 Task: Look for space in Apodi, Brazil from 5th June, 2023 to 16th June, 2023 for 2 adults in price range Rs.14000 to Rs.18000. Place can be entire place with 1  bedroom having 1 bed and 1 bathroom. Property type can be house, flat, guest house, hotel. Amenities needed are: wifi, washing machine. Booking option can be shelf check-in. Required host language is Spanish.
Action: Mouse moved to (565, 149)
Screenshot: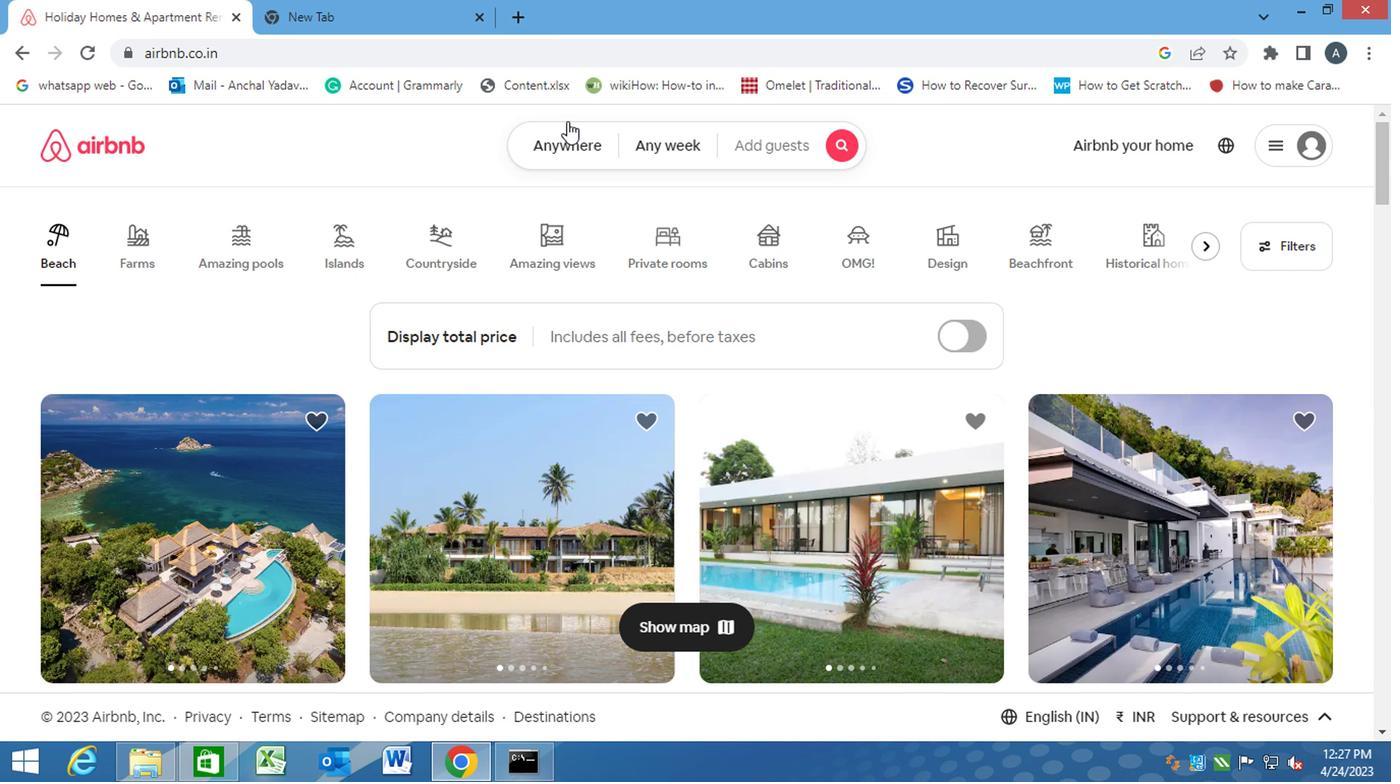 
Action: Mouse pressed left at (565, 149)
Screenshot: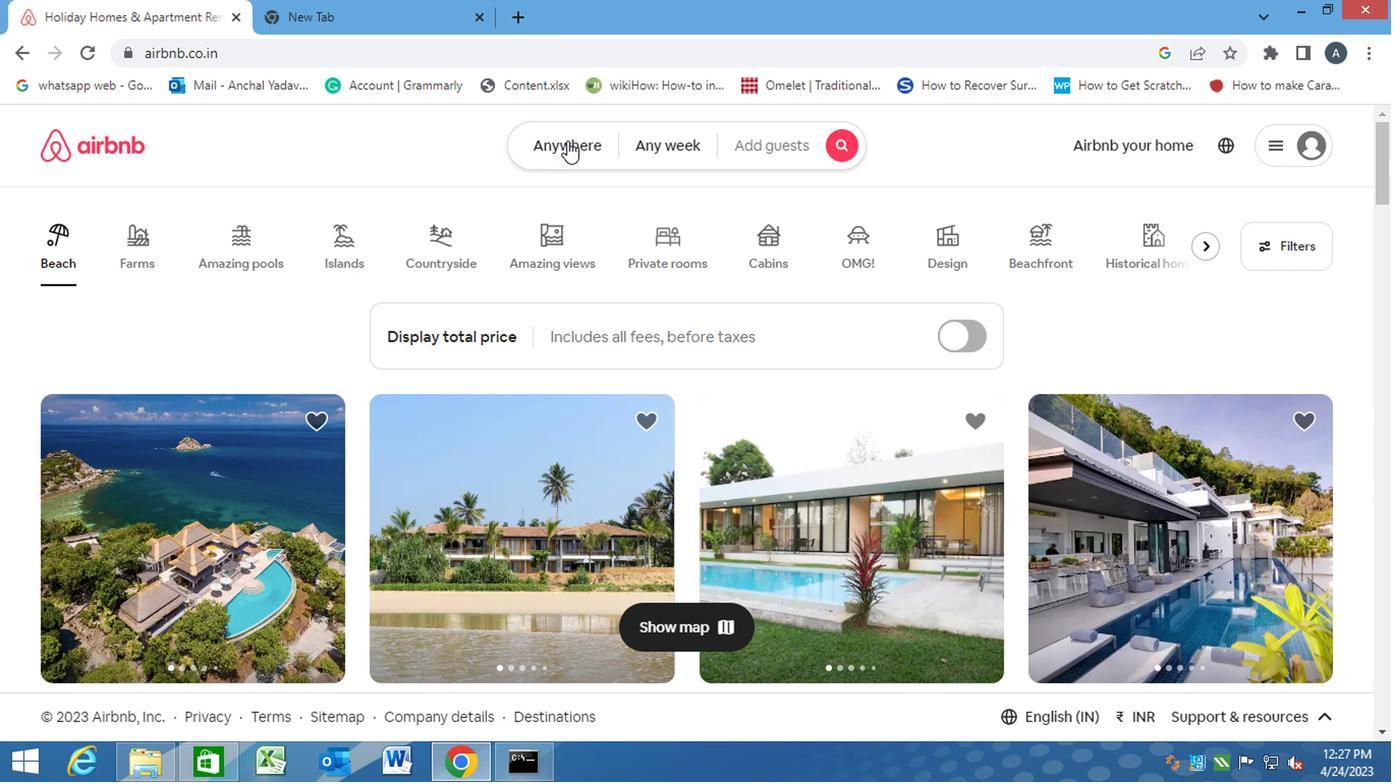 
Action: Mouse moved to (434, 233)
Screenshot: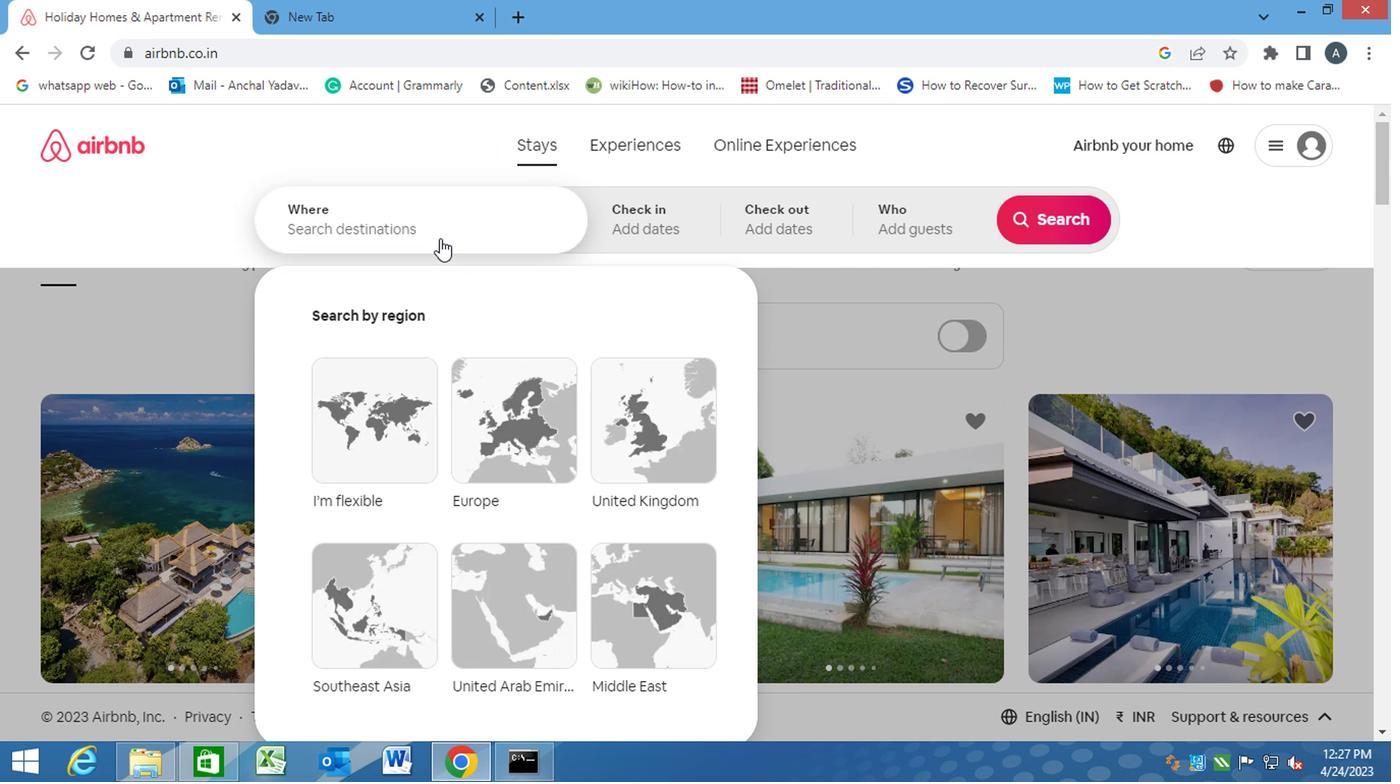 
Action: Mouse pressed left at (434, 233)
Screenshot: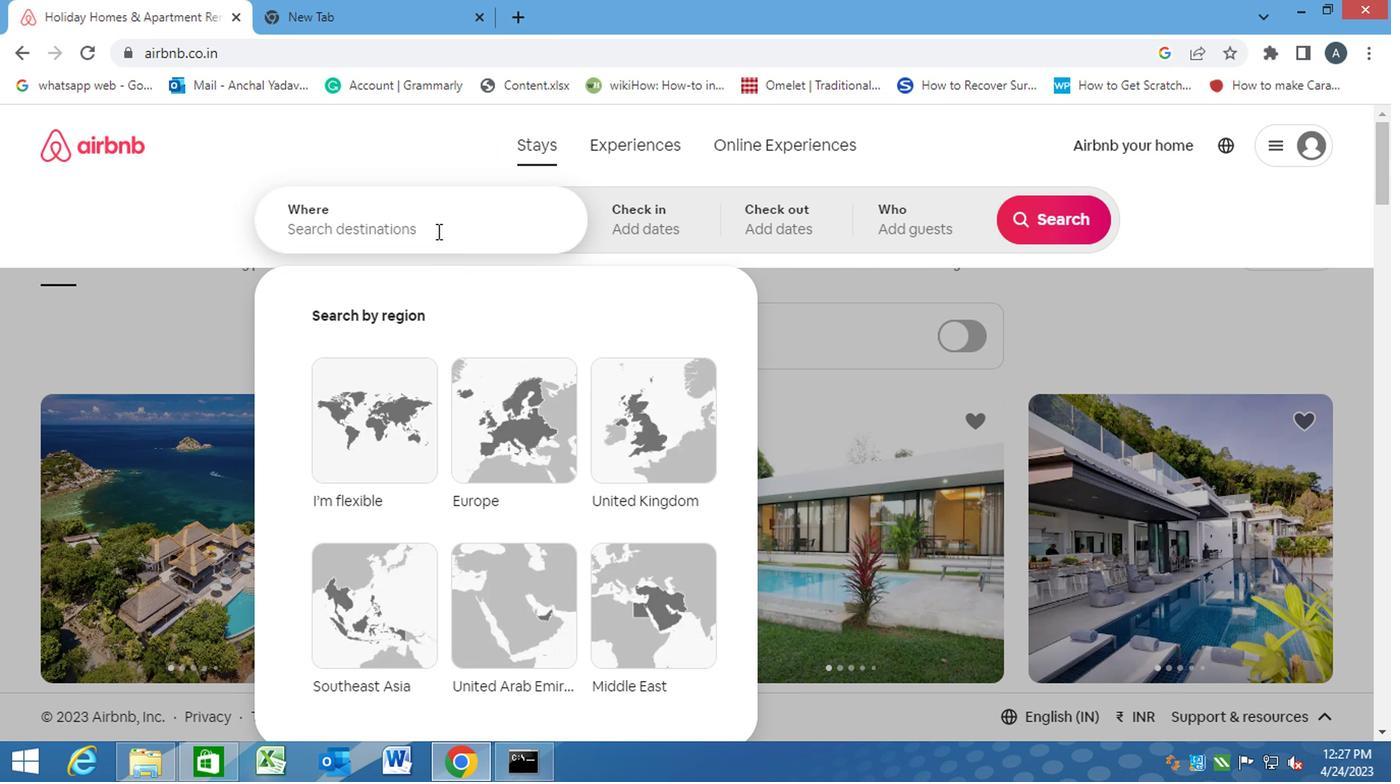 
Action: Key pressed <Key.caps_lock><Key.caps_lock>a<Key.caps_lock>podi,<Key.space><Key.caps_lock>b<Key.caps_lock>razil<Key.enter>
Screenshot: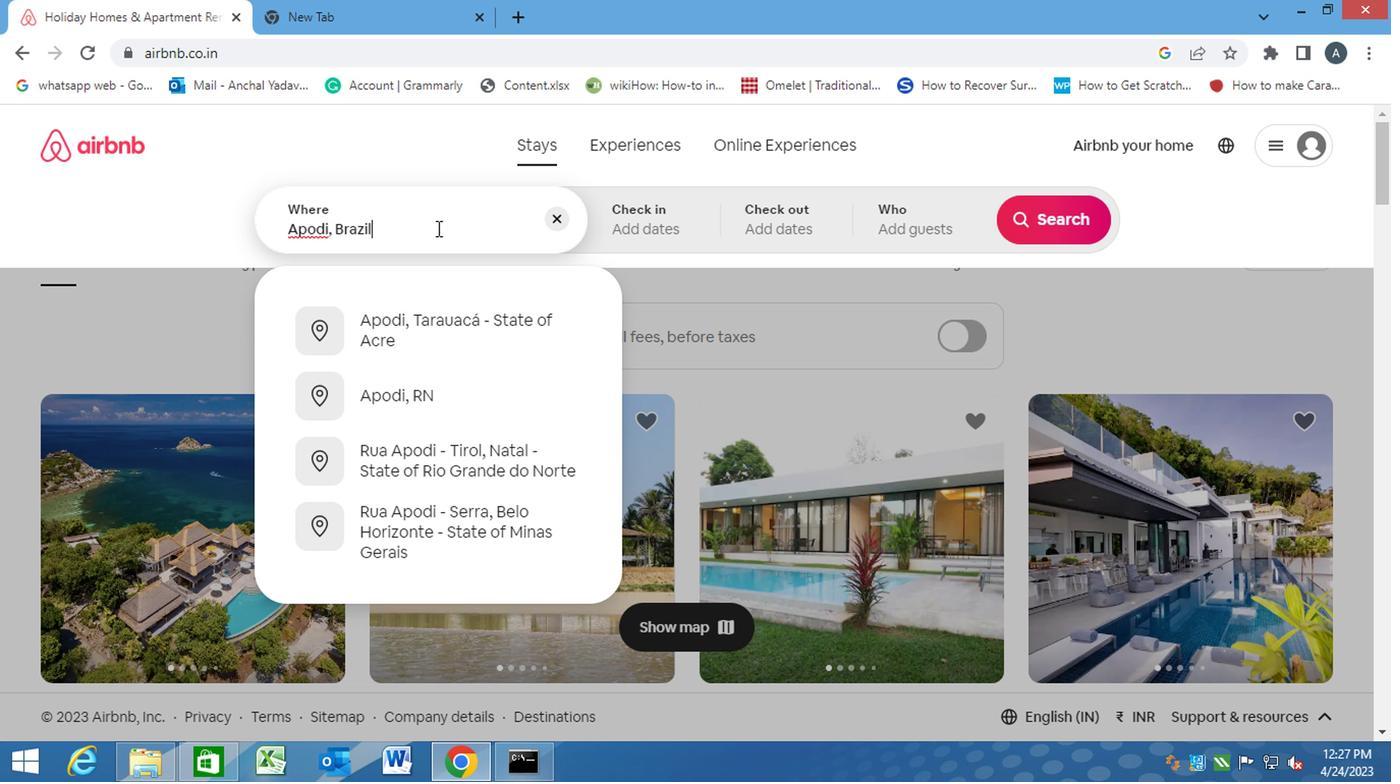 
Action: Mouse moved to (1034, 386)
Screenshot: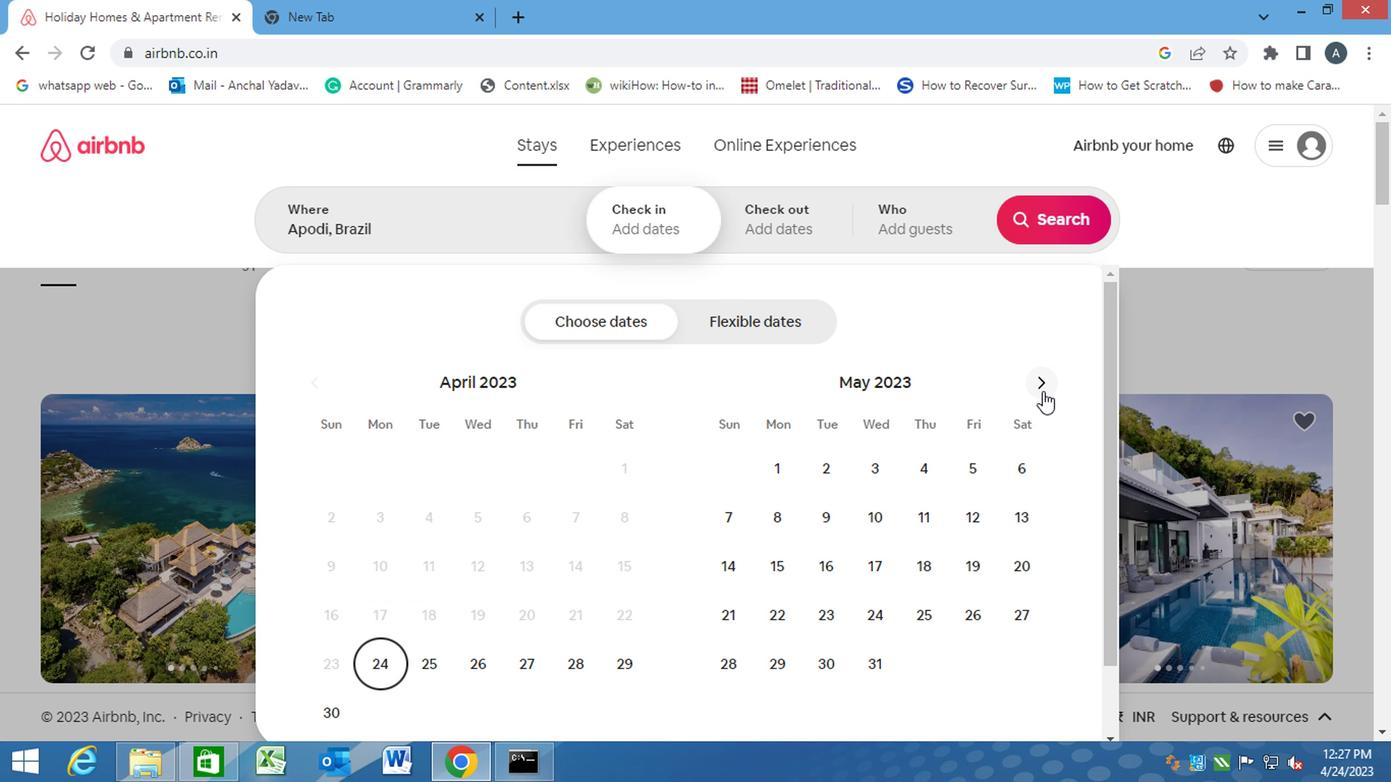 
Action: Mouse pressed left at (1034, 386)
Screenshot: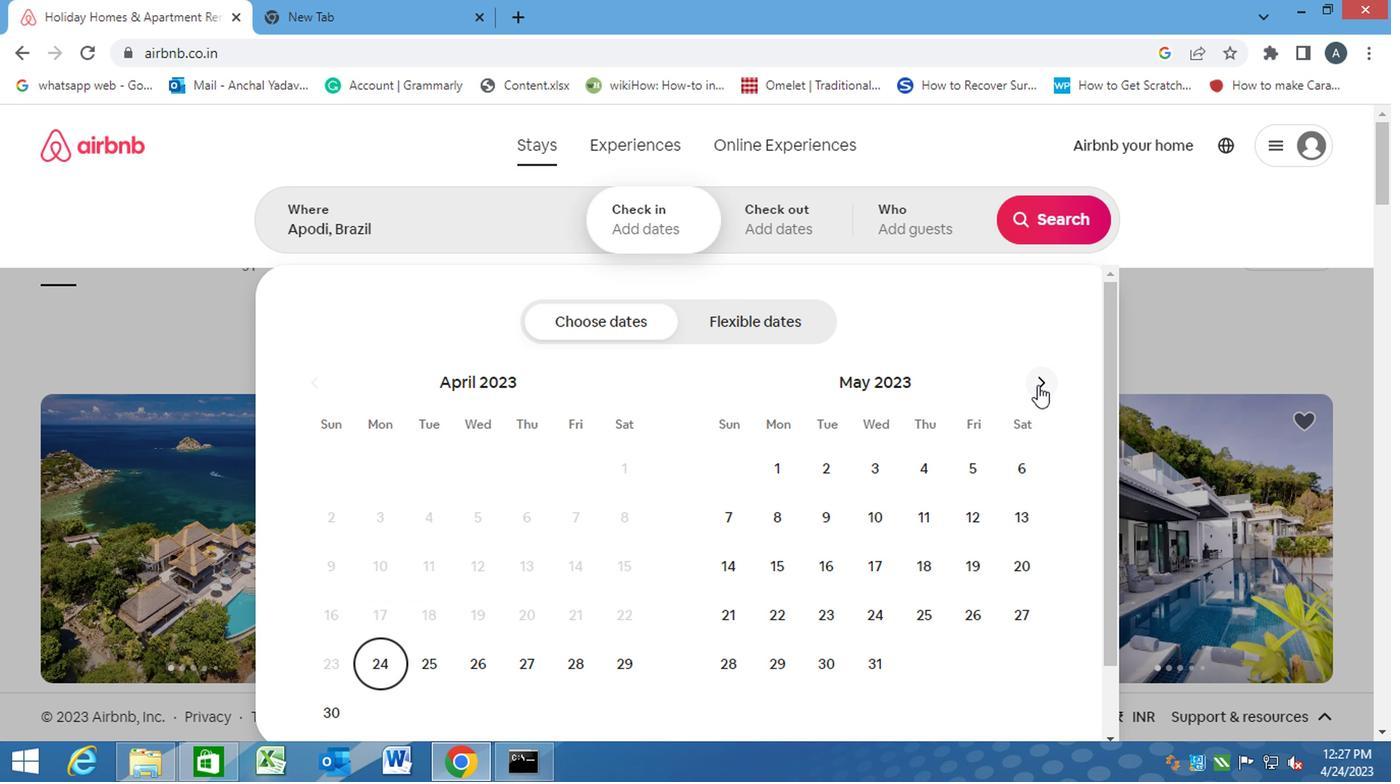 
Action: Mouse moved to (782, 514)
Screenshot: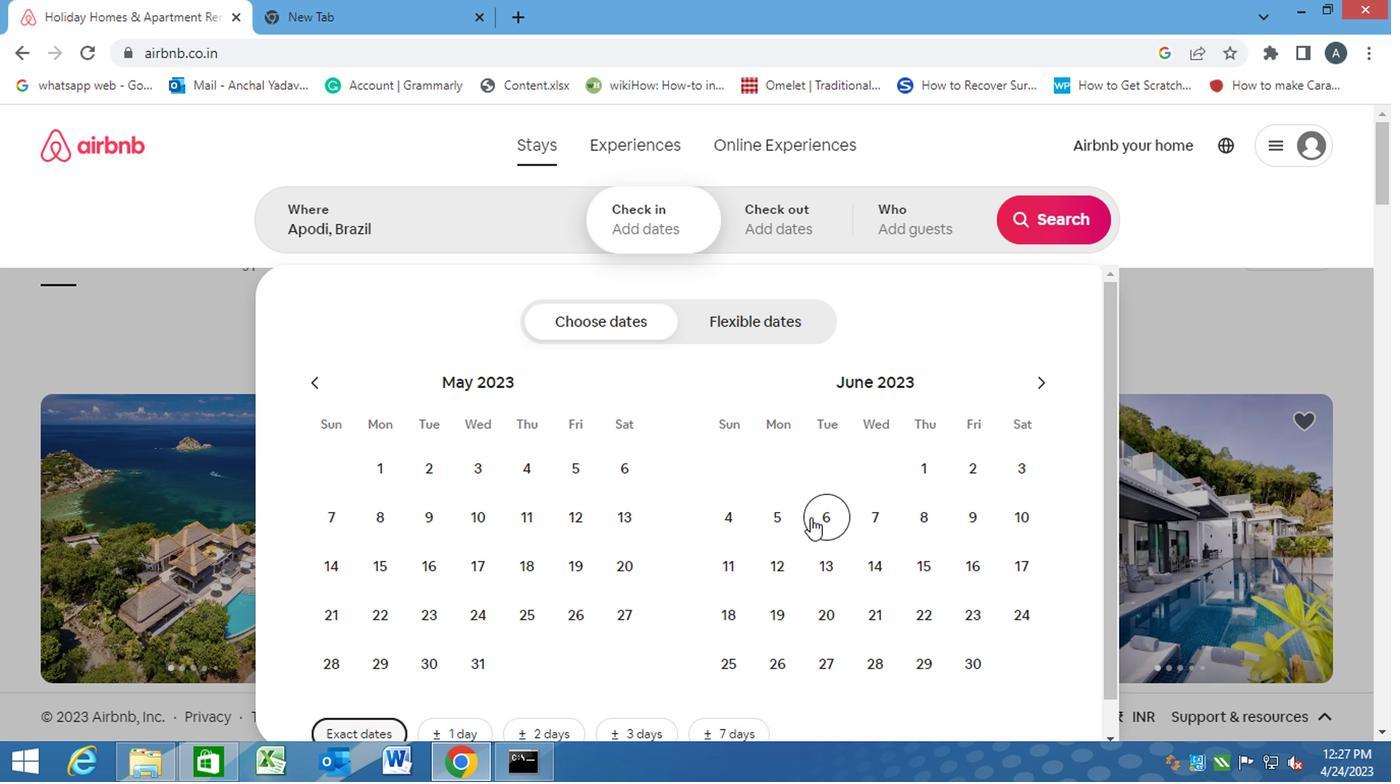 
Action: Mouse pressed left at (782, 514)
Screenshot: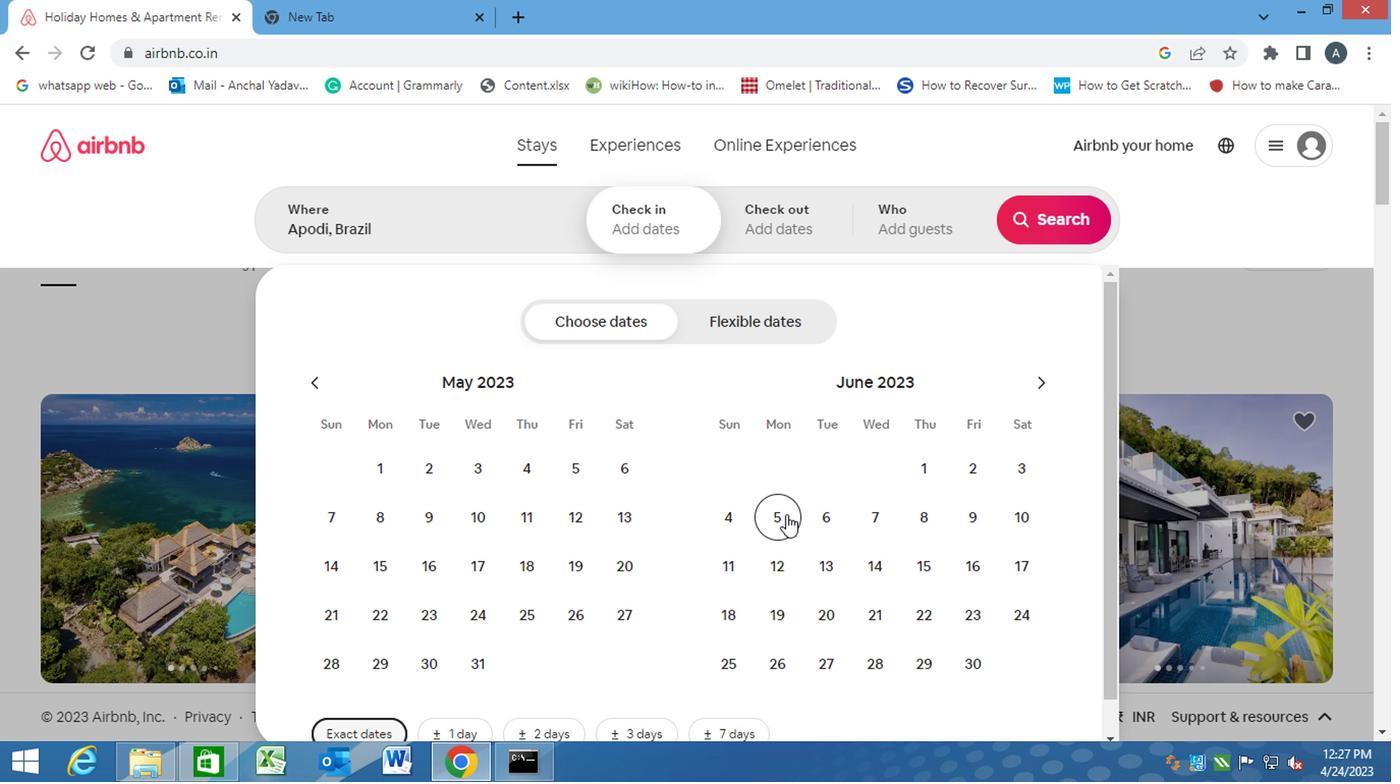 
Action: Mouse moved to (965, 565)
Screenshot: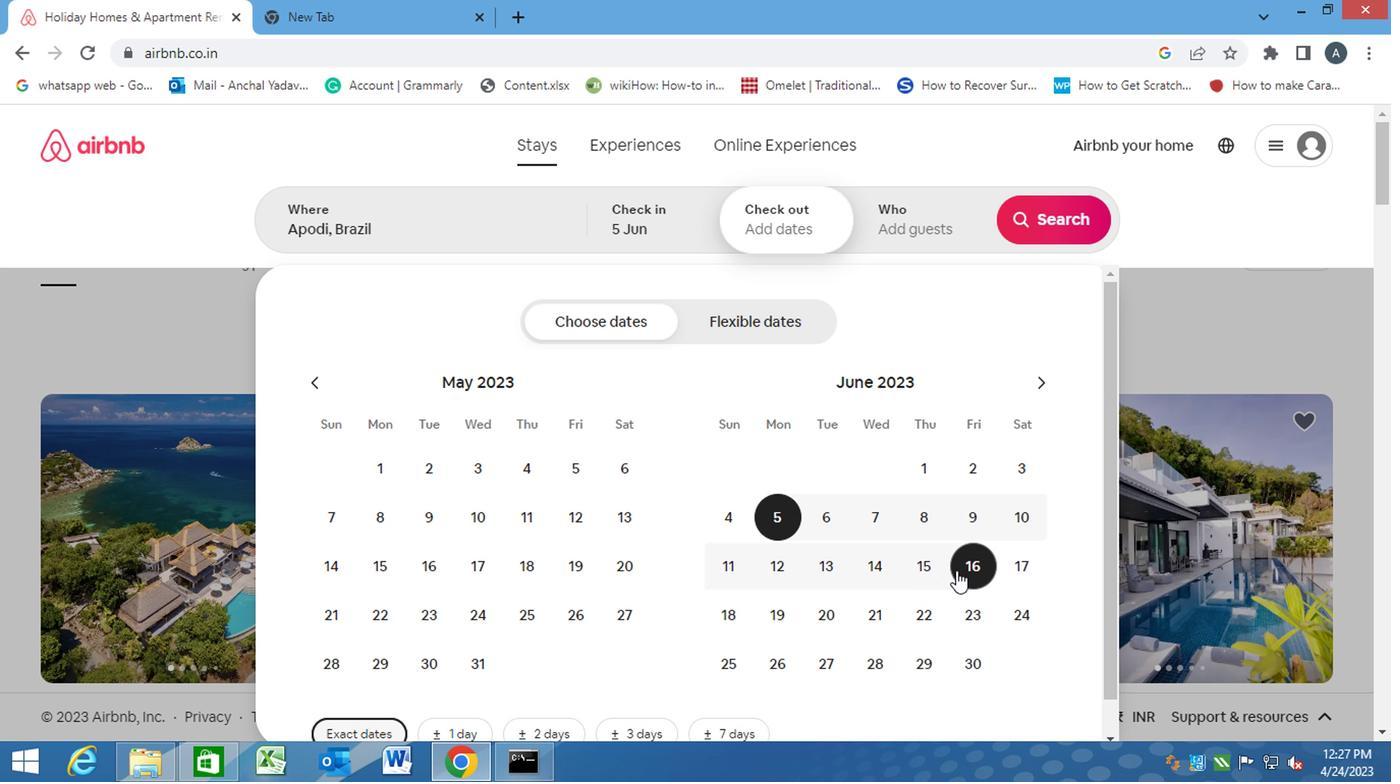 
Action: Mouse pressed left at (965, 565)
Screenshot: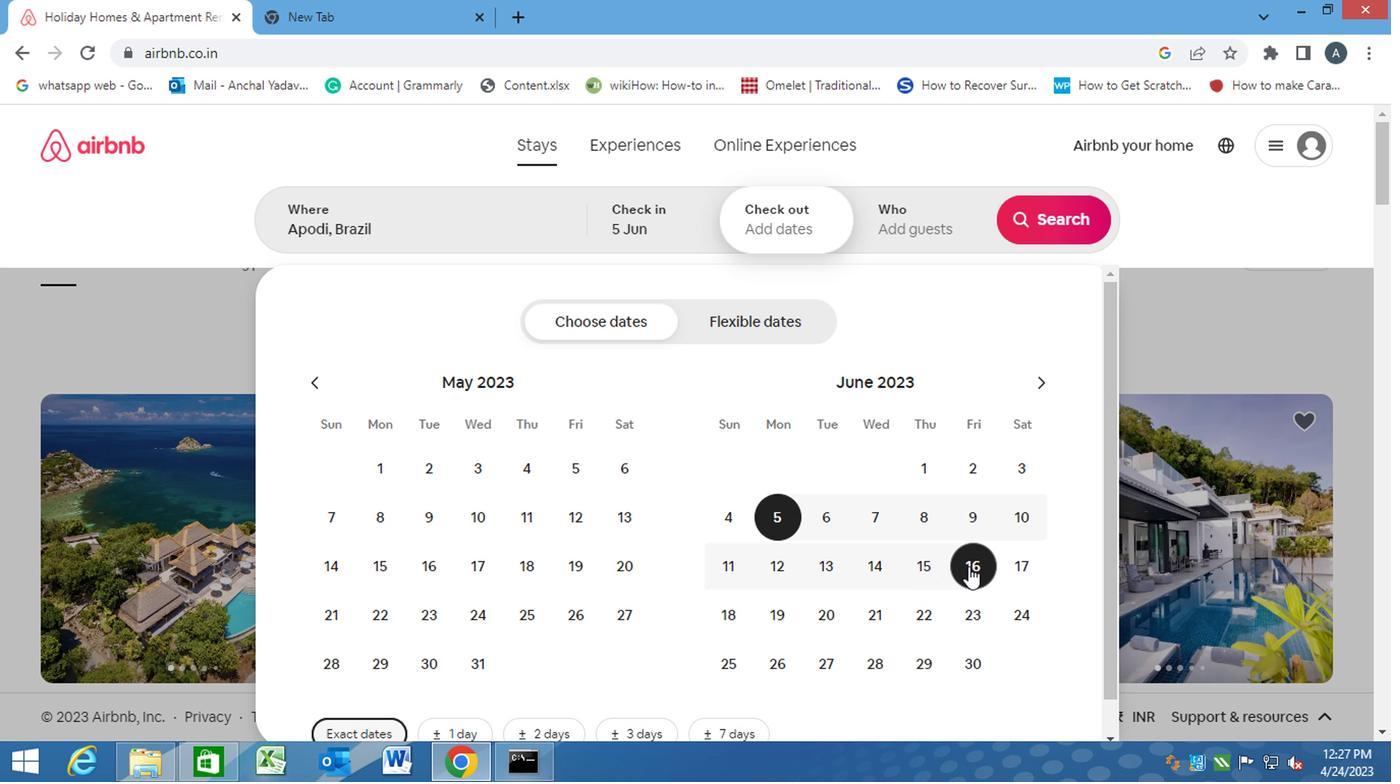 
Action: Mouse moved to (902, 211)
Screenshot: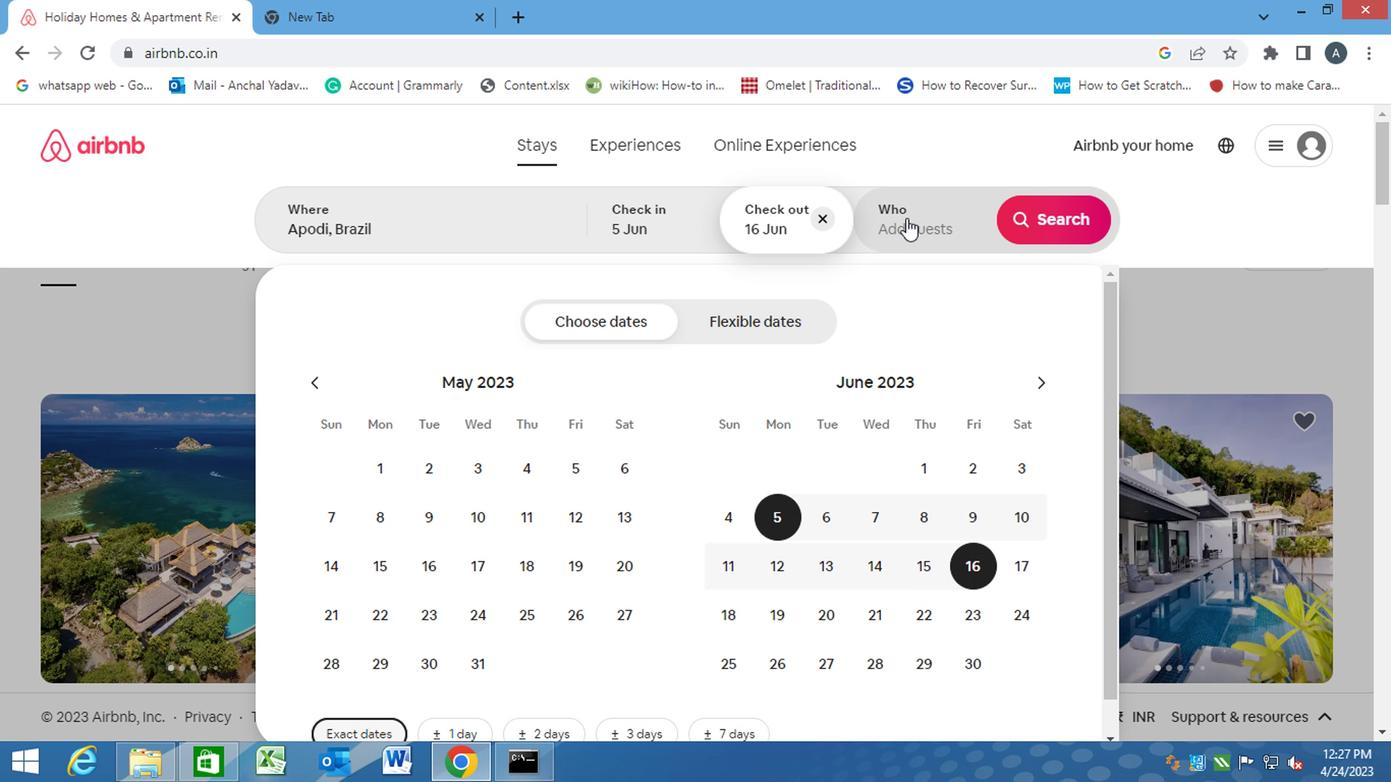 
Action: Mouse pressed left at (902, 211)
Screenshot: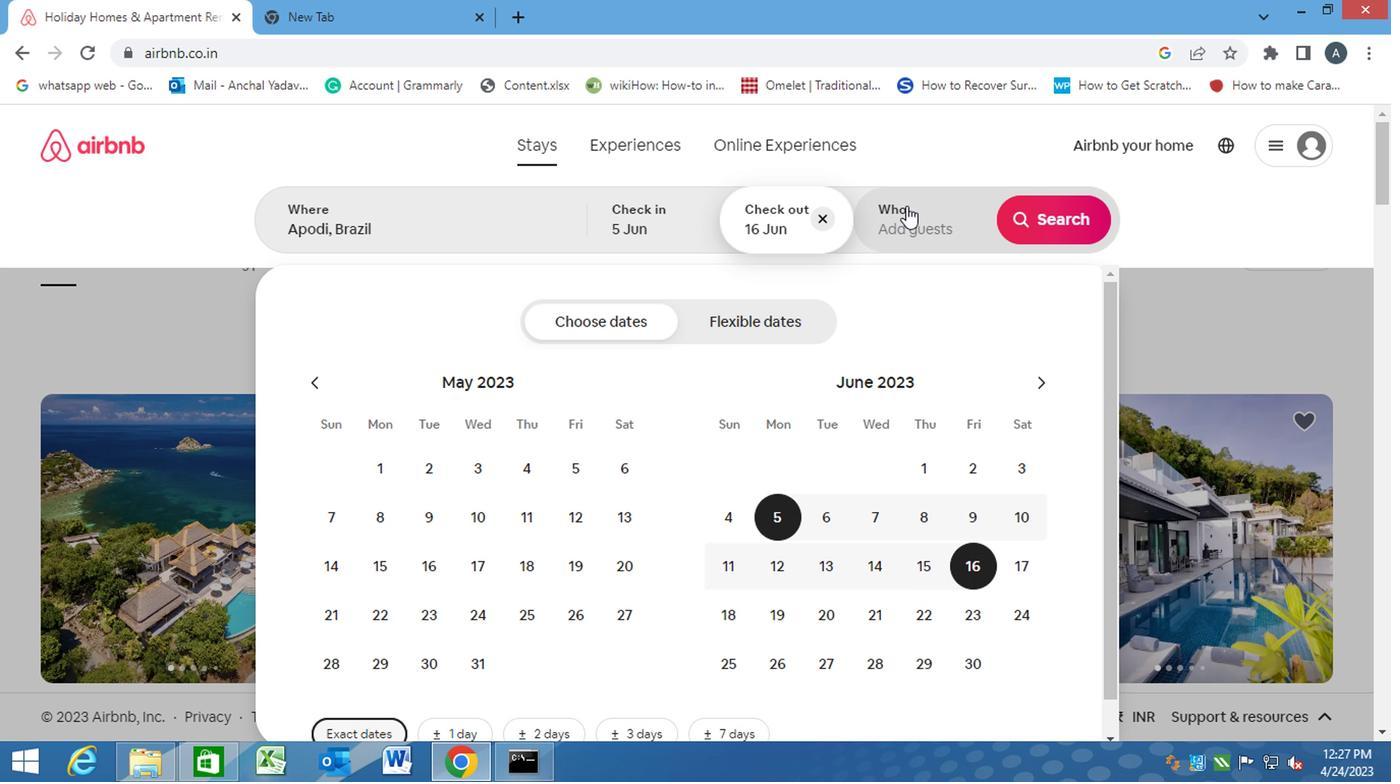 
Action: Mouse moved to (1064, 338)
Screenshot: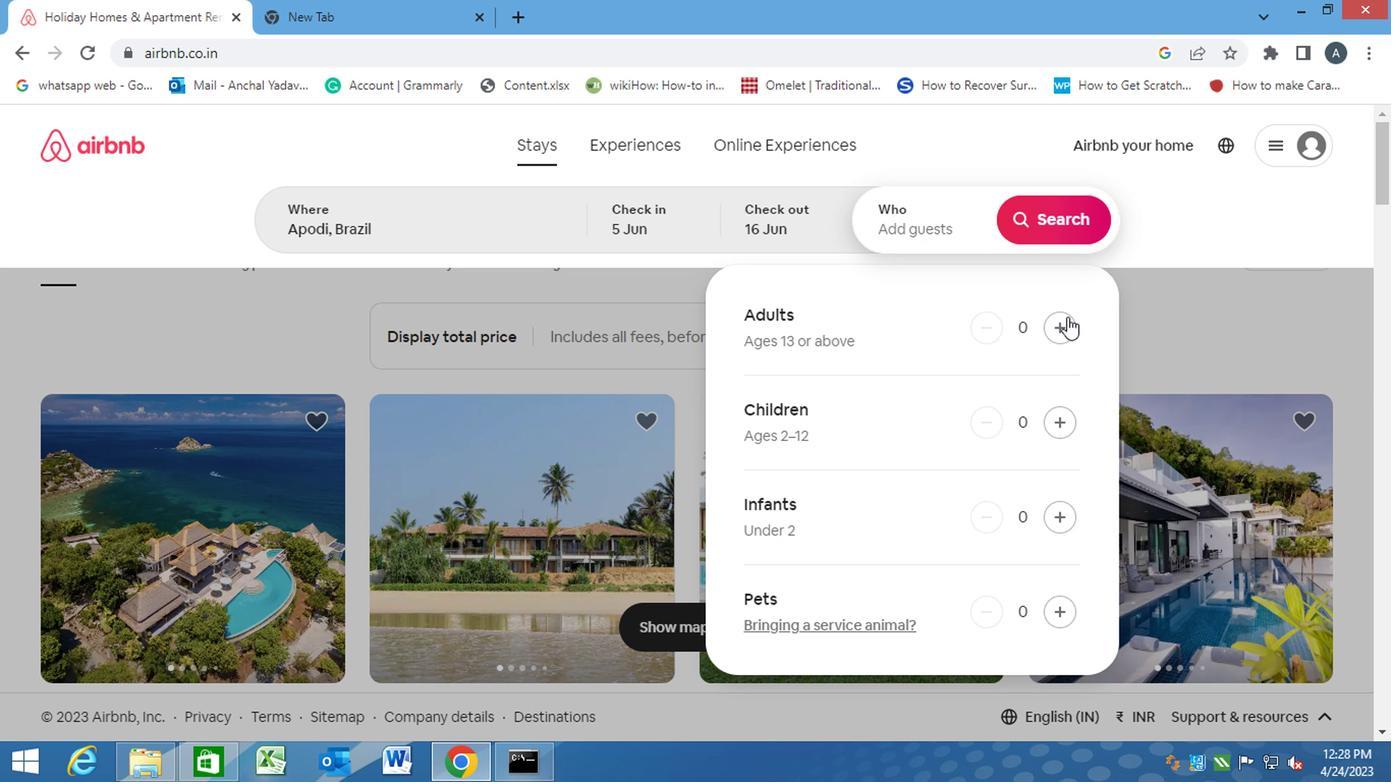 
Action: Mouse pressed left at (1064, 338)
Screenshot: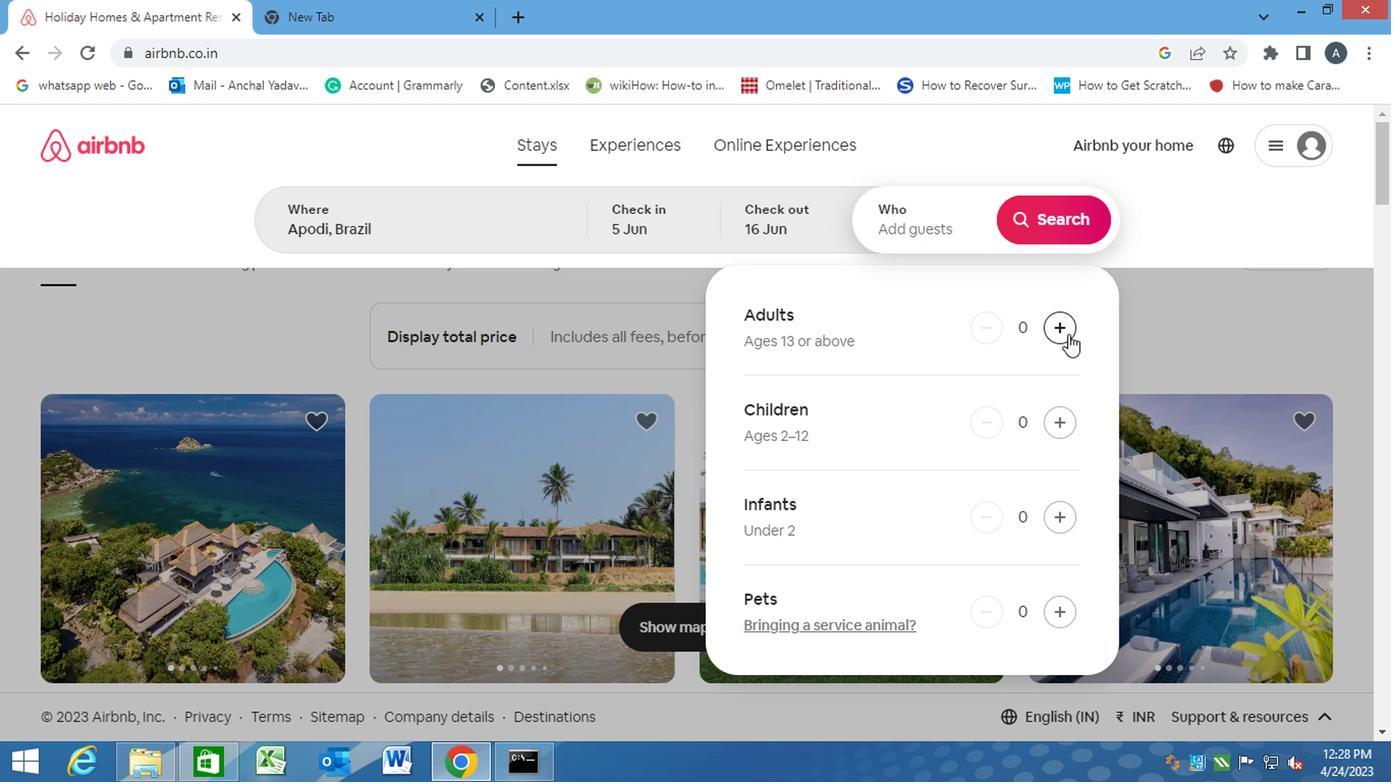 
Action: Mouse moved to (1063, 338)
Screenshot: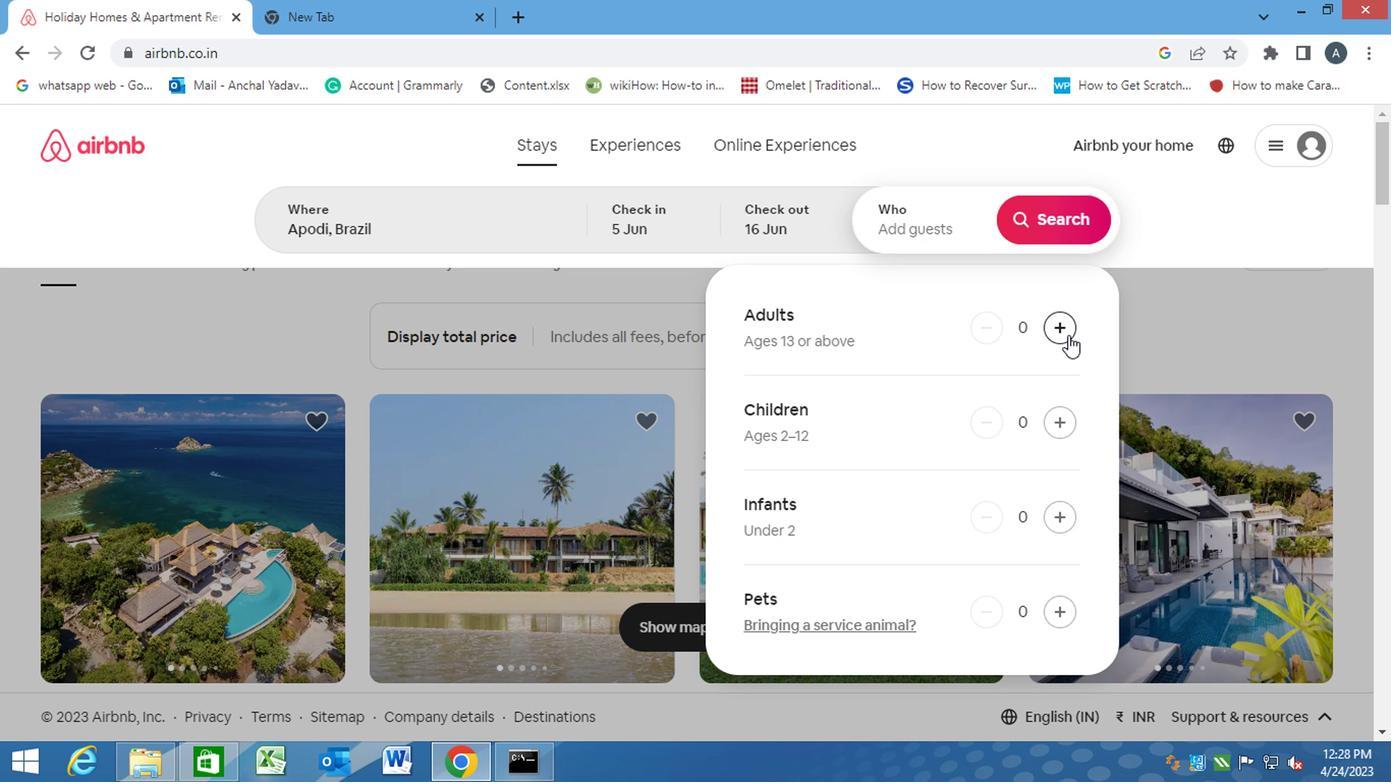 
Action: Mouse pressed left at (1063, 338)
Screenshot: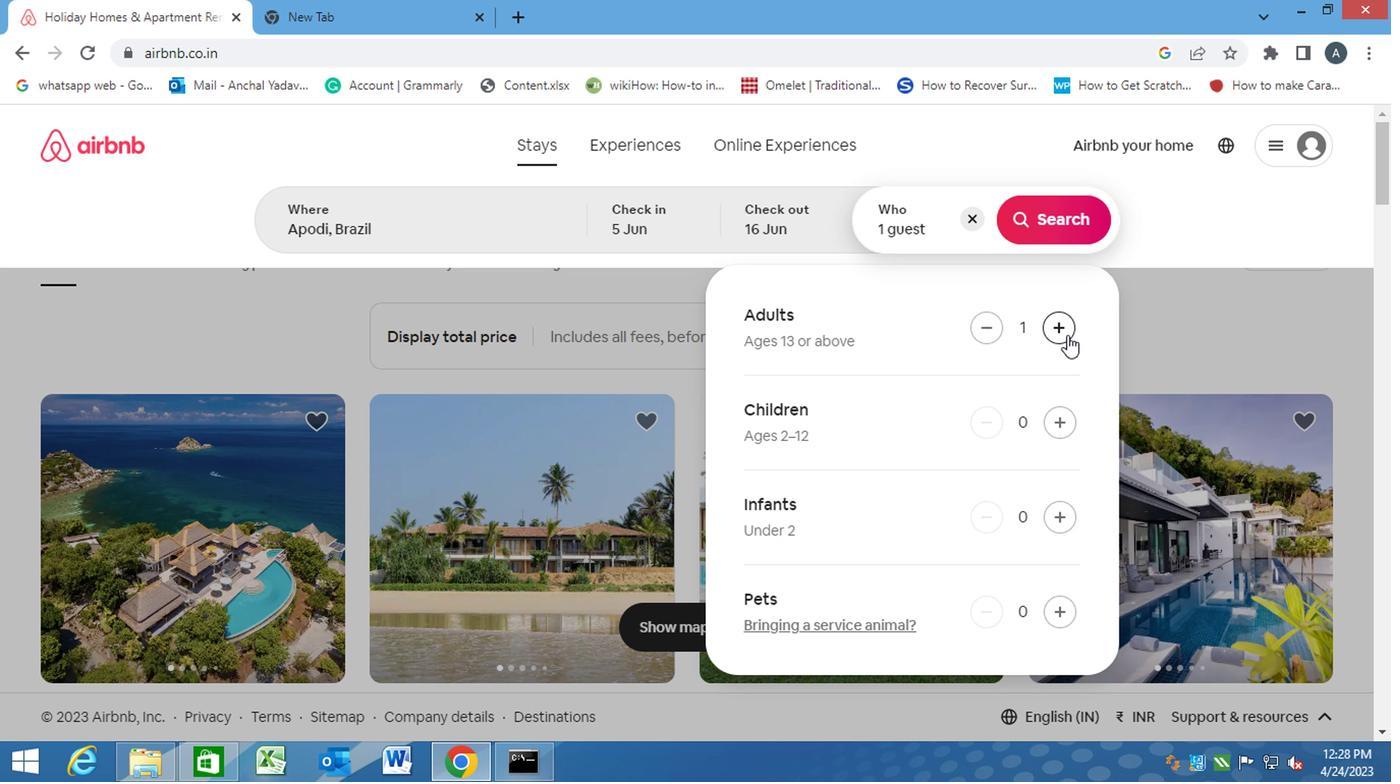 
Action: Mouse moved to (1056, 213)
Screenshot: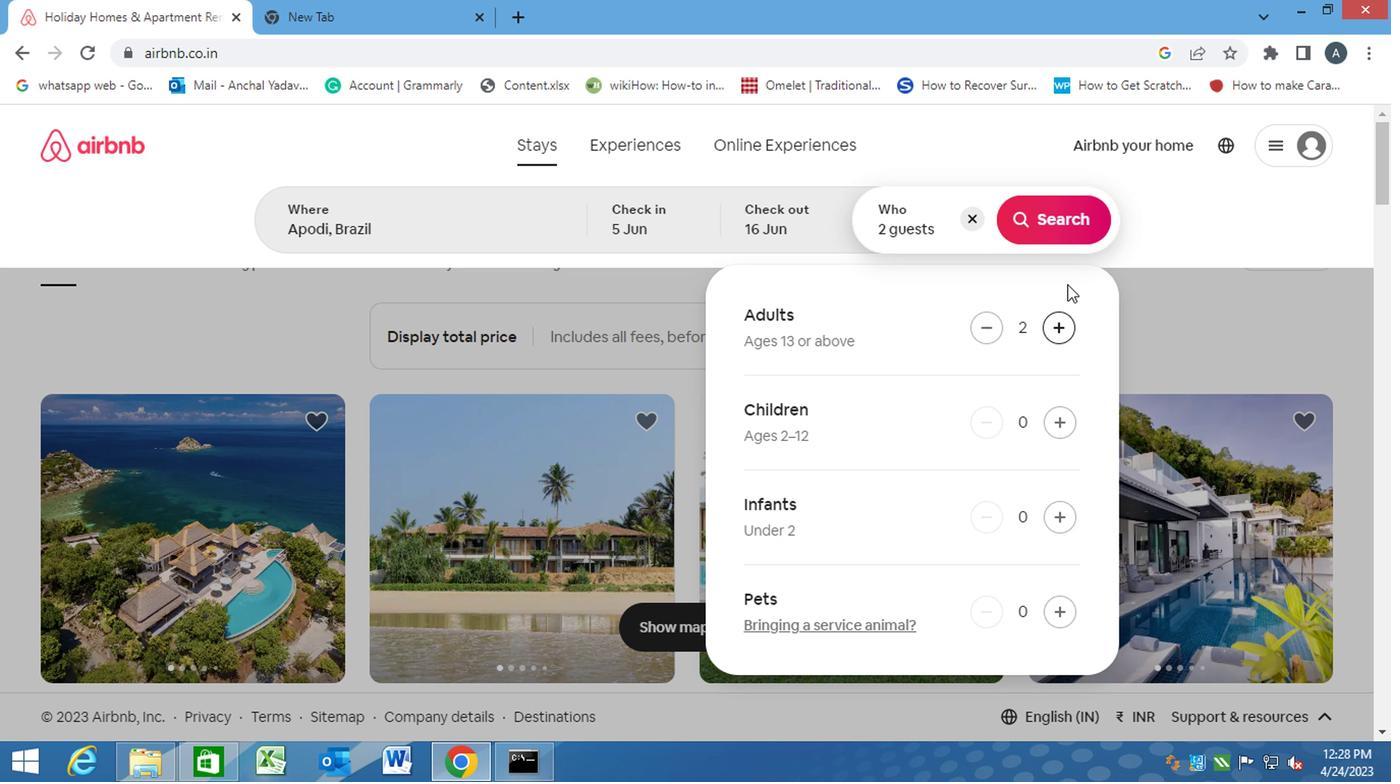 
Action: Mouse pressed left at (1056, 213)
Screenshot: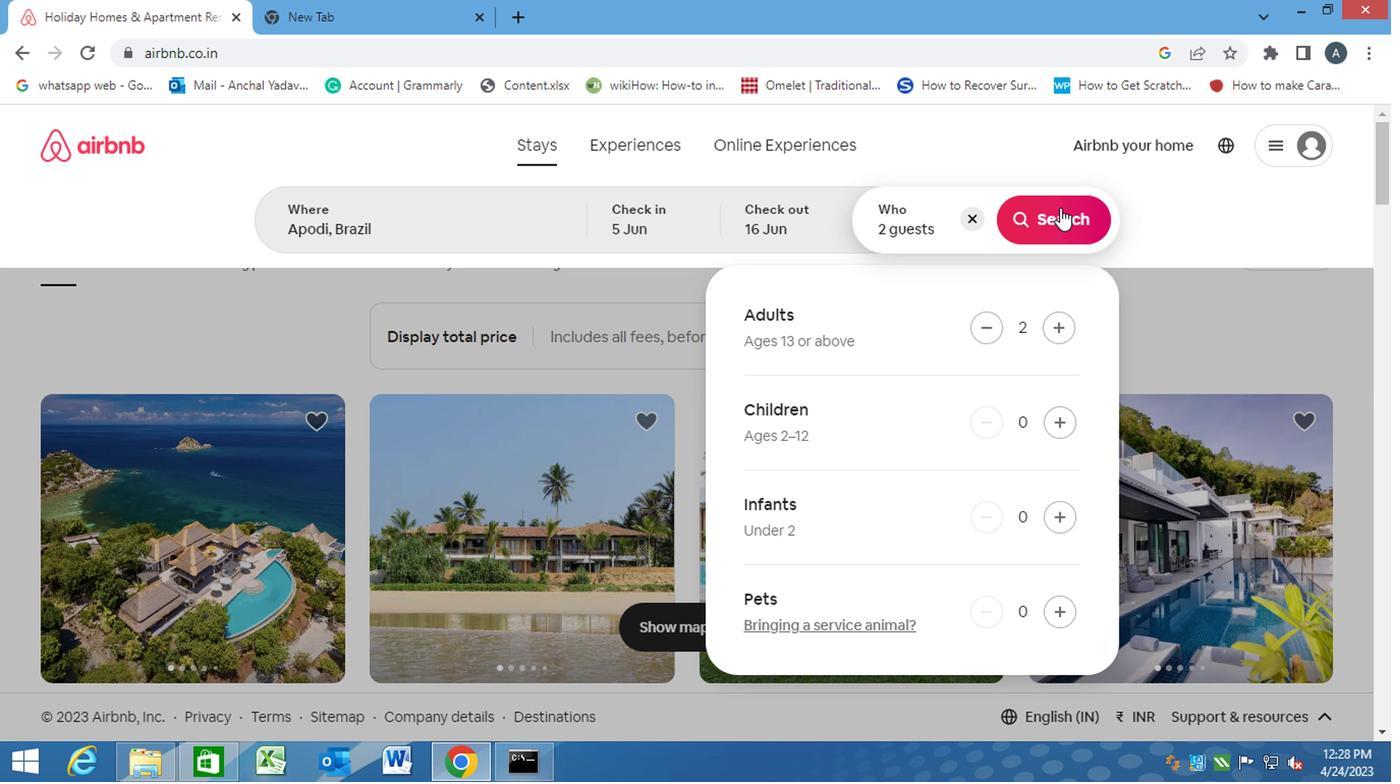
Action: Mouse moved to (1291, 236)
Screenshot: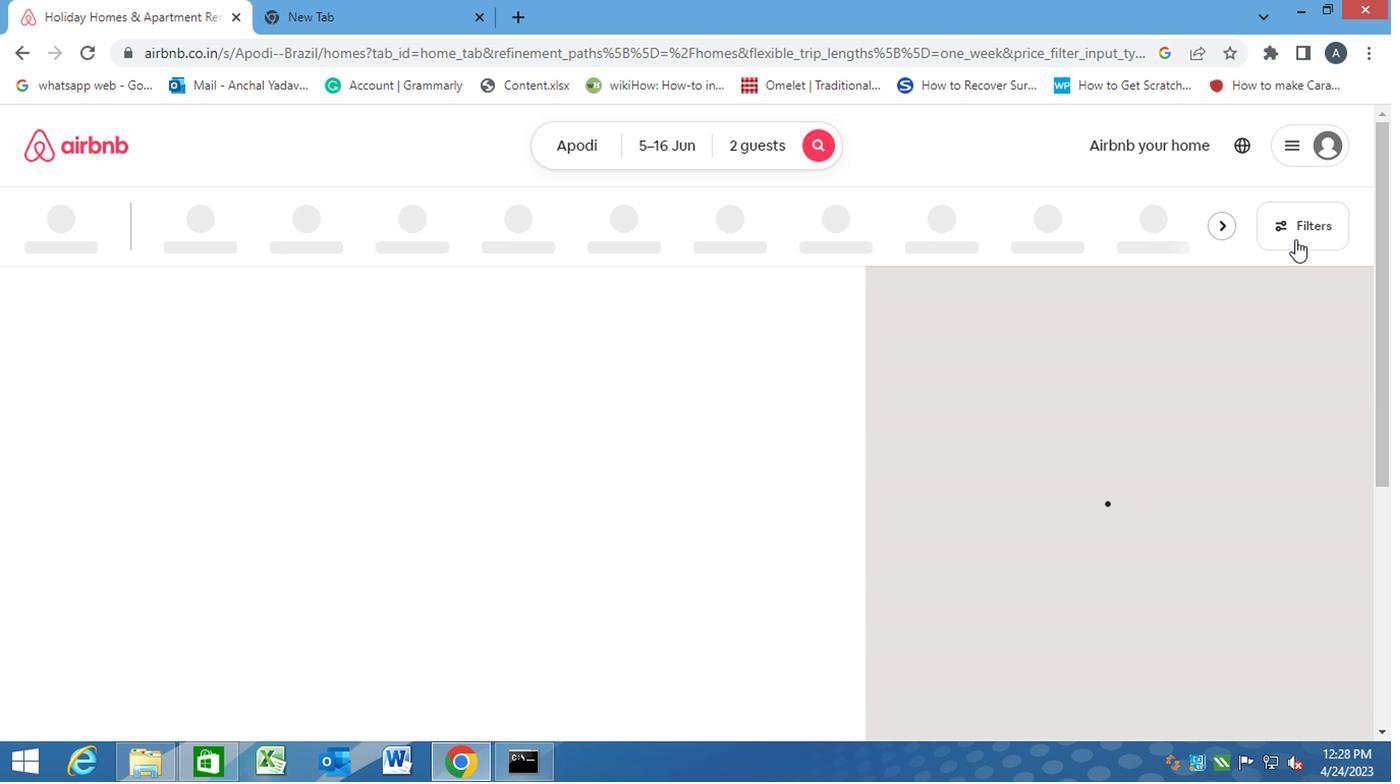 
Action: Mouse pressed left at (1291, 228)
Screenshot: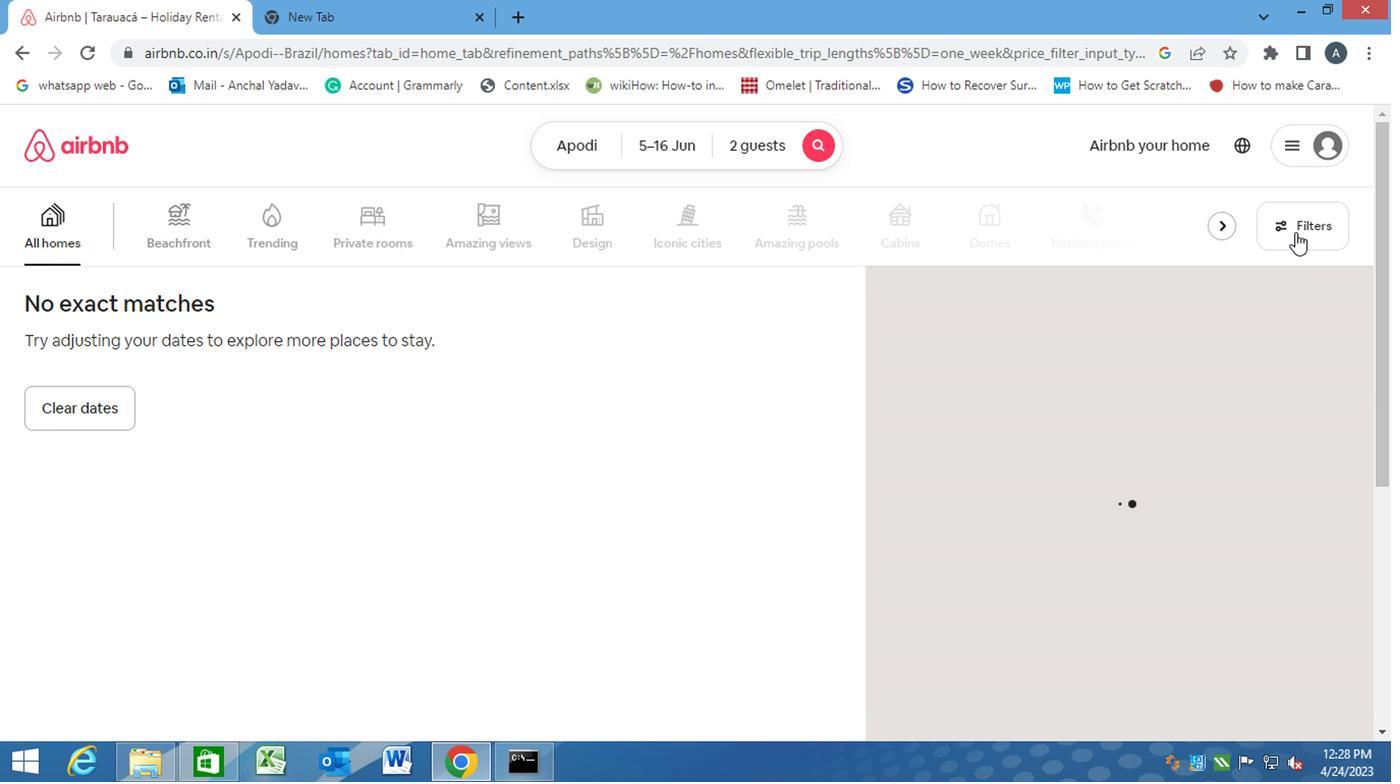 
Action: Mouse moved to (466, 339)
Screenshot: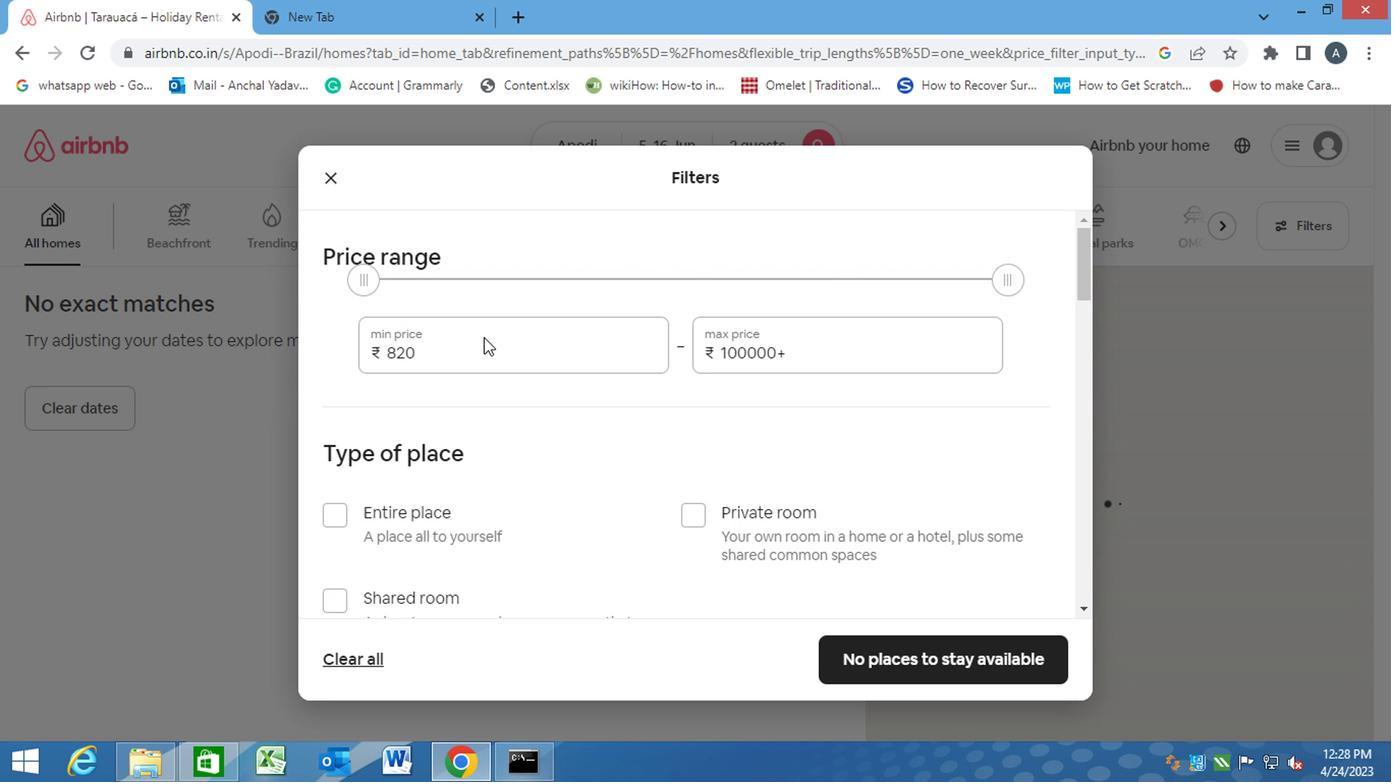 
Action: Mouse pressed left at (466, 339)
Screenshot: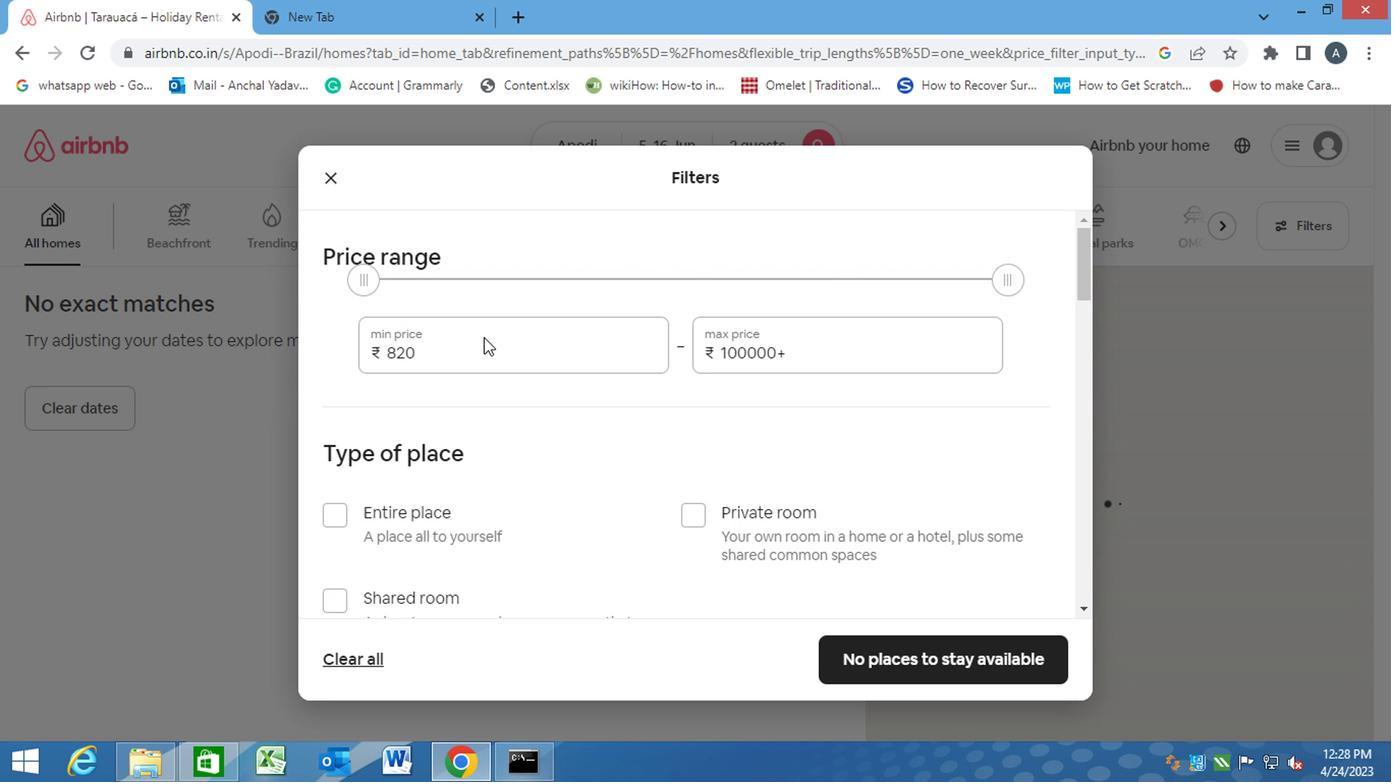 
Action: Mouse moved to (413, 352)
Screenshot: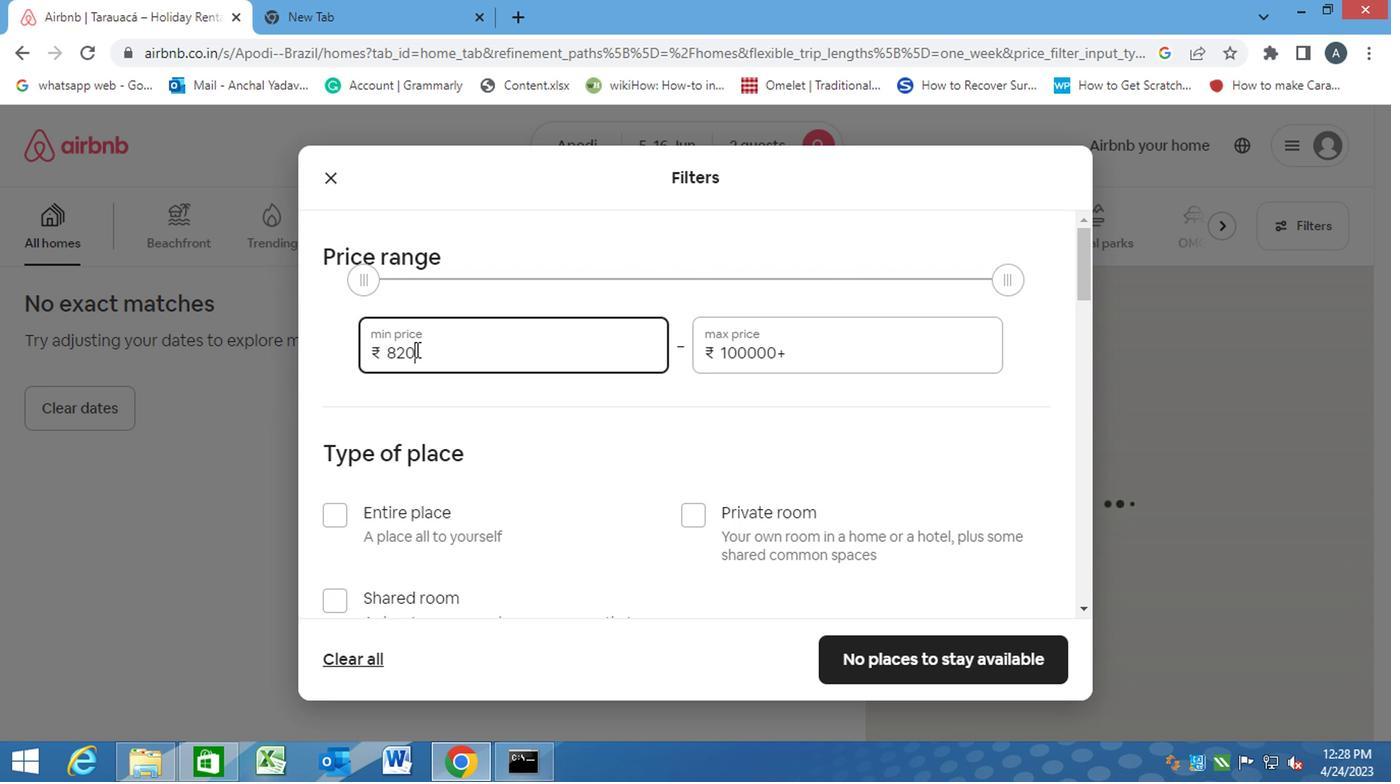 
Action: Mouse pressed left at (413, 352)
Screenshot: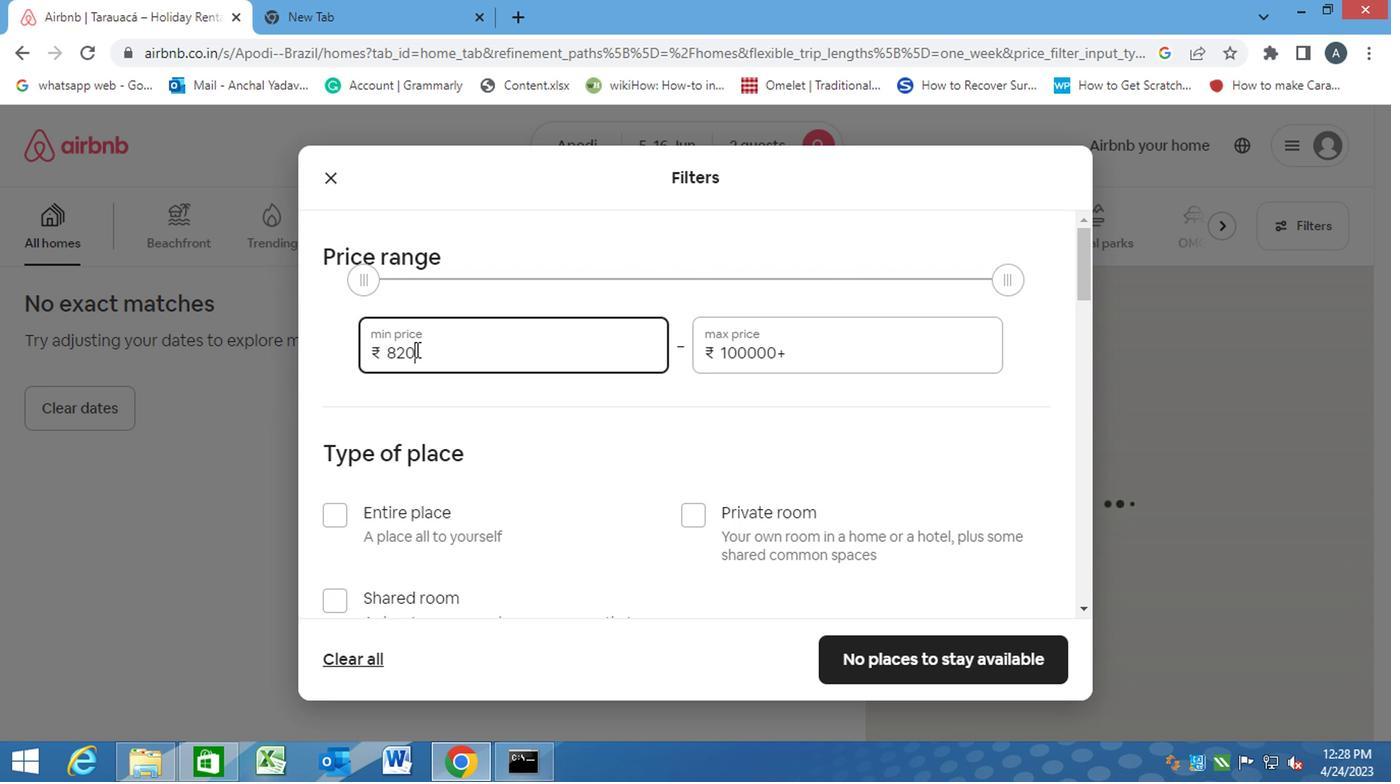 
Action: Mouse moved to (386, 356)
Screenshot: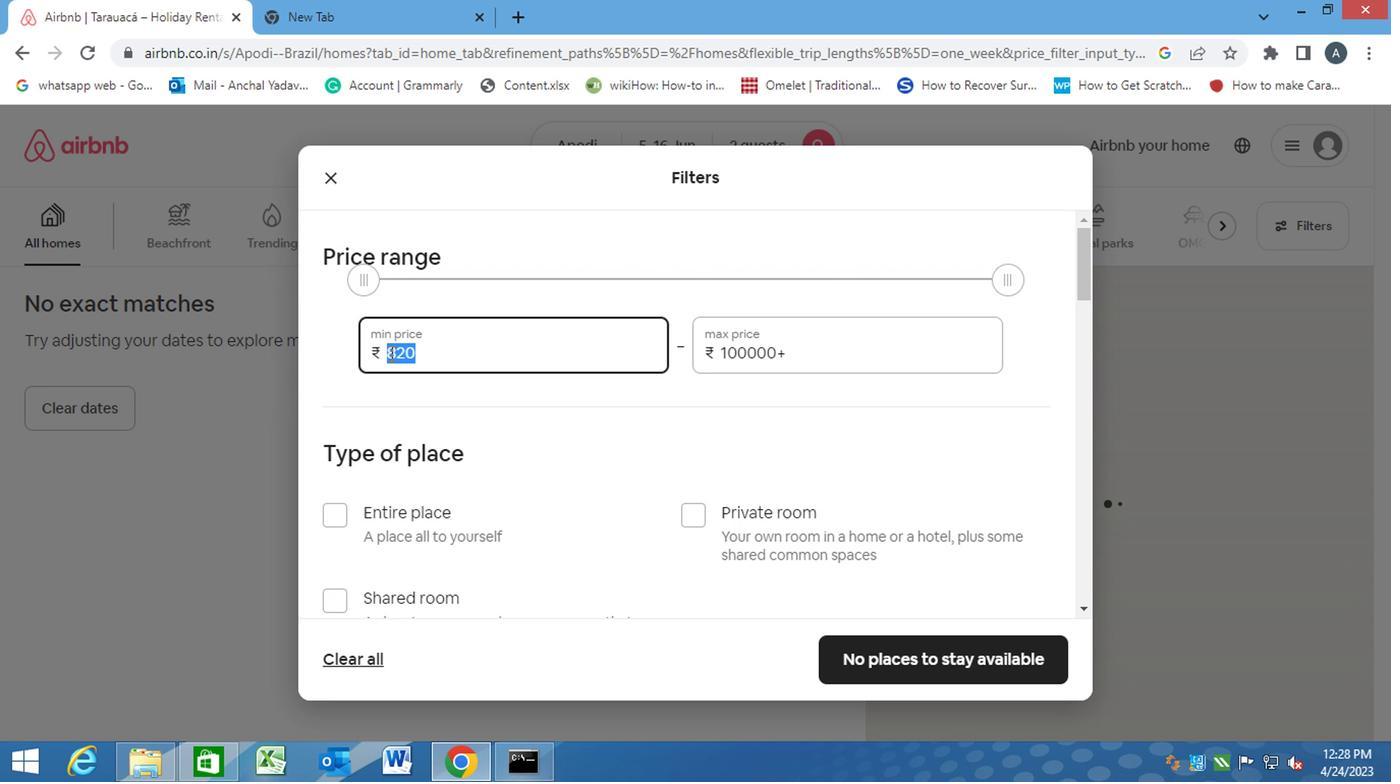 
Action: Key pressed 14000<Key.tab><Key.backspace>18000
Screenshot: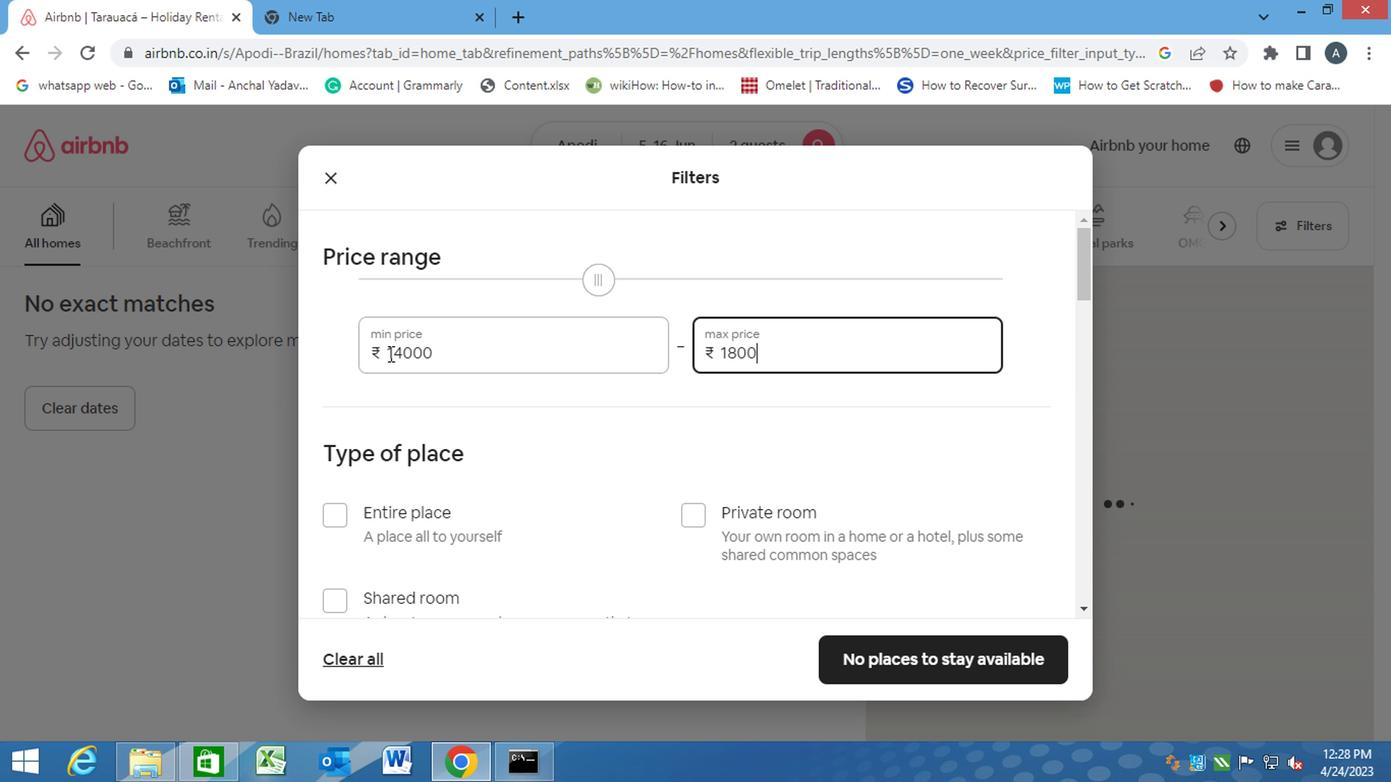 
Action: Mouse moved to (577, 417)
Screenshot: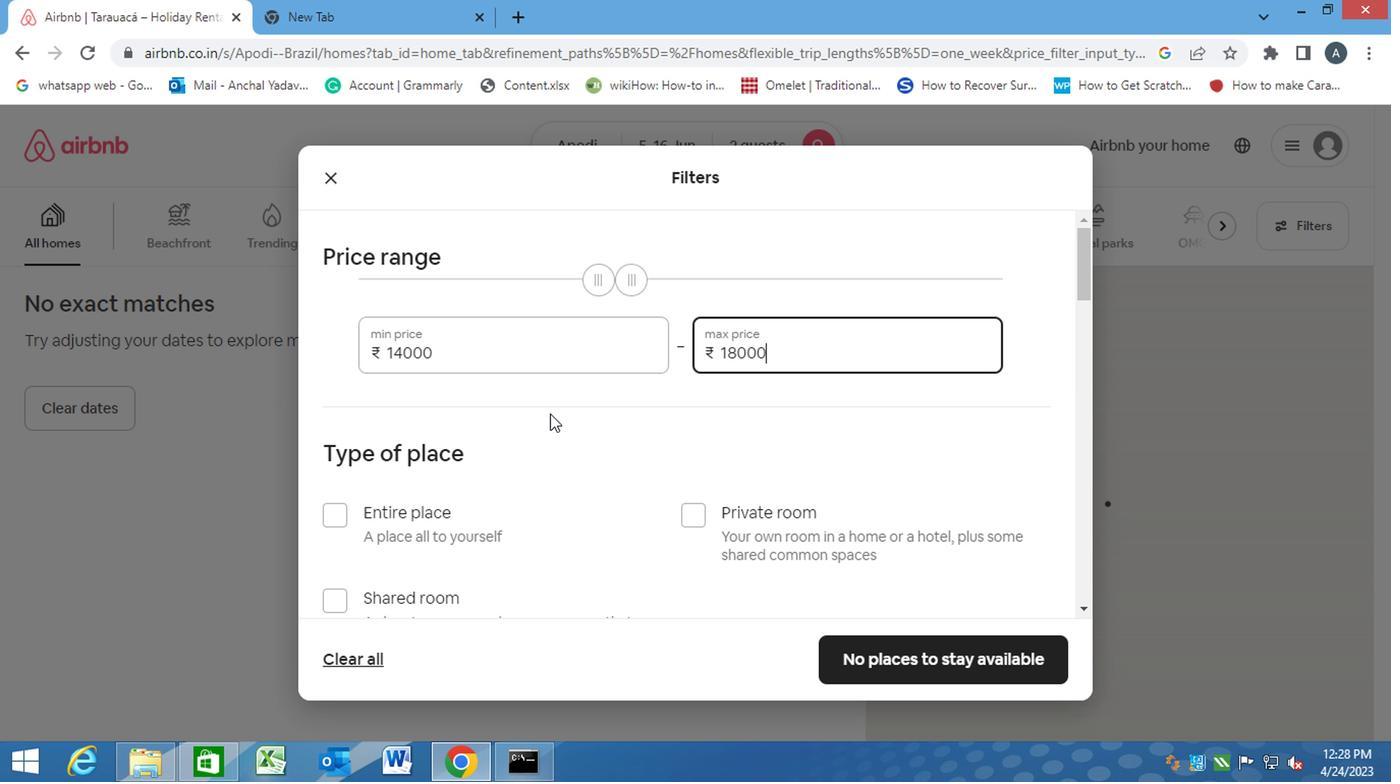 
Action: Mouse pressed left at (577, 417)
Screenshot: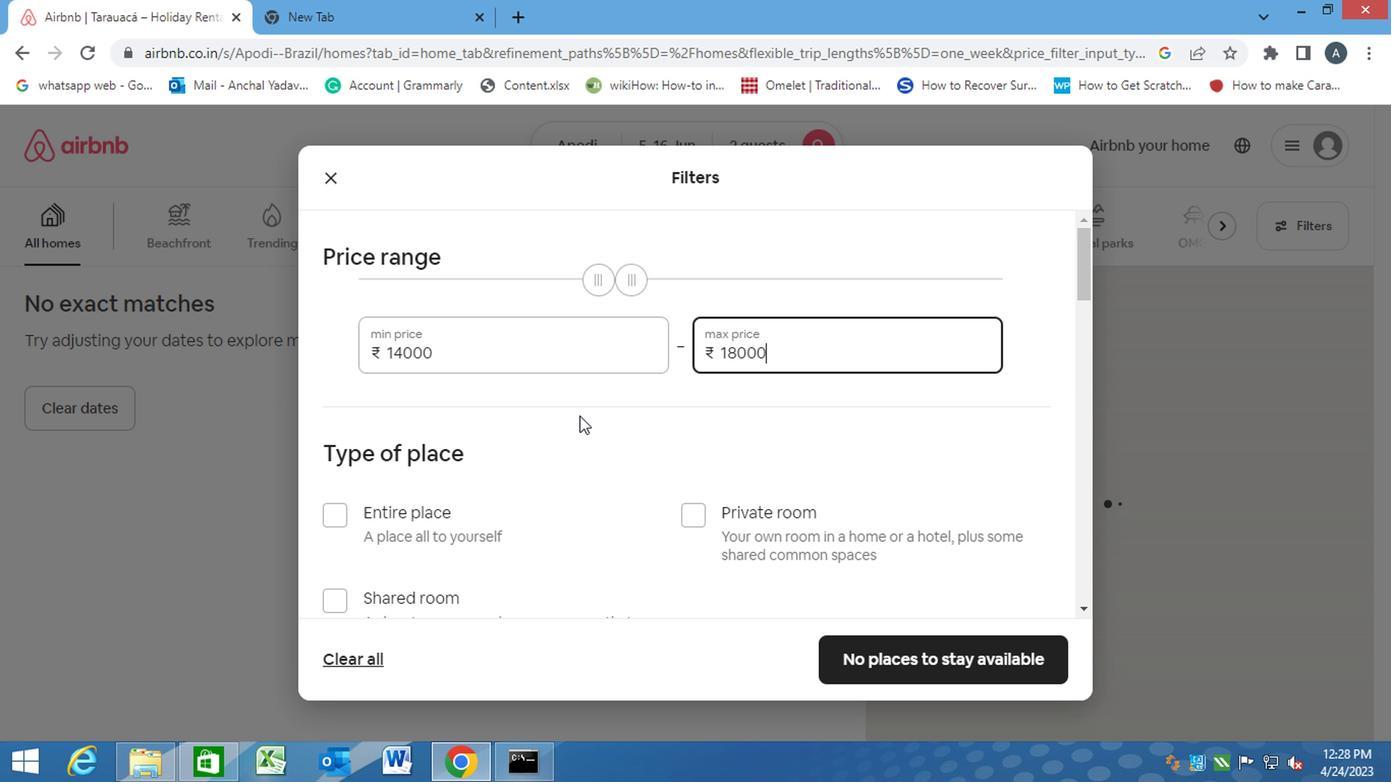 
Action: Mouse scrolled (577, 415) with delta (0, -1)
Screenshot: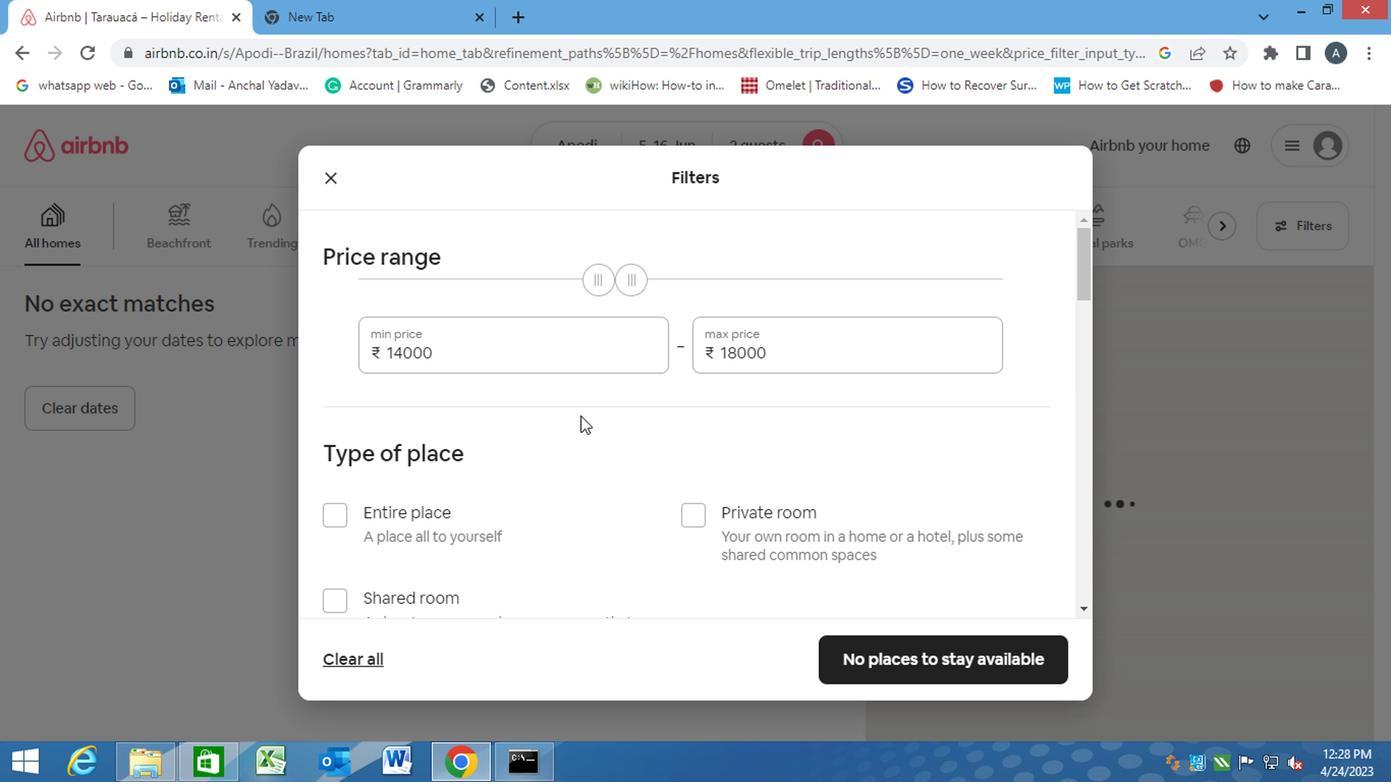 
Action: Mouse moved to (331, 415)
Screenshot: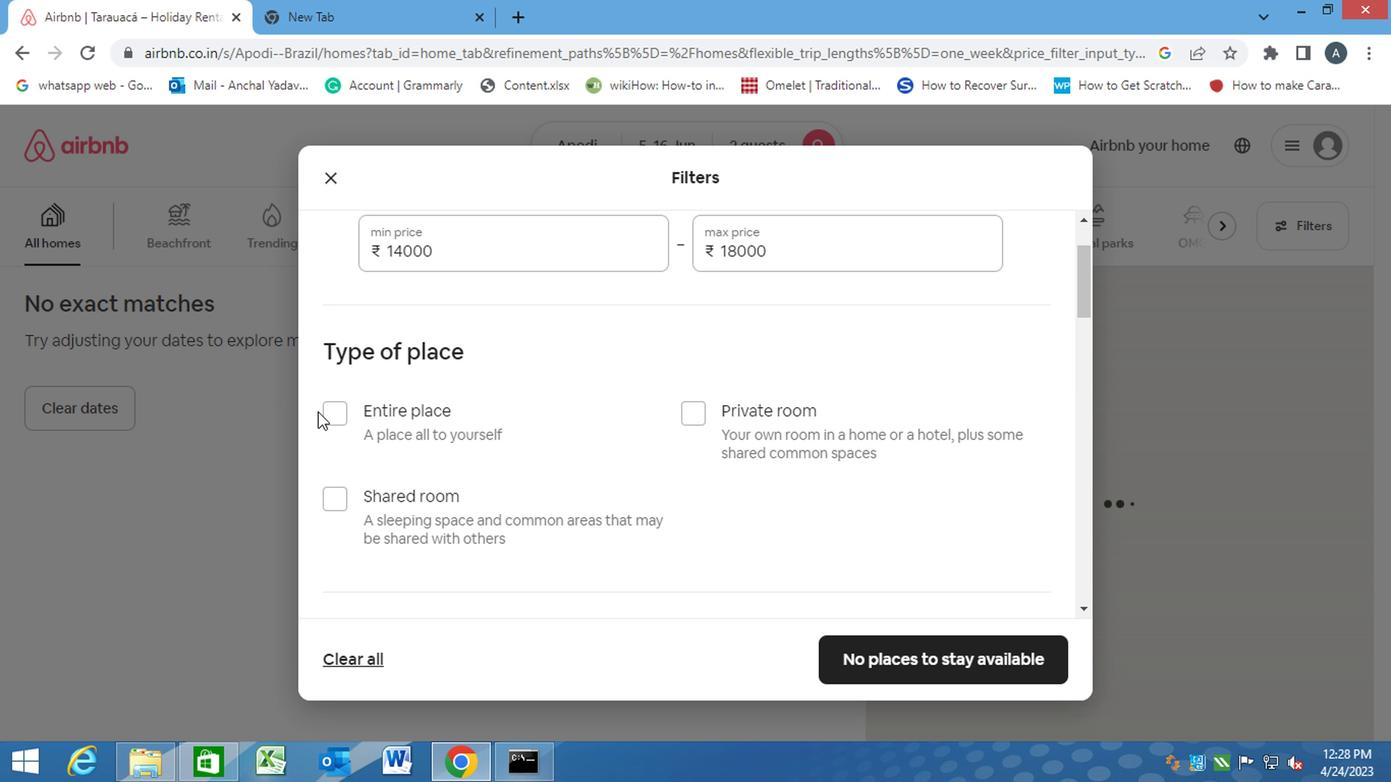 
Action: Mouse pressed left at (331, 415)
Screenshot: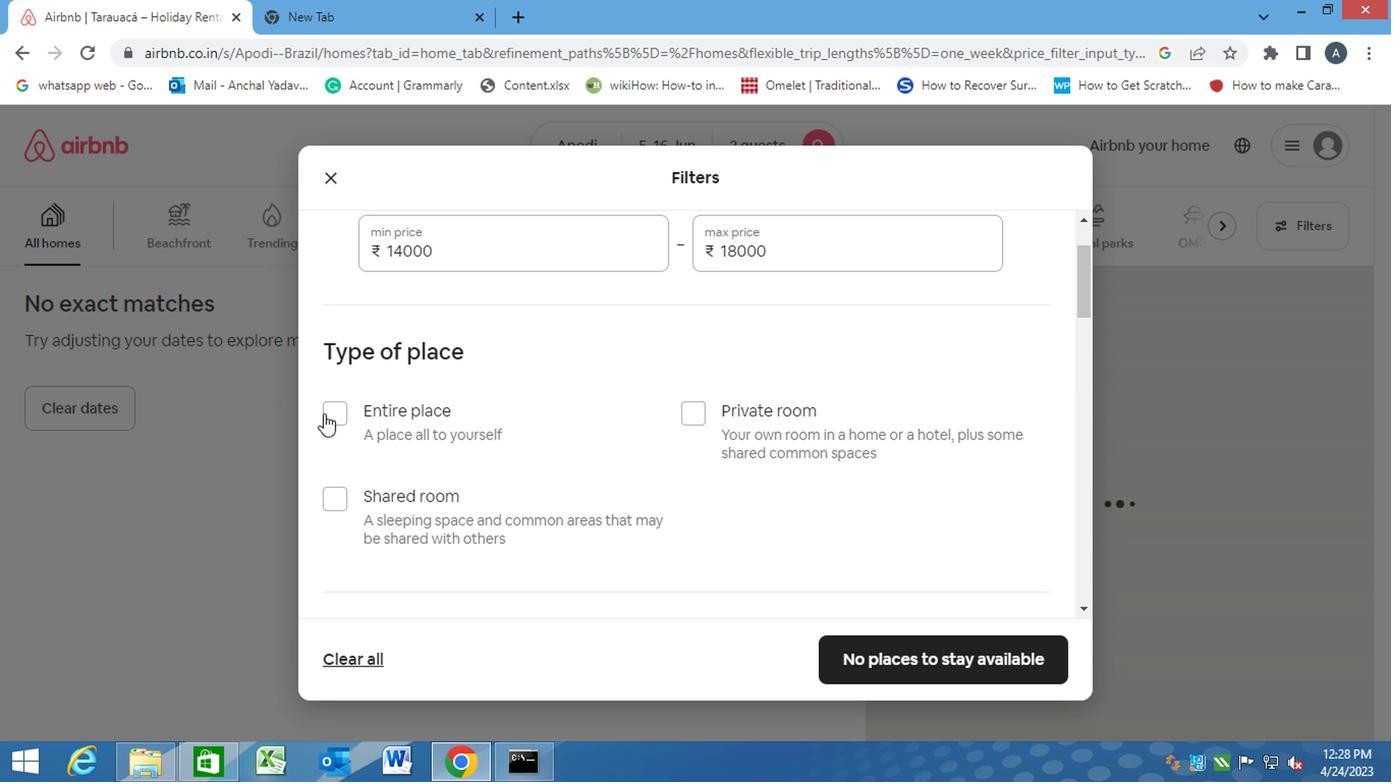 
Action: Mouse moved to (622, 433)
Screenshot: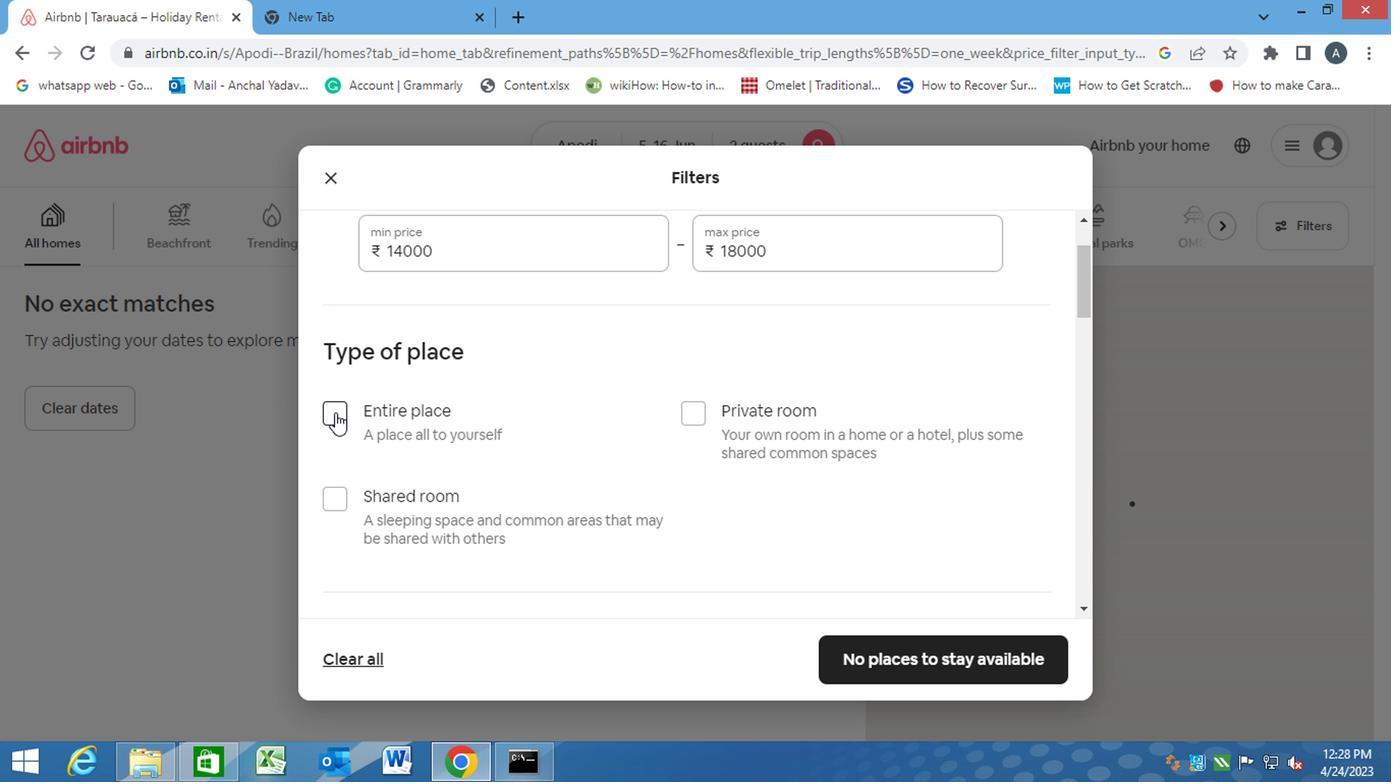 
Action: Mouse scrolled (622, 431) with delta (0, -1)
Screenshot: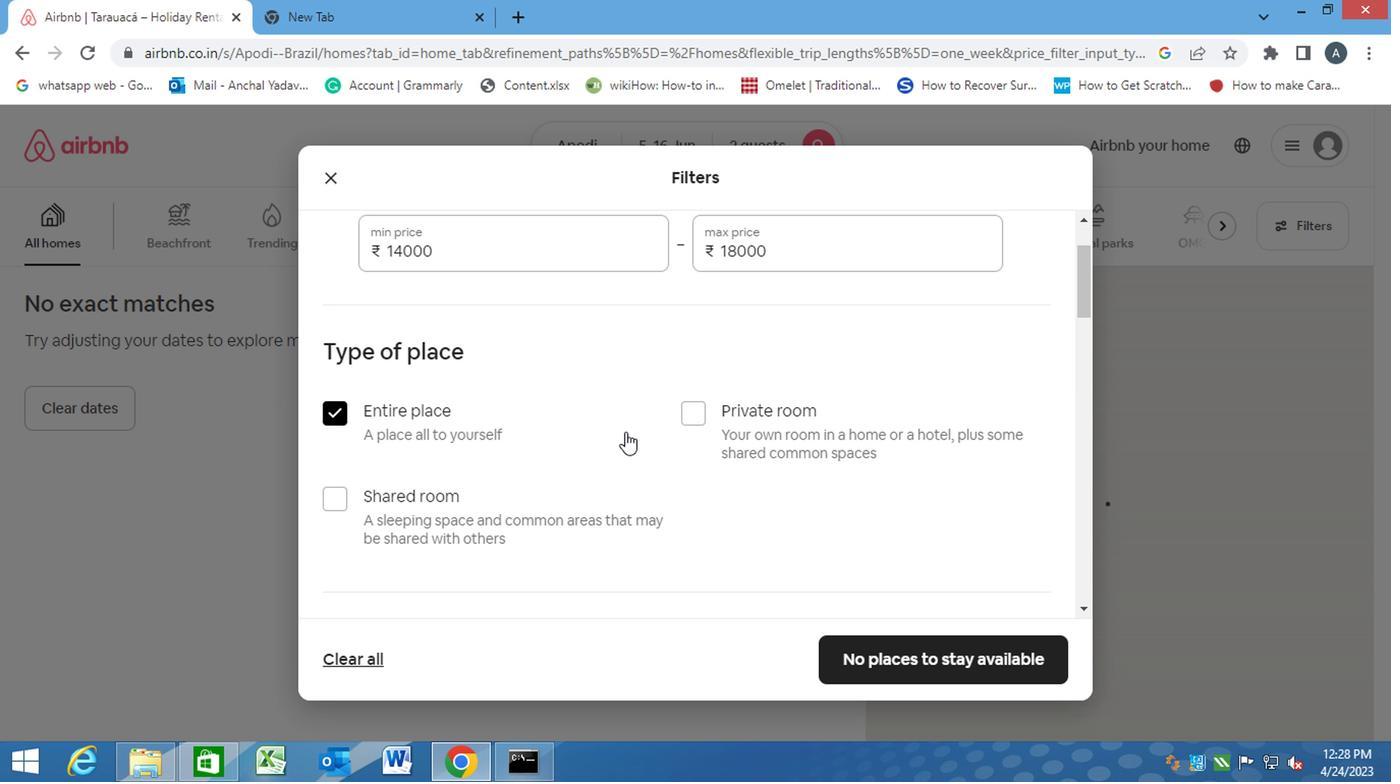
Action: Mouse scrolled (622, 431) with delta (0, -1)
Screenshot: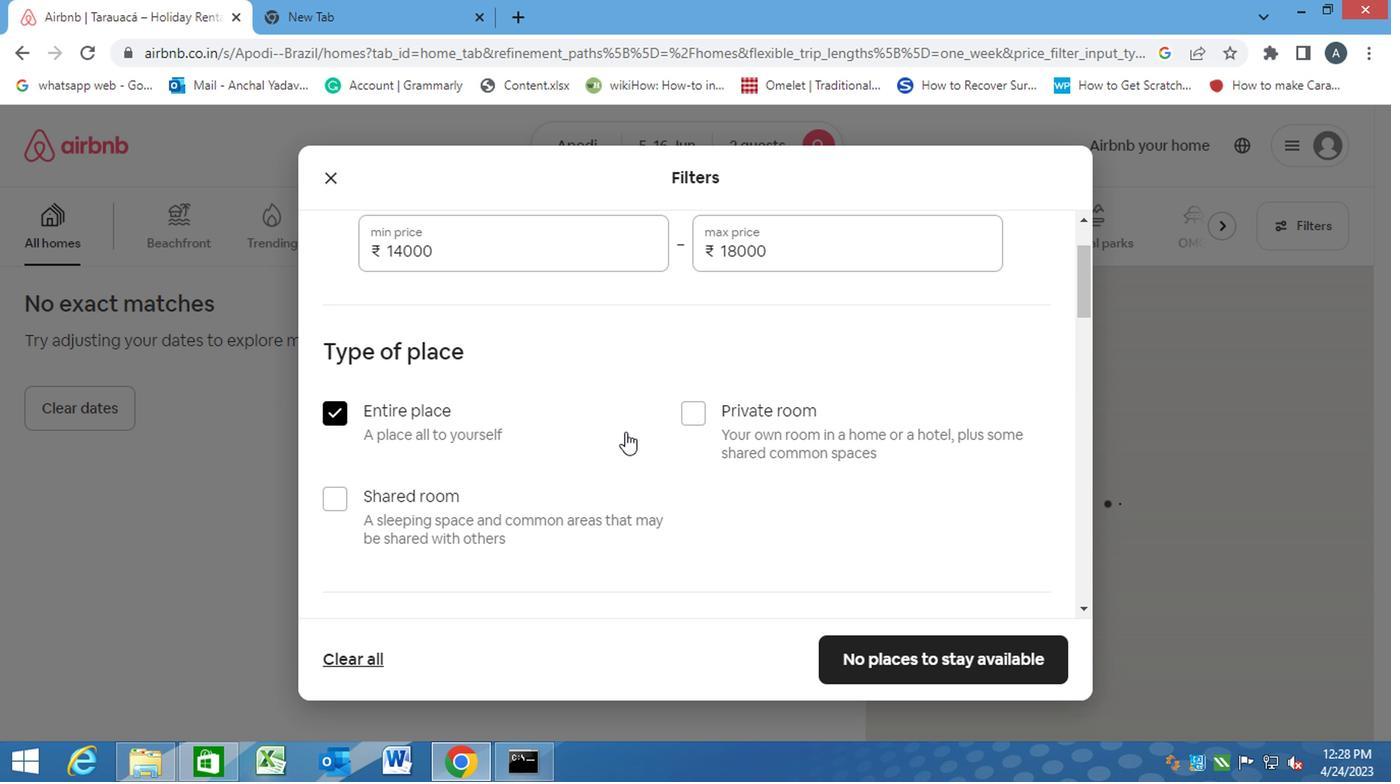 
Action: Mouse scrolled (622, 431) with delta (0, -1)
Screenshot: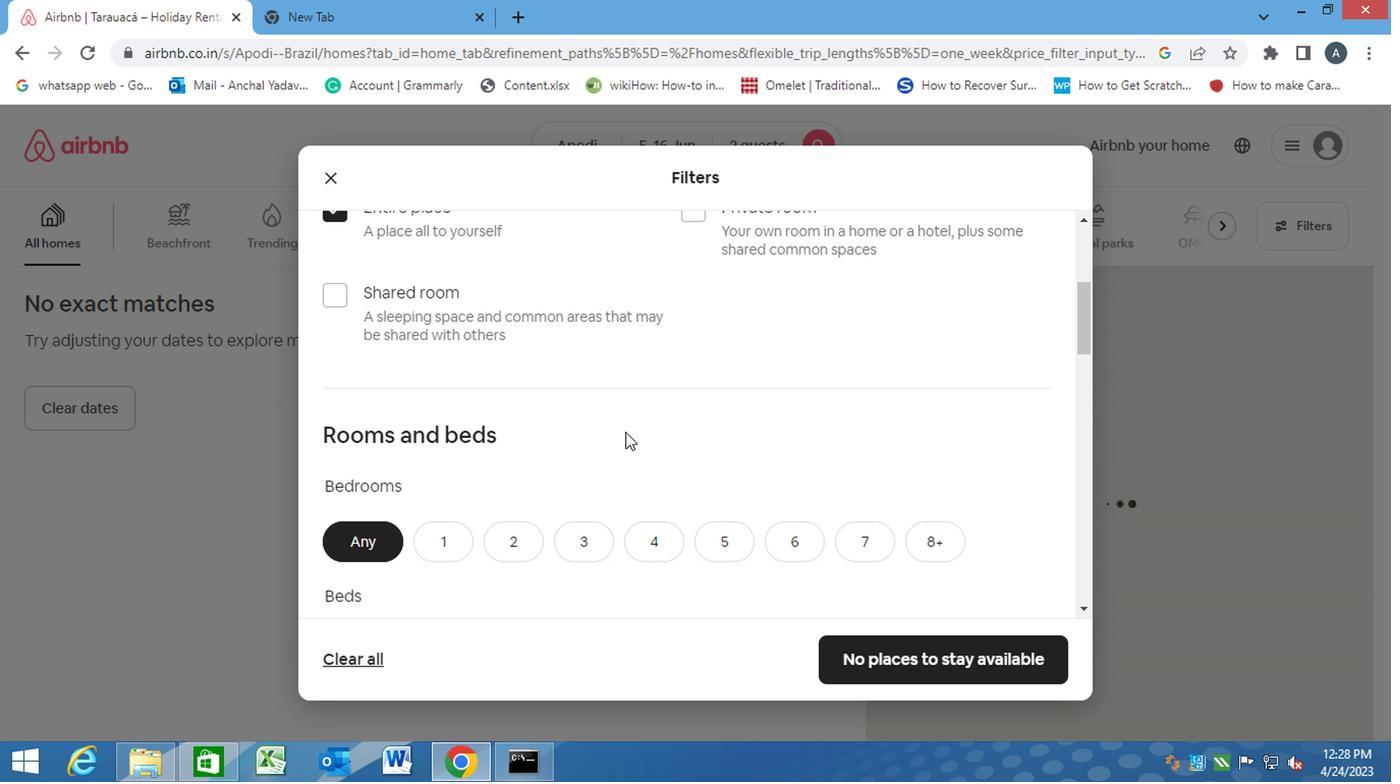 
Action: Mouse scrolled (622, 431) with delta (0, -1)
Screenshot: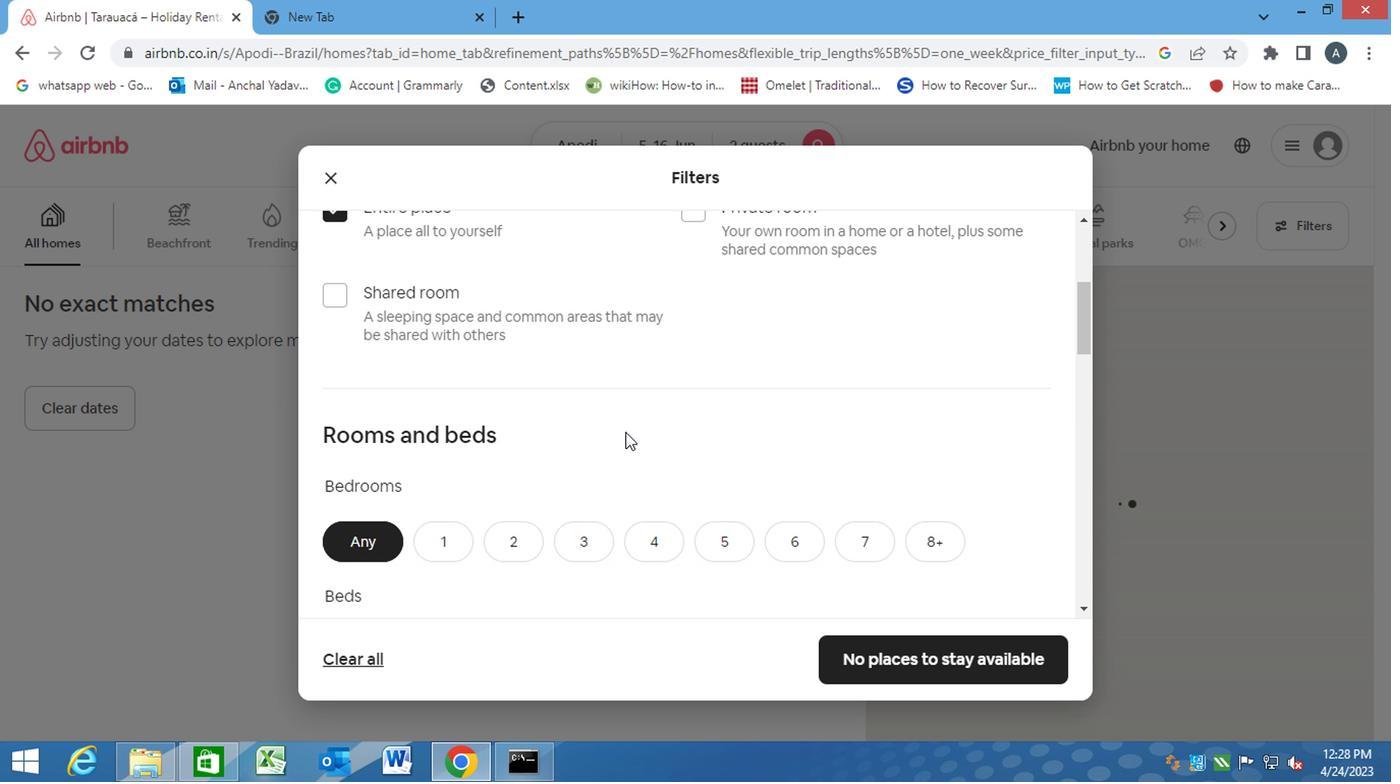 
Action: Mouse moved to (445, 341)
Screenshot: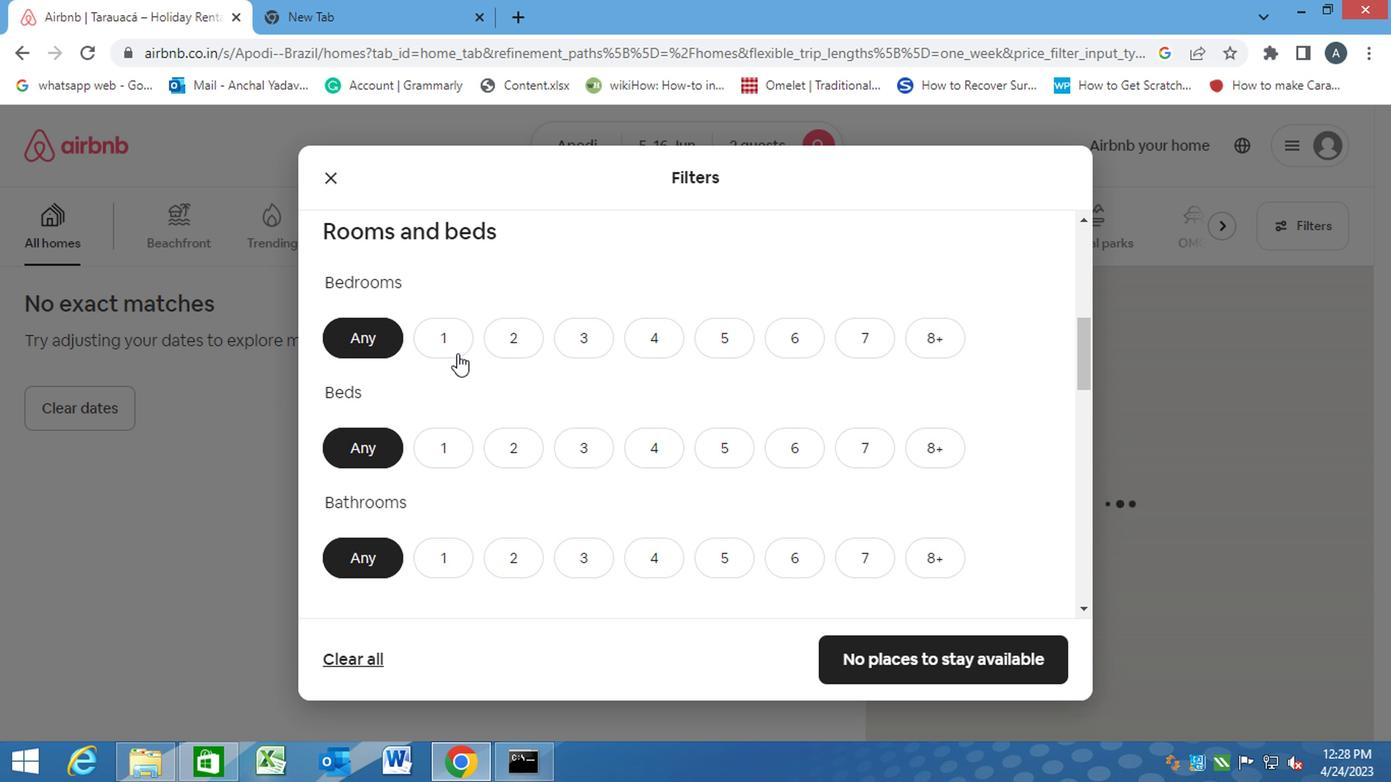 
Action: Mouse pressed left at (445, 341)
Screenshot: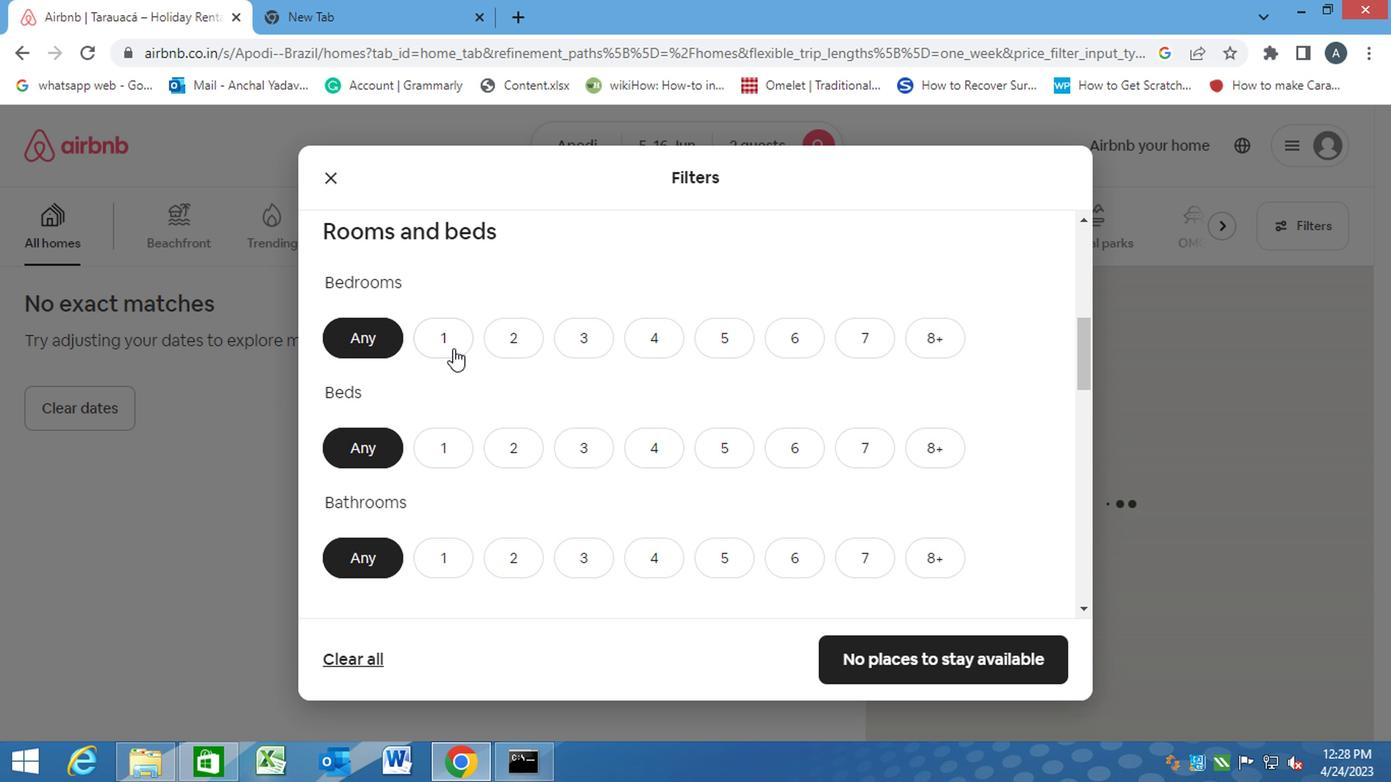
Action: Mouse moved to (463, 456)
Screenshot: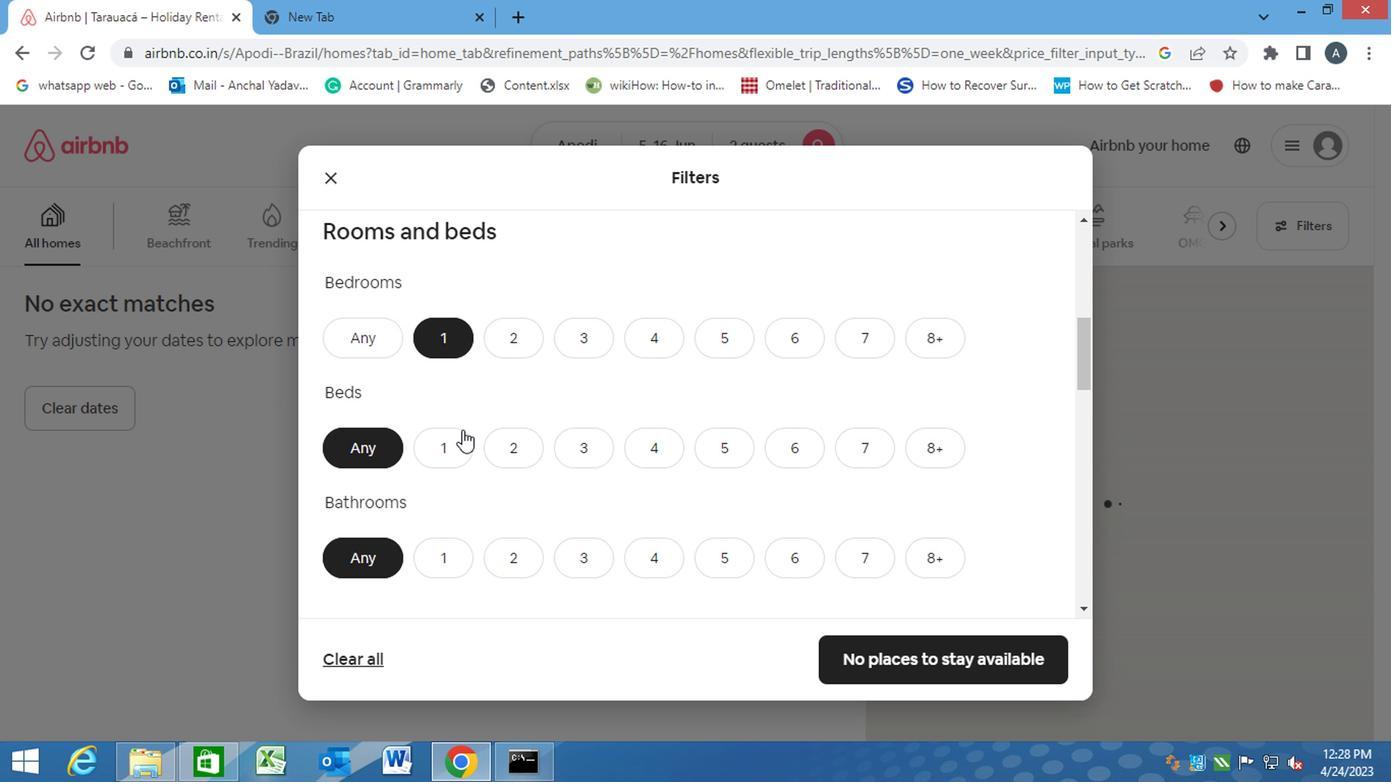 
Action: Mouse pressed left at (463, 456)
Screenshot: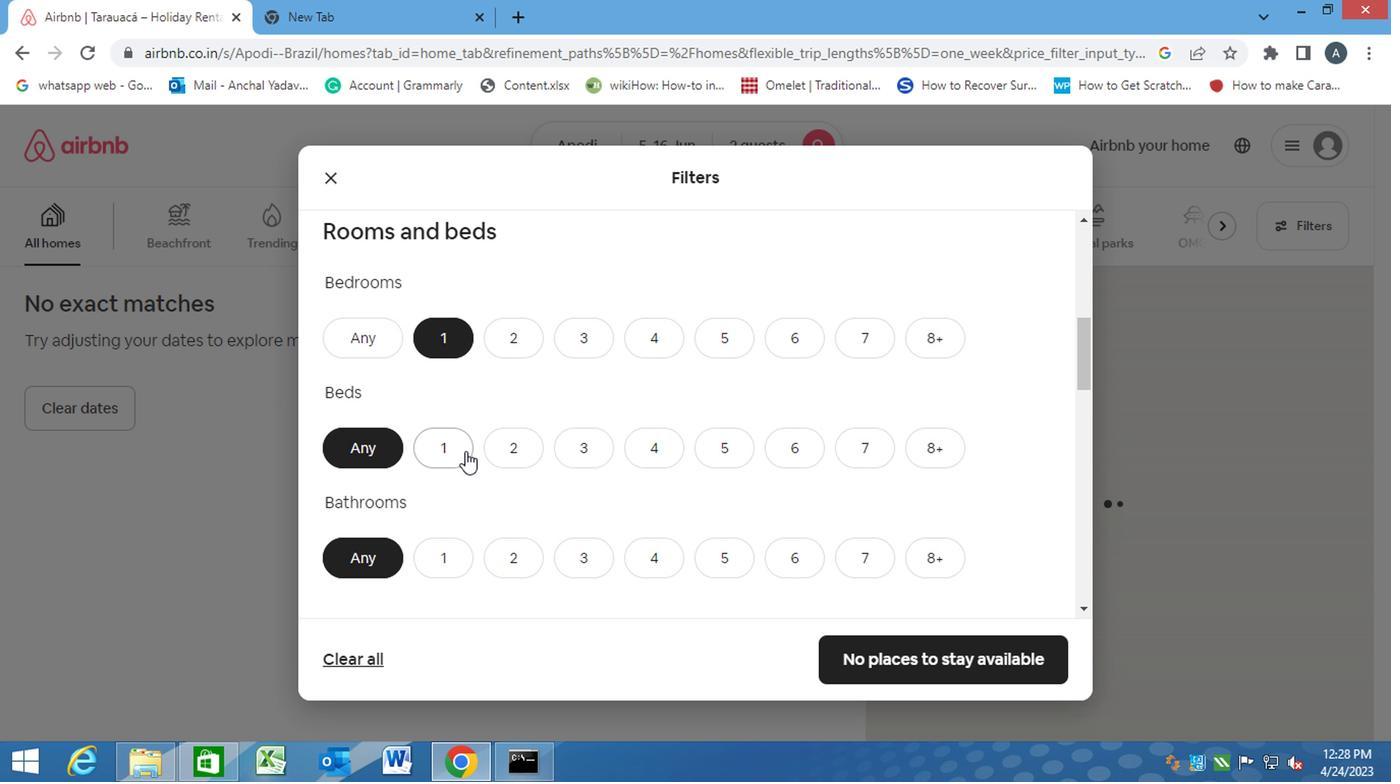 
Action: Mouse moved to (434, 556)
Screenshot: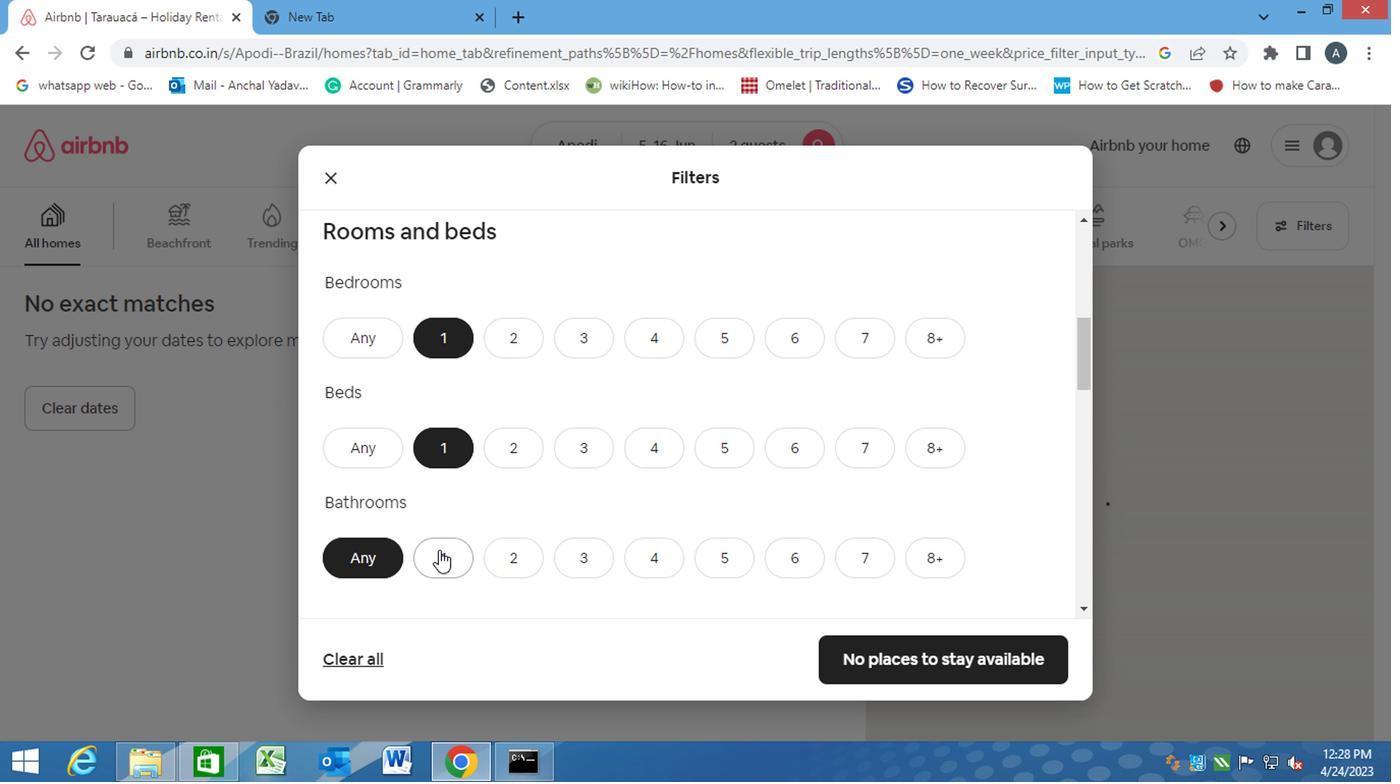 
Action: Mouse pressed left at (434, 556)
Screenshot: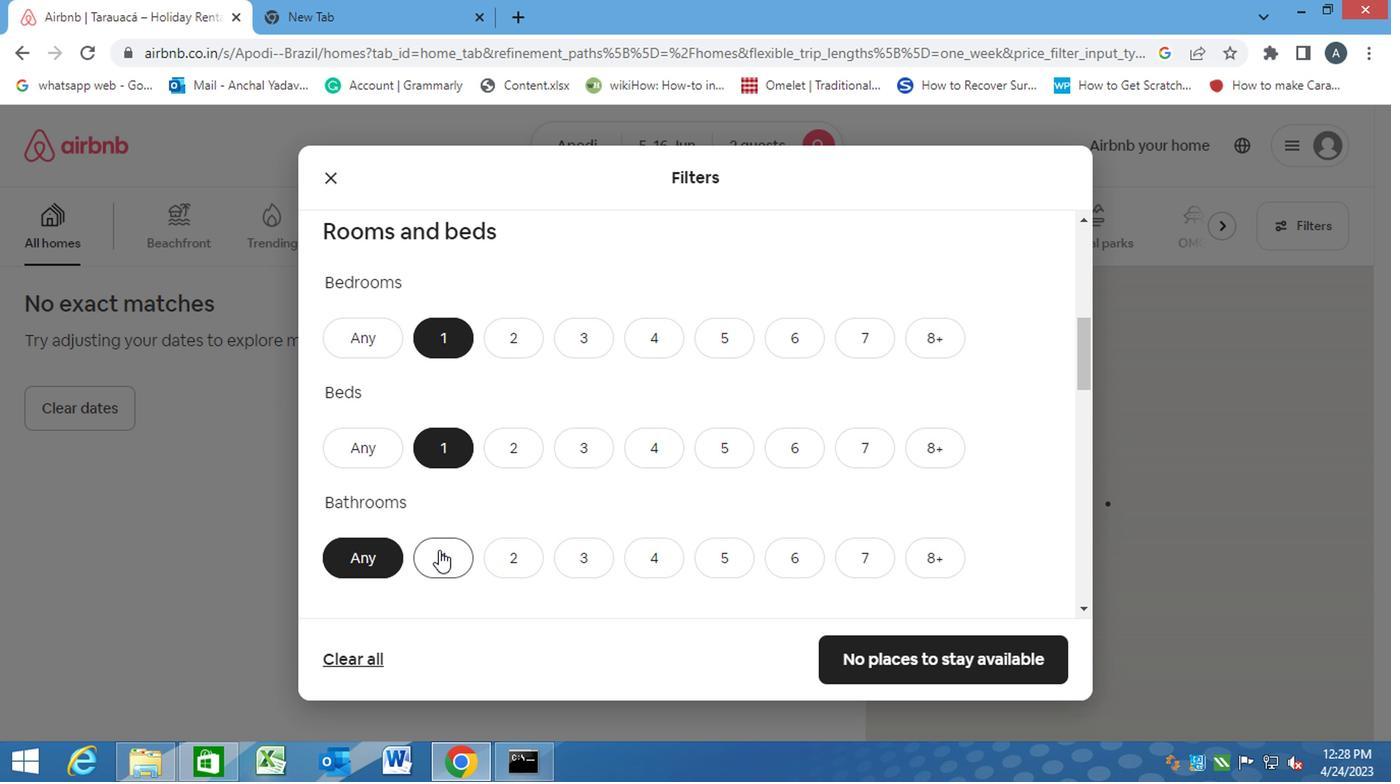 
Action: Mouse scrolled (434, 555) with delta (0, -1)
Screenshot: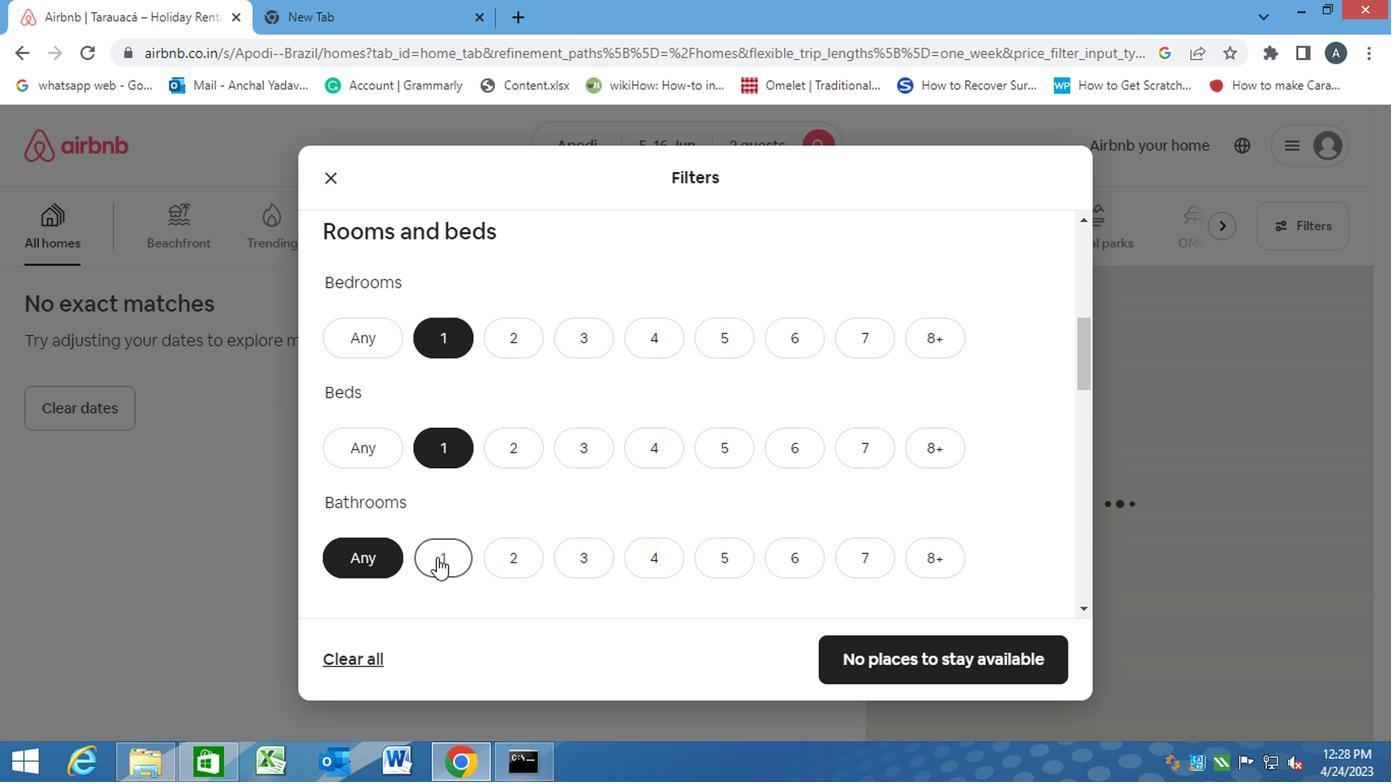 
Action: Mouse scrolled (434, 555) with delta (0, -1)
Screenshot: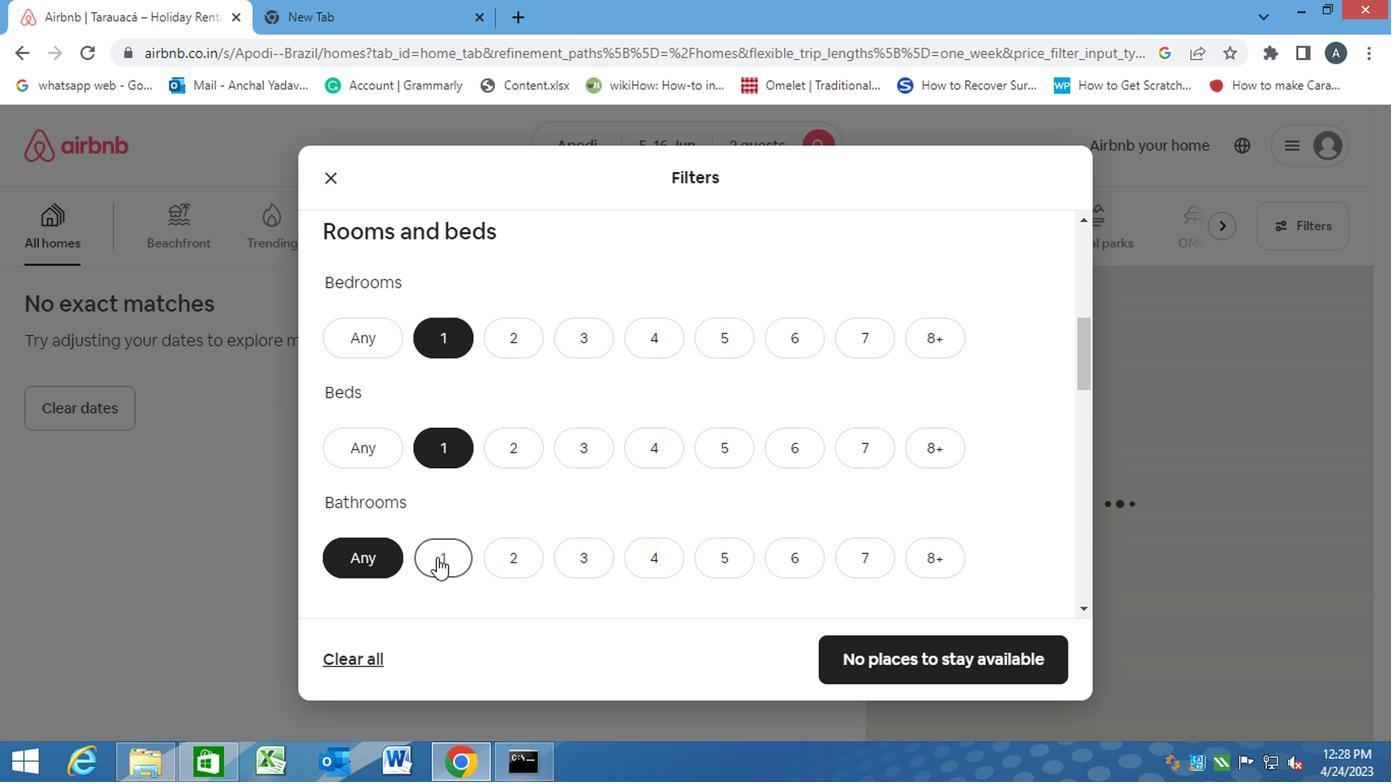 
Action: Mouse scrolled (434, 555) with delta (0, -1)
Screenshot: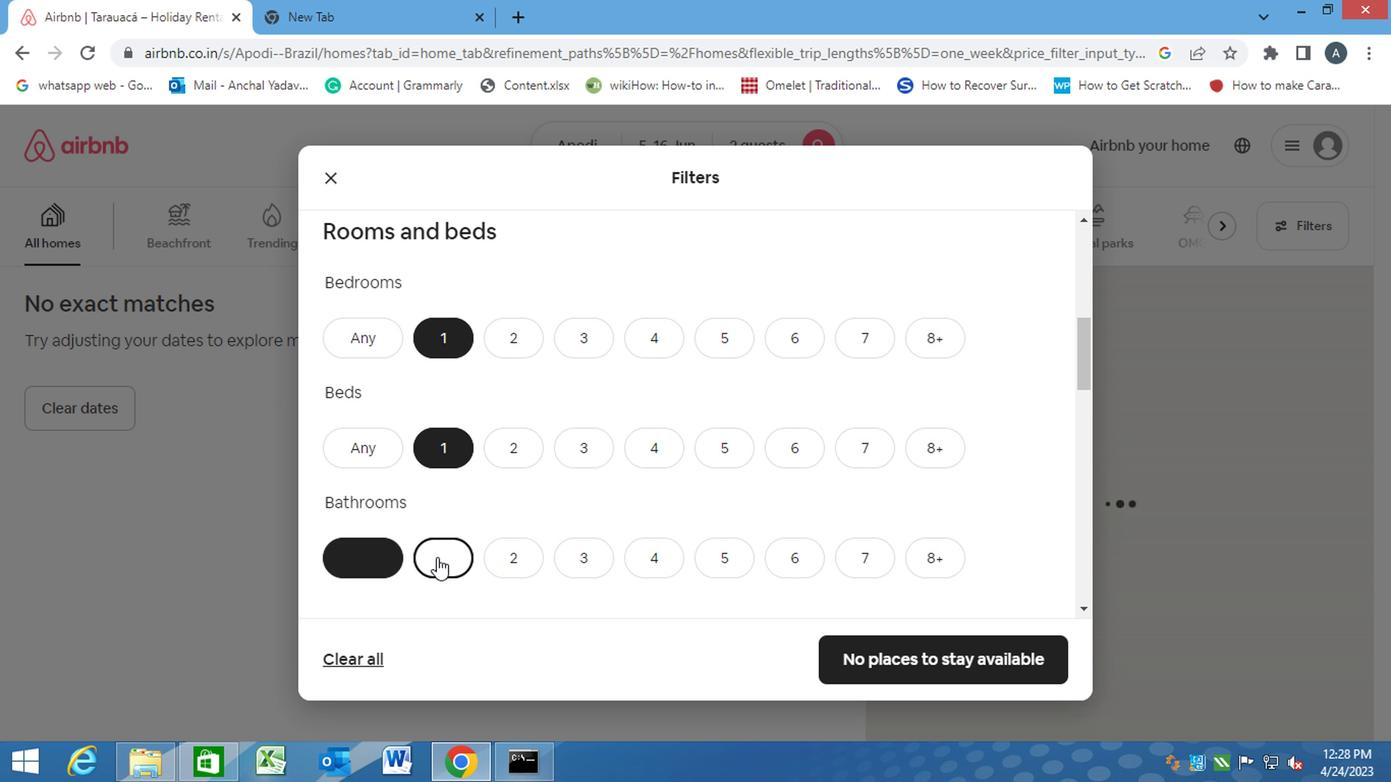 
Action: Mouse scrolled (434, 555) with delta (0, -1)
Screenshot: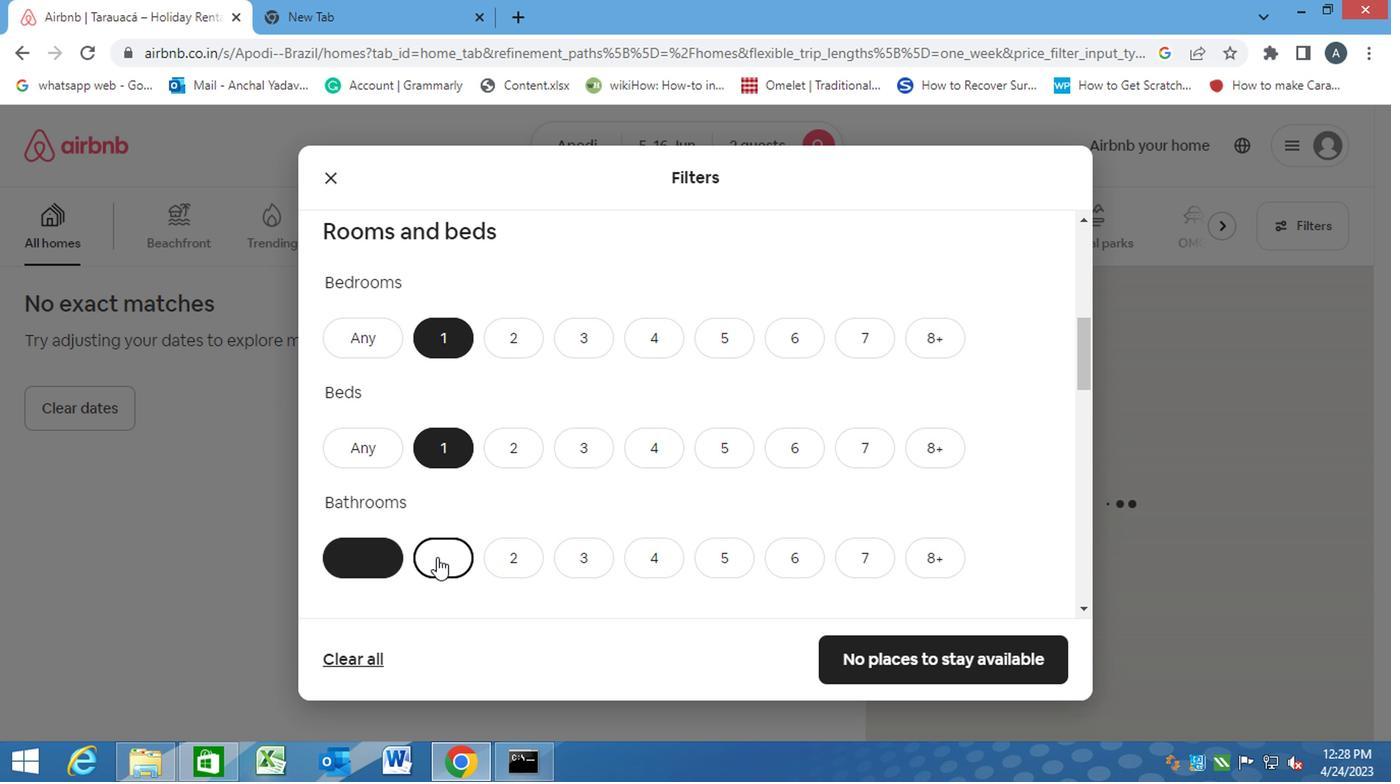 
Action: Mouse moved to (471, 531)
Screenshot: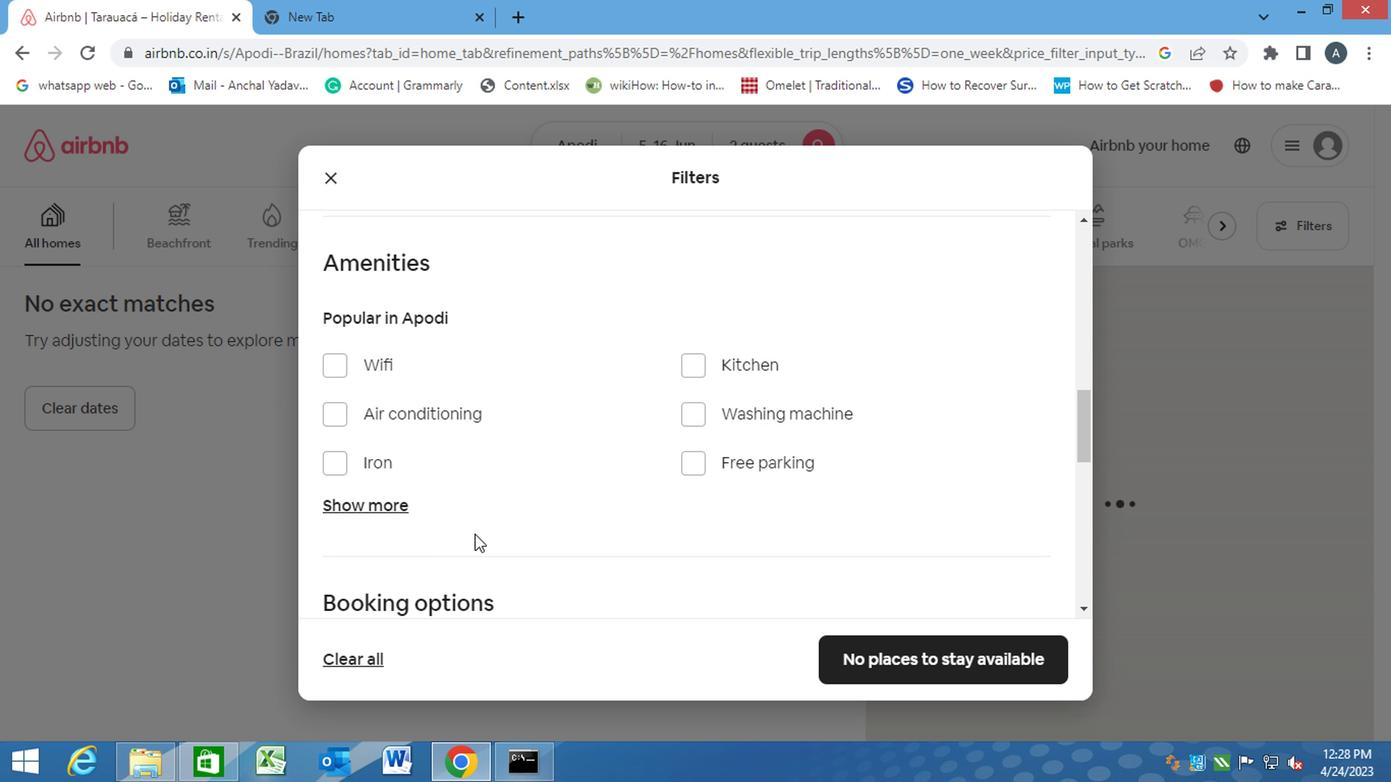 
Action: Mouse scrolled (471, 530) with delta (0, 0)
Screenshot: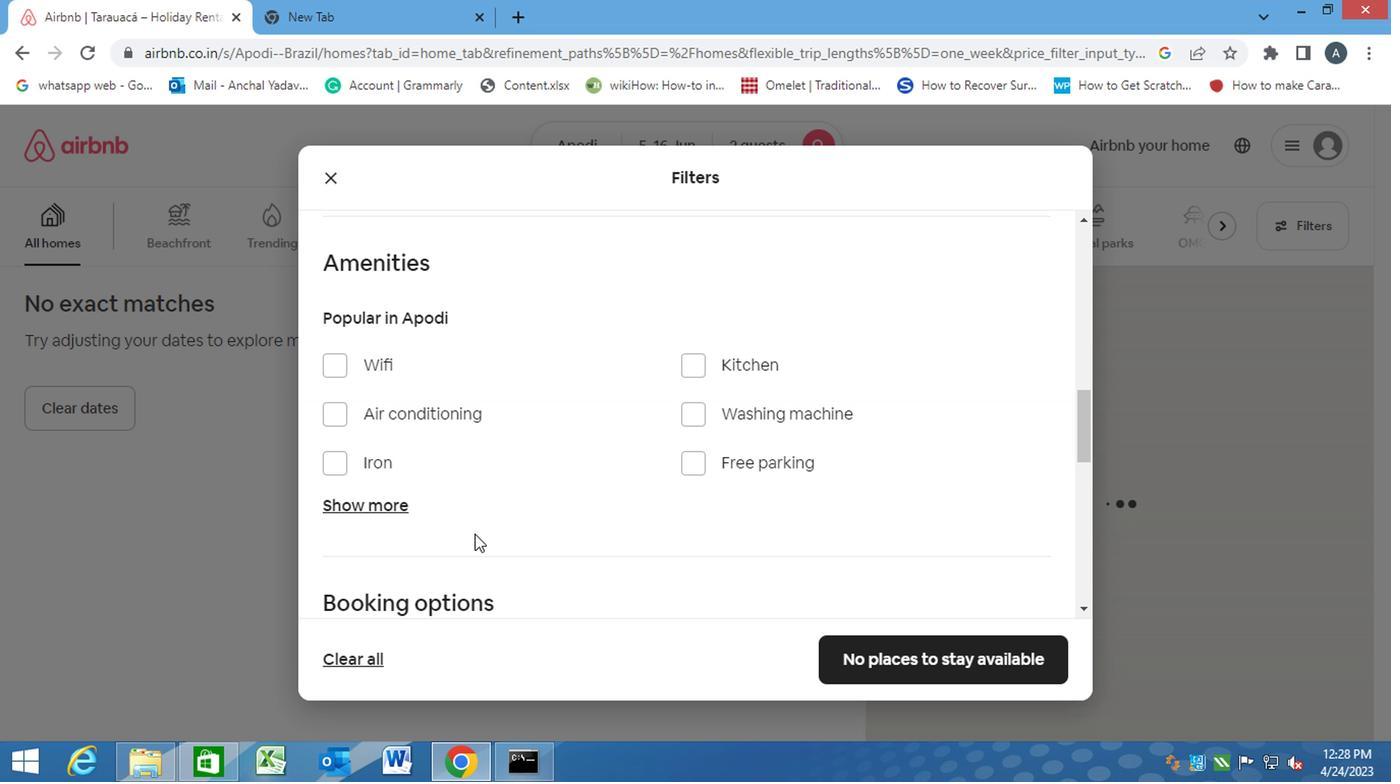 
Action: Mouse scrolled (471, 531) with delta (0, 0)
Screenshot: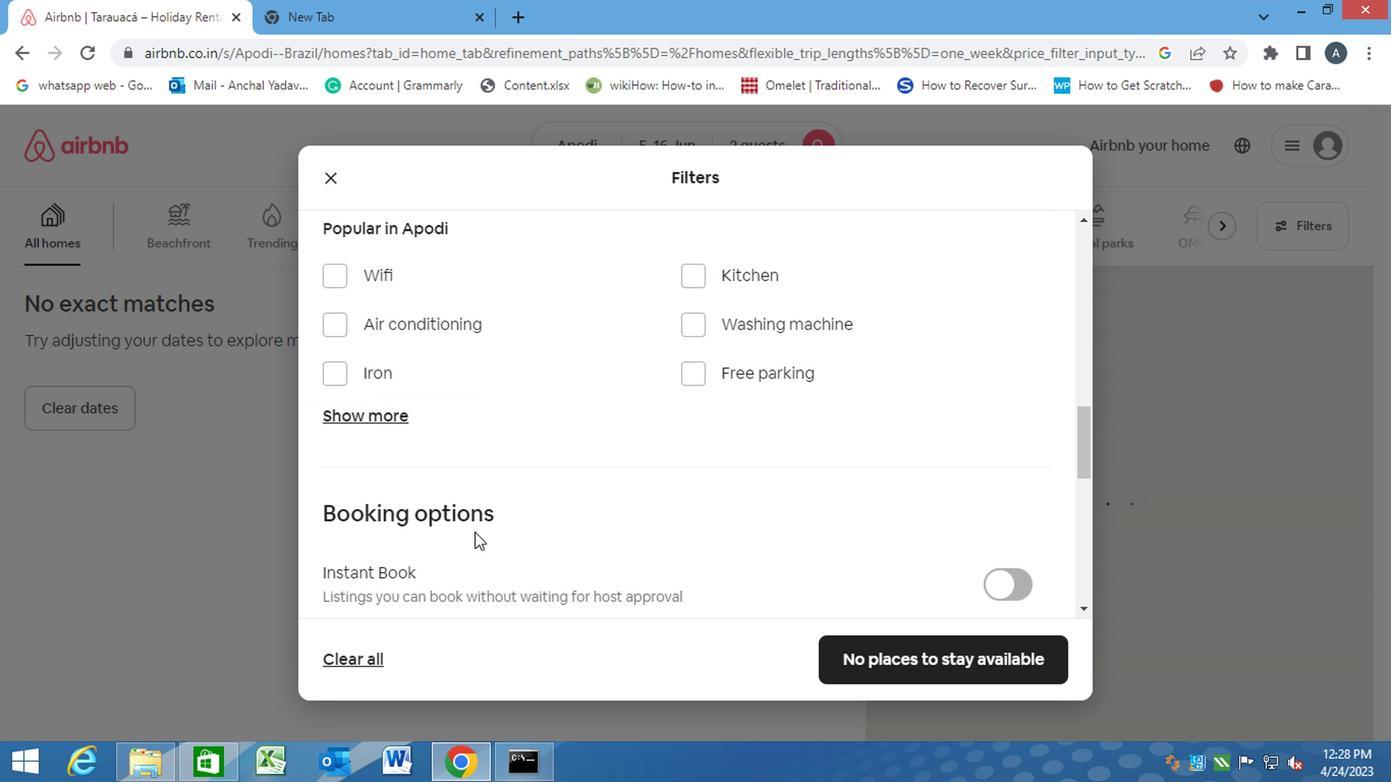 
Action: Mouse scrolled (471, 531) with delta (0, 0)
Screenshot: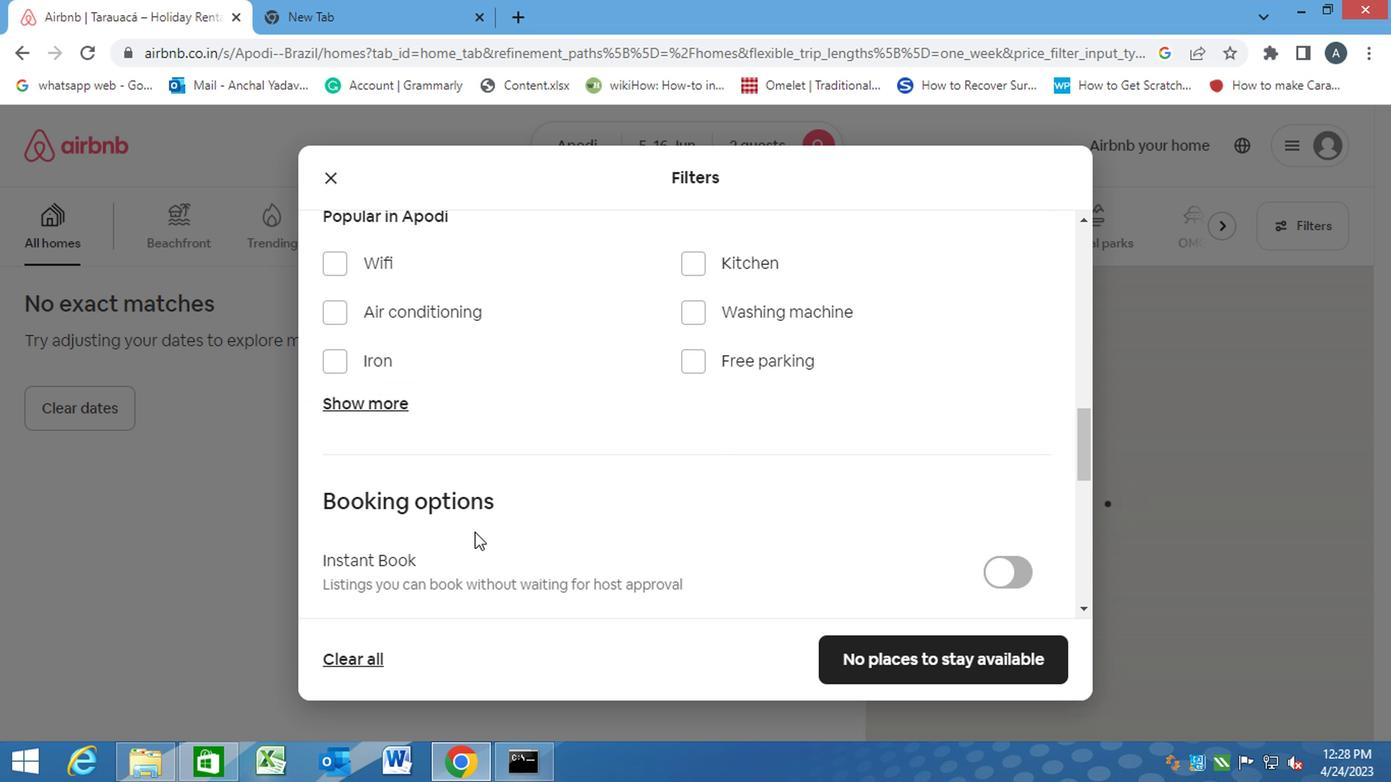 
Action: Mouse scrolled (471, 531) with delta (0, 0)
Screenshot: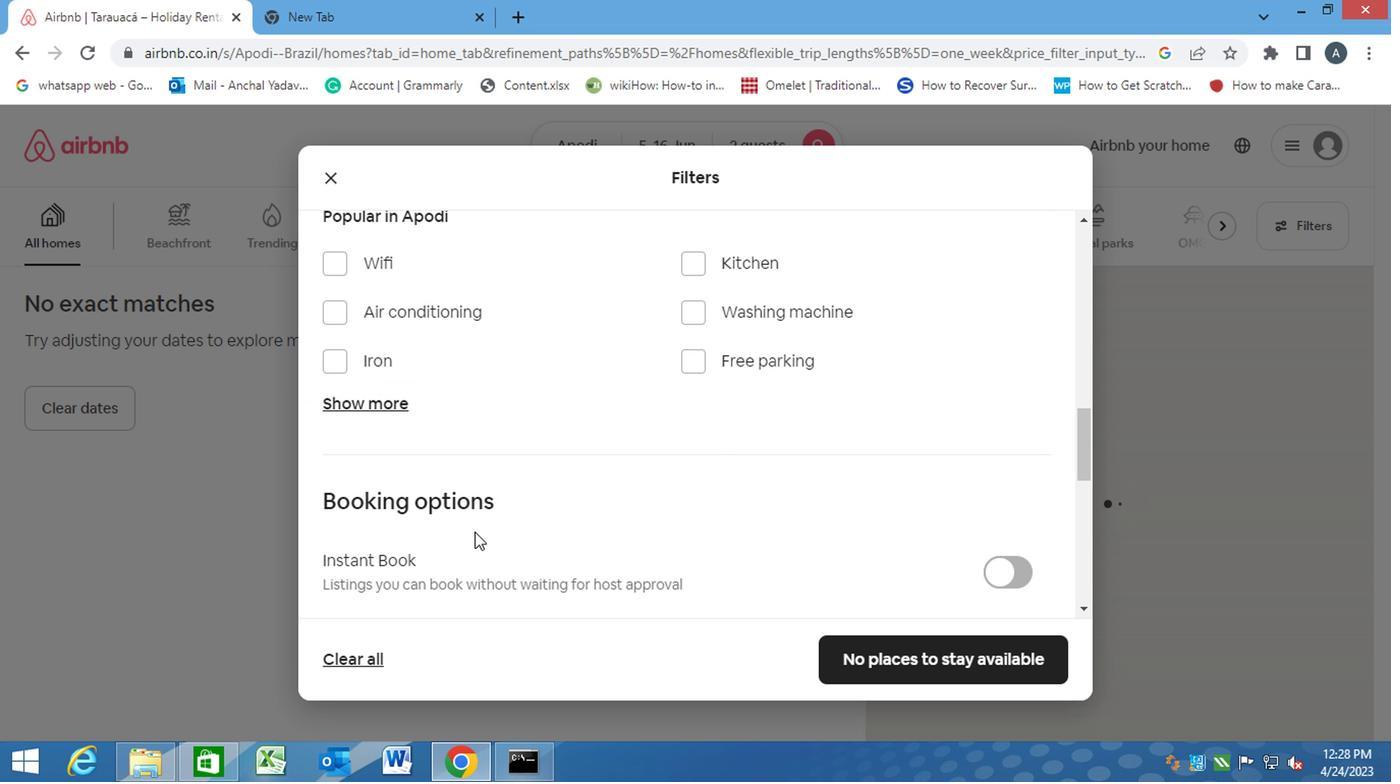 
Action: Mouse scrolled (471, 531) with delta (0, 0)
Screenshot: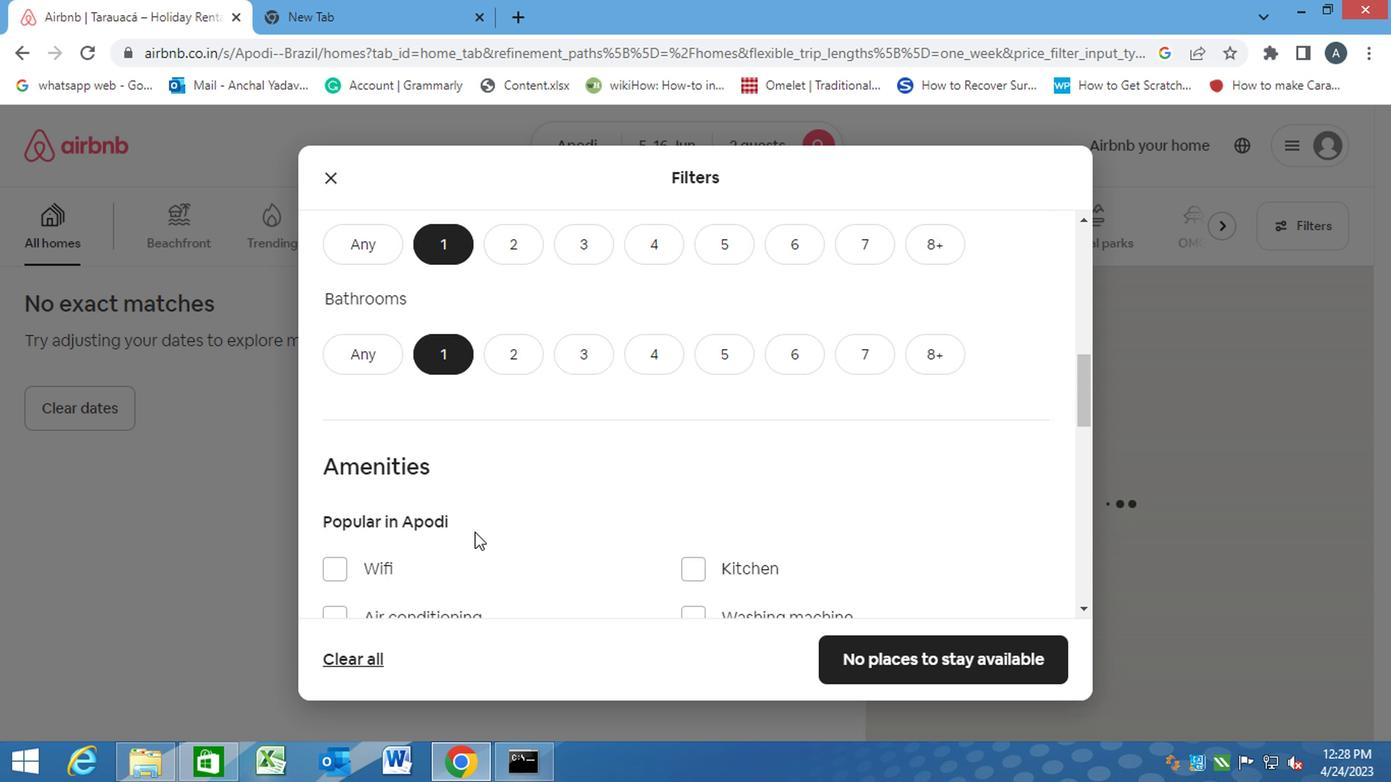 
Action: Mouse scrolled (471, 531) with delta (0, 0)
Screenshot: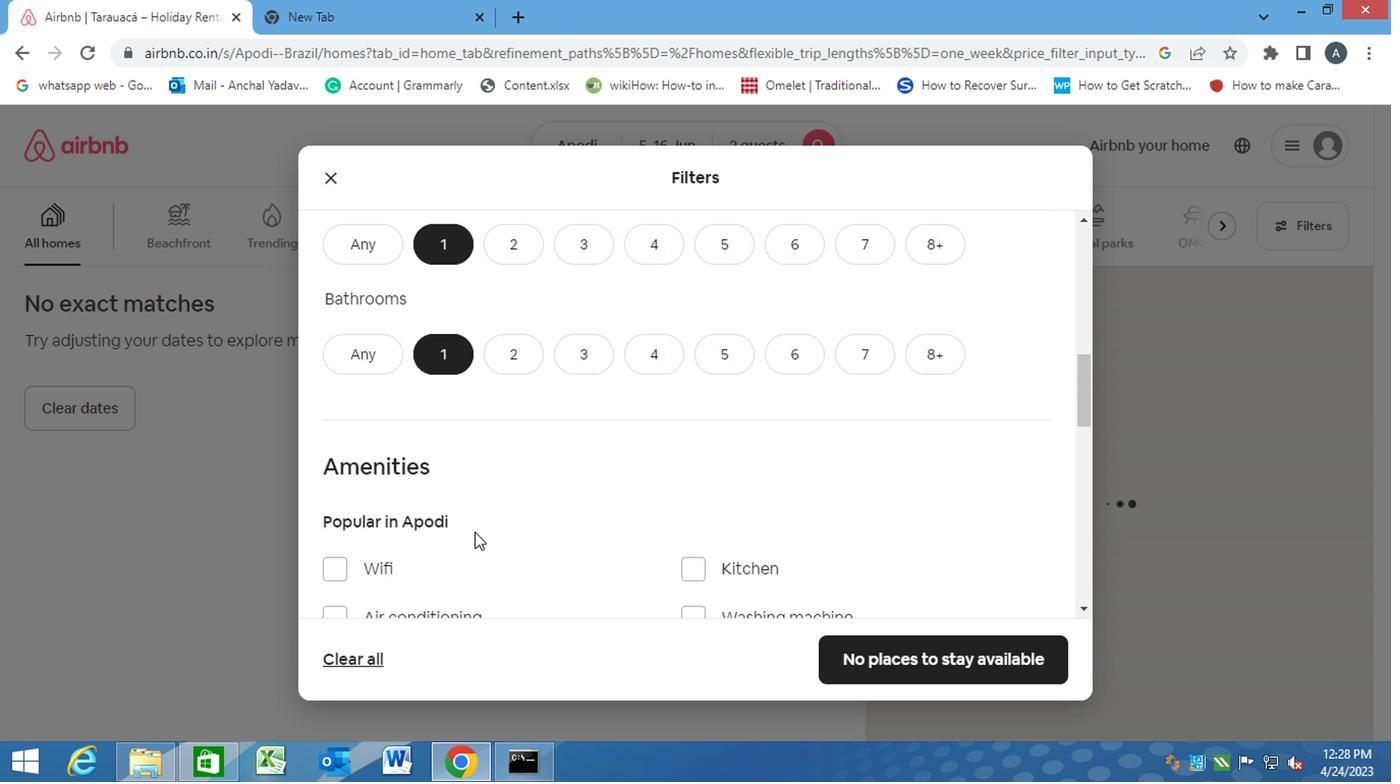 
Action: Mouse scrolled (471, 531) with delta (0, 0)
Screenshot: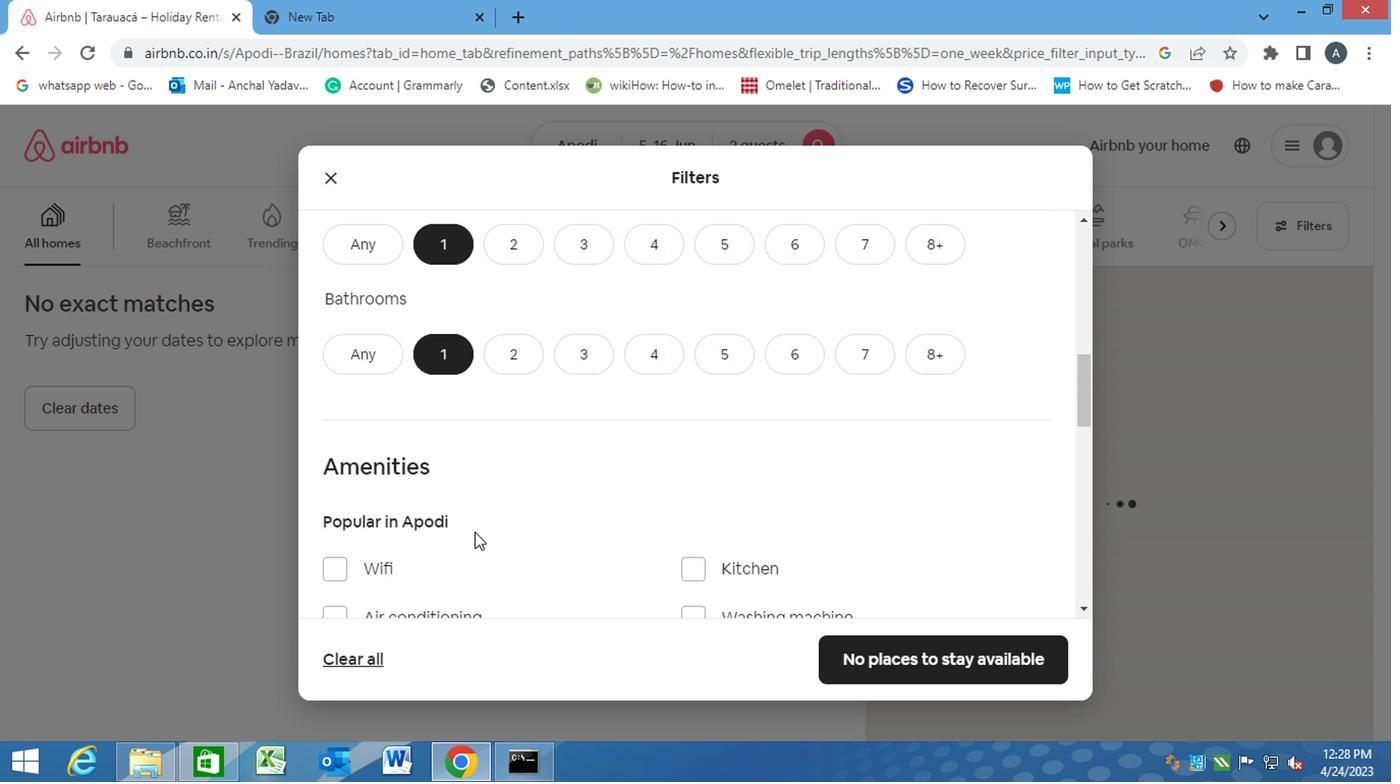 
Action: Mouse scrolled (471, 531) with delta (0, 0)
Screenshot: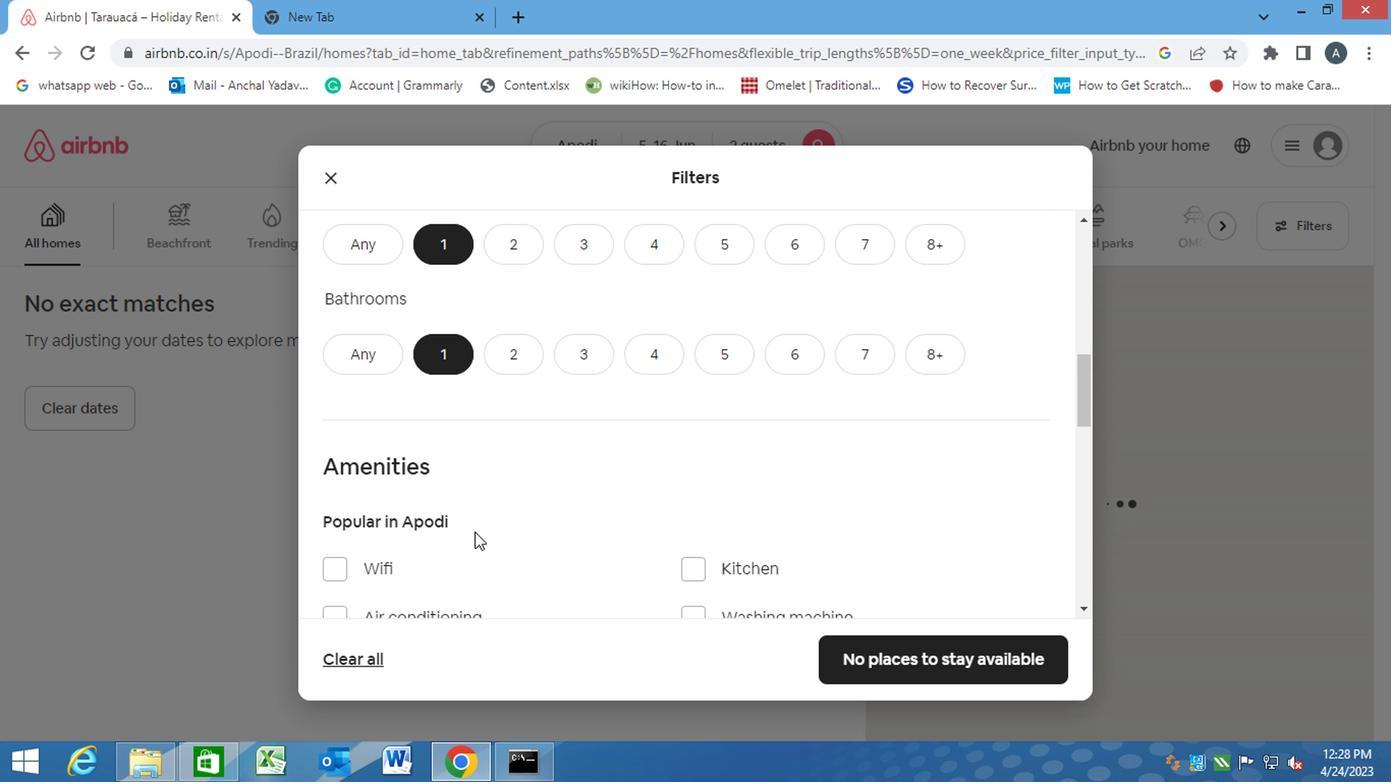 
Action: Mouse scrolled (471, 531) with delta (0, 0)
Screenshot: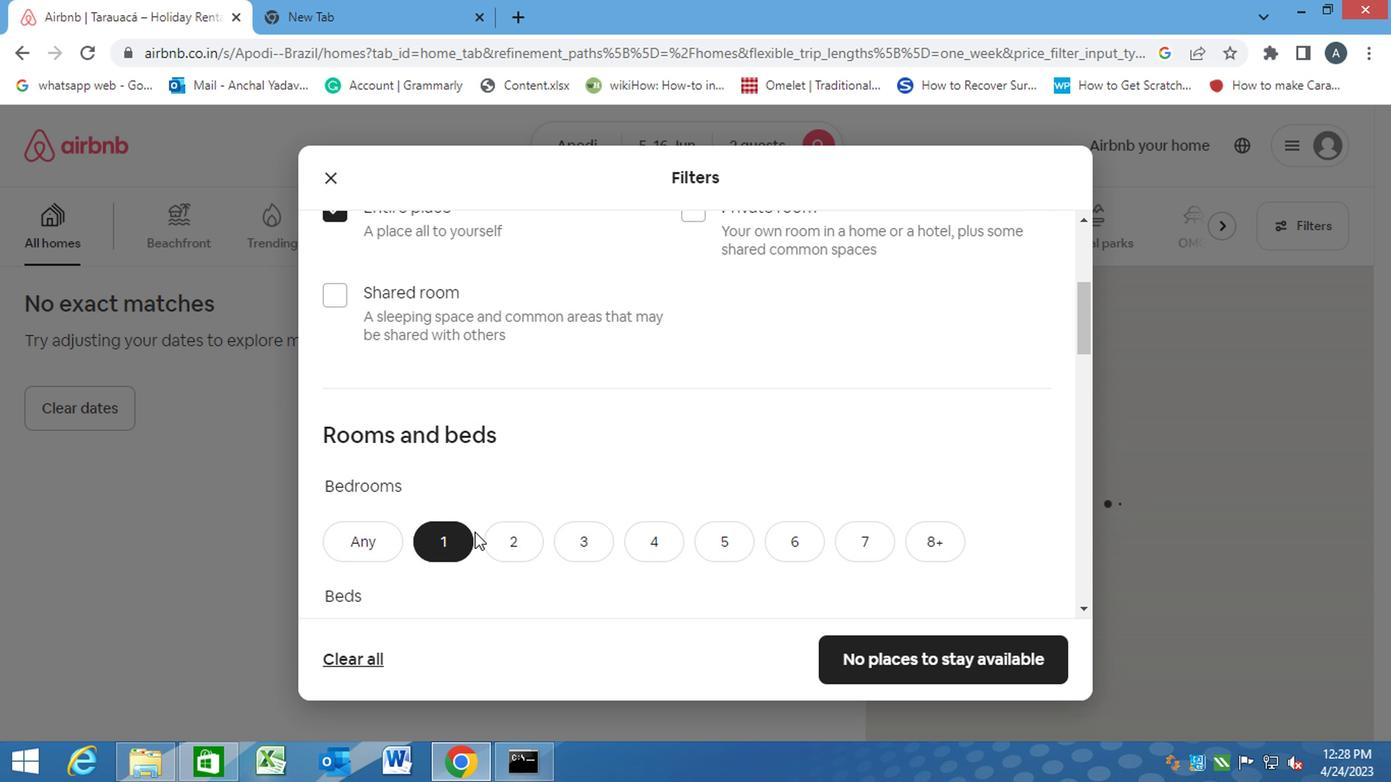 
Action: Mouse scrolled (471, 531) with delta (0, 0)
Screenshot: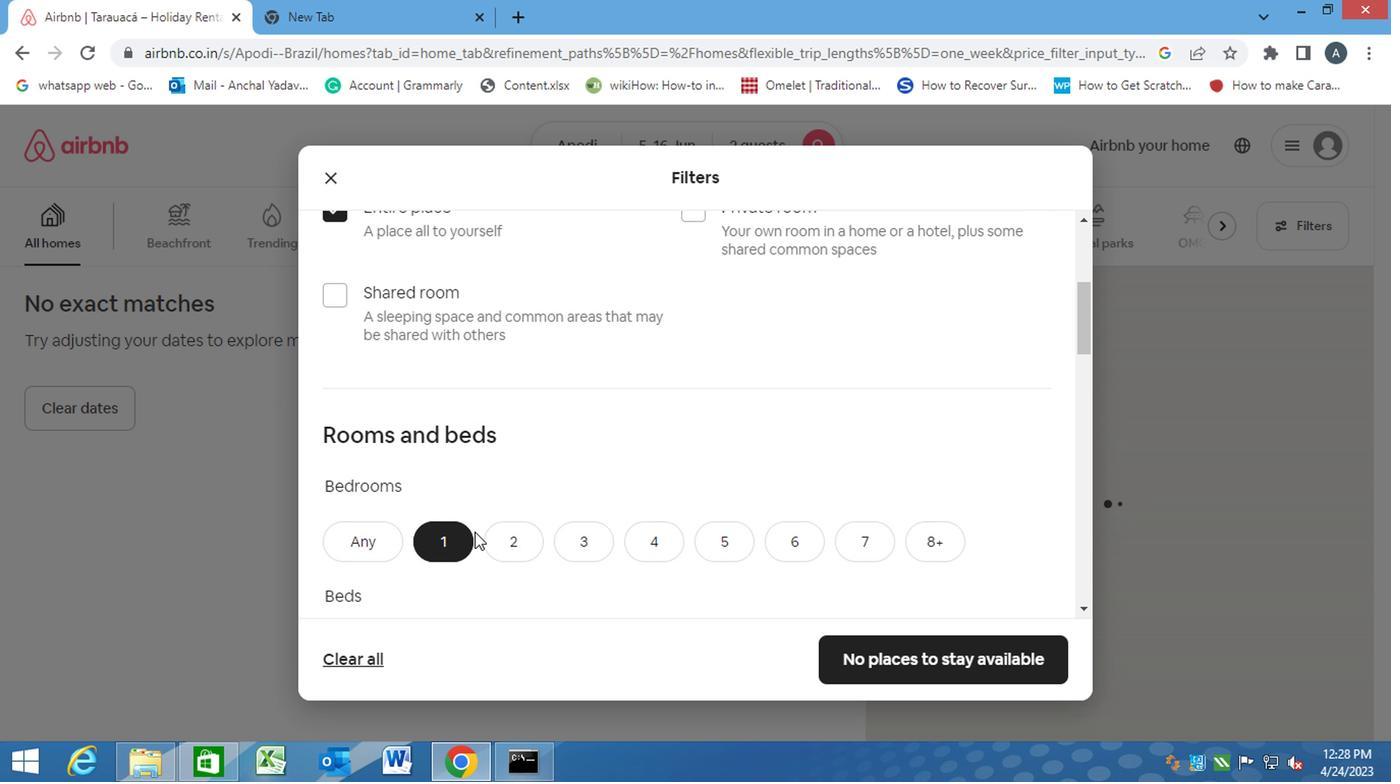 
Action: Mouse scrolled (471, 531) with delta (0, 0)
Screenshot: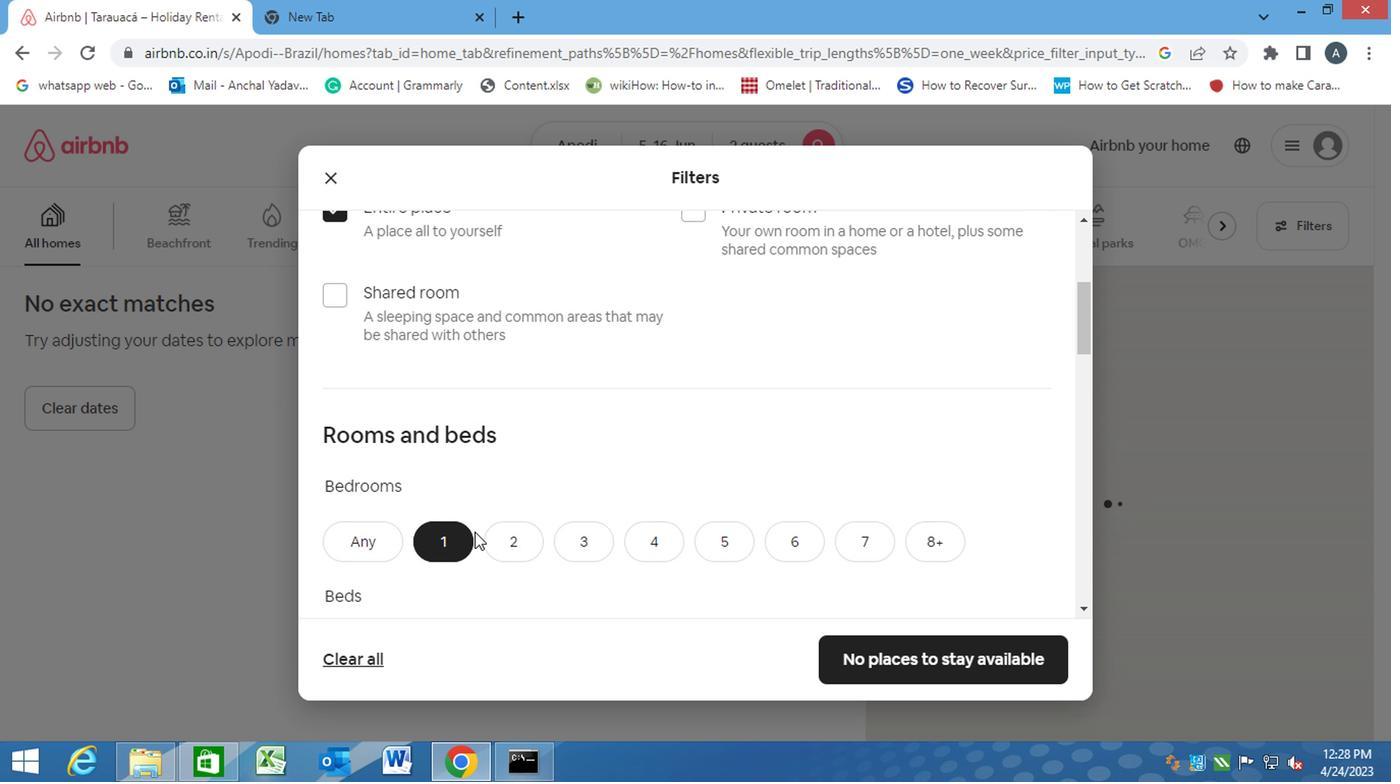 
Action: Mouse scrolled (471, 531) with delta (0, 0)
Screenshot: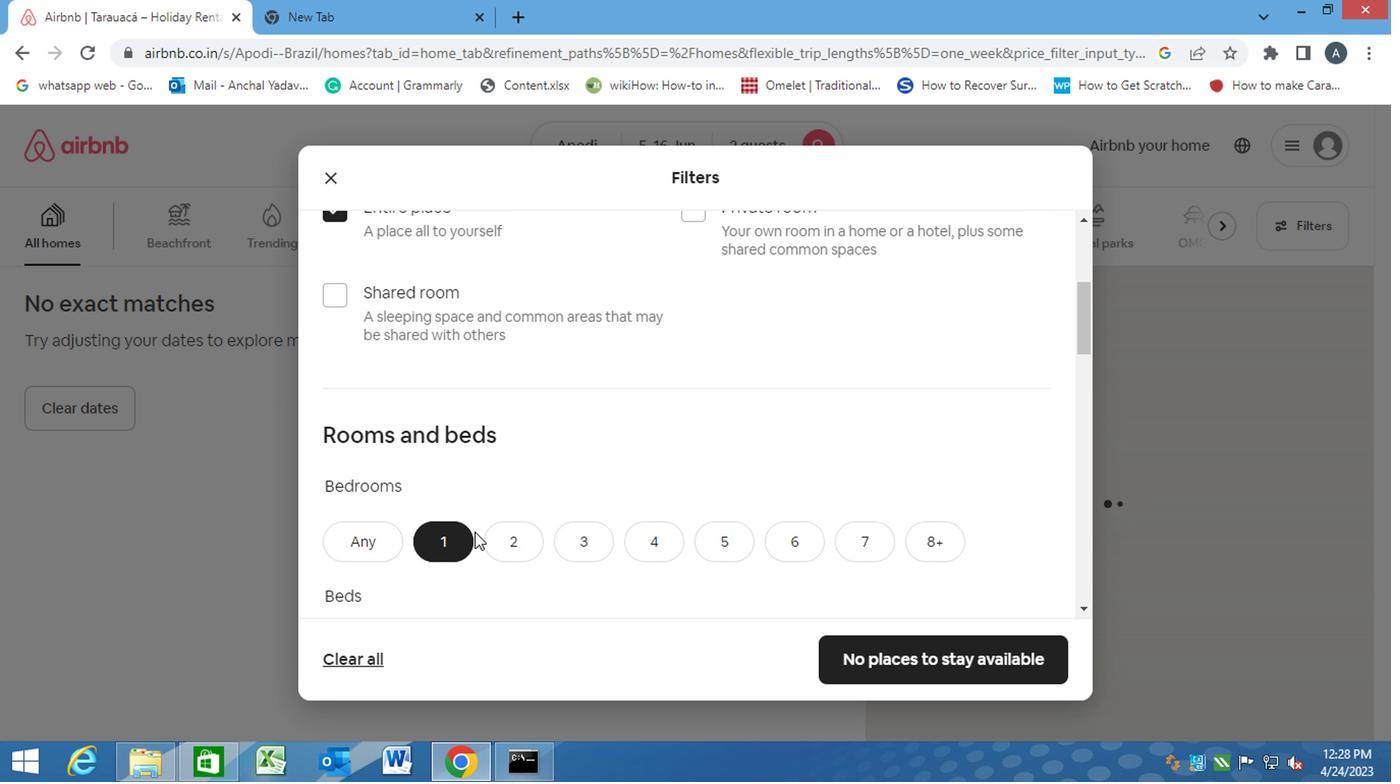 
Action: Mouse scrolled (471, 531) with delta (0, 0)
Screenshot: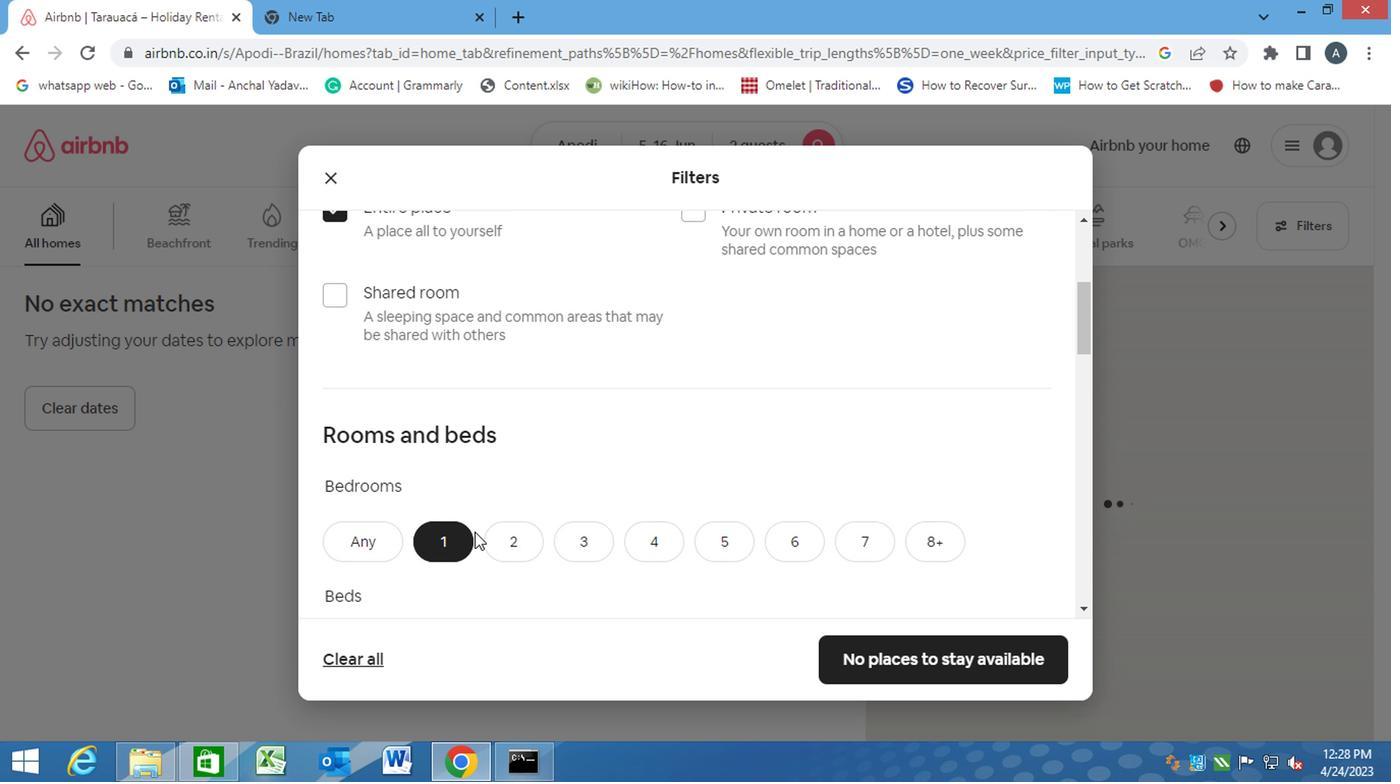 
Action: Mouse scrolled (471, 530) with delta (0, 0)
Screenshot: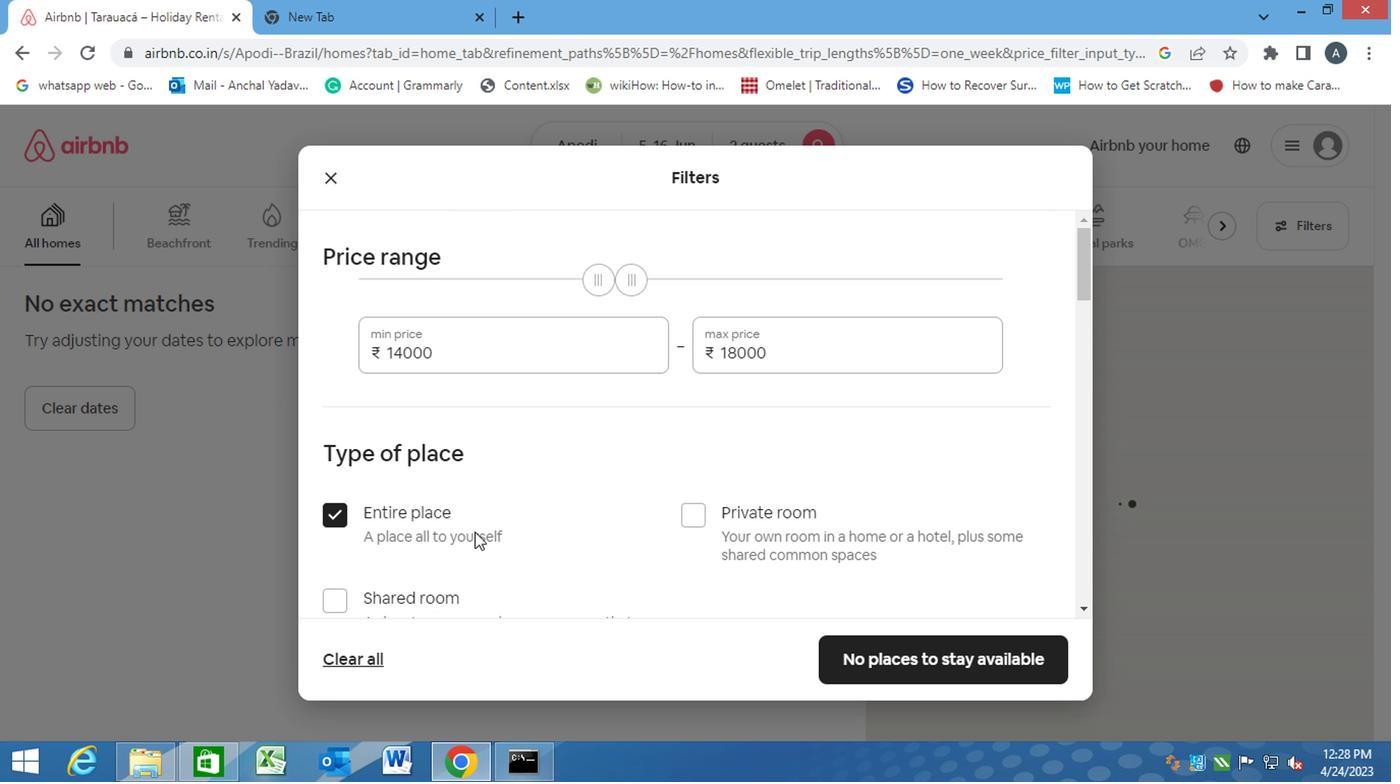 
Action: Mouse scrolled (471, 530) with delta (0, 0)
Screenshot: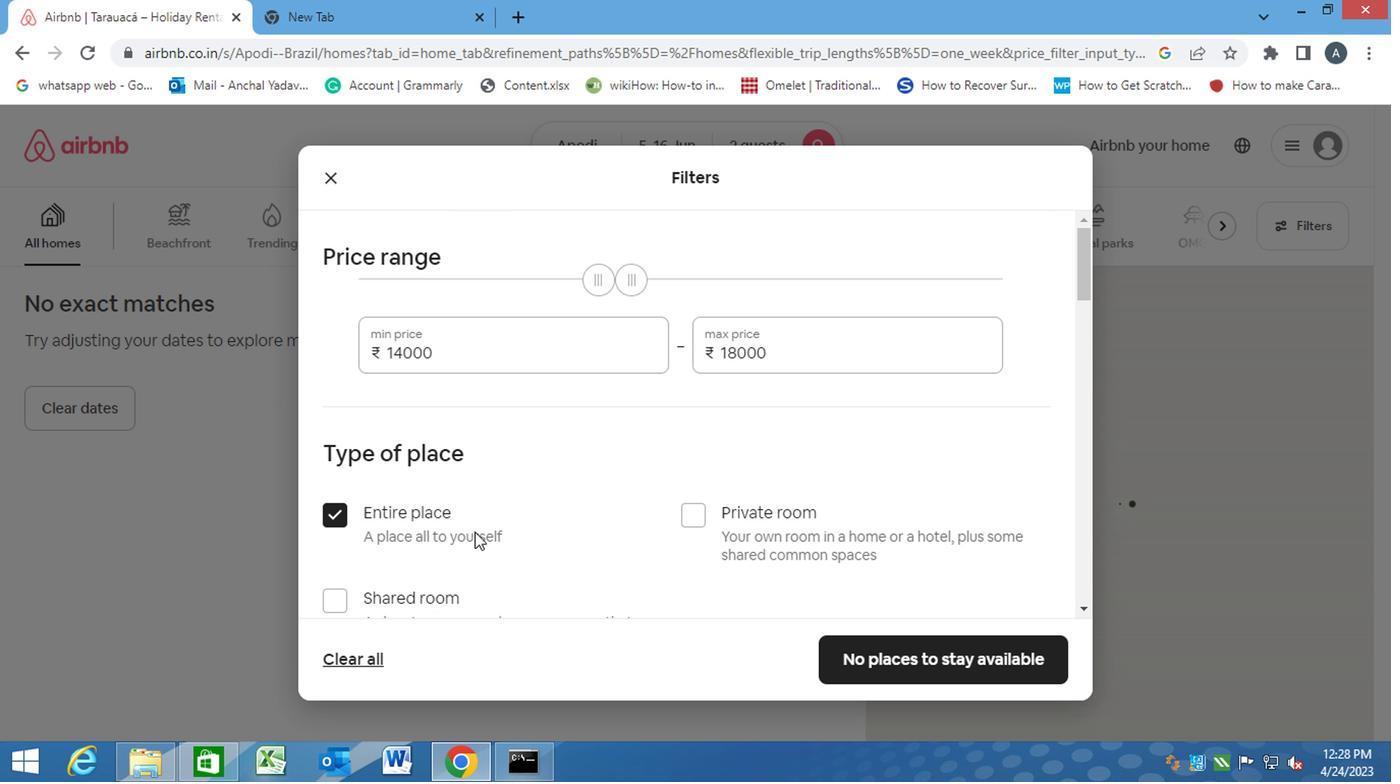 
Action: Mouse scrolled (471, 530) with delta (0, 0)
Screenshot: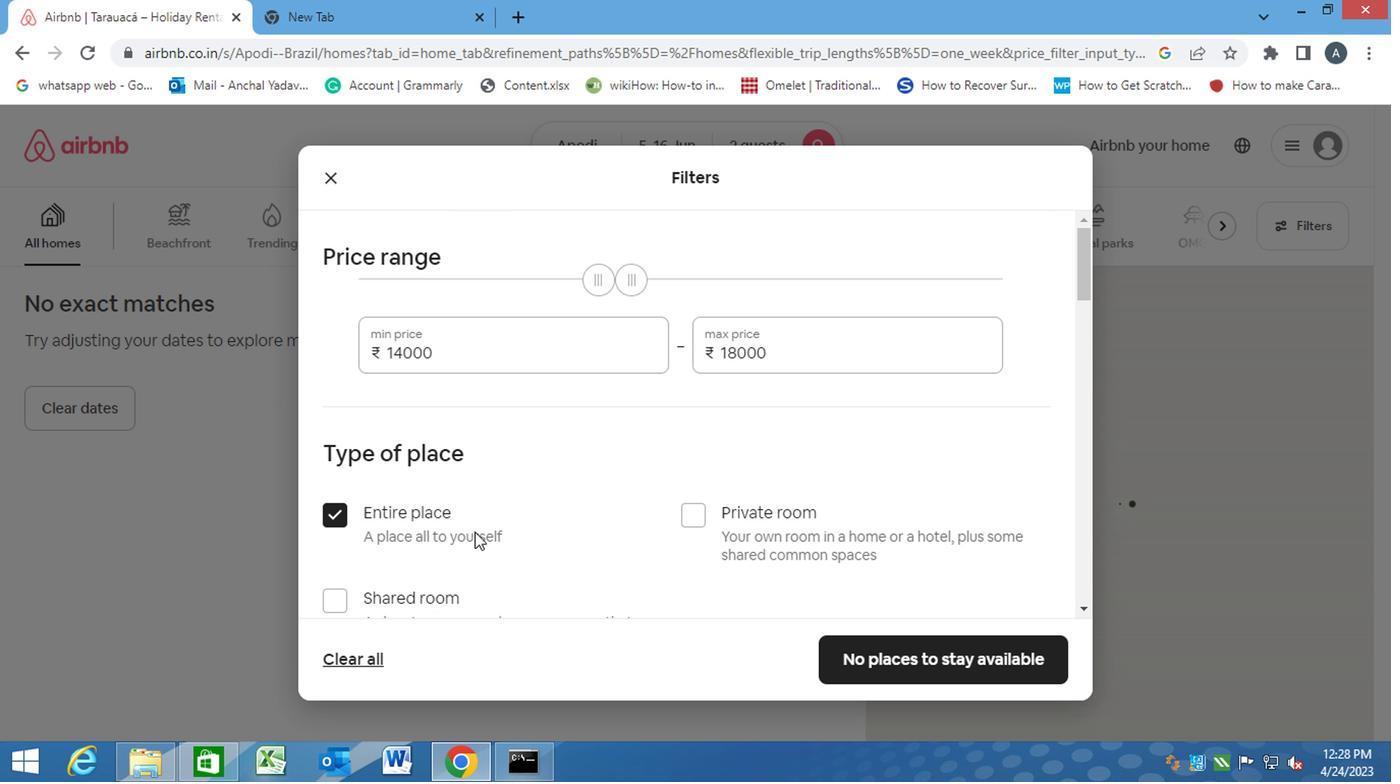 
Action: Mouse scrolled (471, 530) with delta (0, 0)
Screenshot: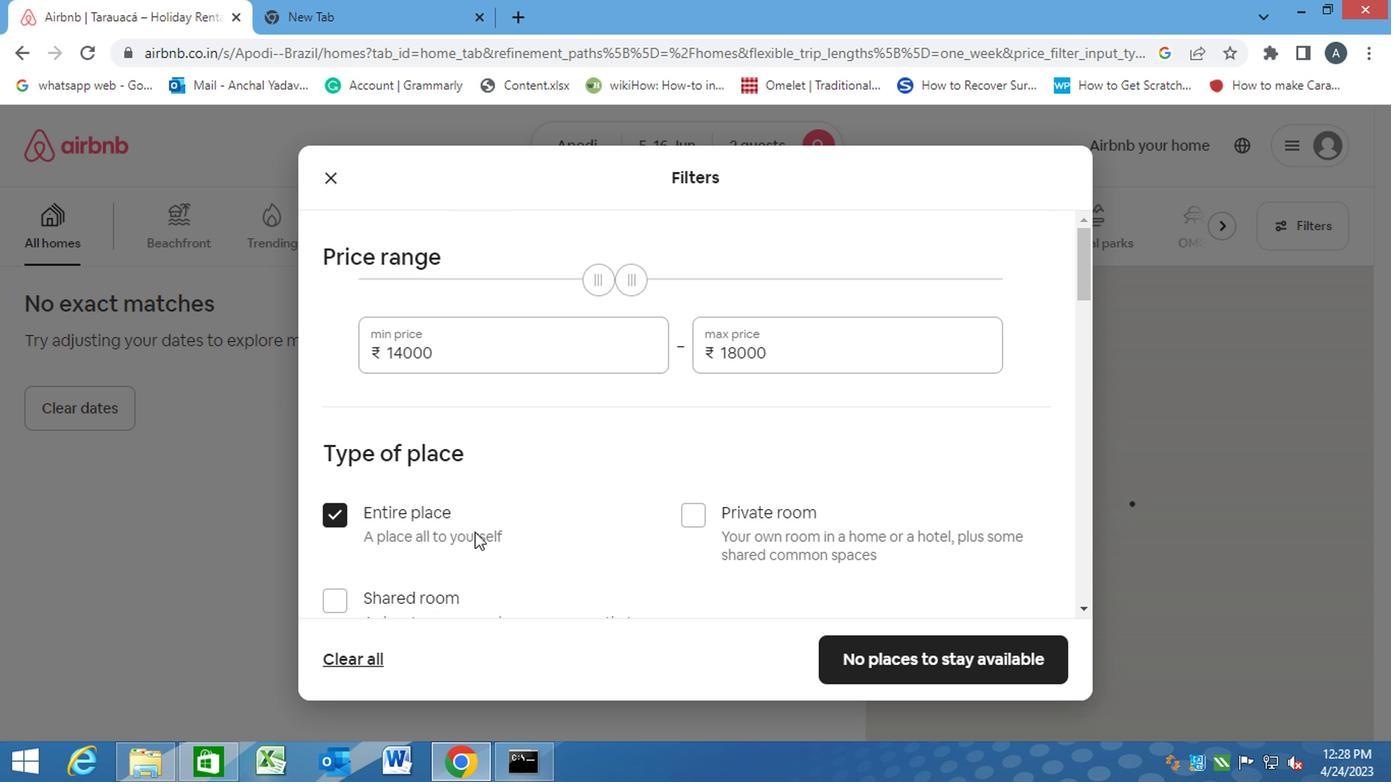 
Action: Mouse scrolled (471, 530) with delta (0, 0)
Screenshot: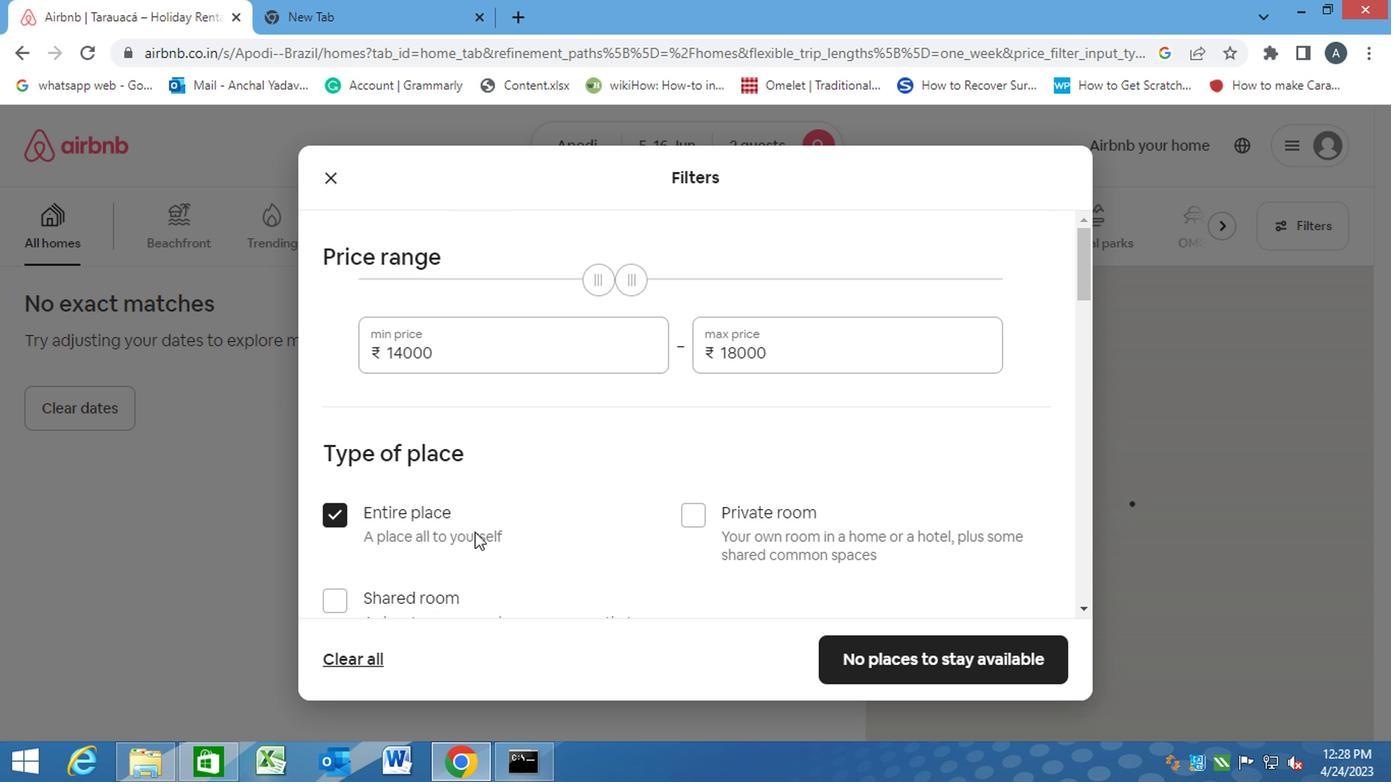 
Action: Mouse scrolled (471, 530) with delta (0, 0)
Screenshot: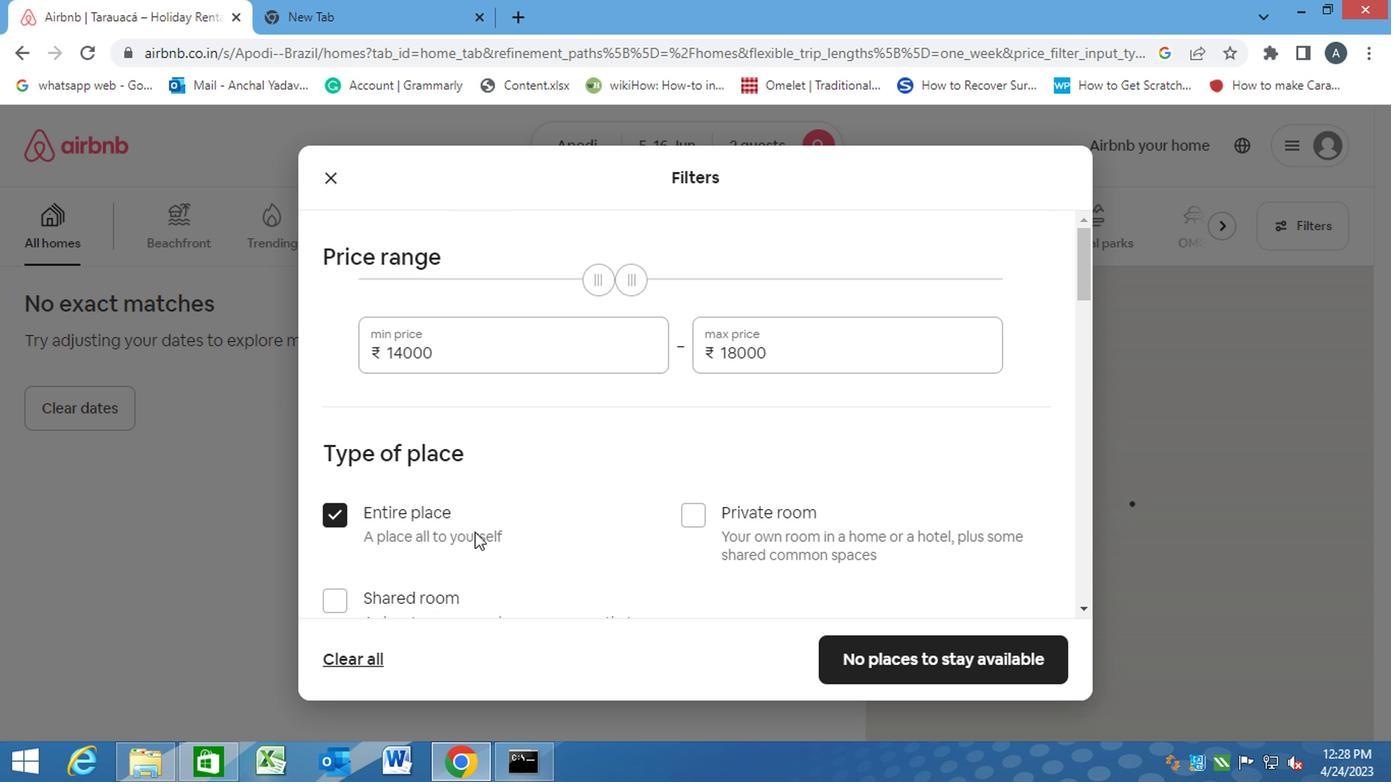 
Action: Mouse scrolled (471, 530) with delta (0, 0)
Screenshot: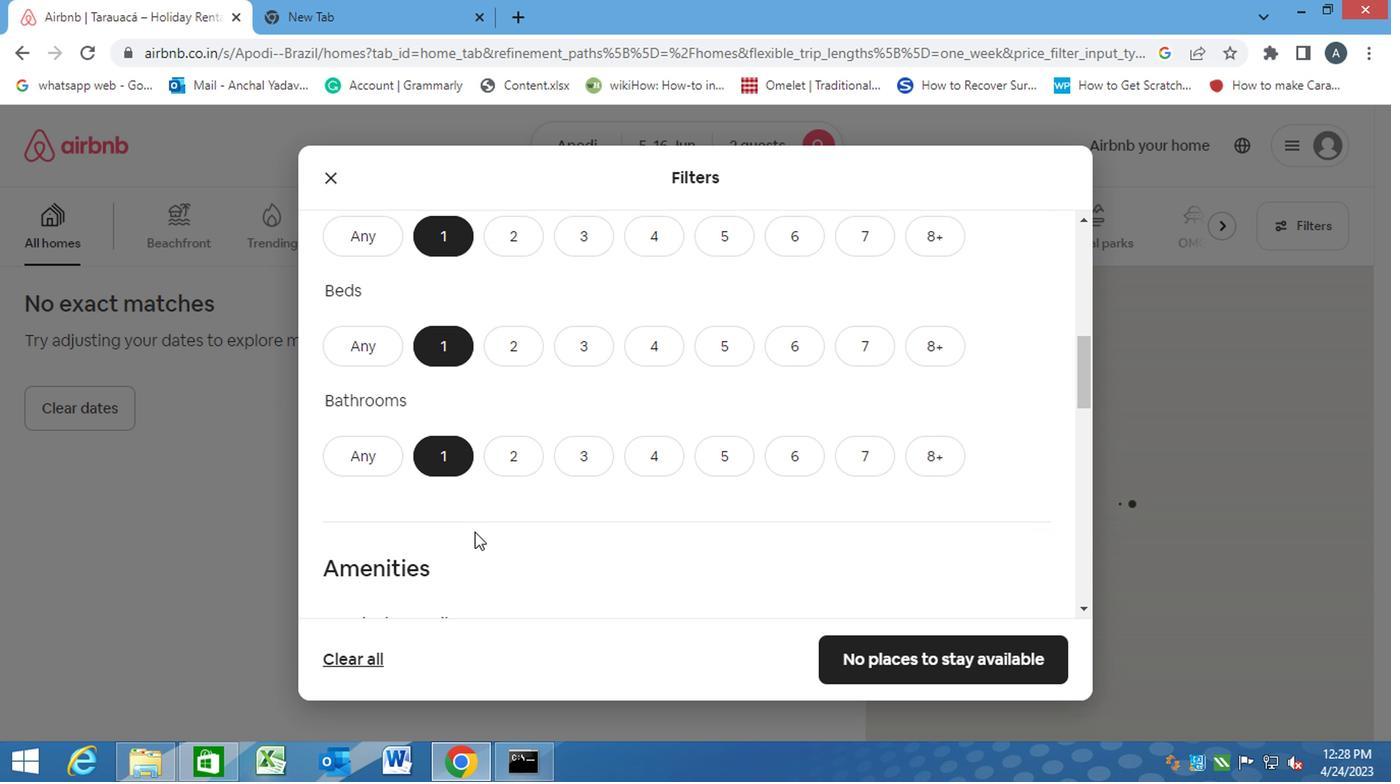 
Action: Mouse scrolled (471, 530) with delta (0, 0)
Screenshot: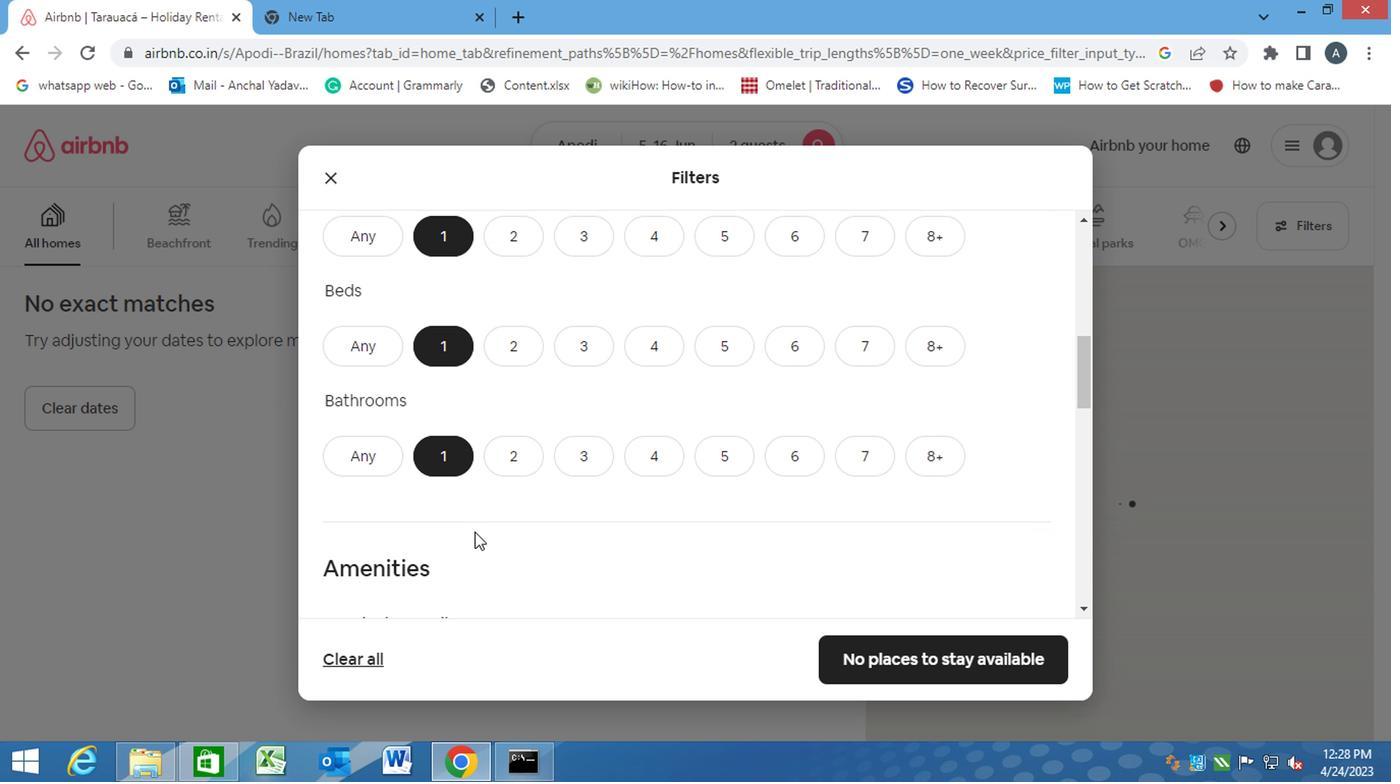 
Action: Mouse scrolled (471, 530) with delta (0, 0)
Screenshot: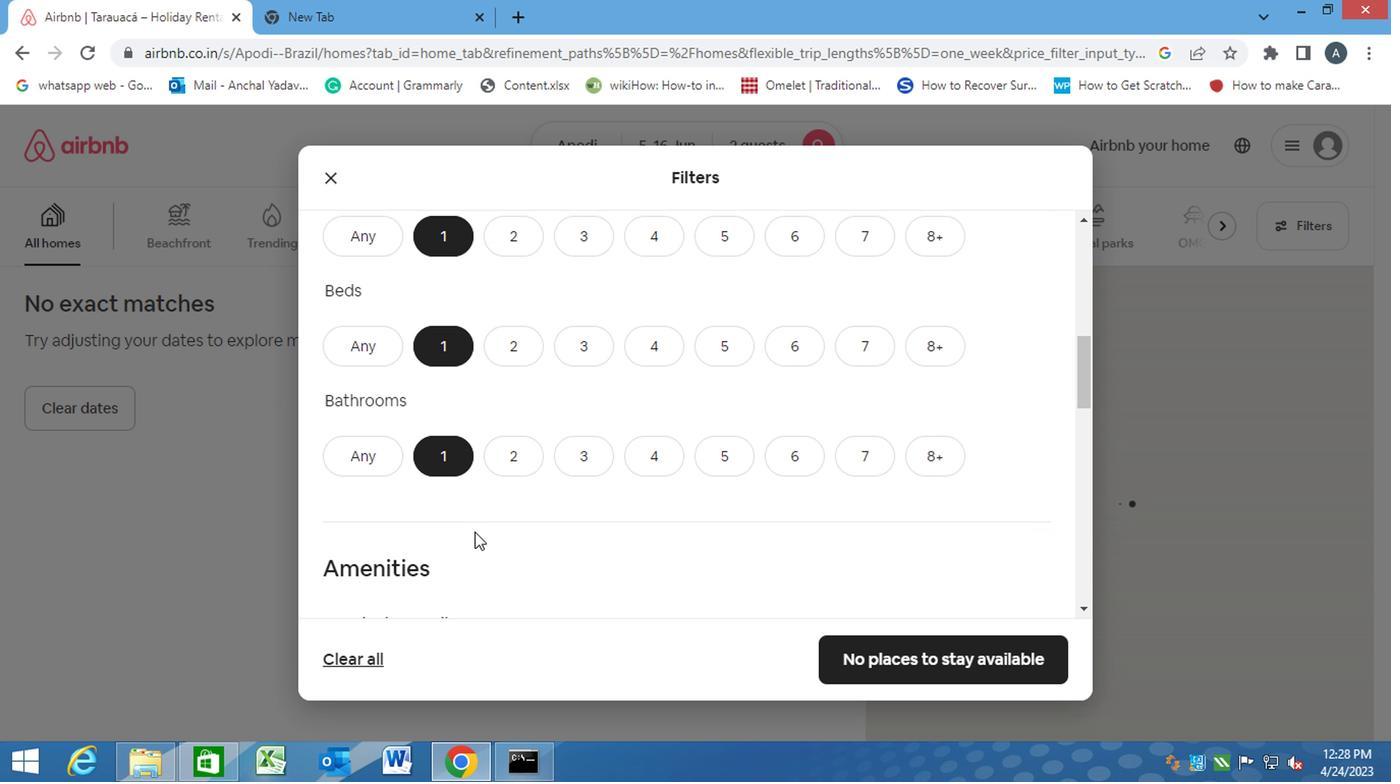
Action: Mouse scrolled (471, 531) with delta (0, 0)
Screenshot: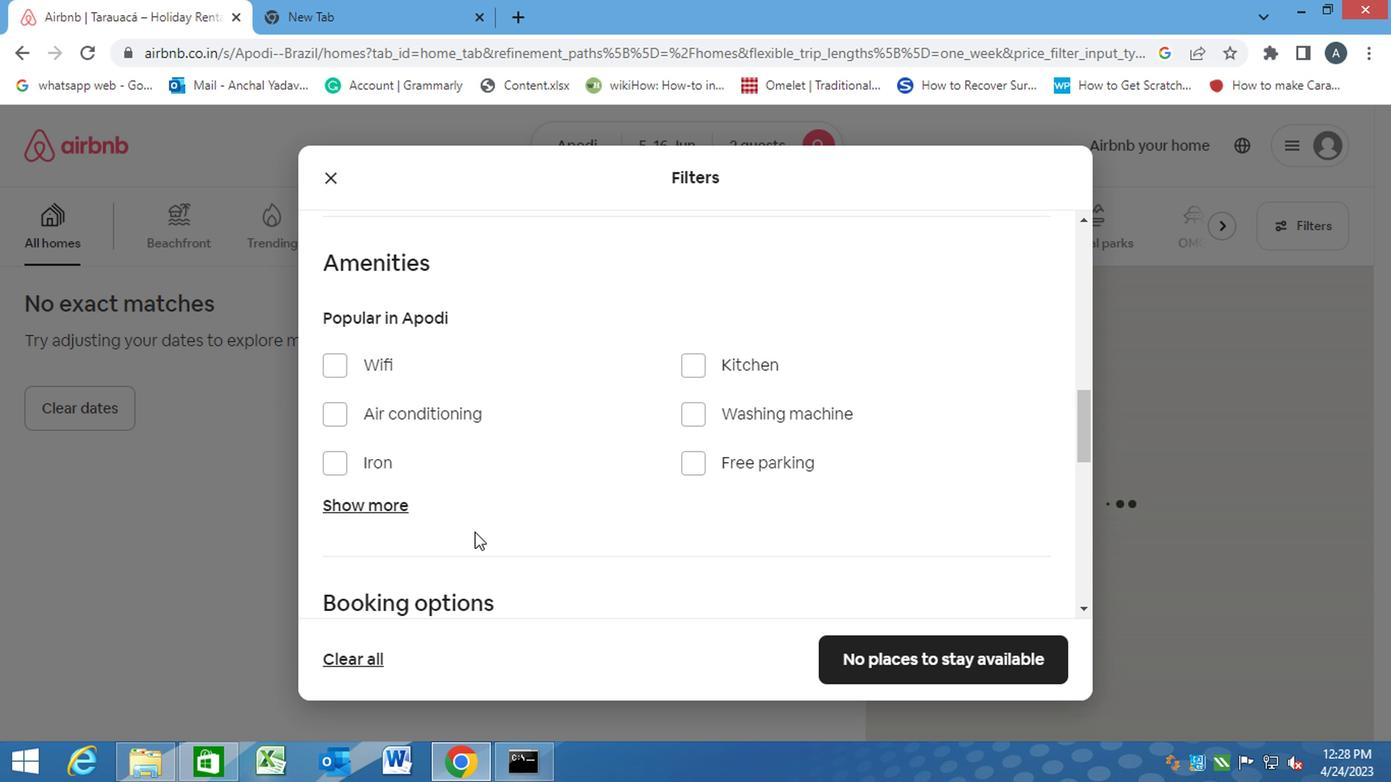 
Action: Mouse moved to (321, 459)
Screenshot: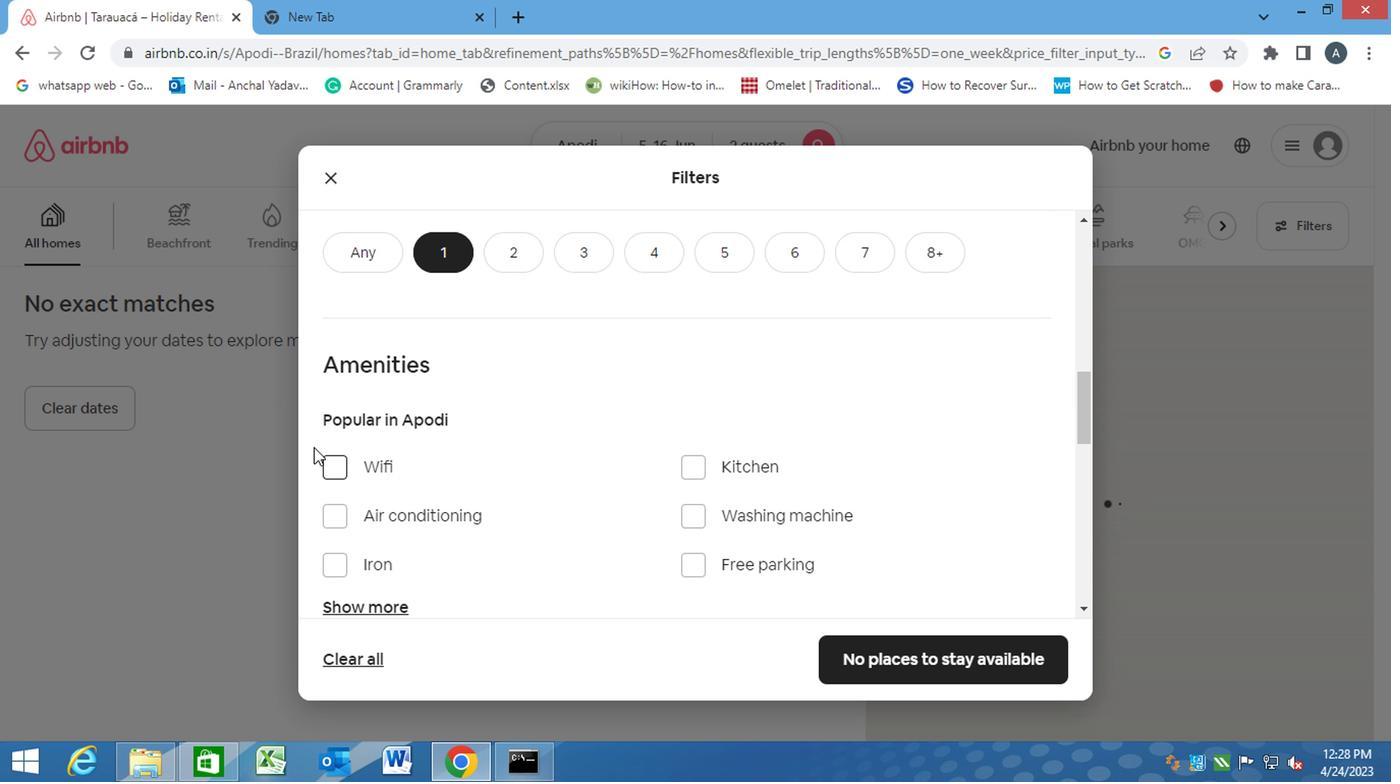 
Action: Mouse pressed left at (321, 459)
Screenshot: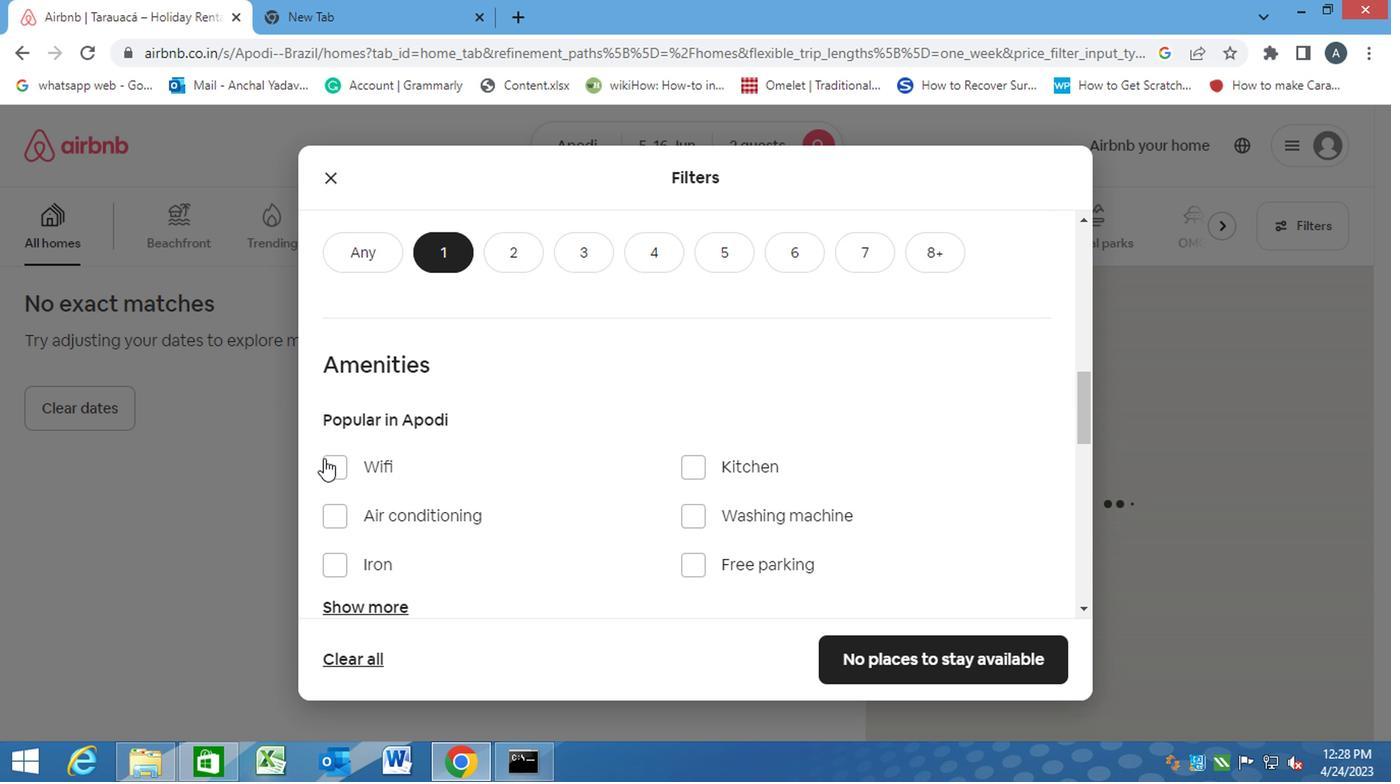 
Action: Mouse moved to (355, 483)
Screenshot: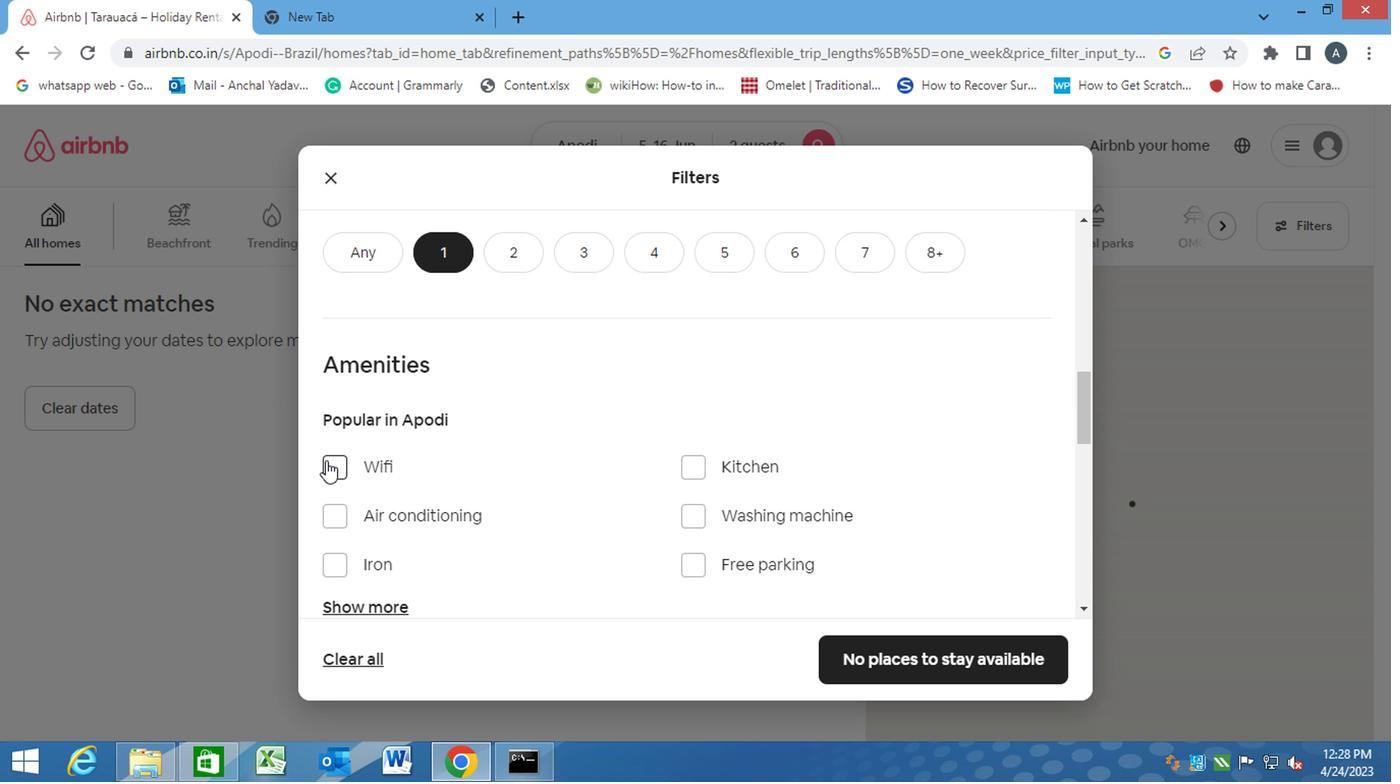 
Action: Mouse scrolled (355, 481) with delta (0, -1)
Screenshot: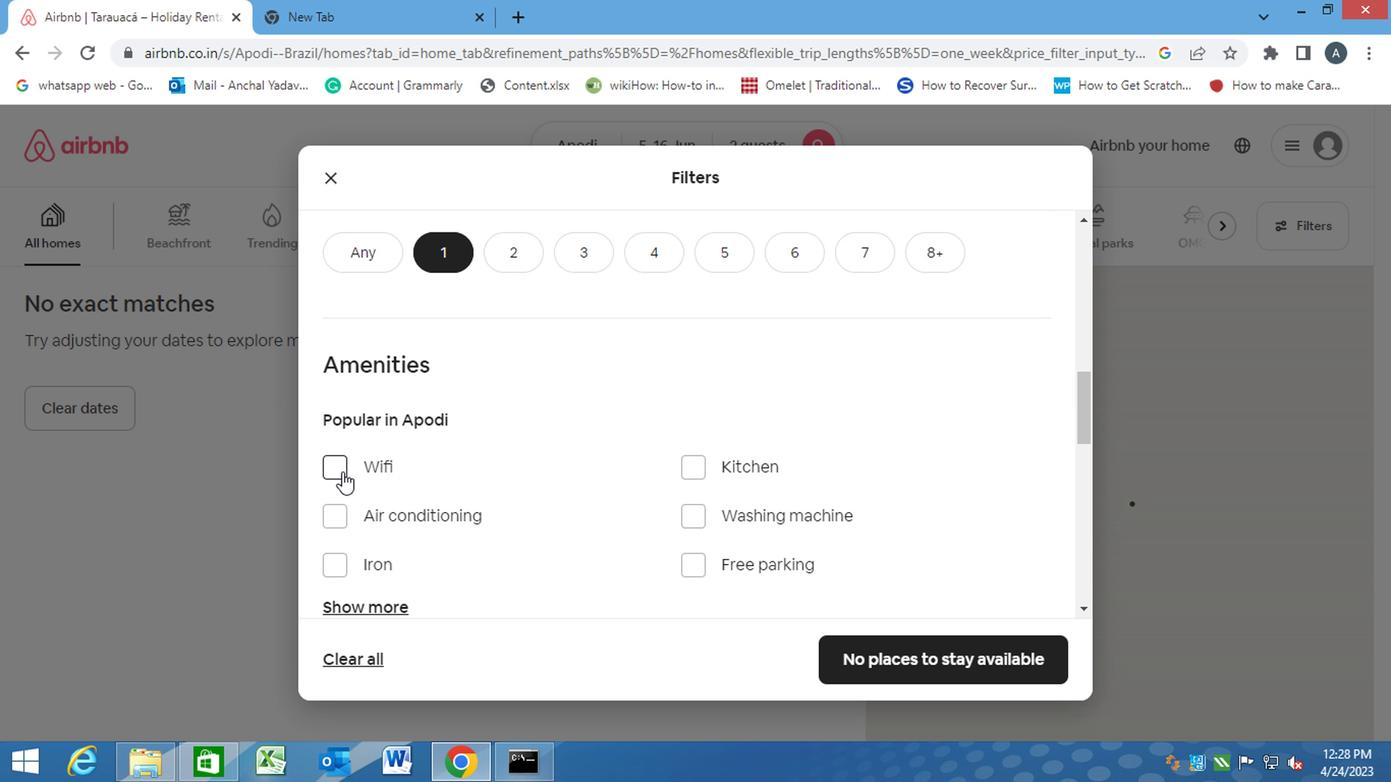 
Action: Mouse scrolled (355, 481) with delta (0, -1)
Screenshot: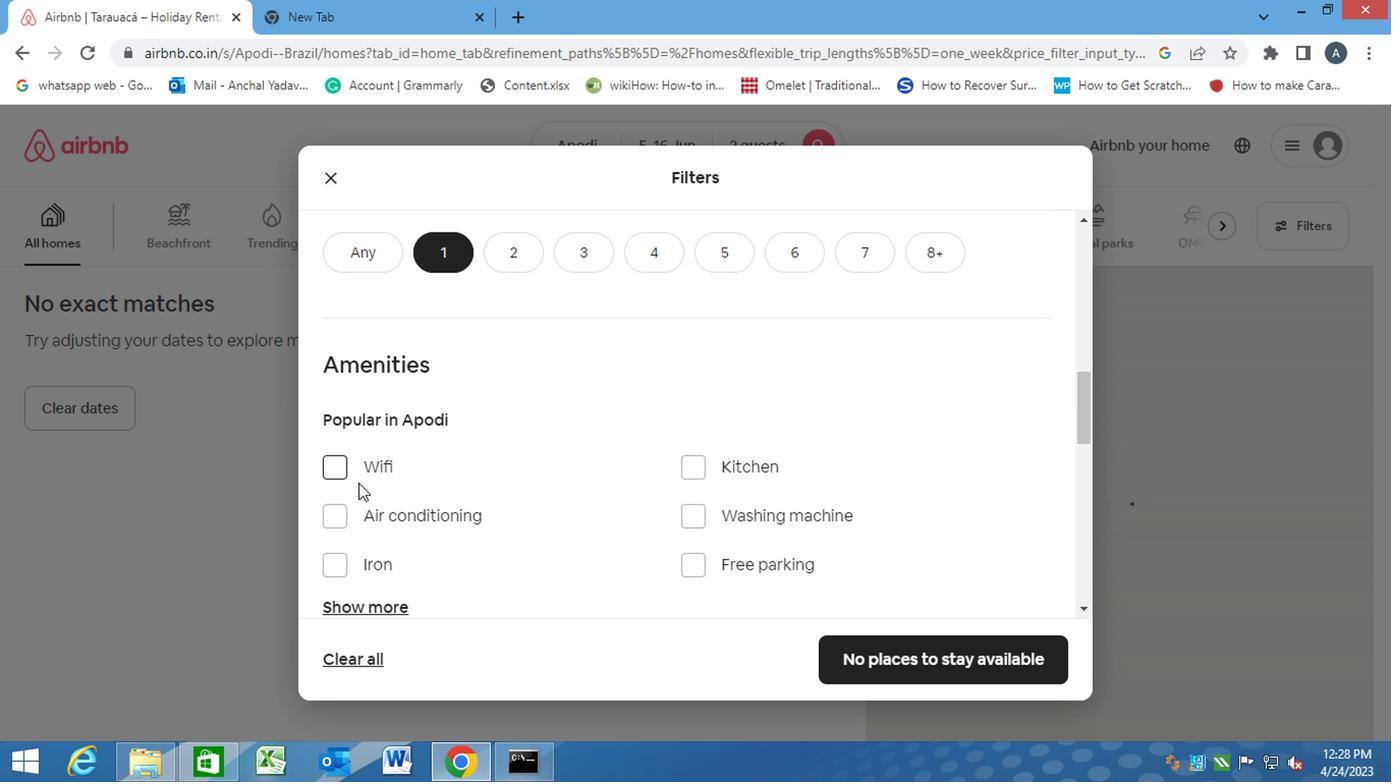 
Action: Mouse moved to (686, 302)
Screenshot: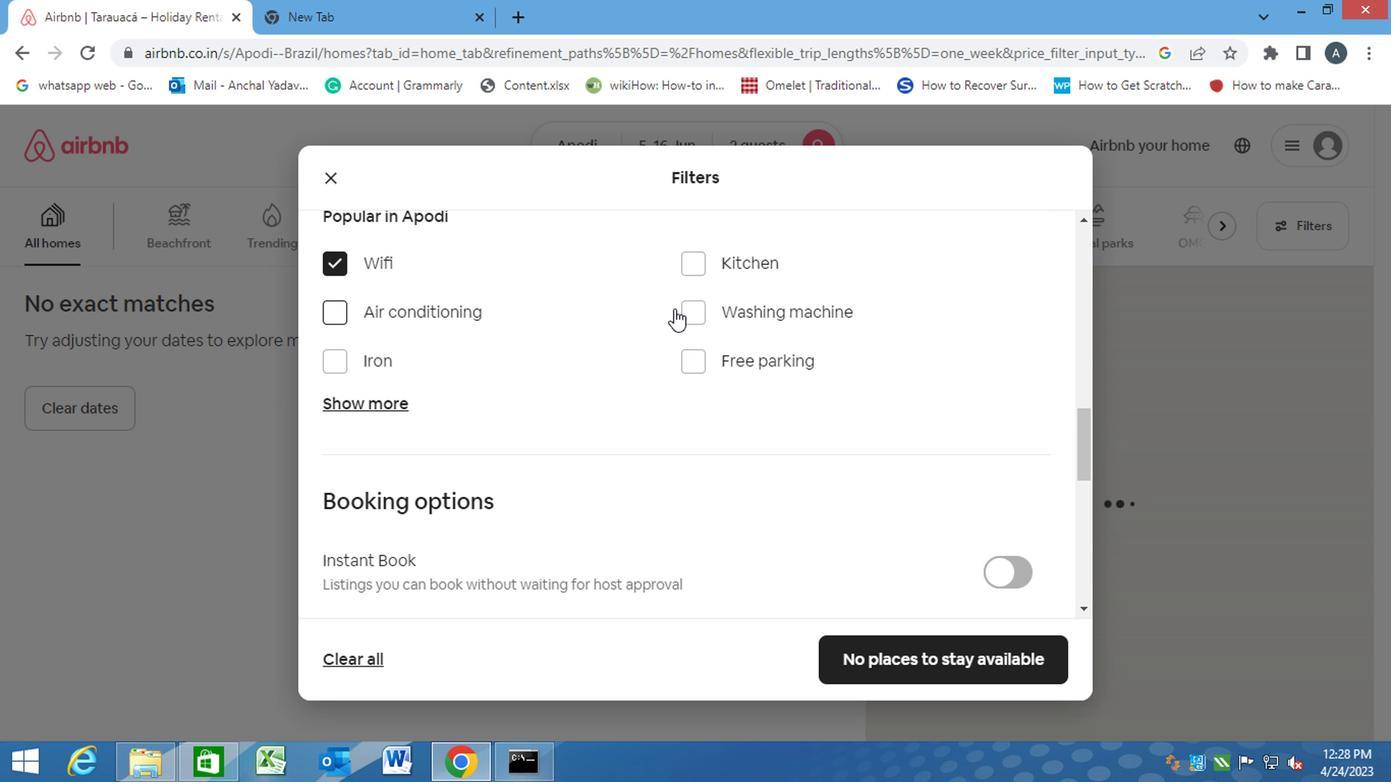
Action: Mouse pressed left at (686, 302)
Screenshot: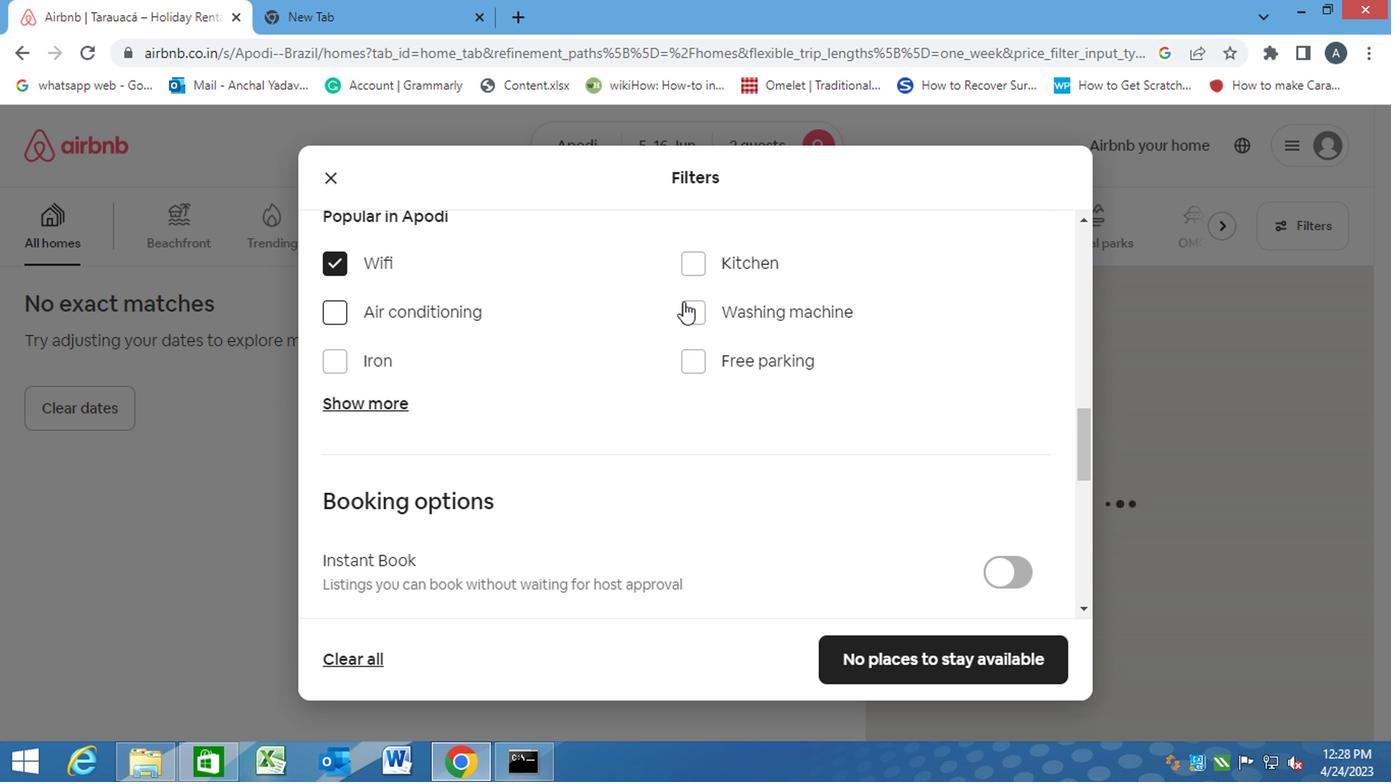 
Action: Mouse moved to (696, 313)
Screenshot: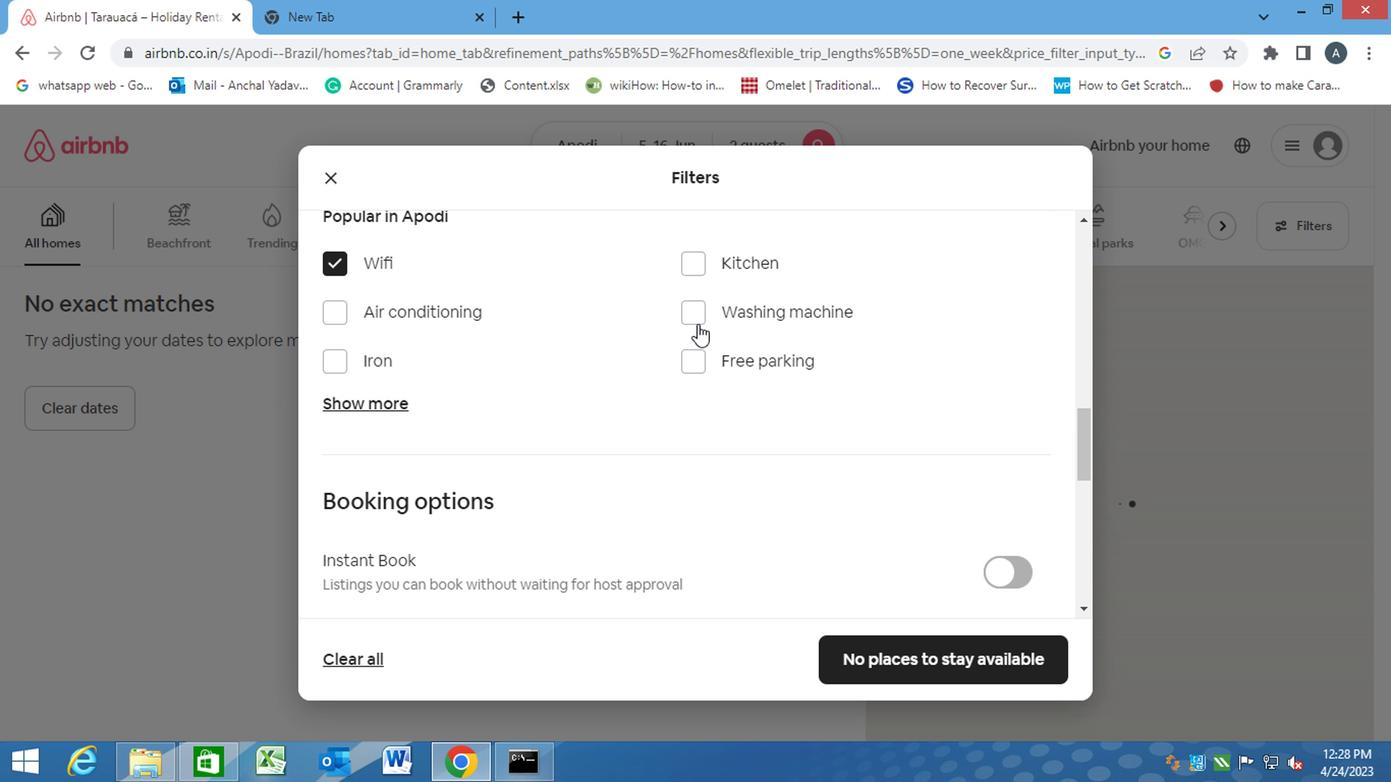 
Action: Mouse pressed left at (696, 313)
Screenshot: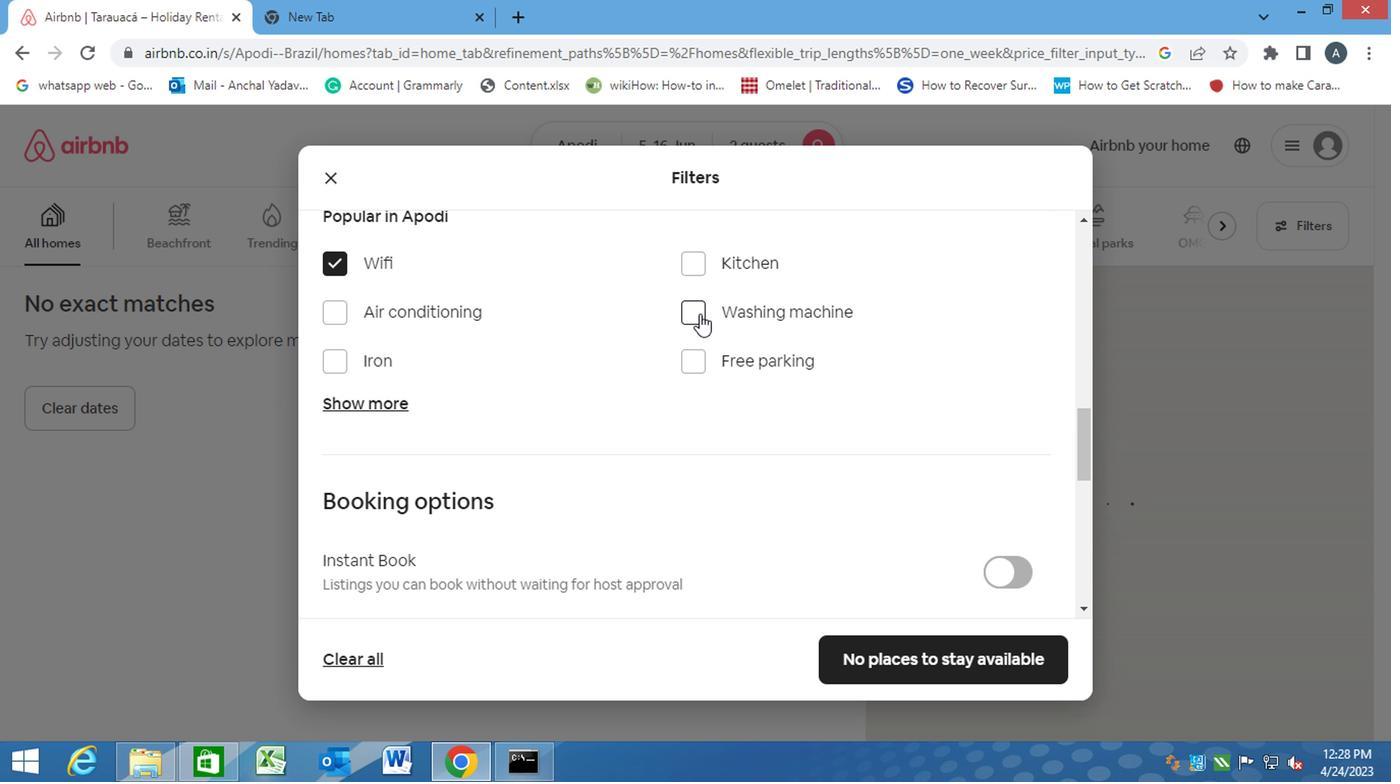 
Action: Mouse moved to (671, 344)
Screenshot: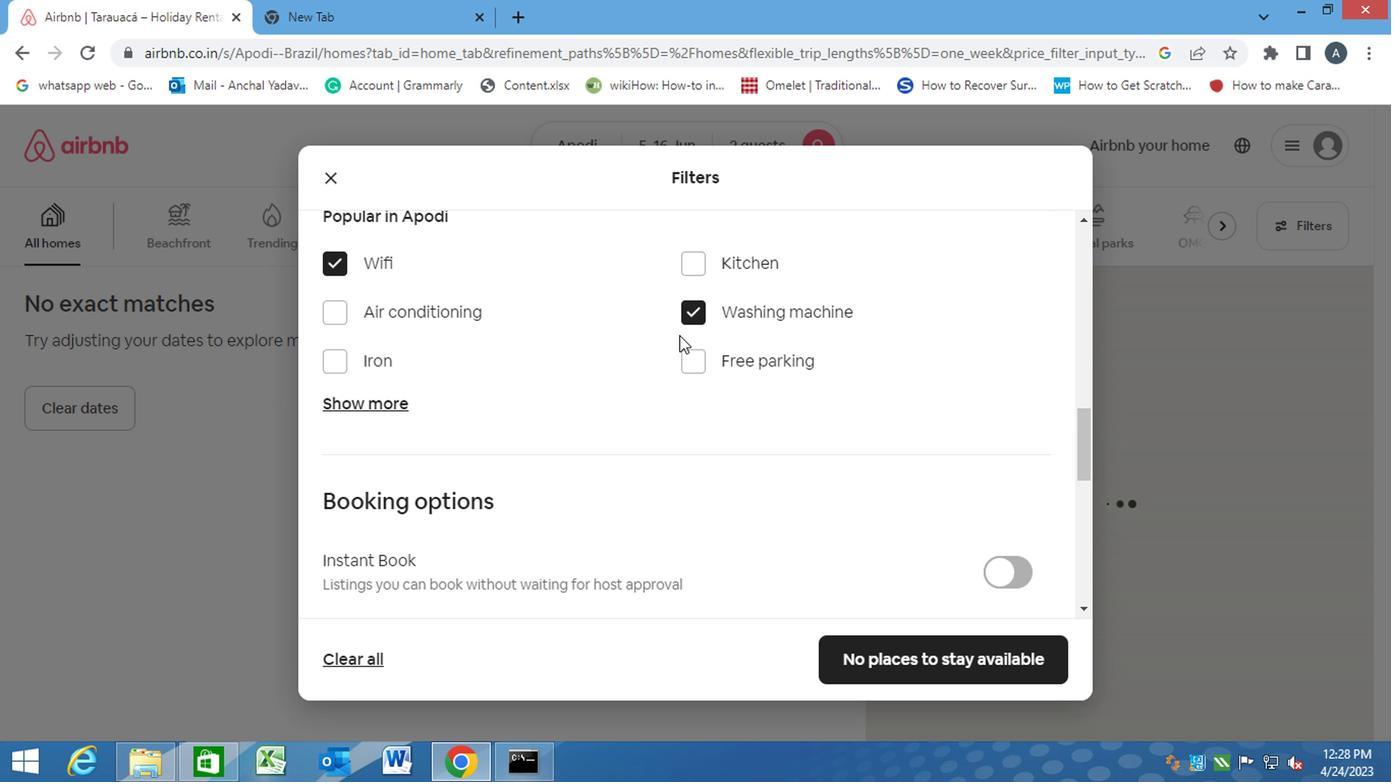 
Action: Mouse scrolled (671, 344) with delta (0, 0)
Screenshot: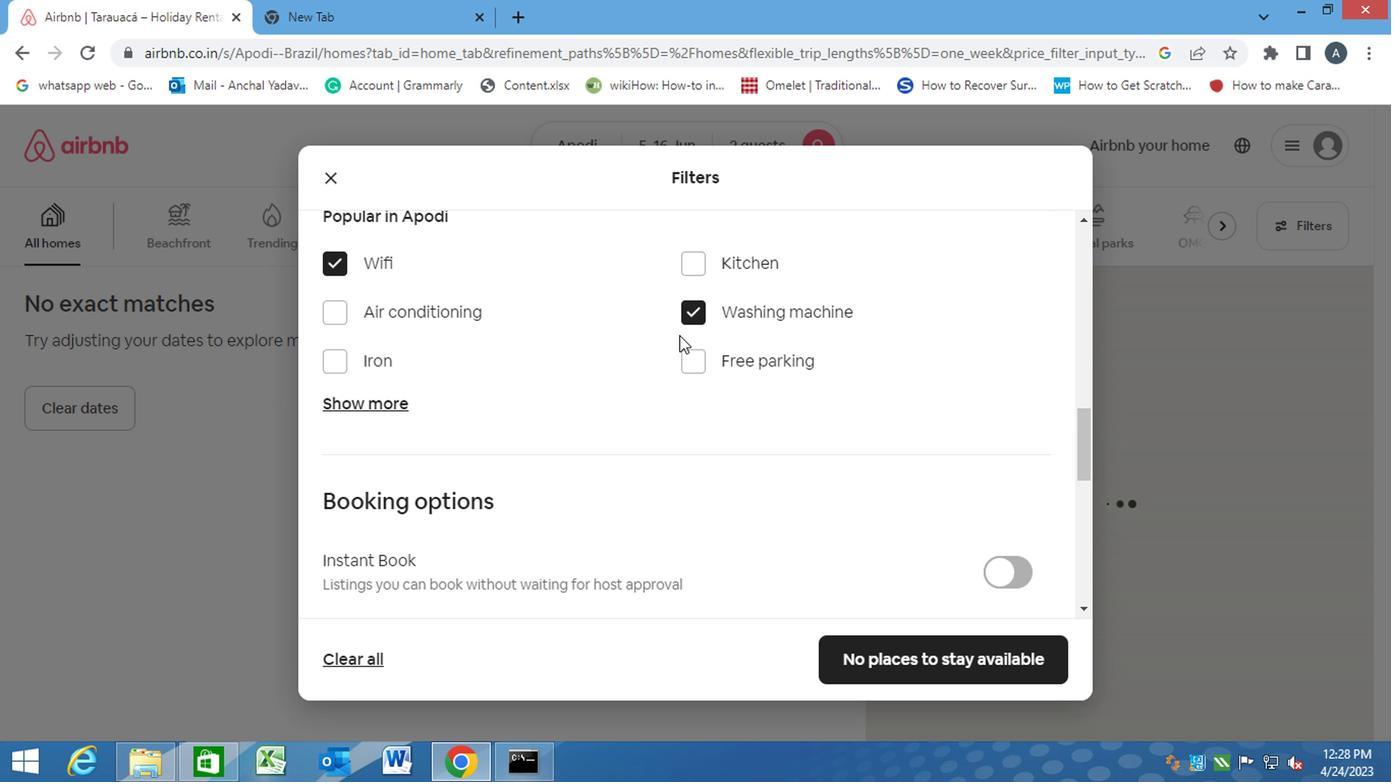 
Action: Mouse moved to (670, 344)
Screenshot: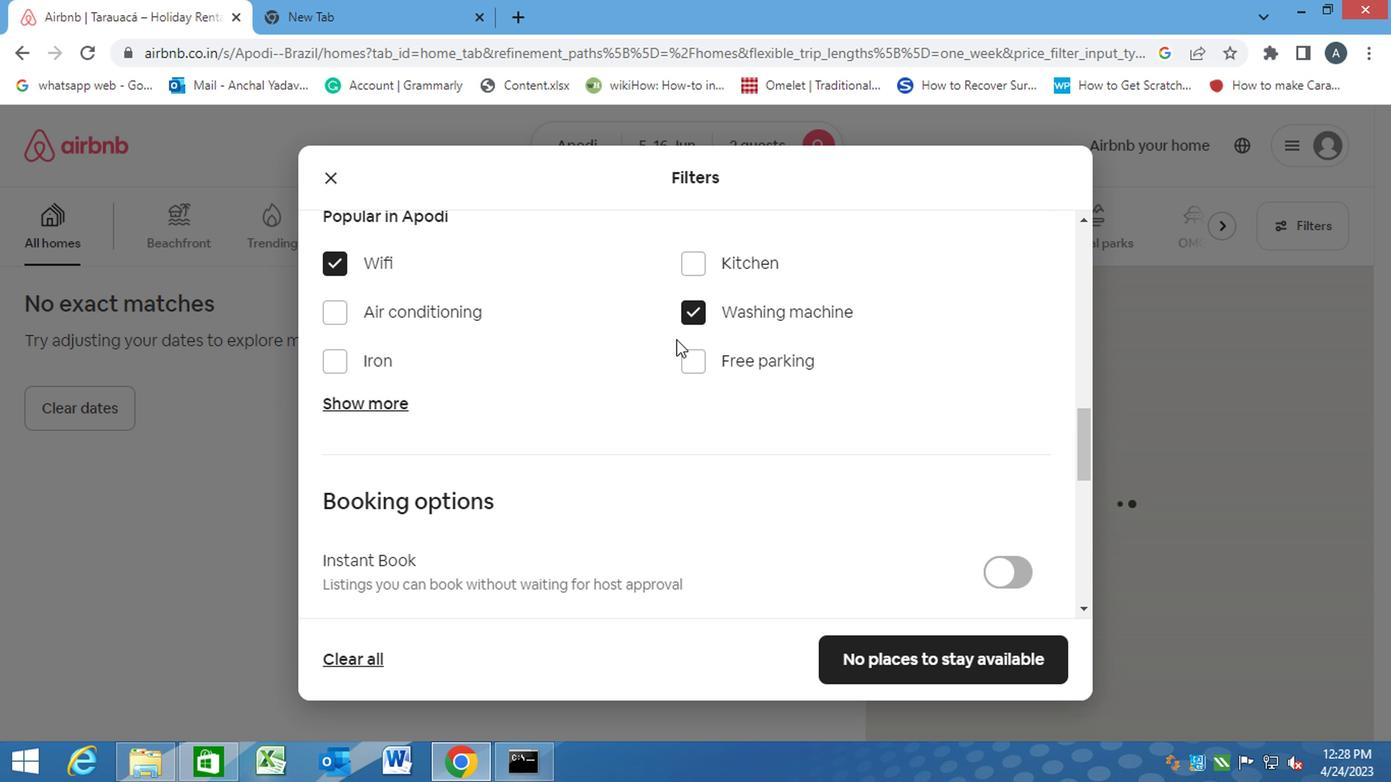 
Action: Mouse scrolled (670, 346) with delta (0, 1)
Screenshot: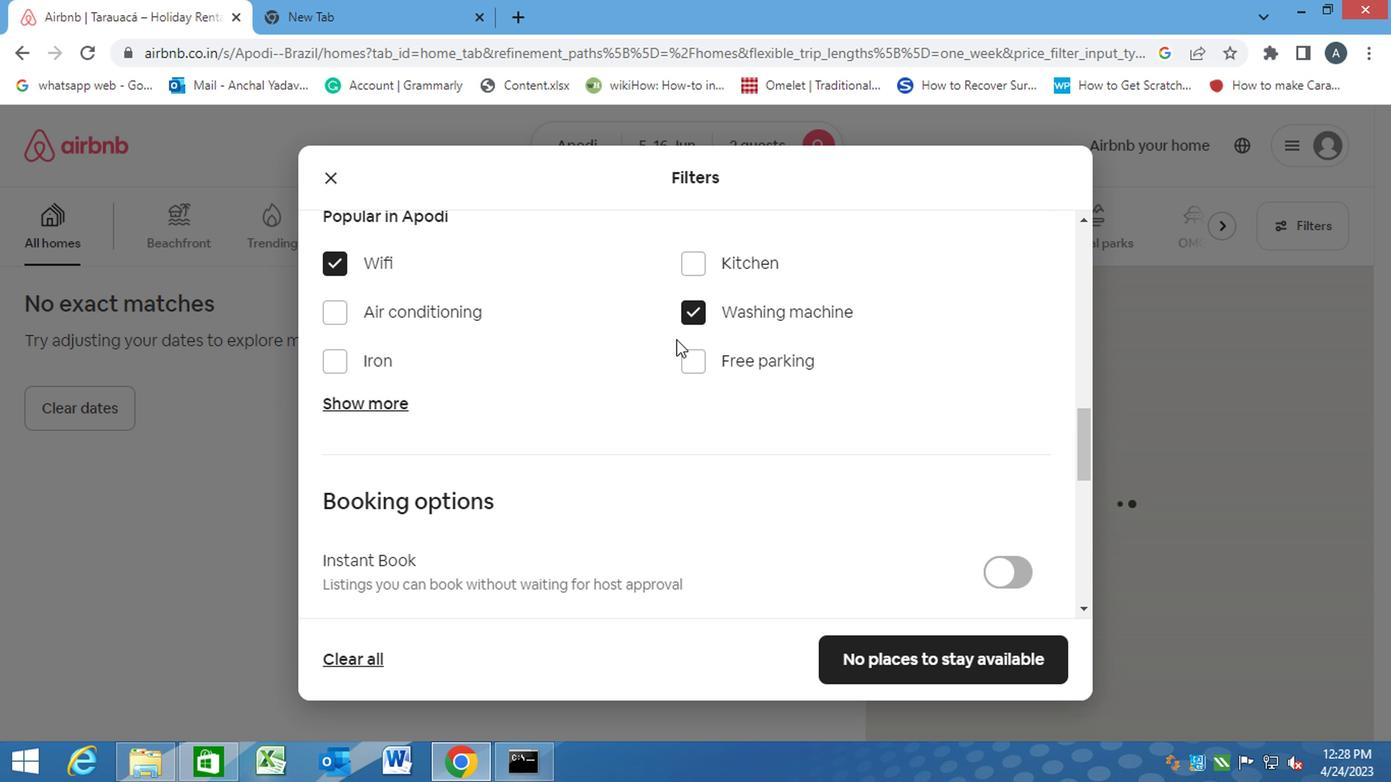 
Action: Mouse moved to (670, 344)
Screenshot: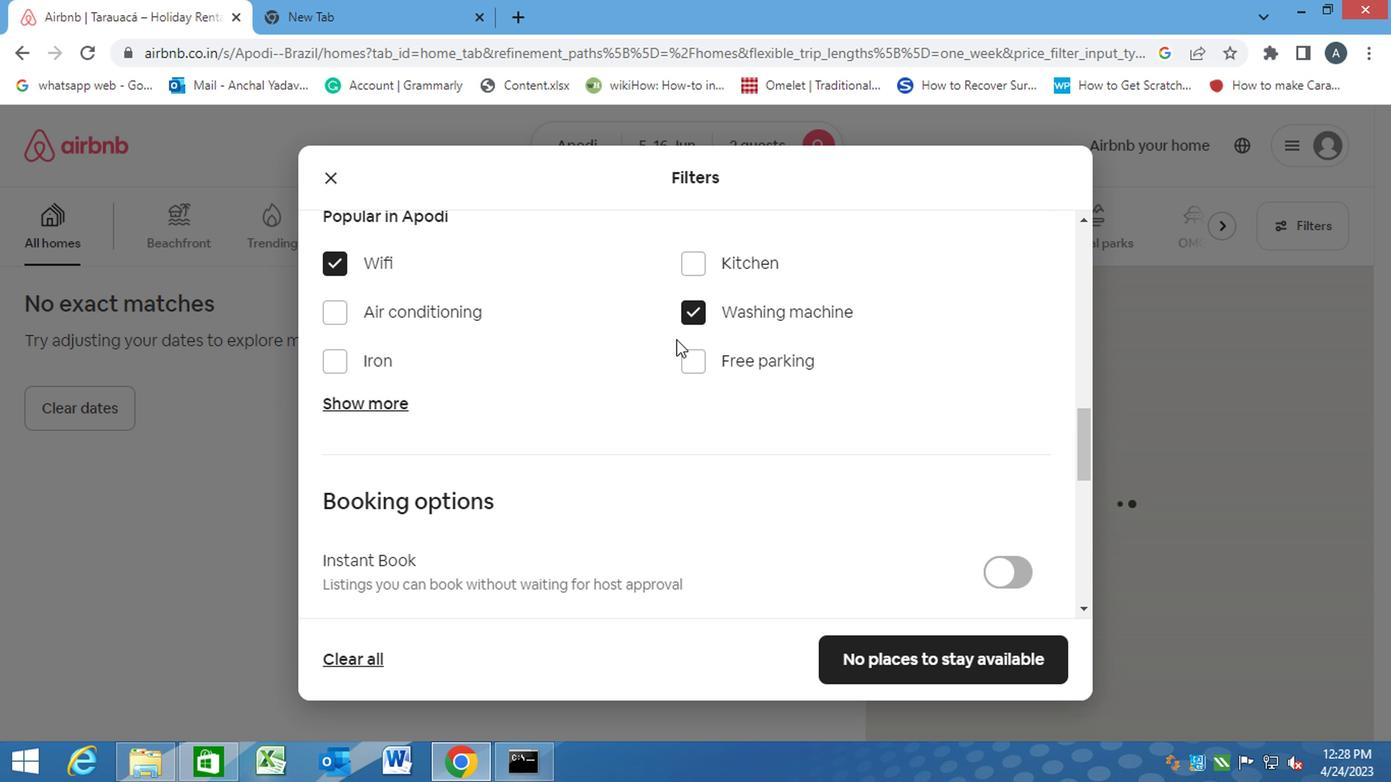
Action: Mouse scrolled (670, 346) with delta (0, 1)
Screenshot: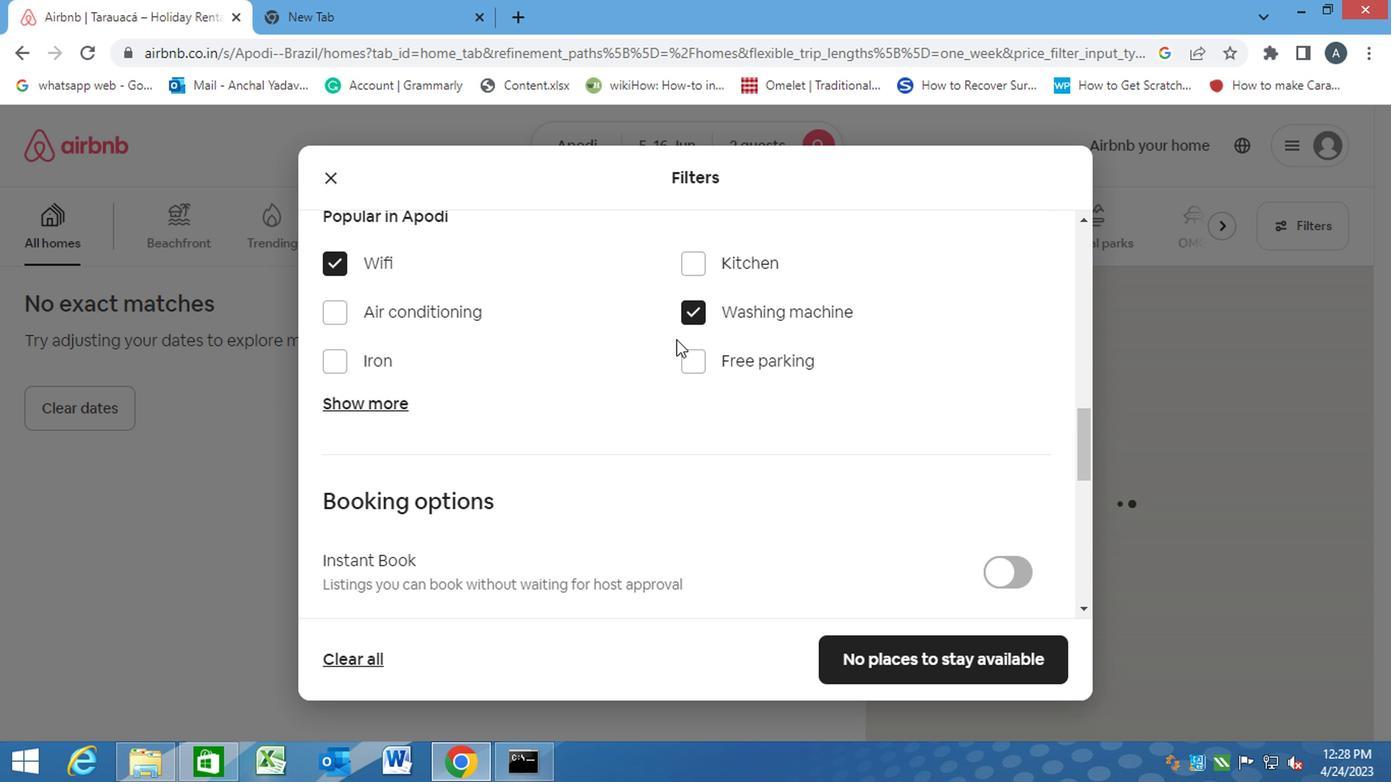 
Action: Mouse scrolled (670, 346) with delta (0, 1)
Screenshot: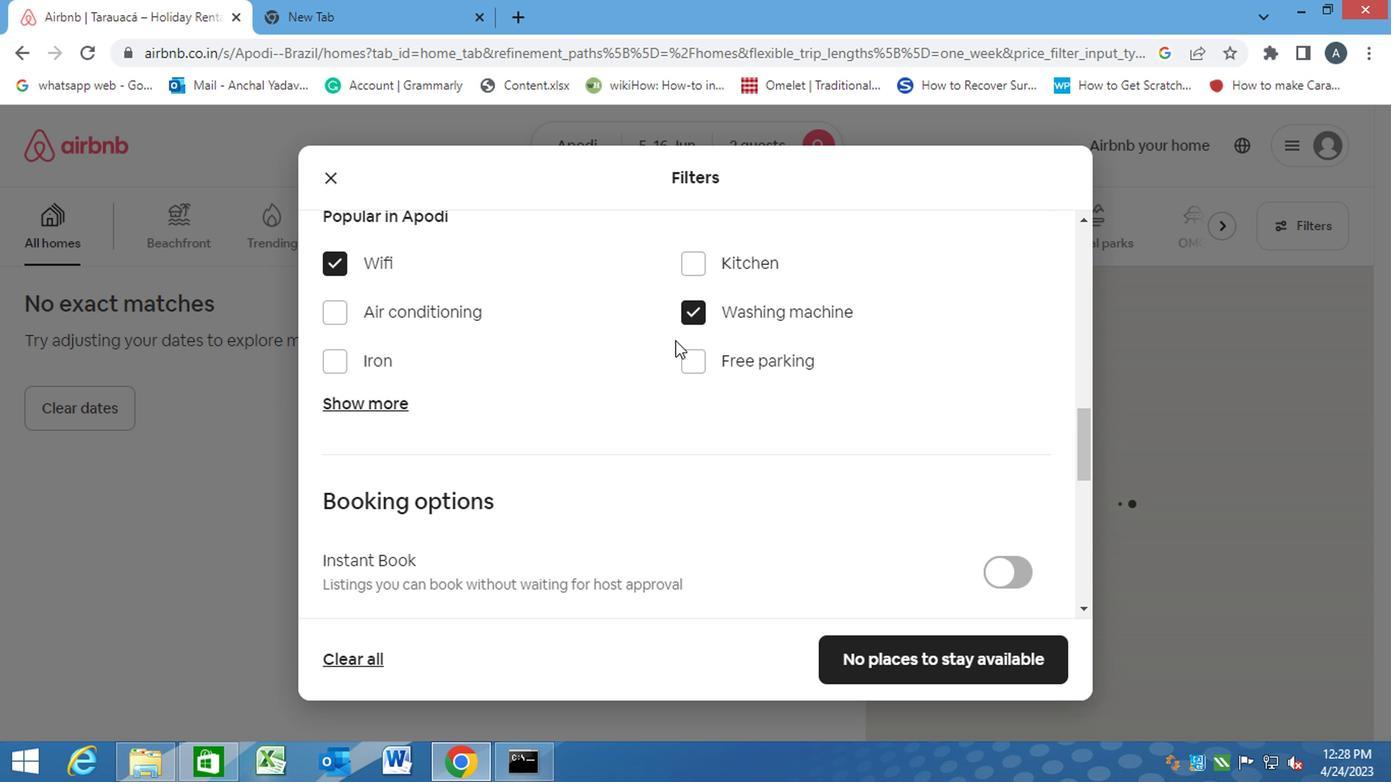 
Action: Mouse moved to (668, 346)
Screenshot: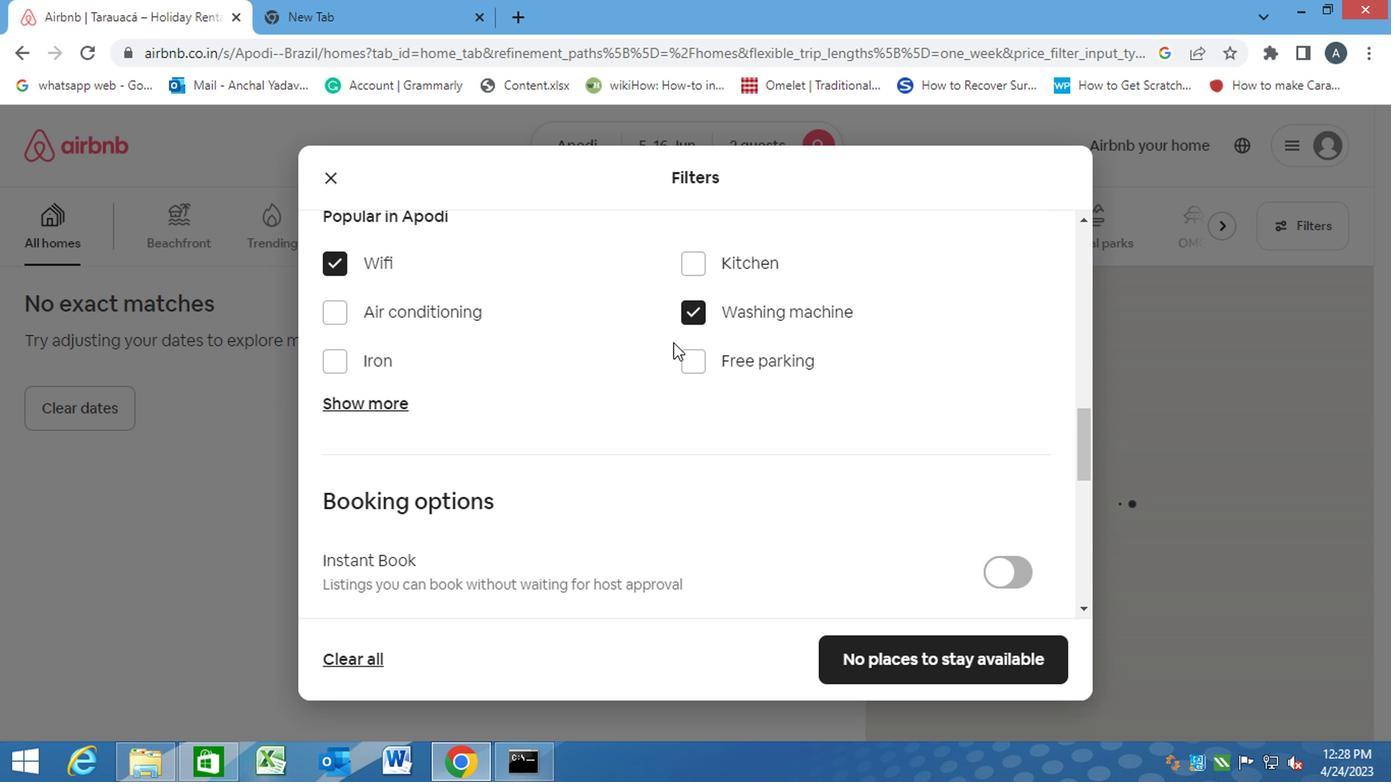 
Action: Mouse scrolled (668, 344) with delta (0, -1)
Screenshot: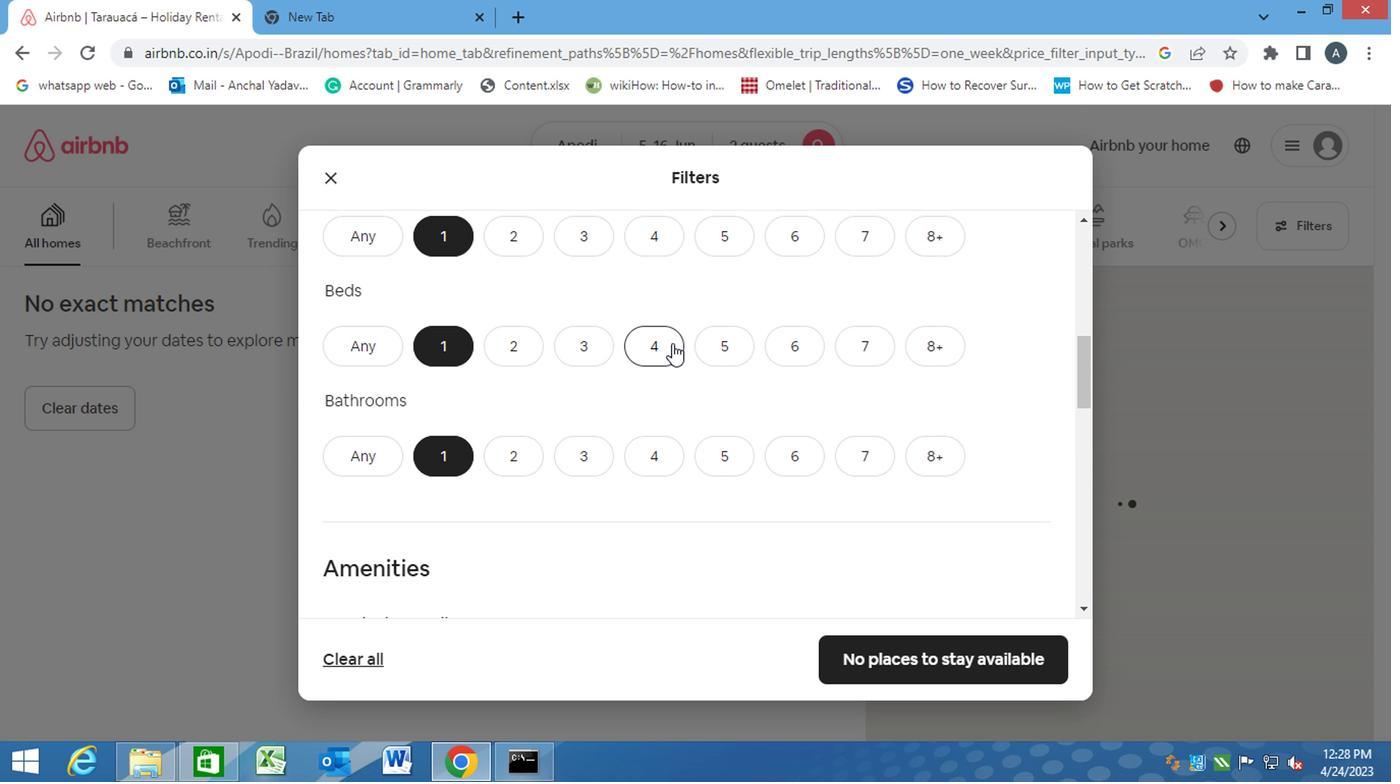 
Action: Mouse scrolled (668, 344) with delta (0, -1)
Screenshot: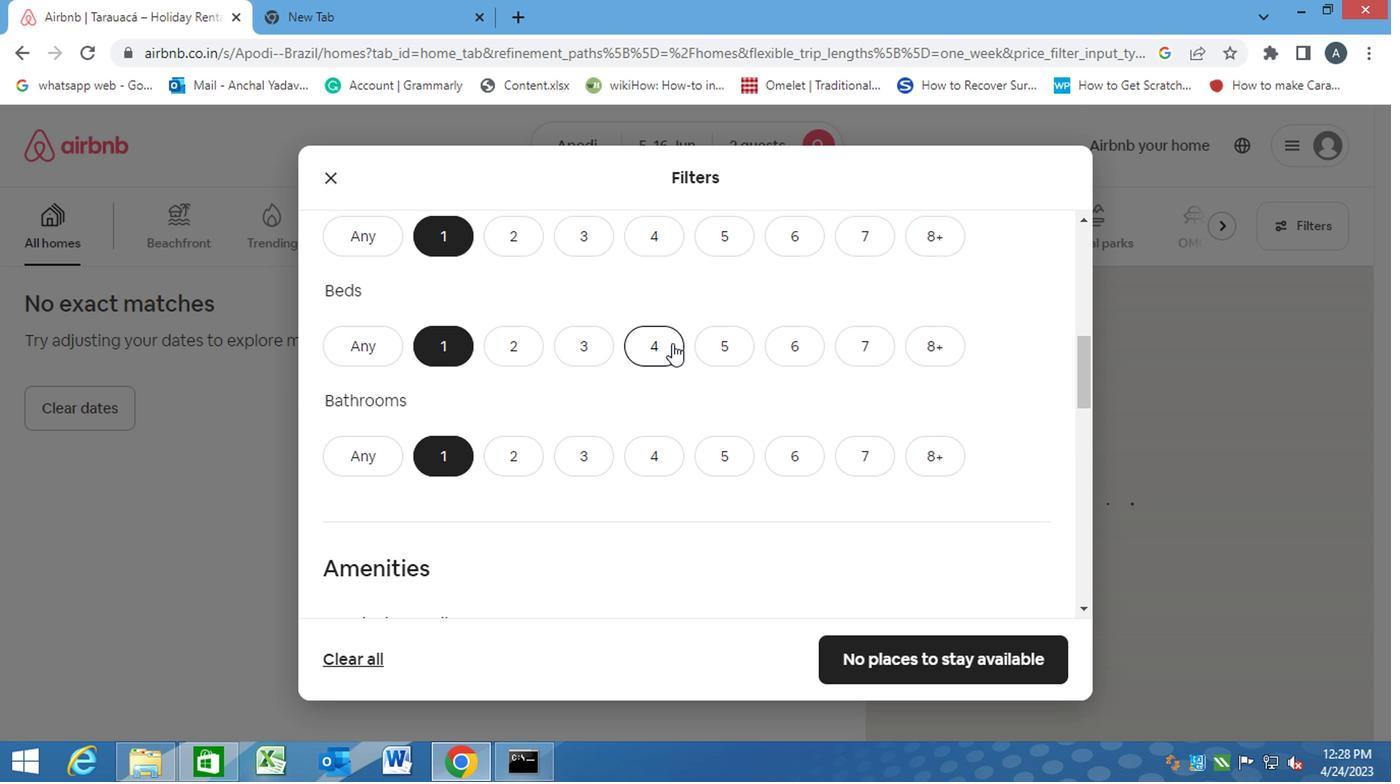 
Action: Mouse scrolled (668, 344) with delta (0, -1)
Screenshot: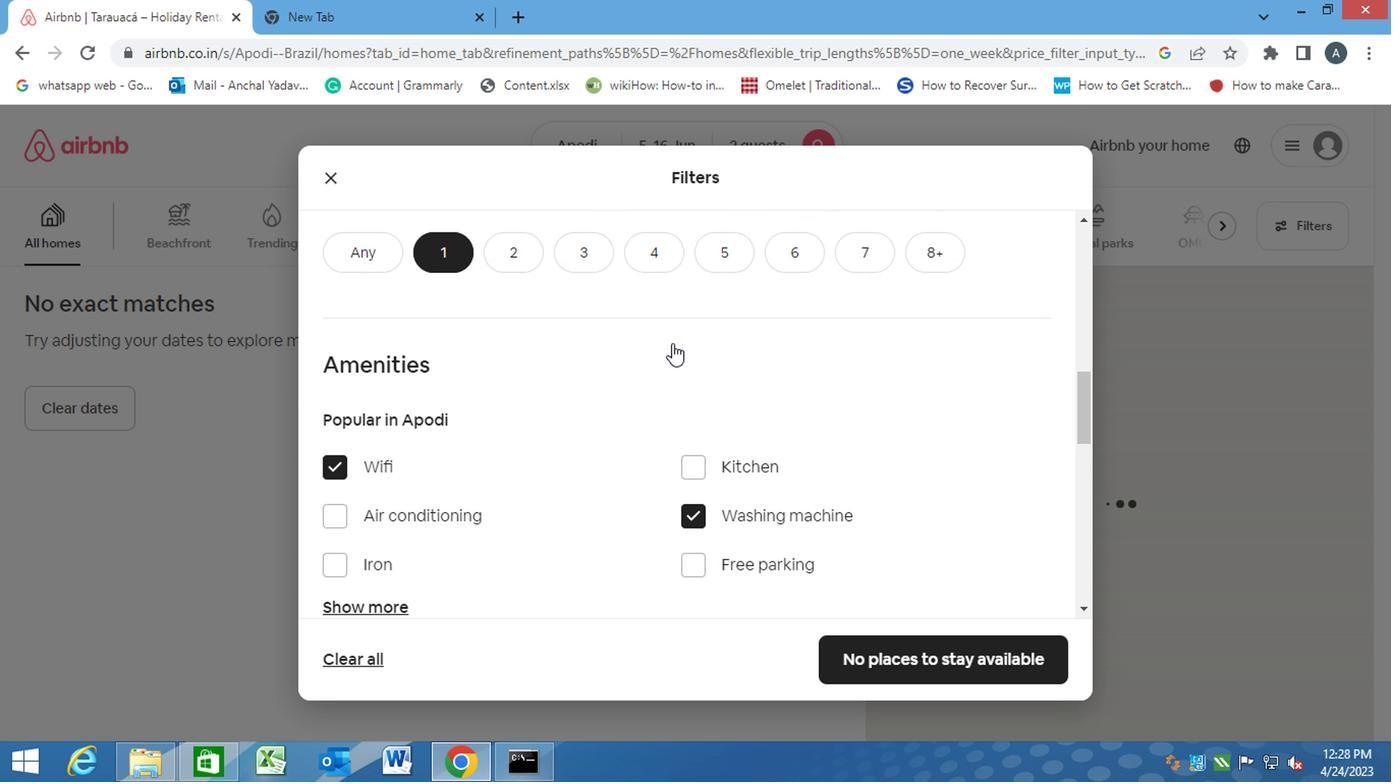 
Action: Mouse scrolled (668, 344) with delta (0, -1)
Screenshot: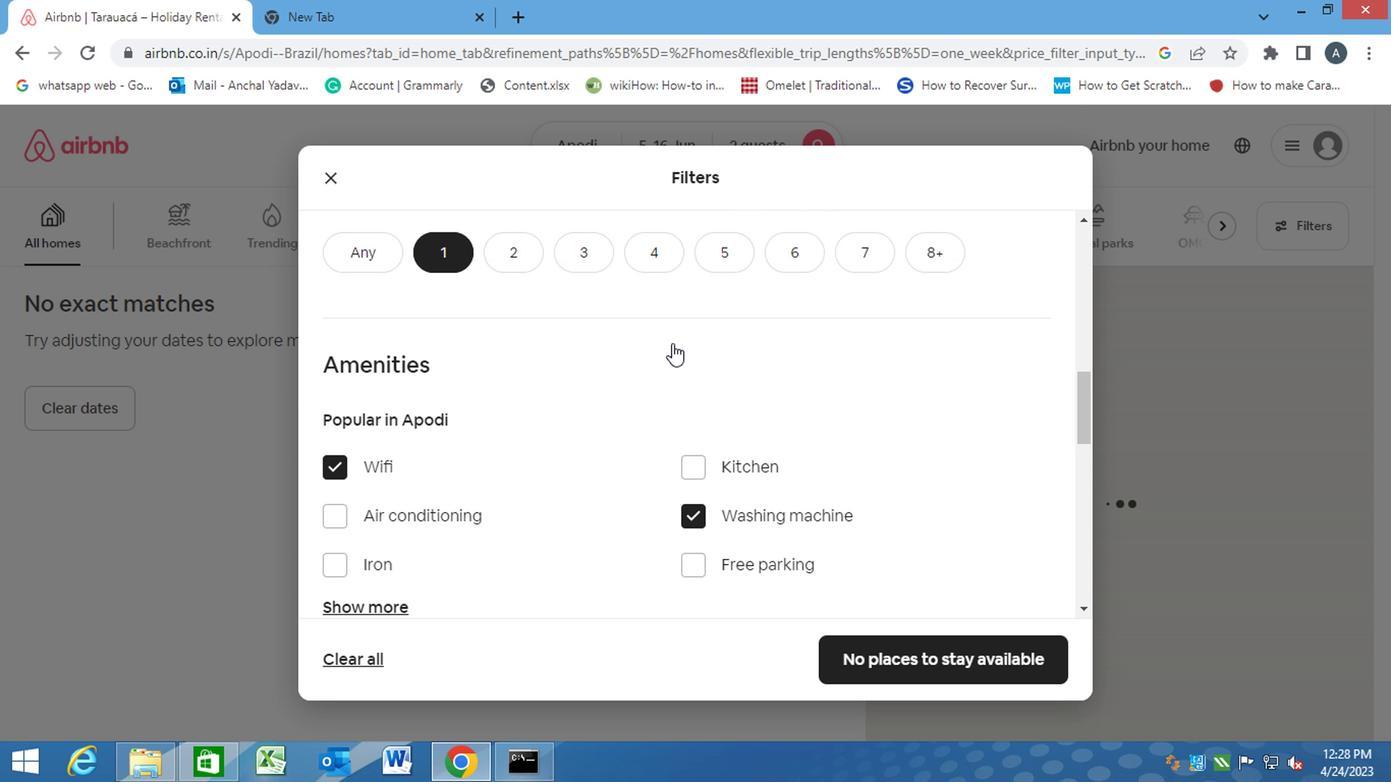 
Action: Mouse moved to (740, 340)
Screenshot: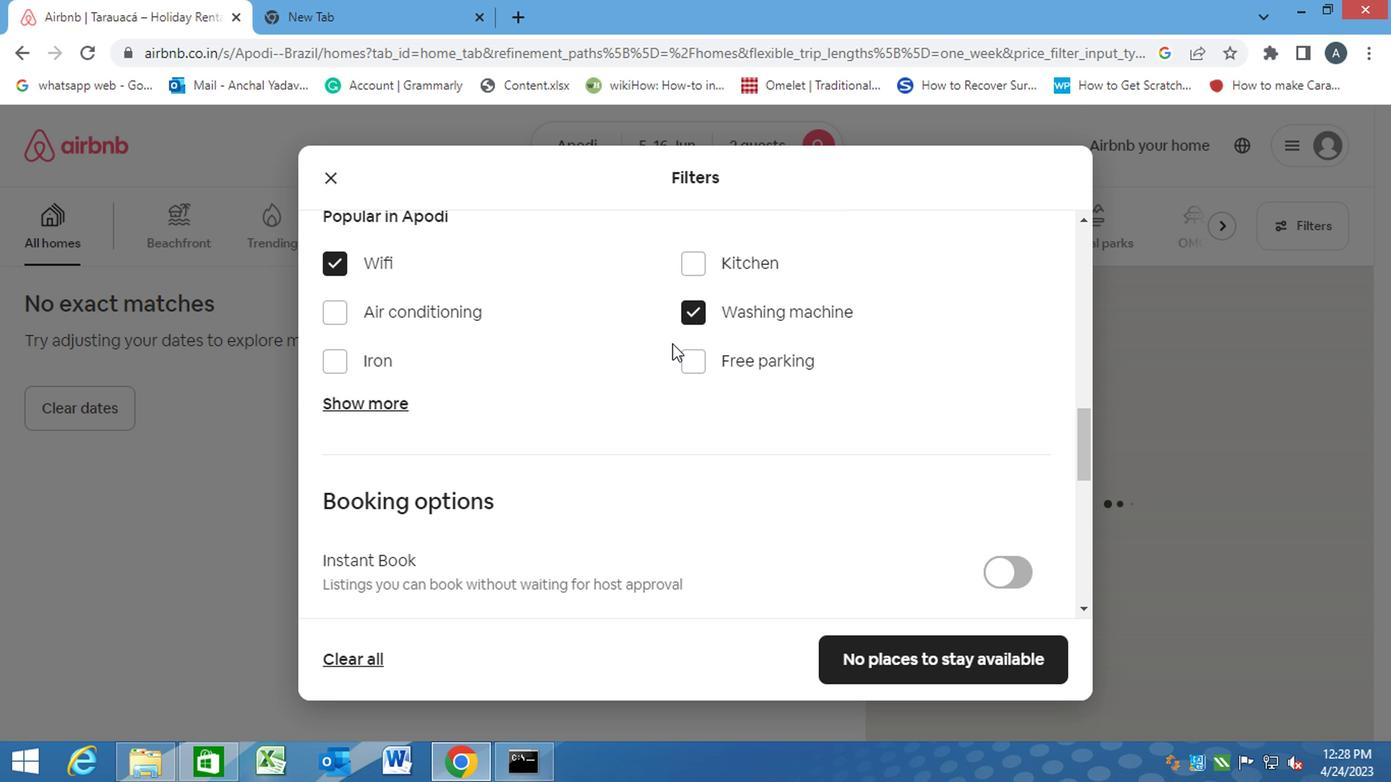 
Action: Mouse scrolled (740, 339) with delta (0, -1)
Screenshot: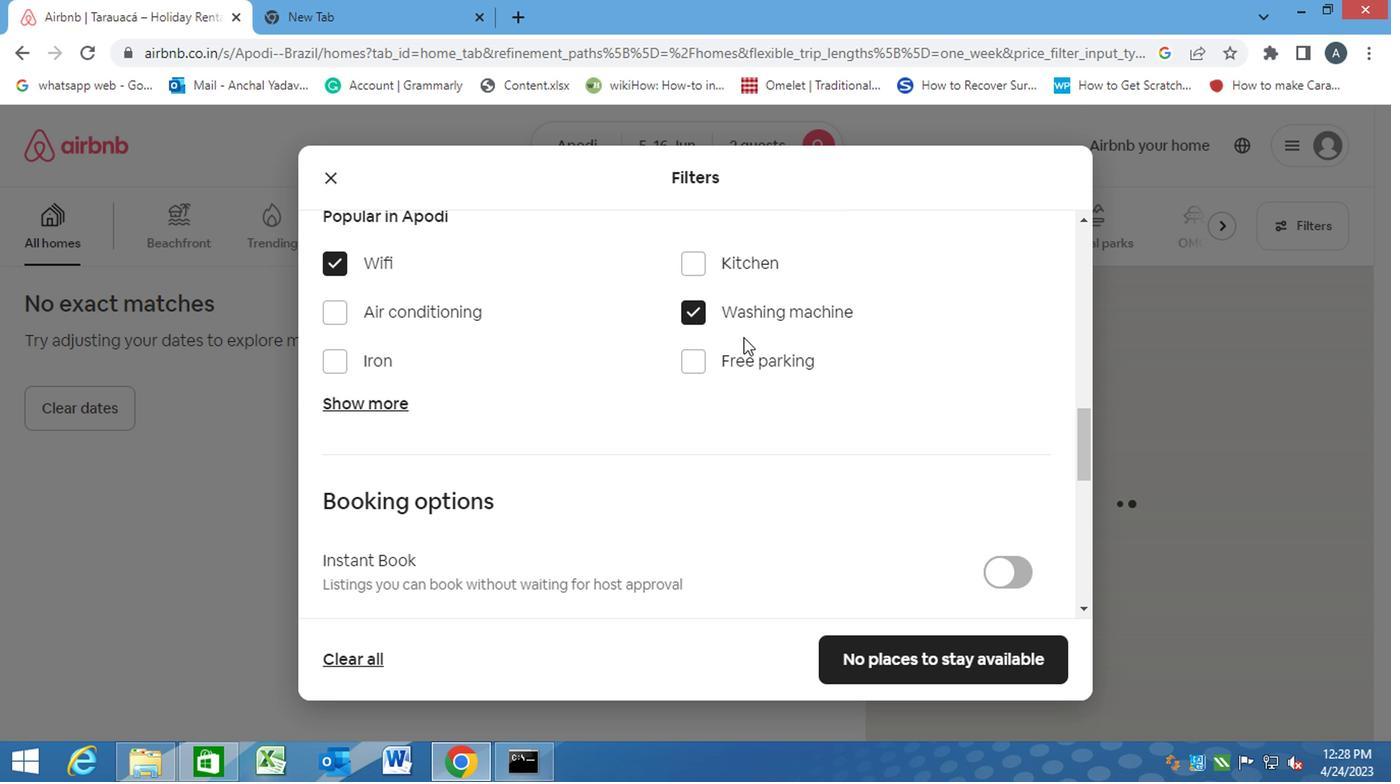 
Action: Mouse scrolled (740, 339) with delta (0, -1)
Screenshot: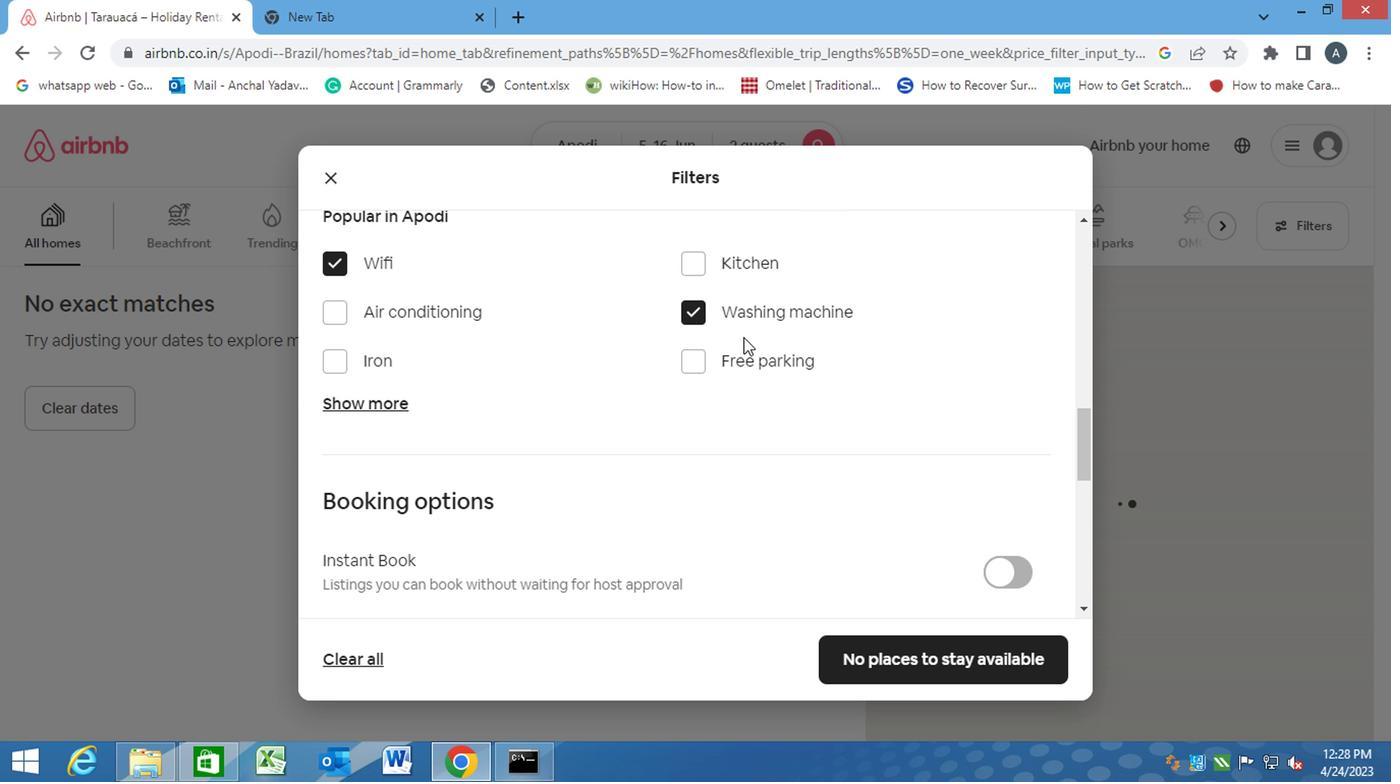 
Action: Mouse scrolled (740, 339) with delta (0, -1)
Screenshot: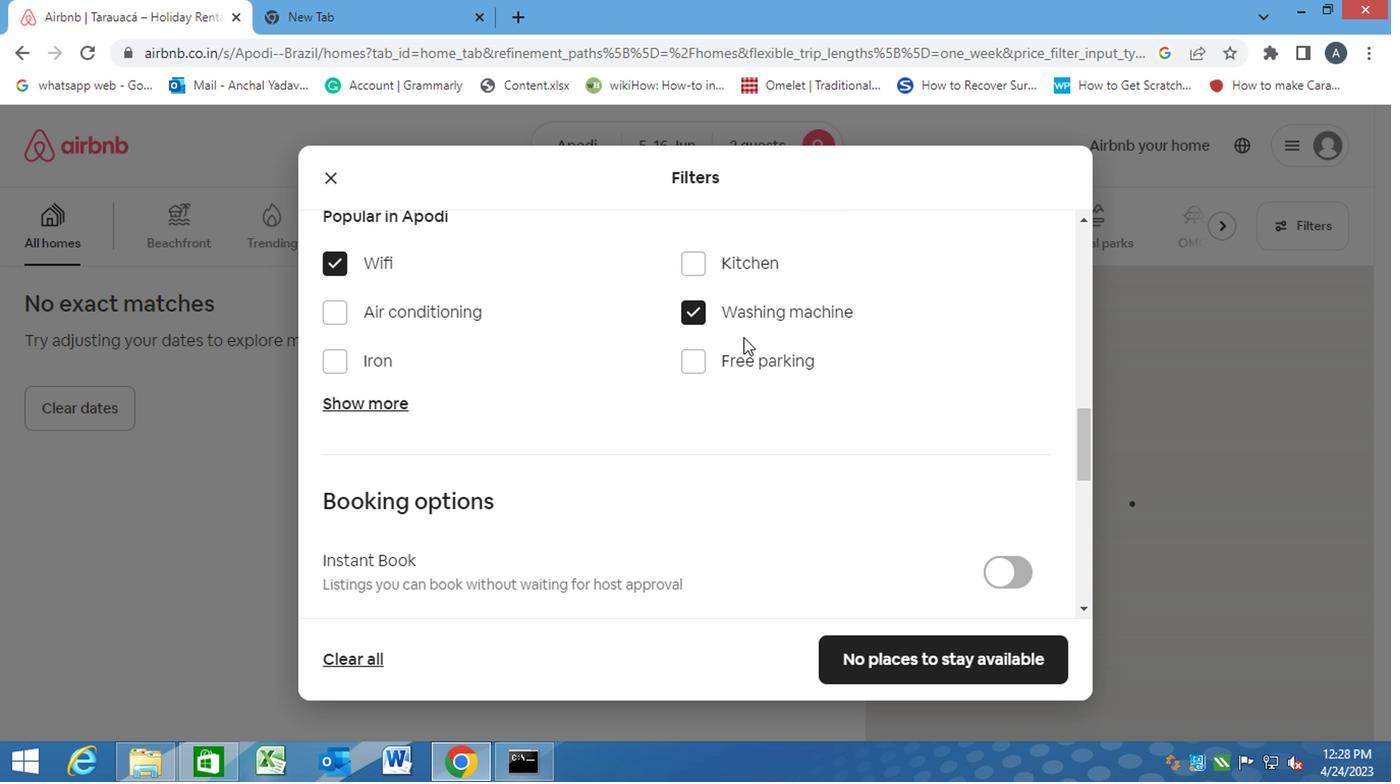 
Action: Mouse moved to (985, 334)
Screenshot: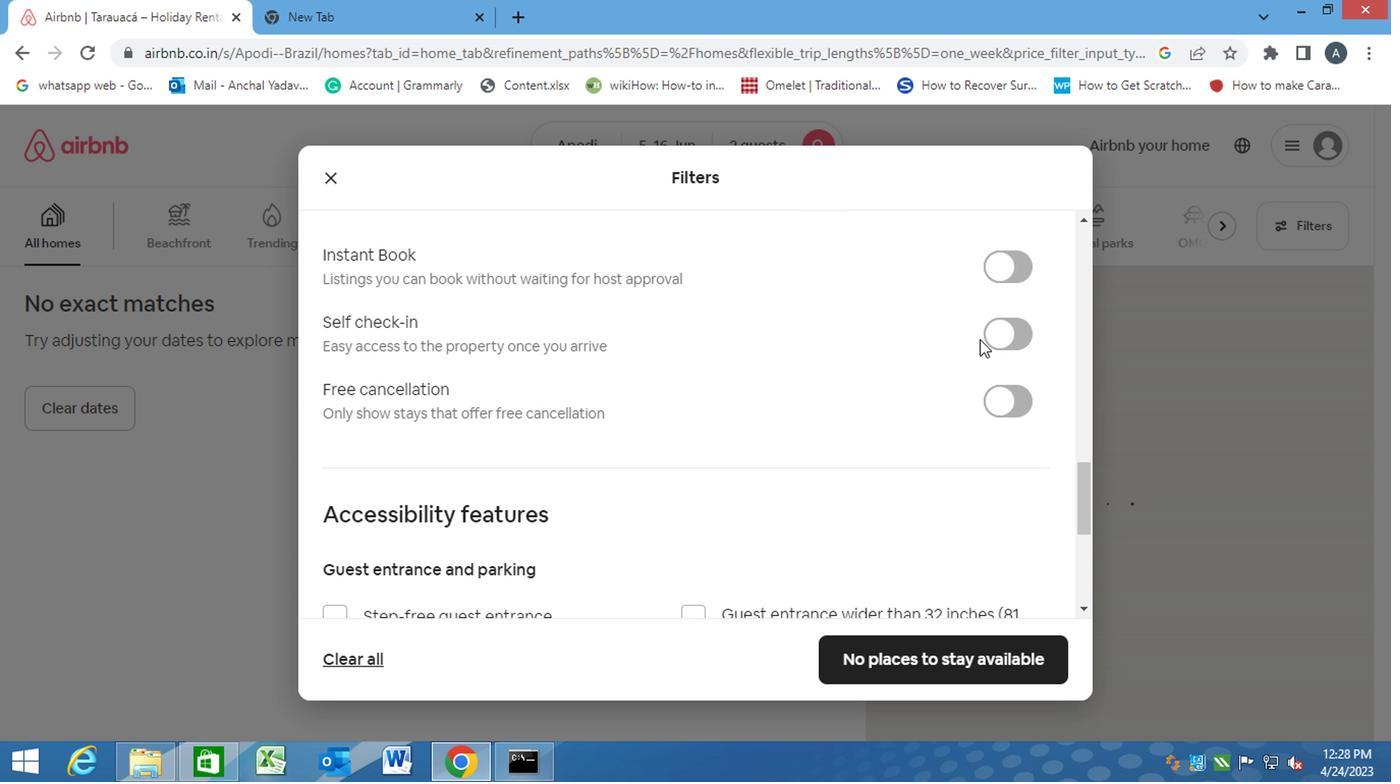 
Action: Mouse pressed left at (985, 334)
Screenshot: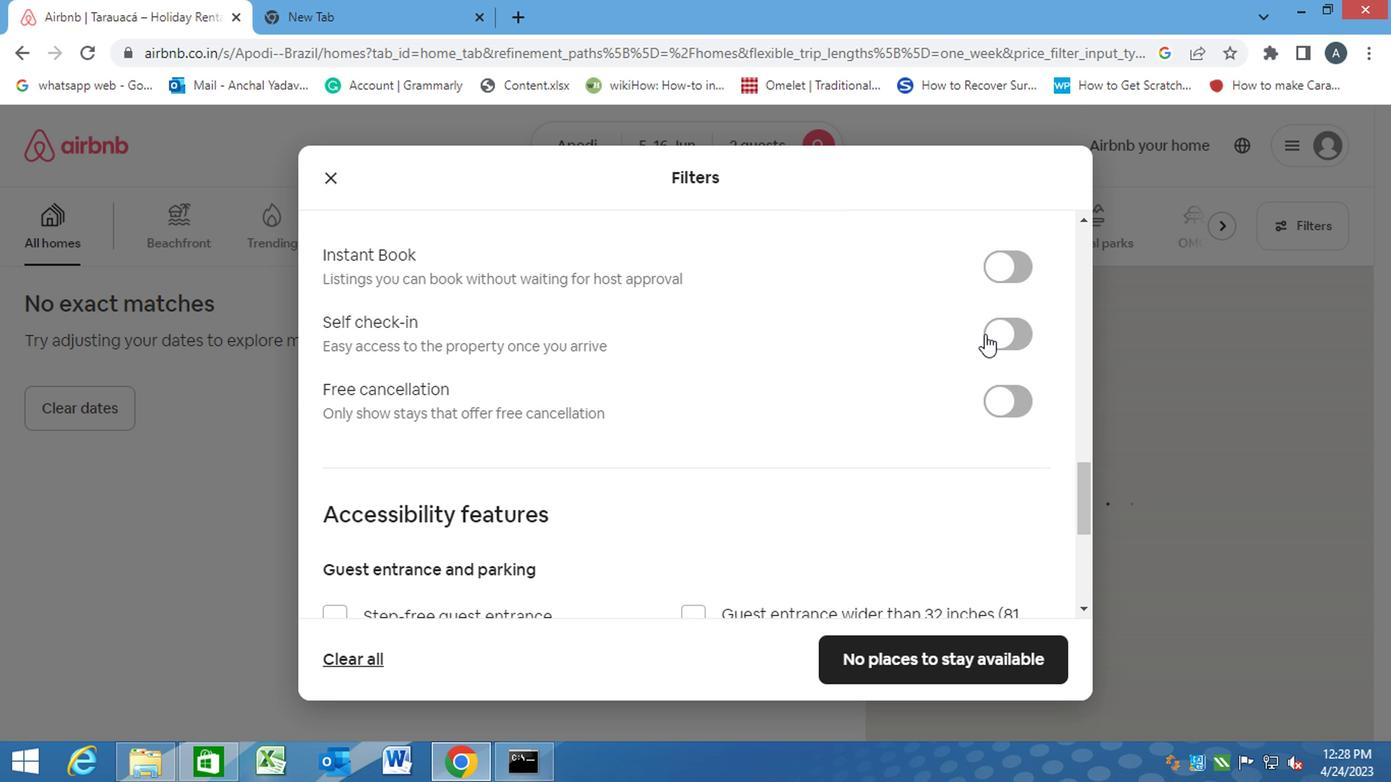 
Action: Mouse moved to (893, 368)
Screenshot: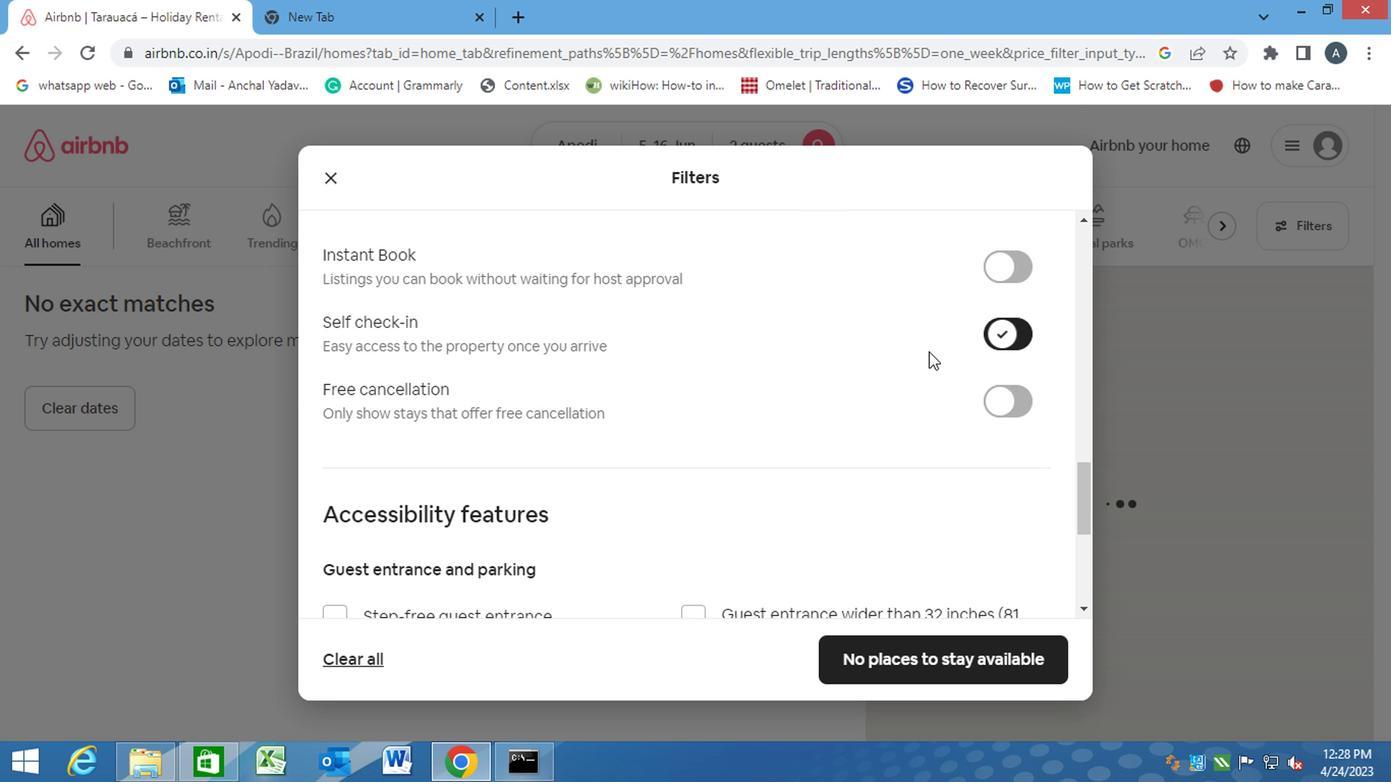 
Action: Mouse scrolled (893, 367) with delta (0, 0)
Screenshot: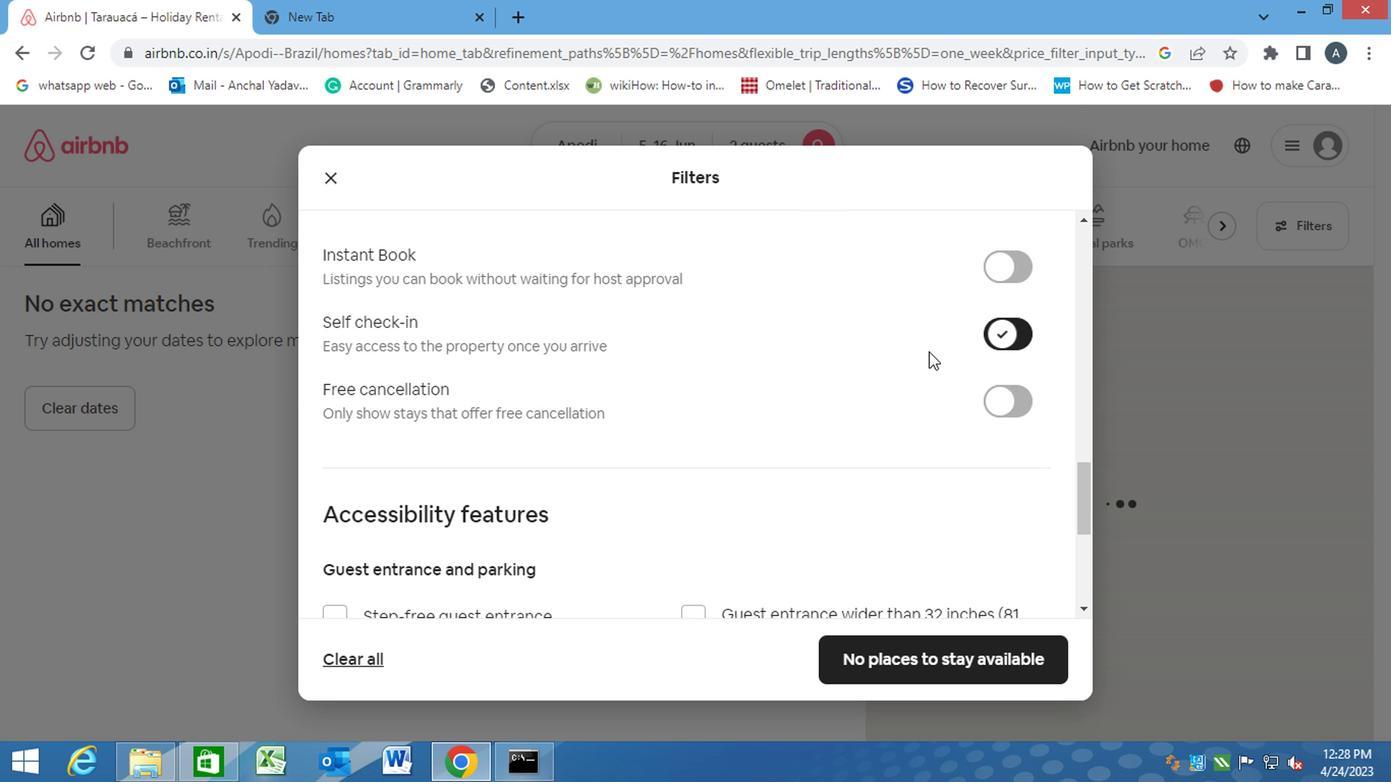 
Action: Mouse moved to (887, 373)
Screenshot: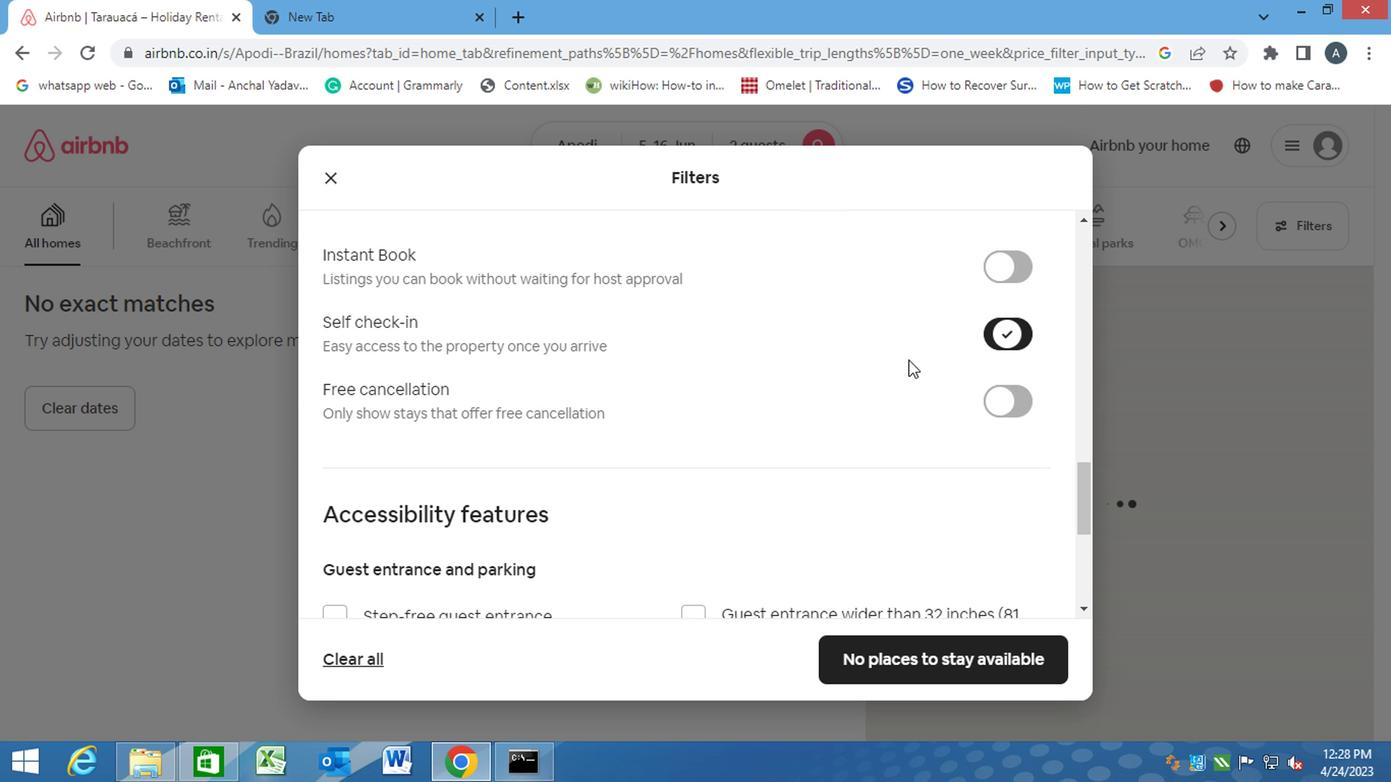 
Action: Mouse scrolled (887, 372) with delta (0, 0)
Screenshot: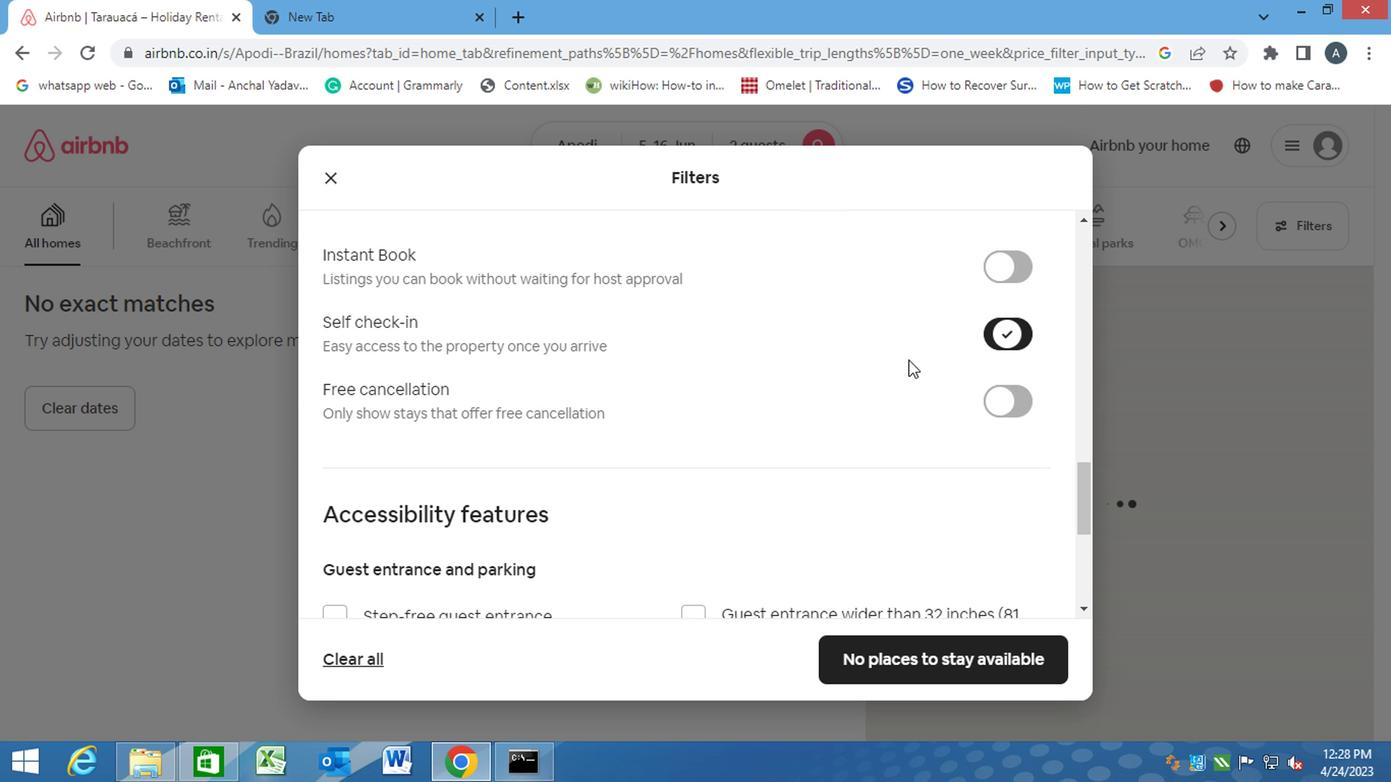 
Action: Mouse moved to (885, 375)
Screenshot: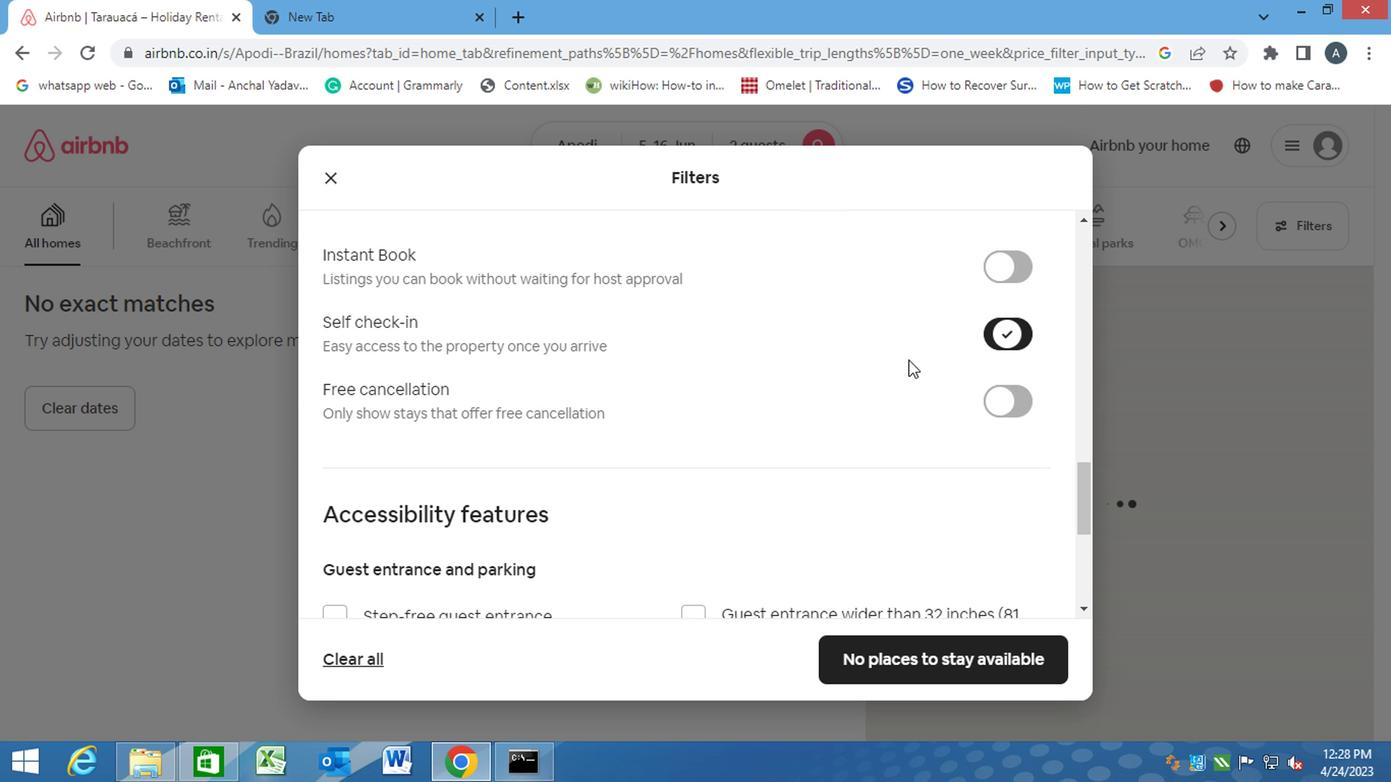 
Action: Mouse scrolled (885, 373) with delta (0, -1)
Screenshot: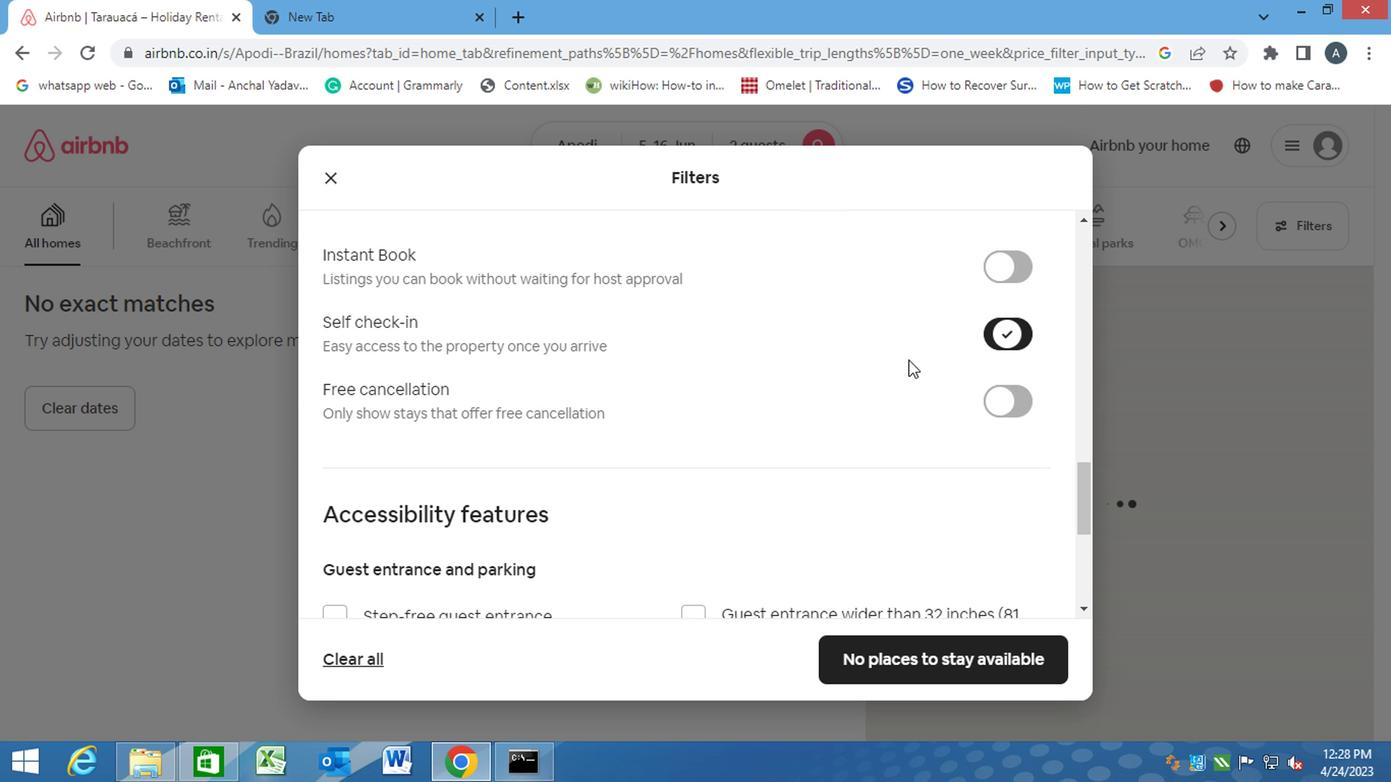 
Action: Mouse moved to (884, 375)
Screenshot: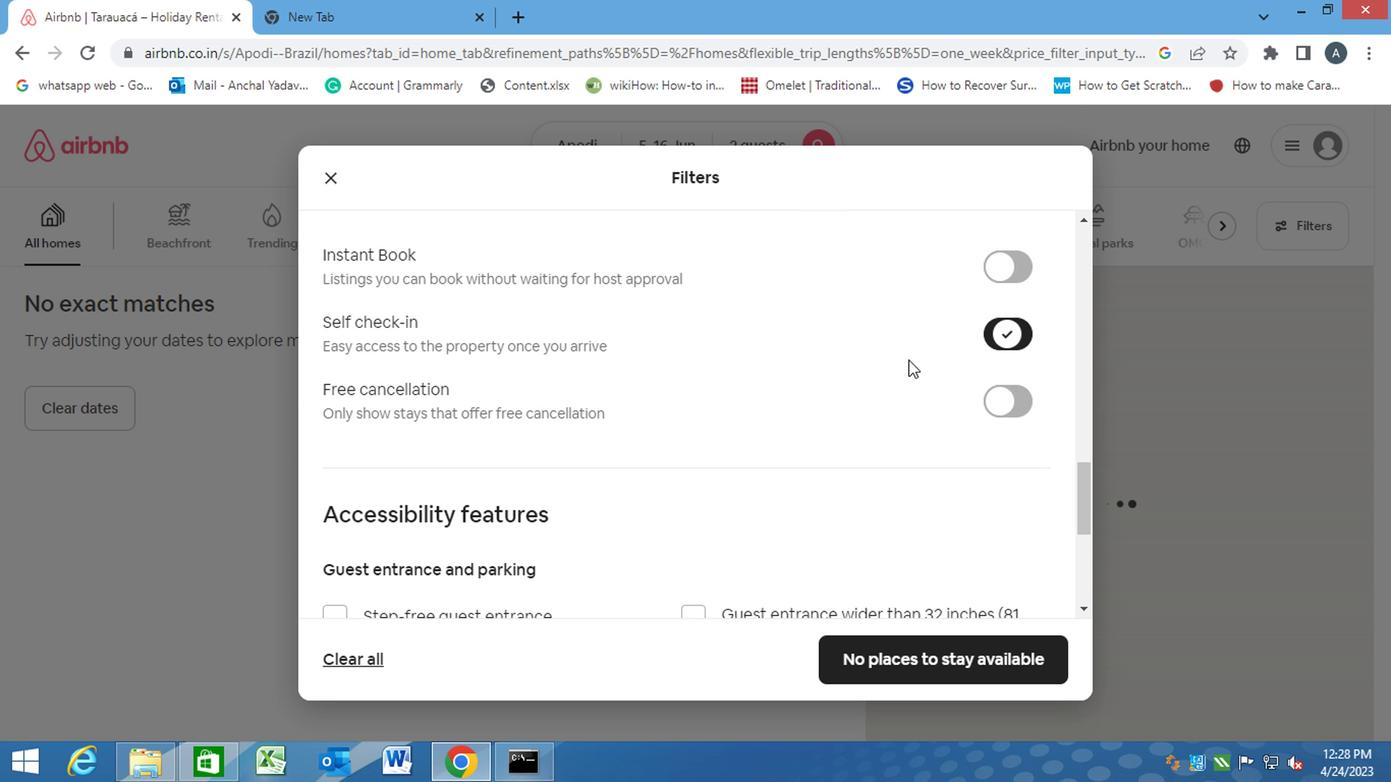 
Action: Mouse scrolled (884, 373) with delta (0, -1)
Screenshot: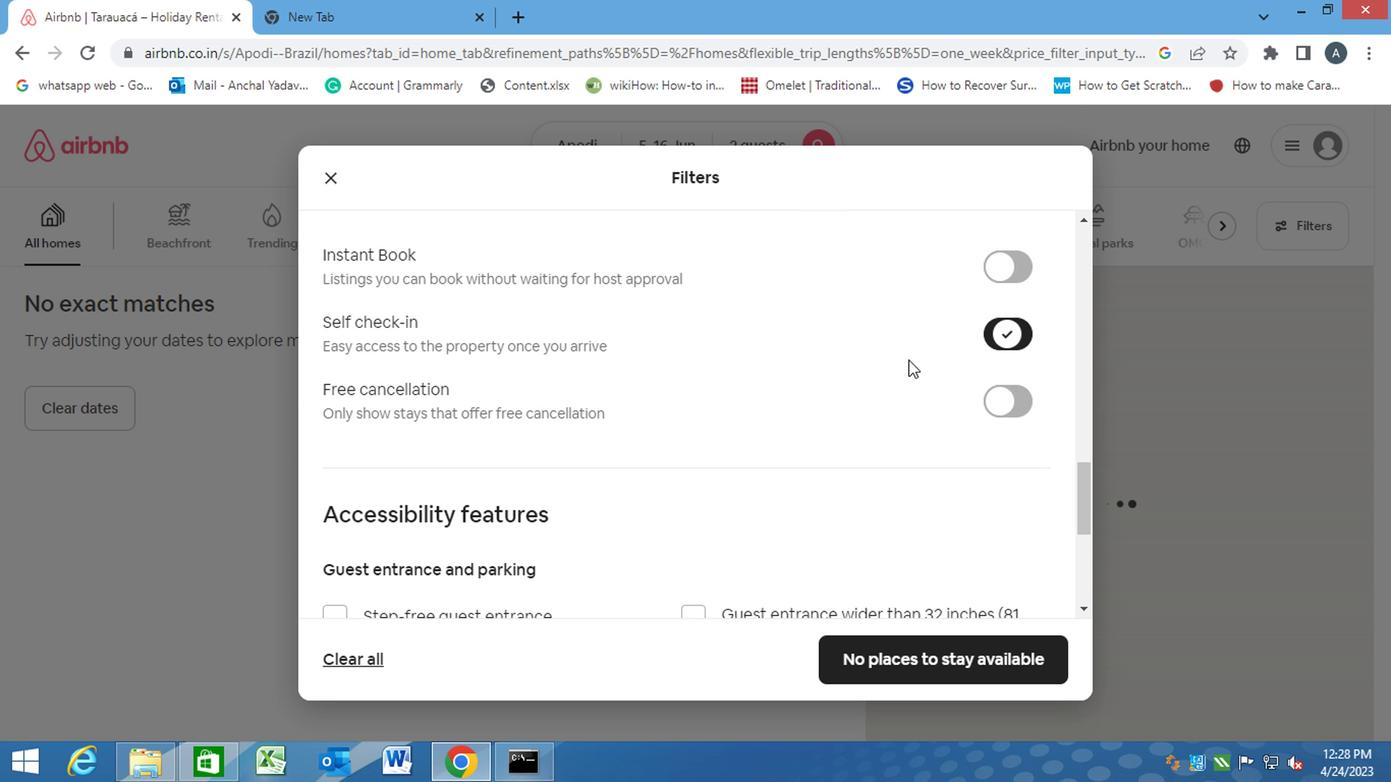 
Action: Mouse moved to (883, 375)
Screenshot: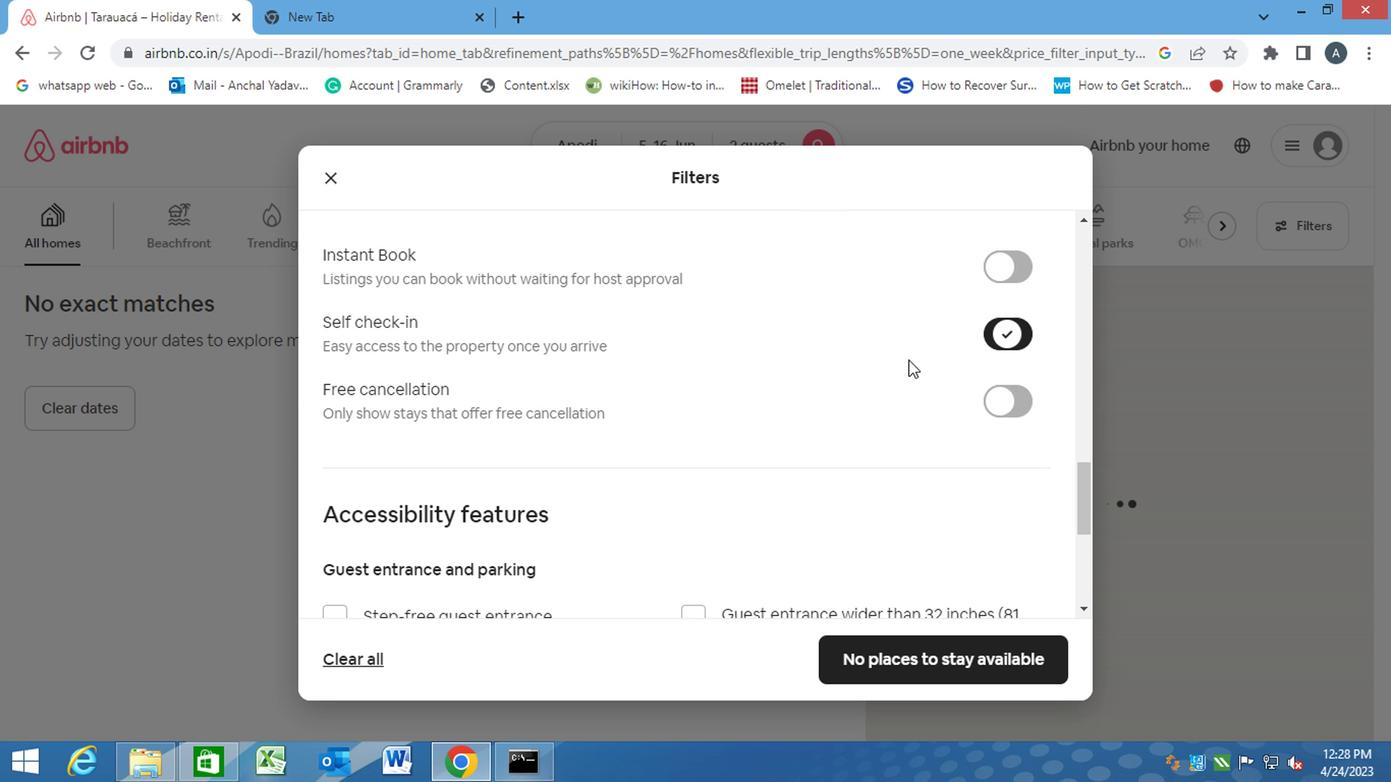 
Action: Mouse scrolled (883, 373) with delta (0, -1)
Screenshot: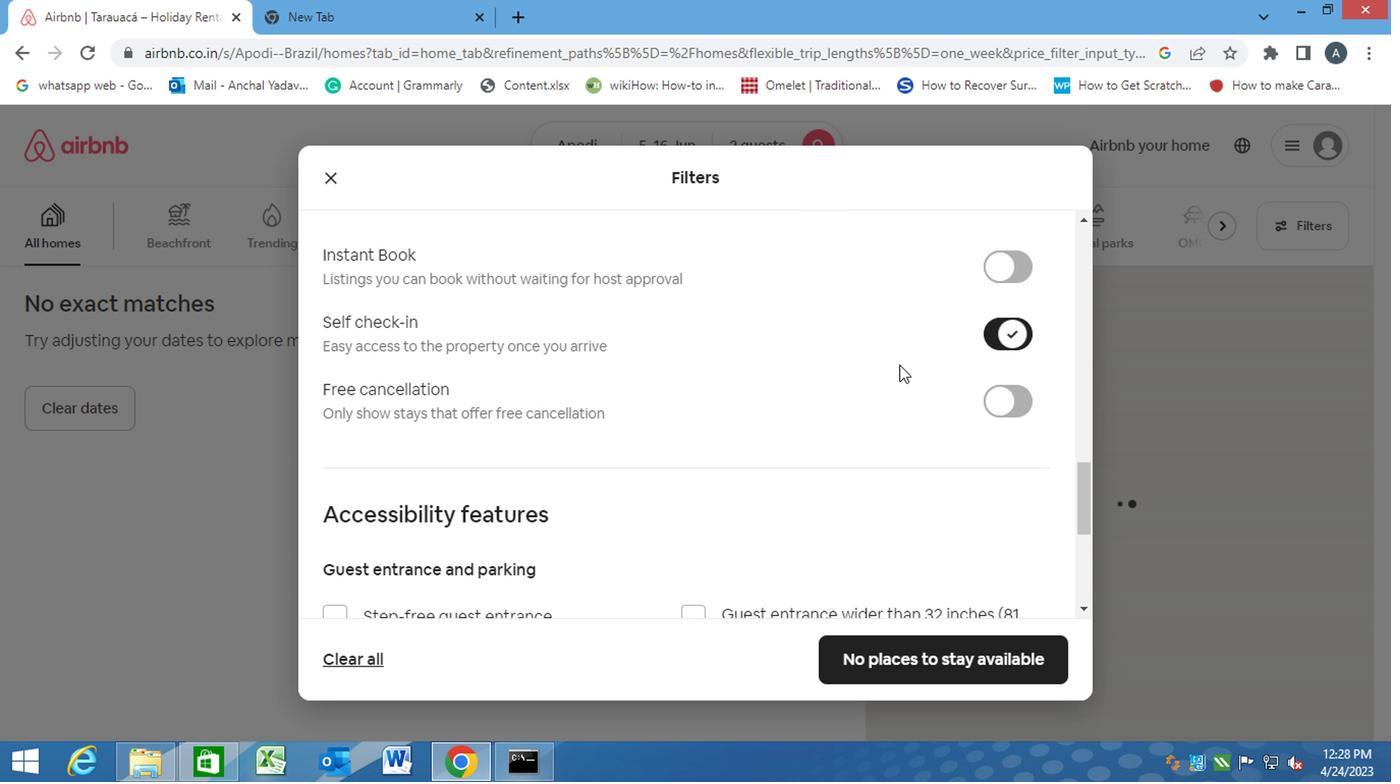 
Action: Mouse moved to (766, 396)
Screenshot: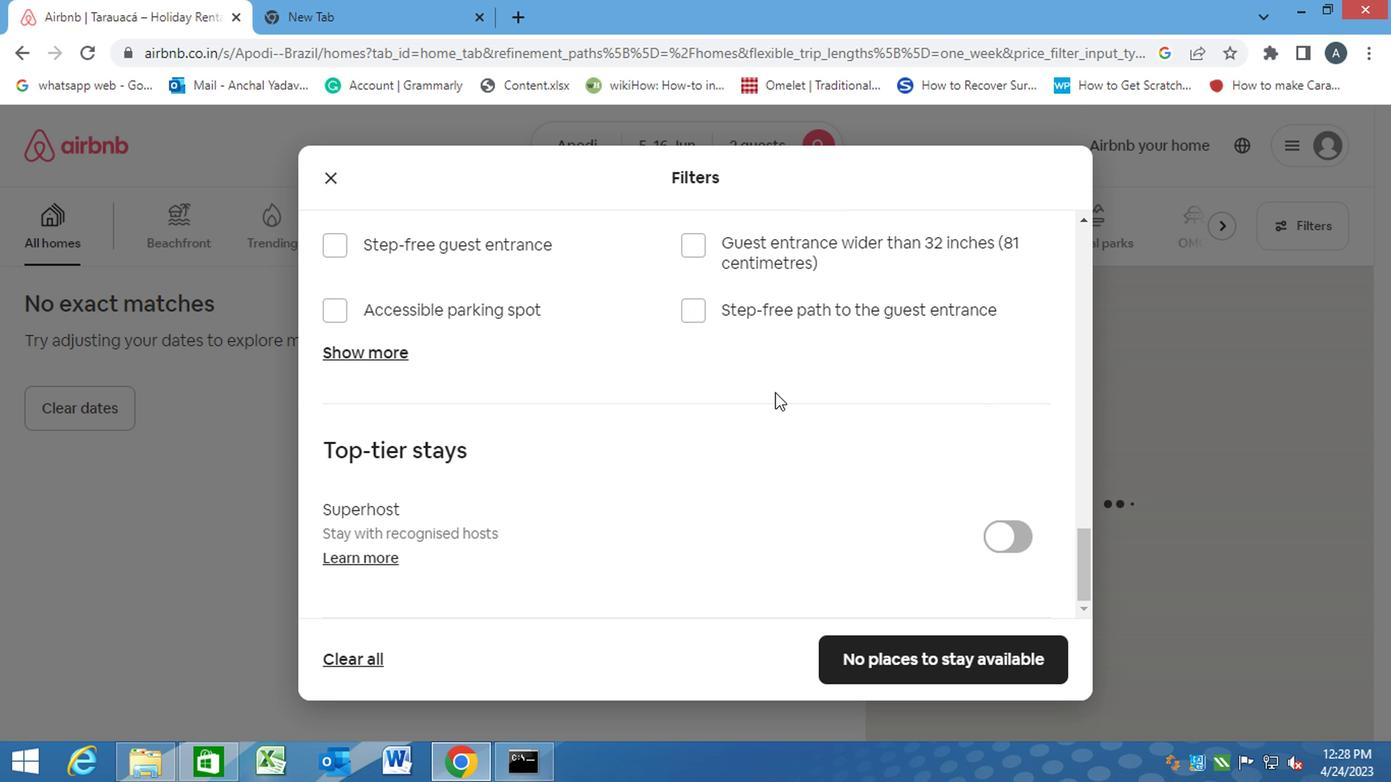 
Action: Mouse scrolled (766, 394) with delta (0, -1)
Screenshot: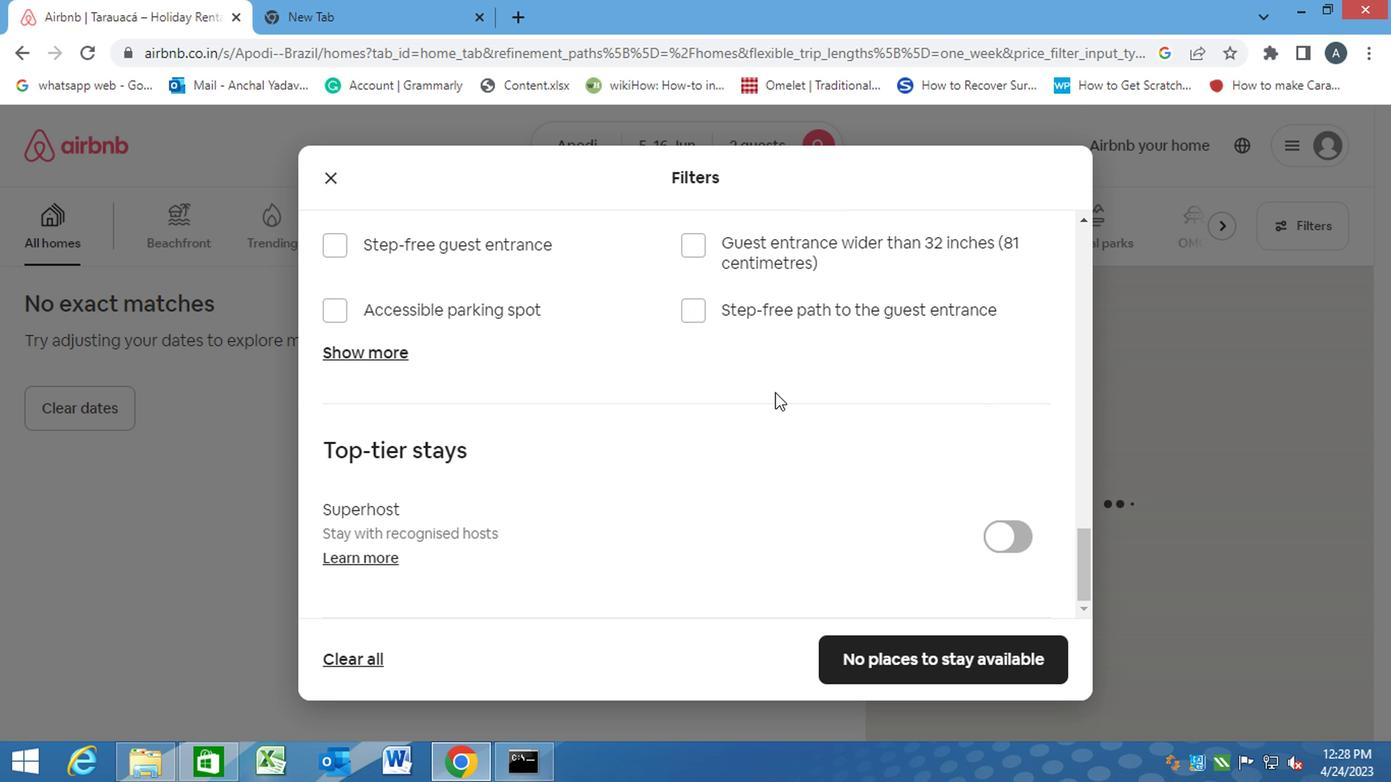 
Action: Mouse moved to (761, 399)
Screenshot: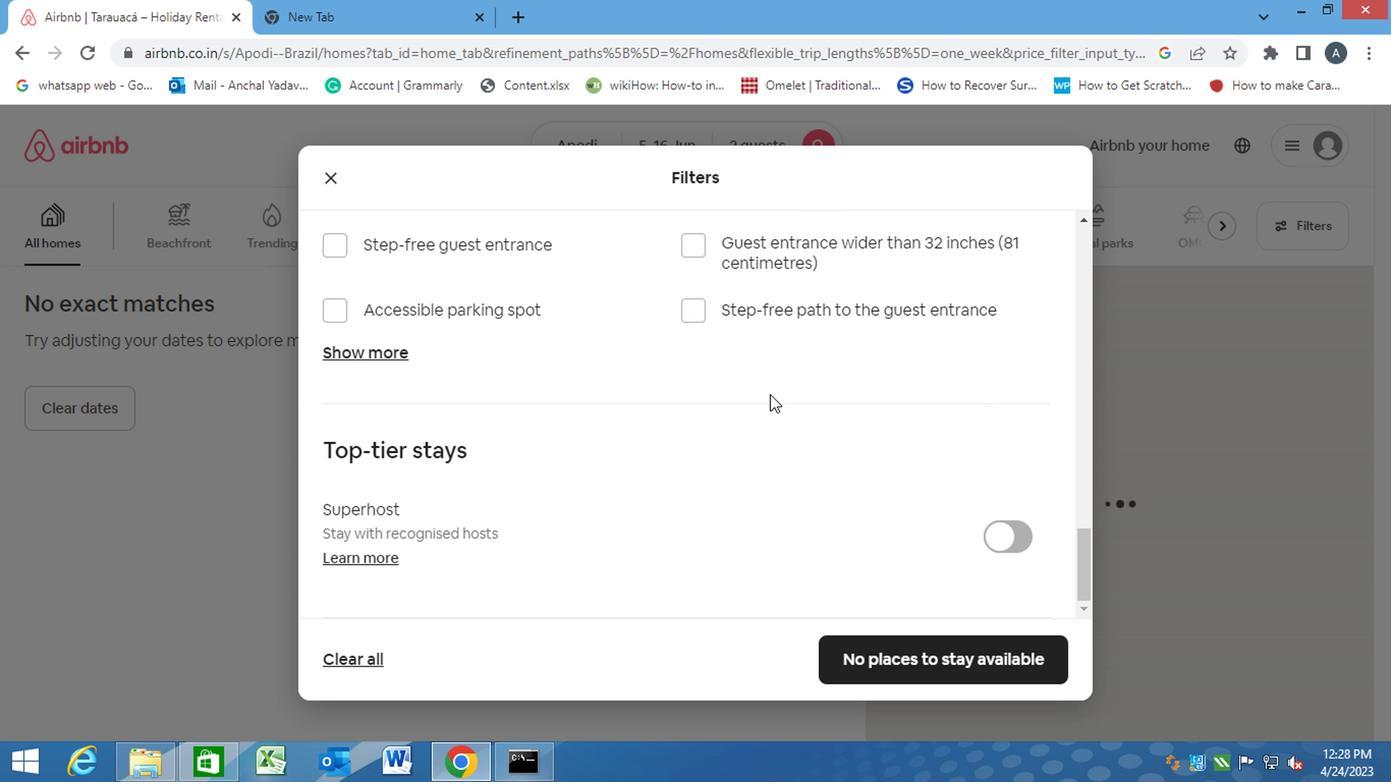 
Action: Mouse scrolled (761, 398) with delta (0, 0)
Screenshot: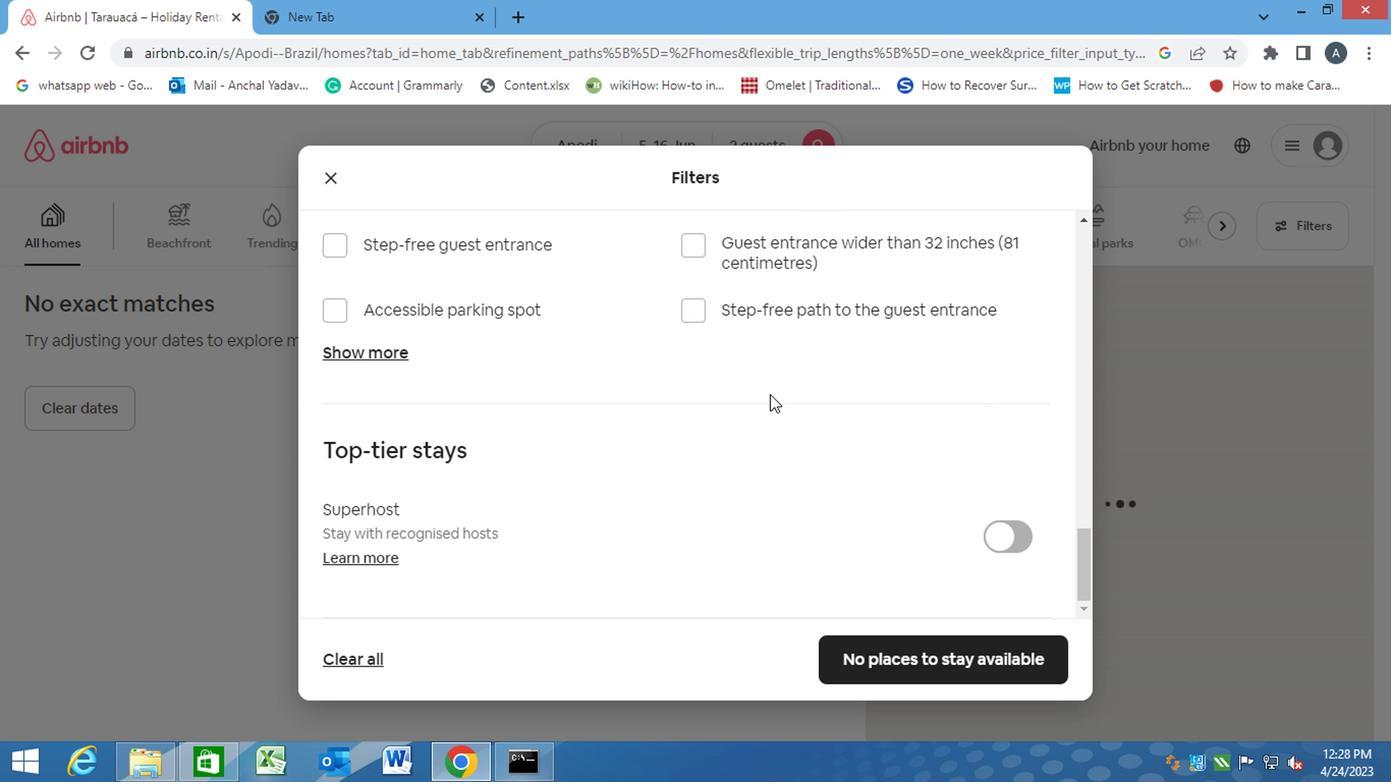 
Action: Mouse moved to (757, 400)
Screenshot: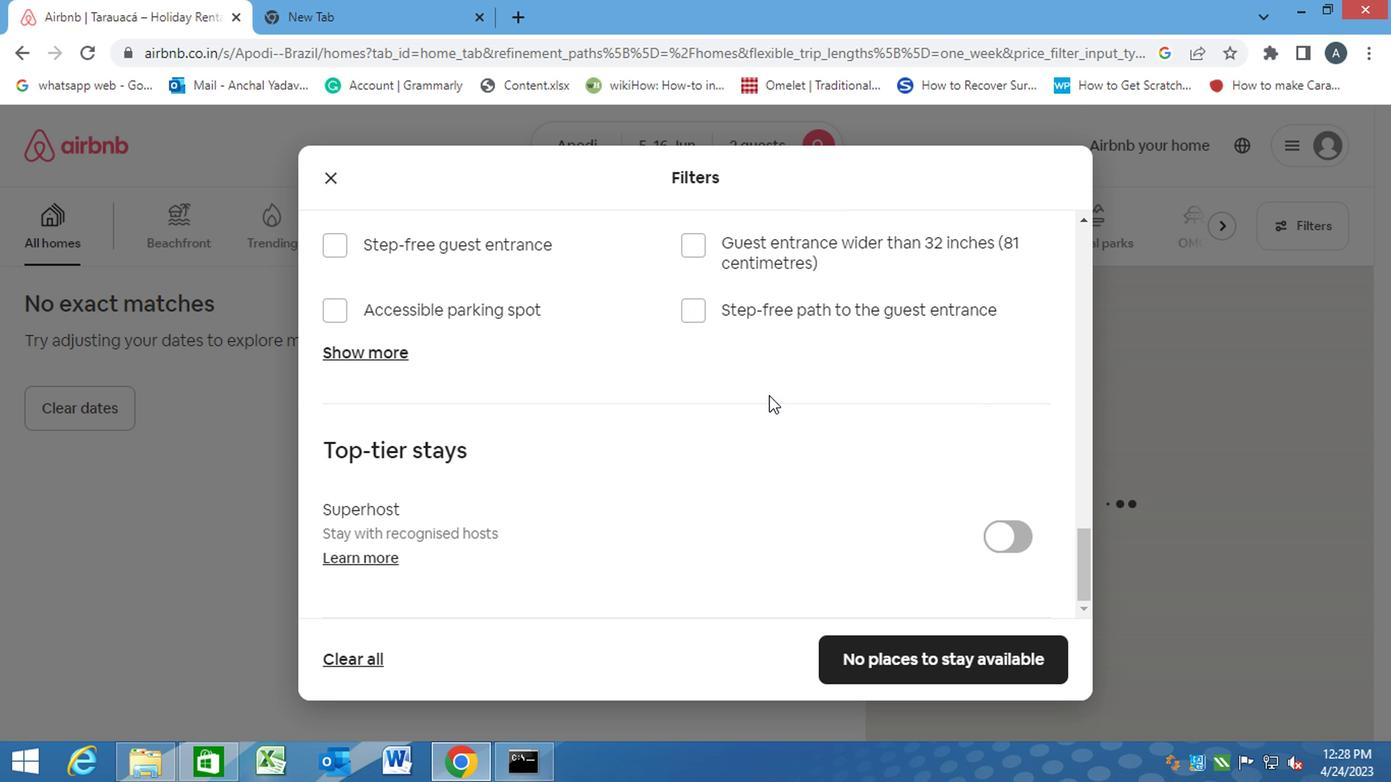 
Action: Mouse scrolled (757, 399) with delta (0, 0)
Screenshot: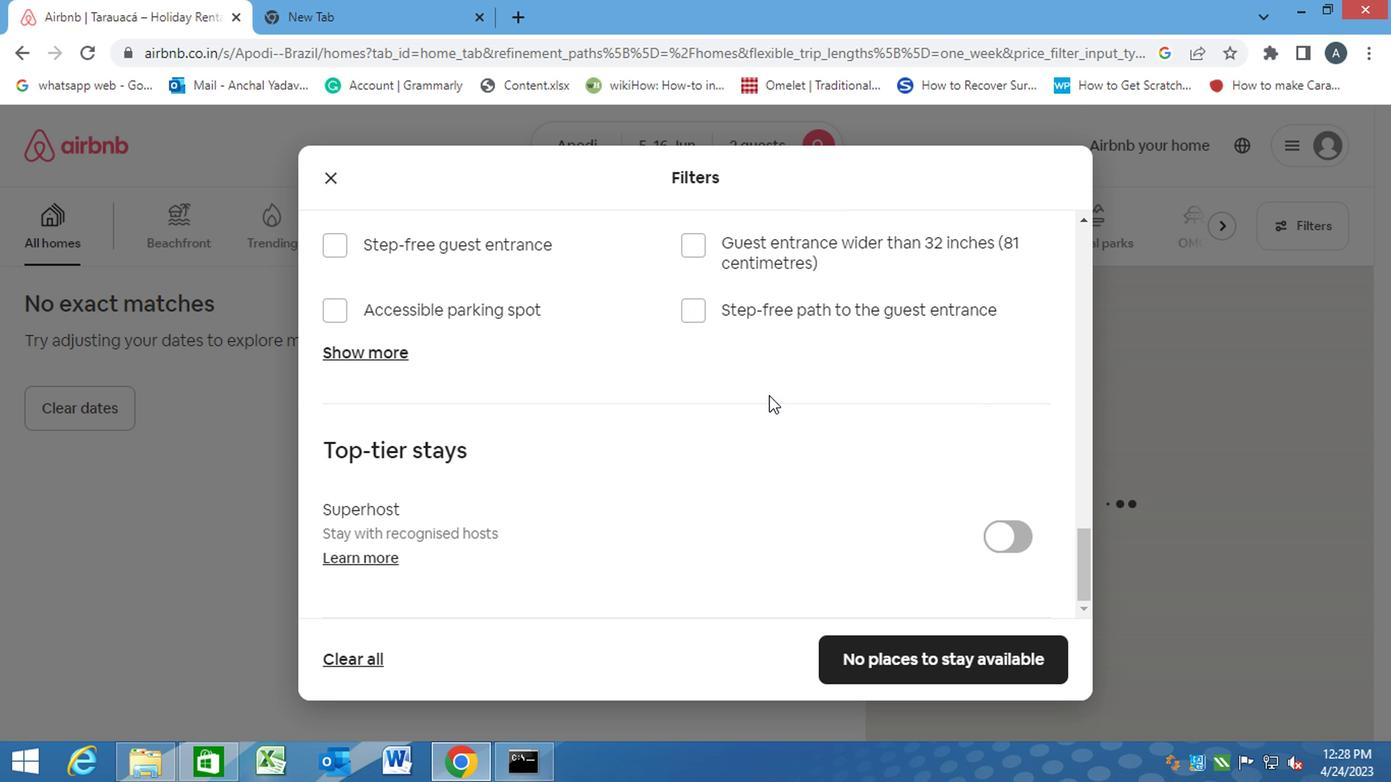 
Action: Mouse moved to (751, 402)
Screenshot: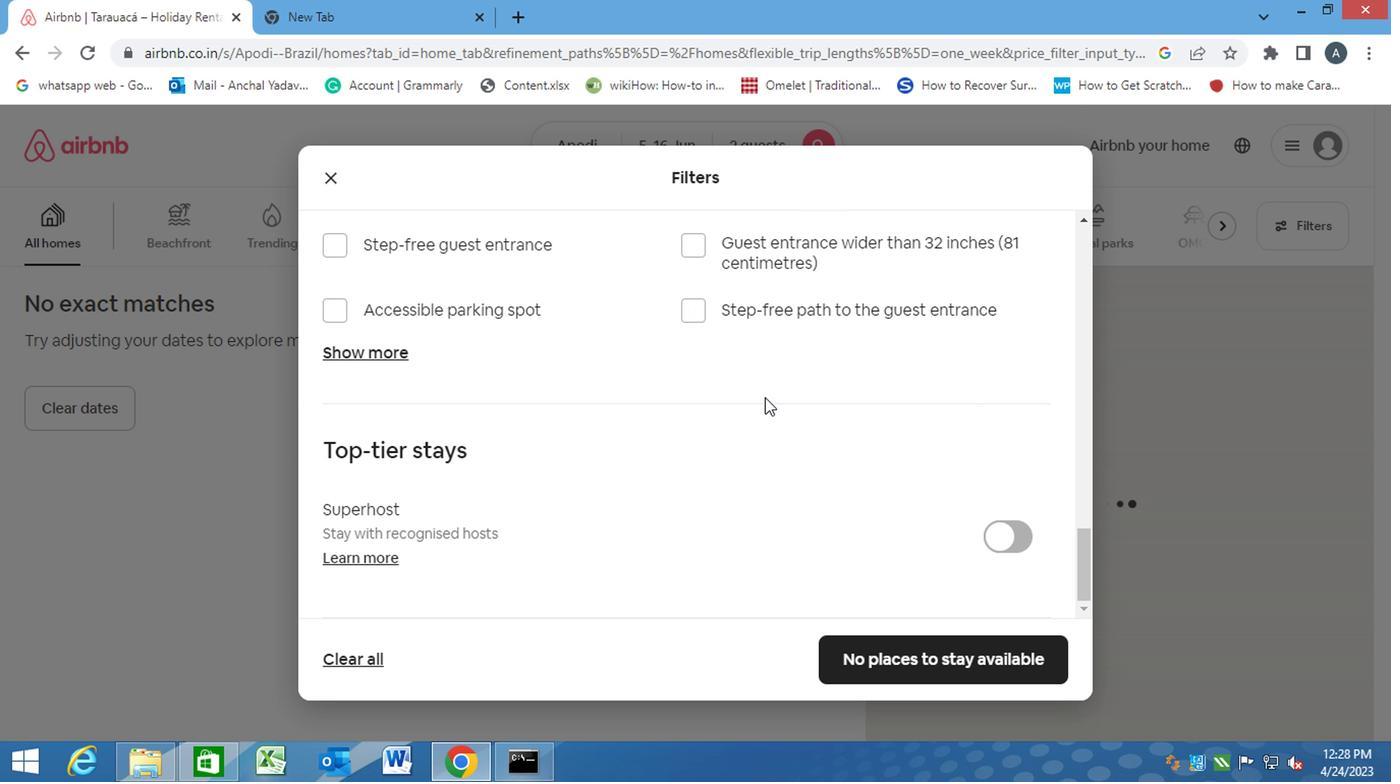 
Action: Mouse scrolled (751, 401) with delta (0, 0)
Screenshot: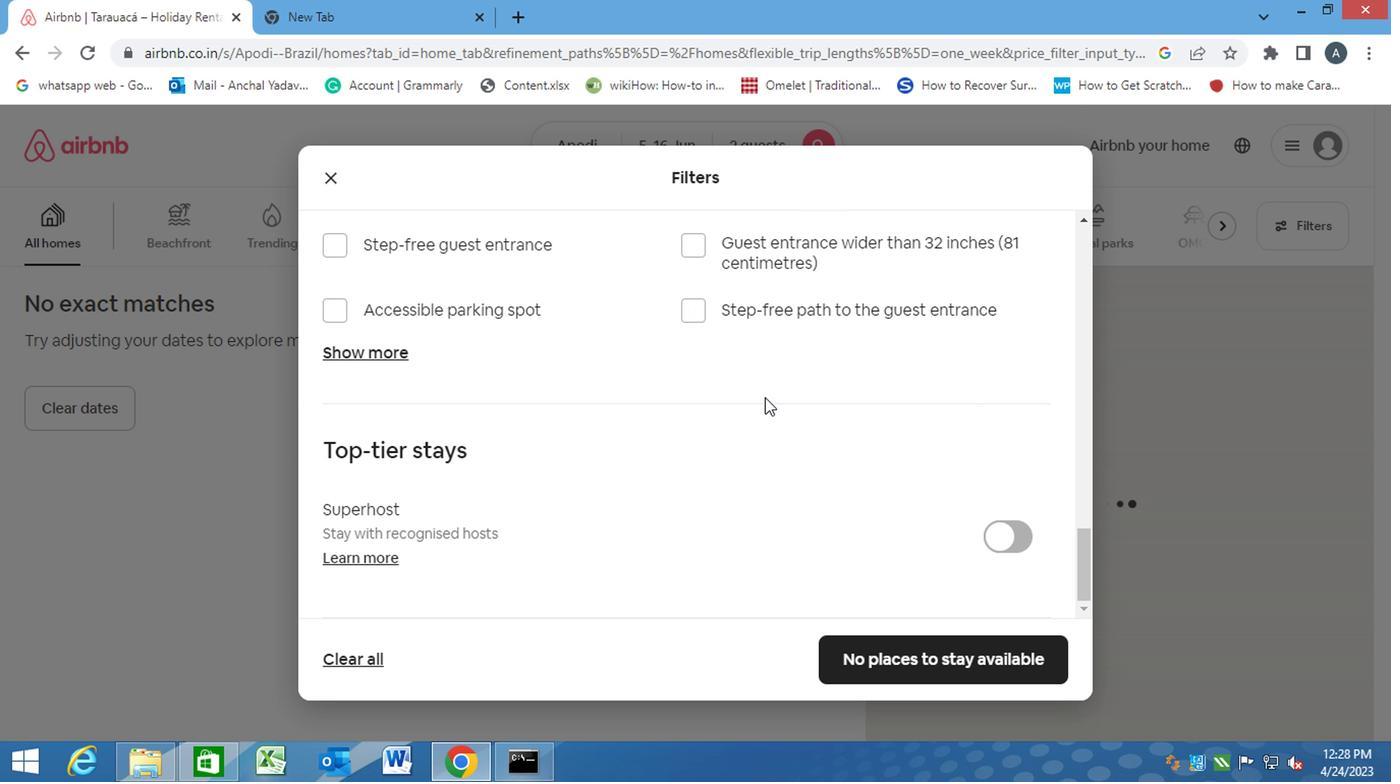 
Action: Mouse moved to (474, 520)
Screenshot: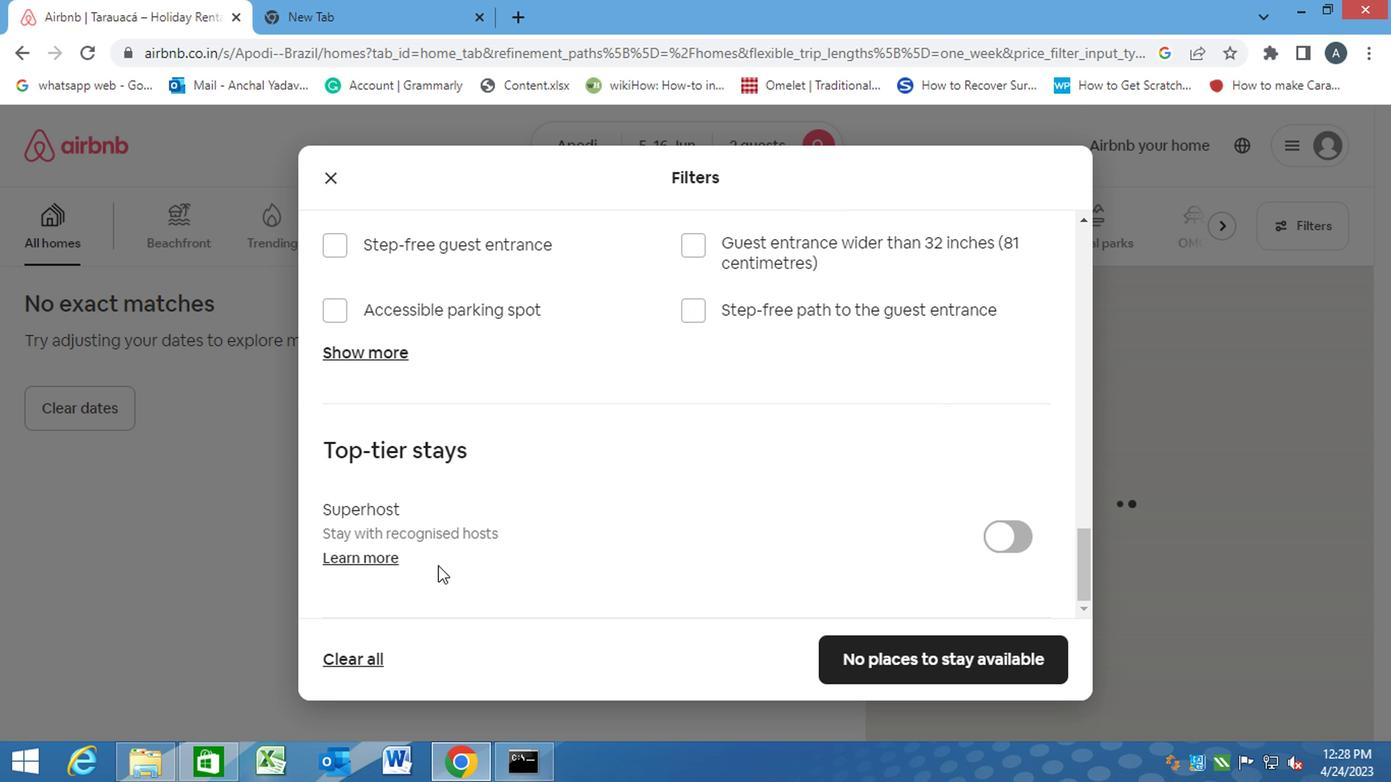 
Action: Mouse scrolled (474, 519) with delta (0, 0)
Screenshot: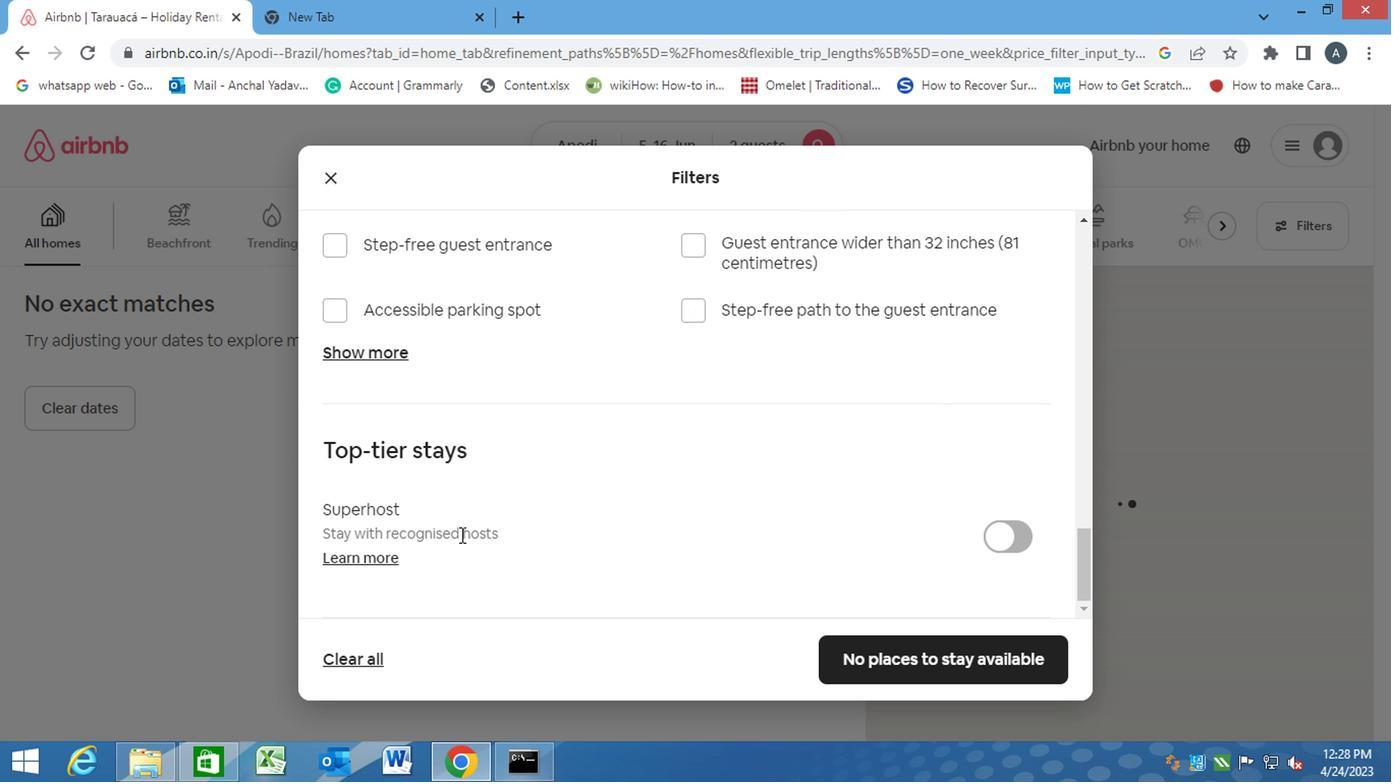 
Action: Mouse scrolled (474, 519) with delta (0, 0)
Screenshot: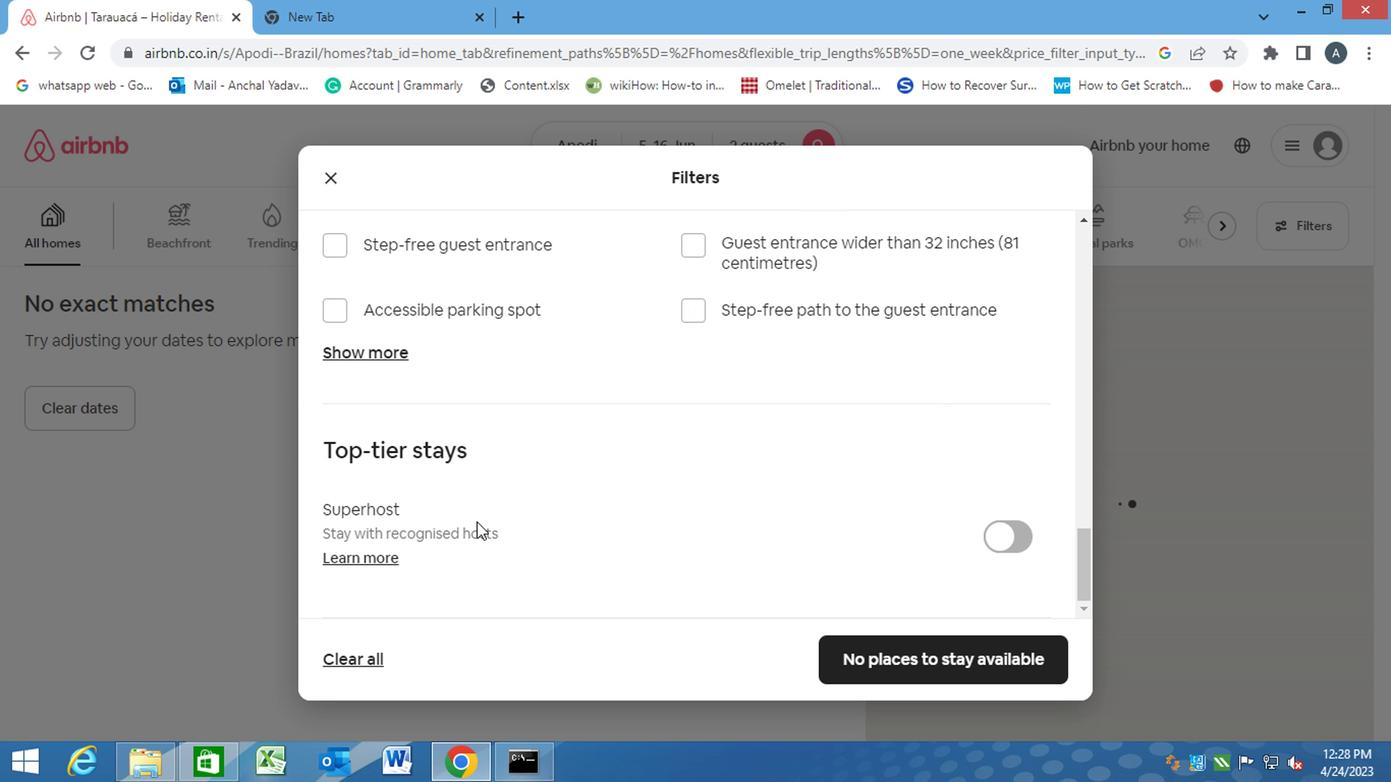 
Action: Mouse scrolled (474, 519) with delta (0, 0)
Screenshot: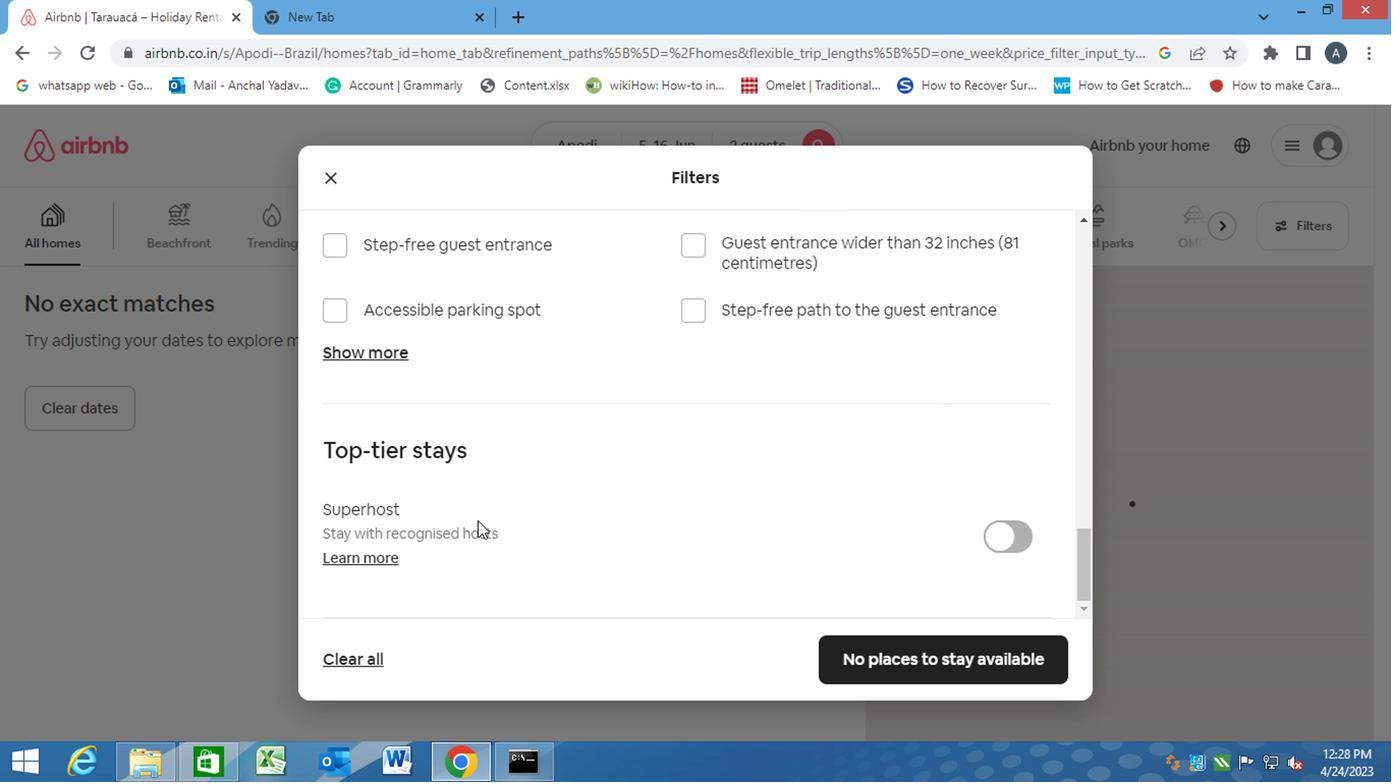 
Action: Mouse moved to (782, 615)
Screenshot: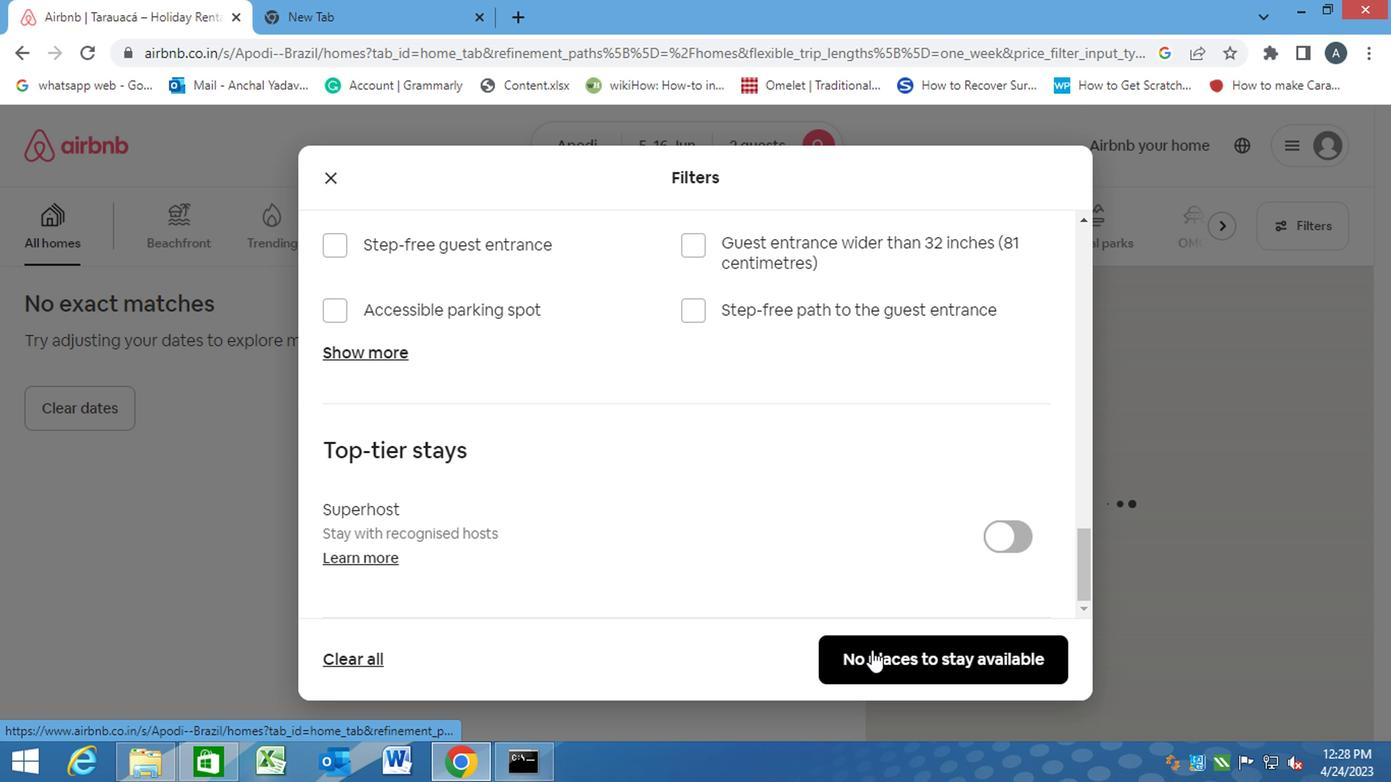 
Action: Mouse scrolled (782, 617) with delta (0, 1)
Screenshot: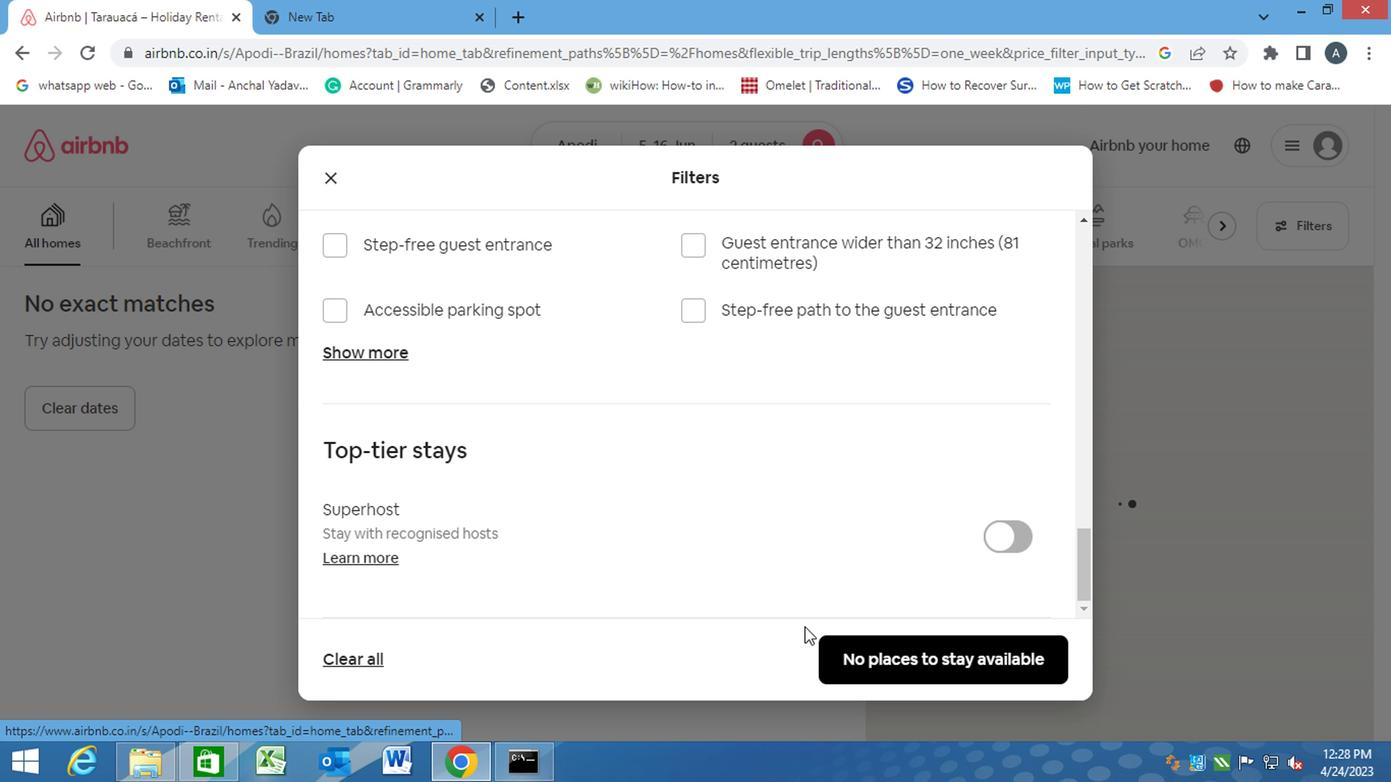 
Action: Mouse scrolled (782, 617) with delta (0, 1)
Screenshot: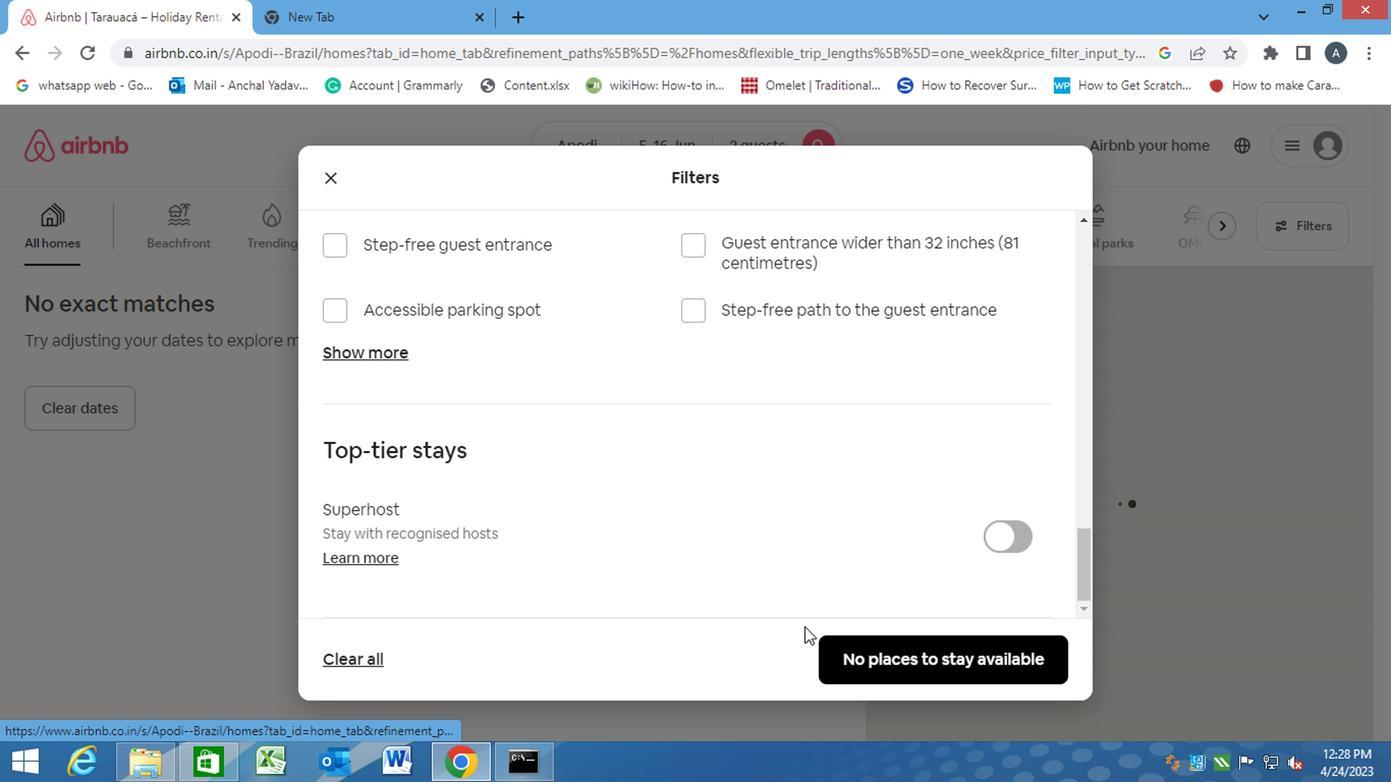 
Action: Mouse scrolled (782, 617) with delta (0, 1)
Screenshot: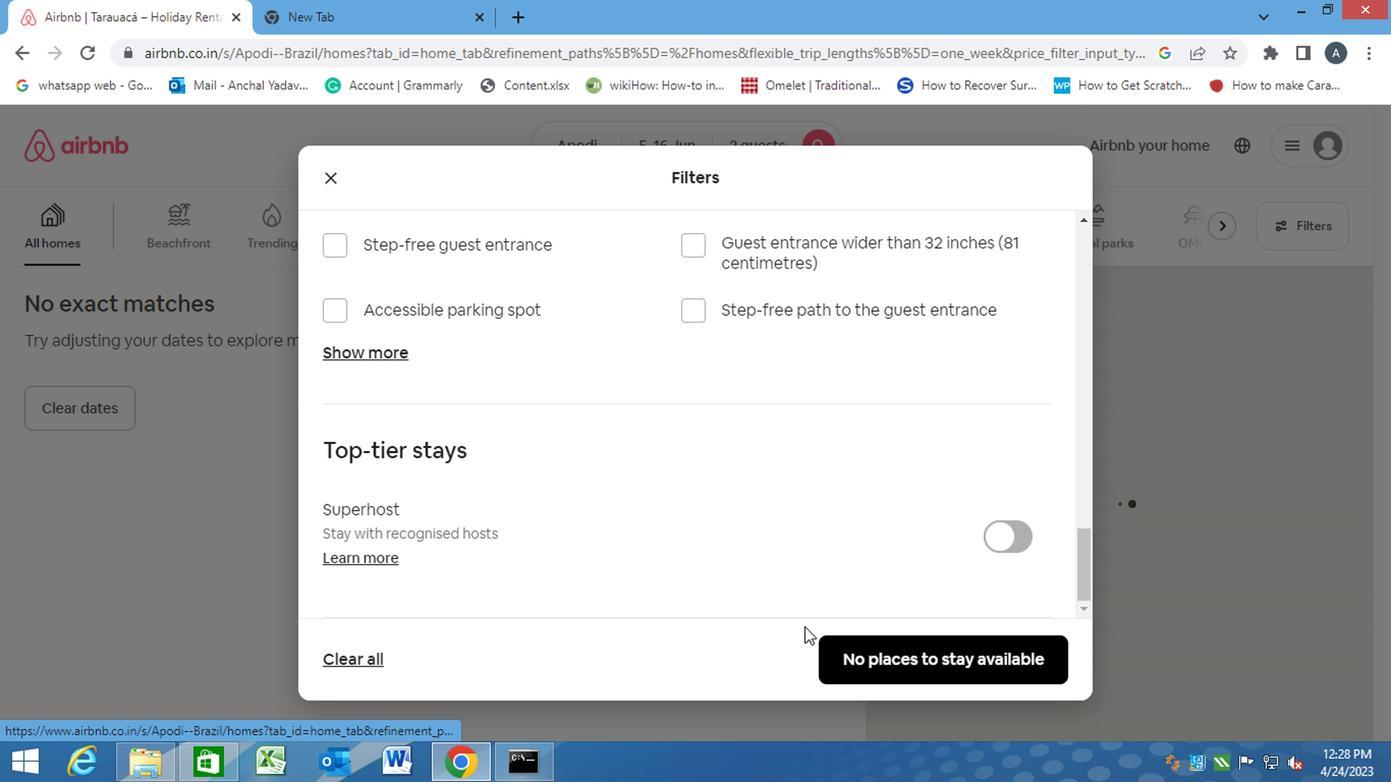 
Action: Mouse scrolled (782, 617) with delta (0, 1)
Screenshot: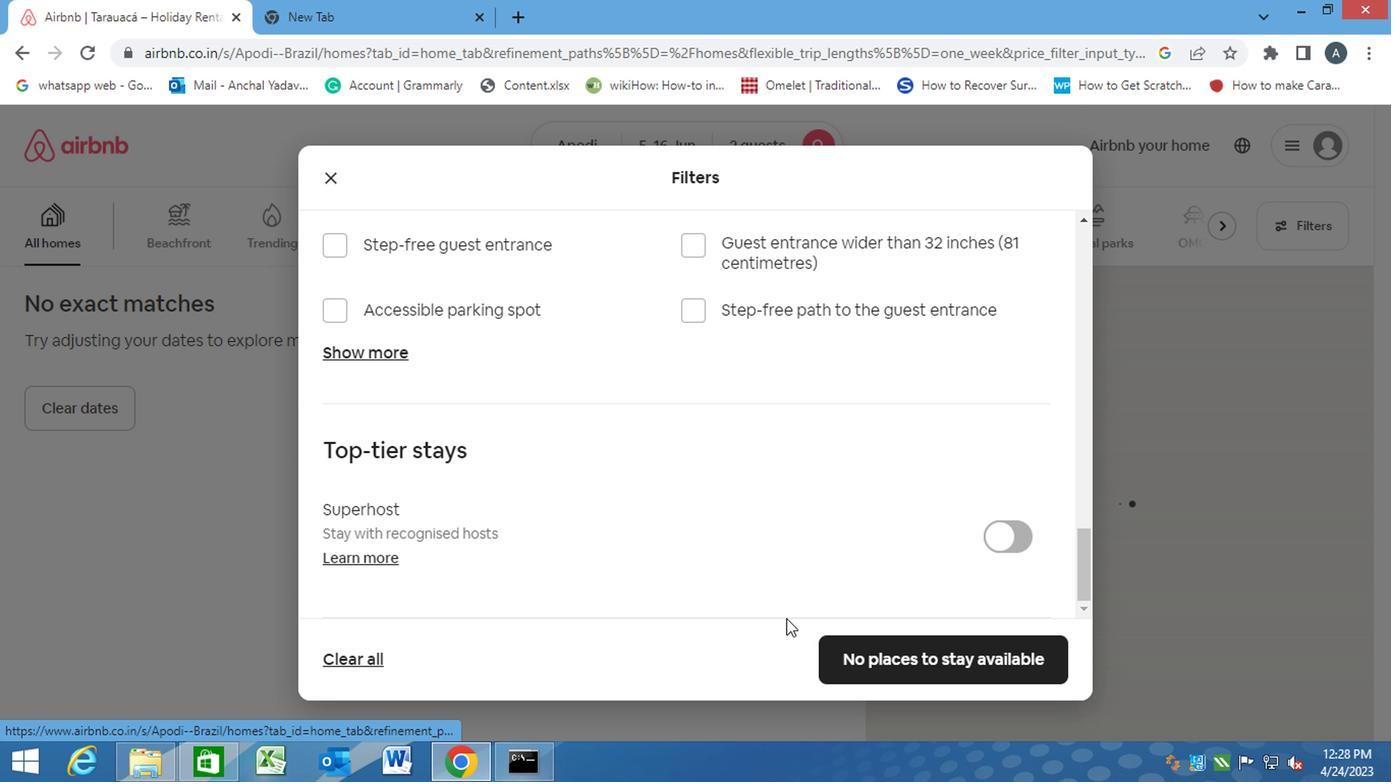 
Action: Mouse scrolled (782, 617) with delta (0, 1)
Screenshot: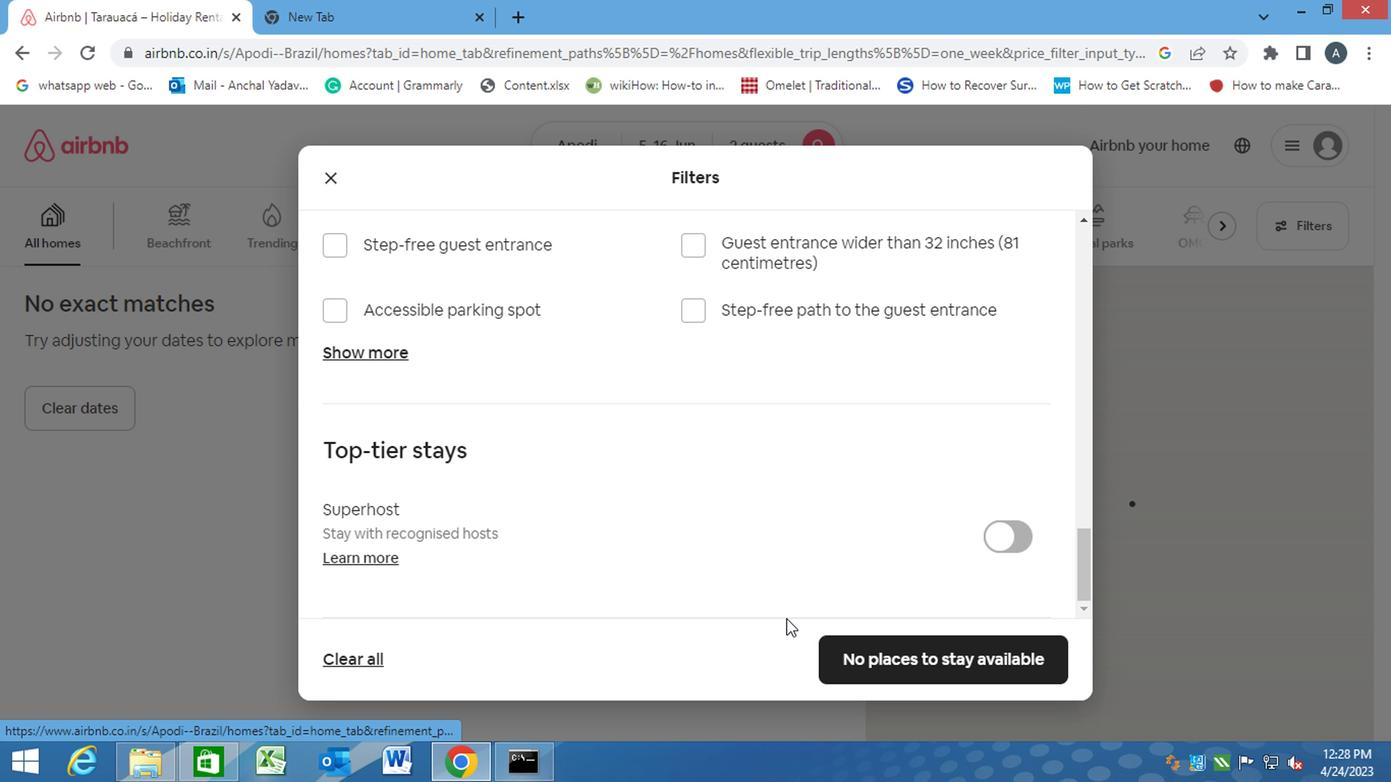 
Action: Mouse moved to (650, 521)
Screenshot: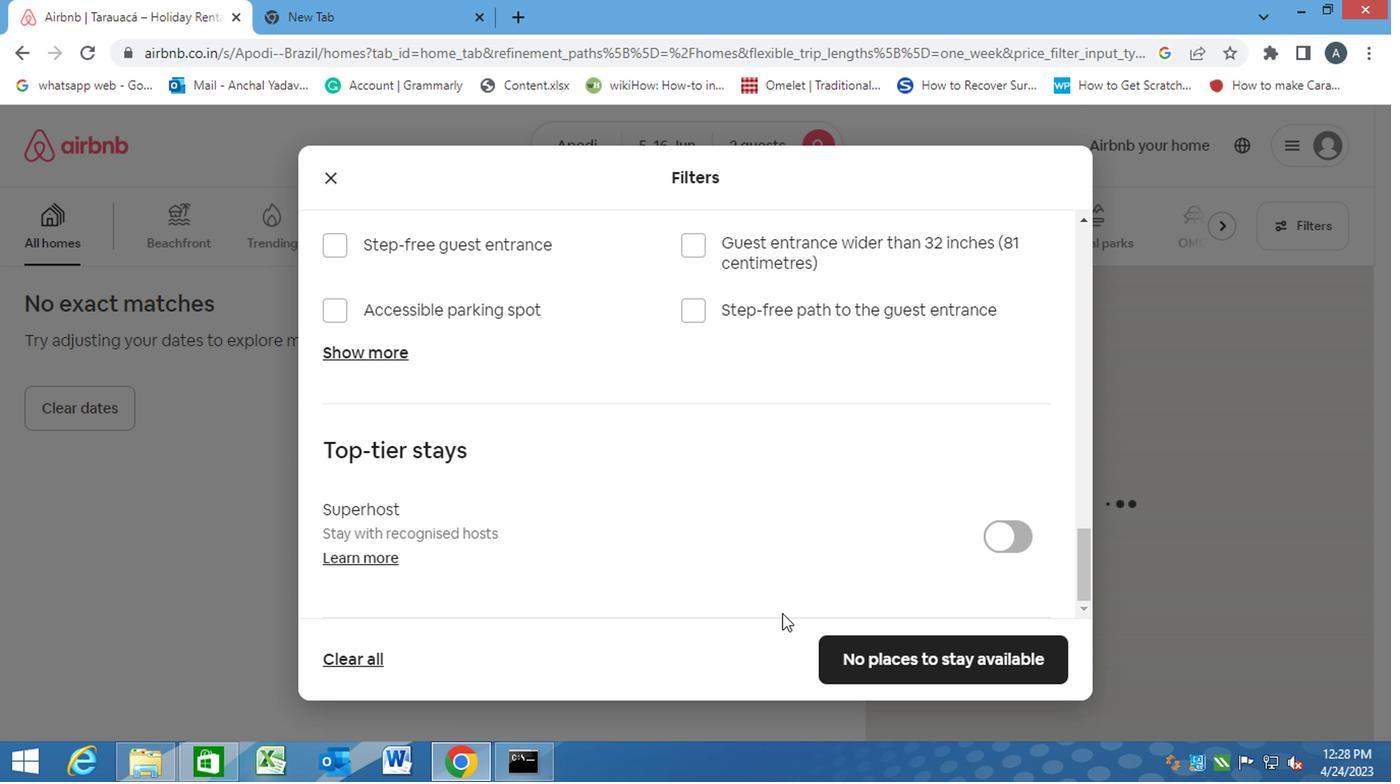 
Action: Mouse scrolled (650, 522) with delta (0, 1)
Screenshot: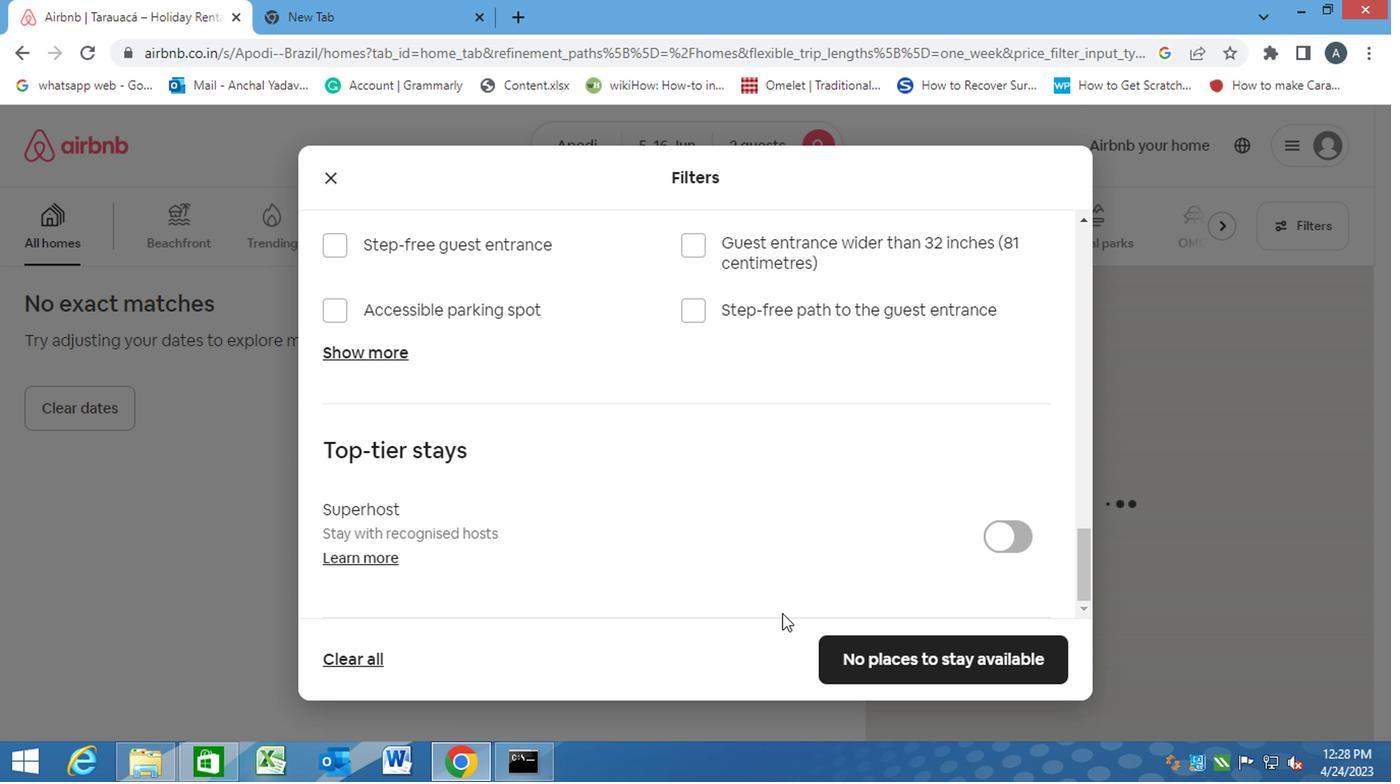 
Action: Mouse moved to (650, 520)
Screenshot: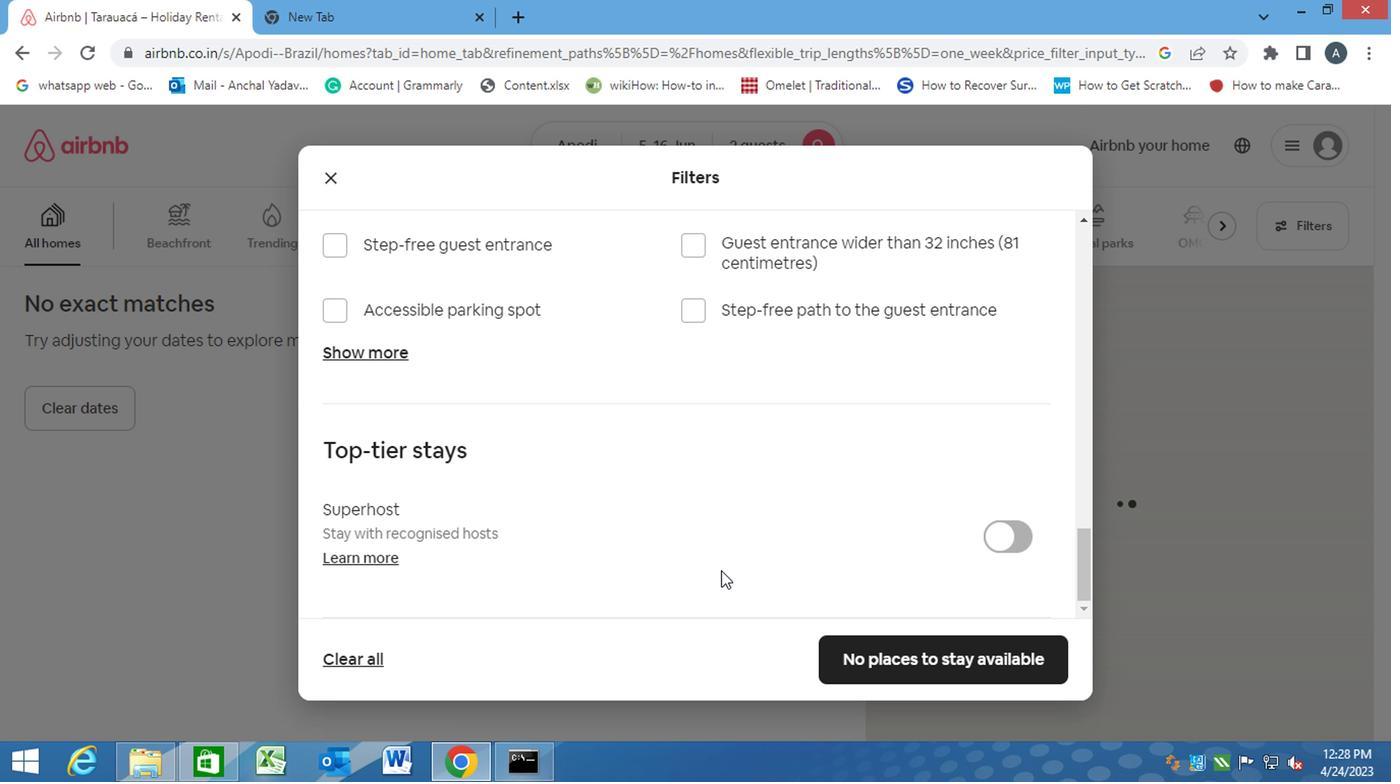 
Action: Mouse scrolled (650, 521) with delta (0, 0)
Screenshot: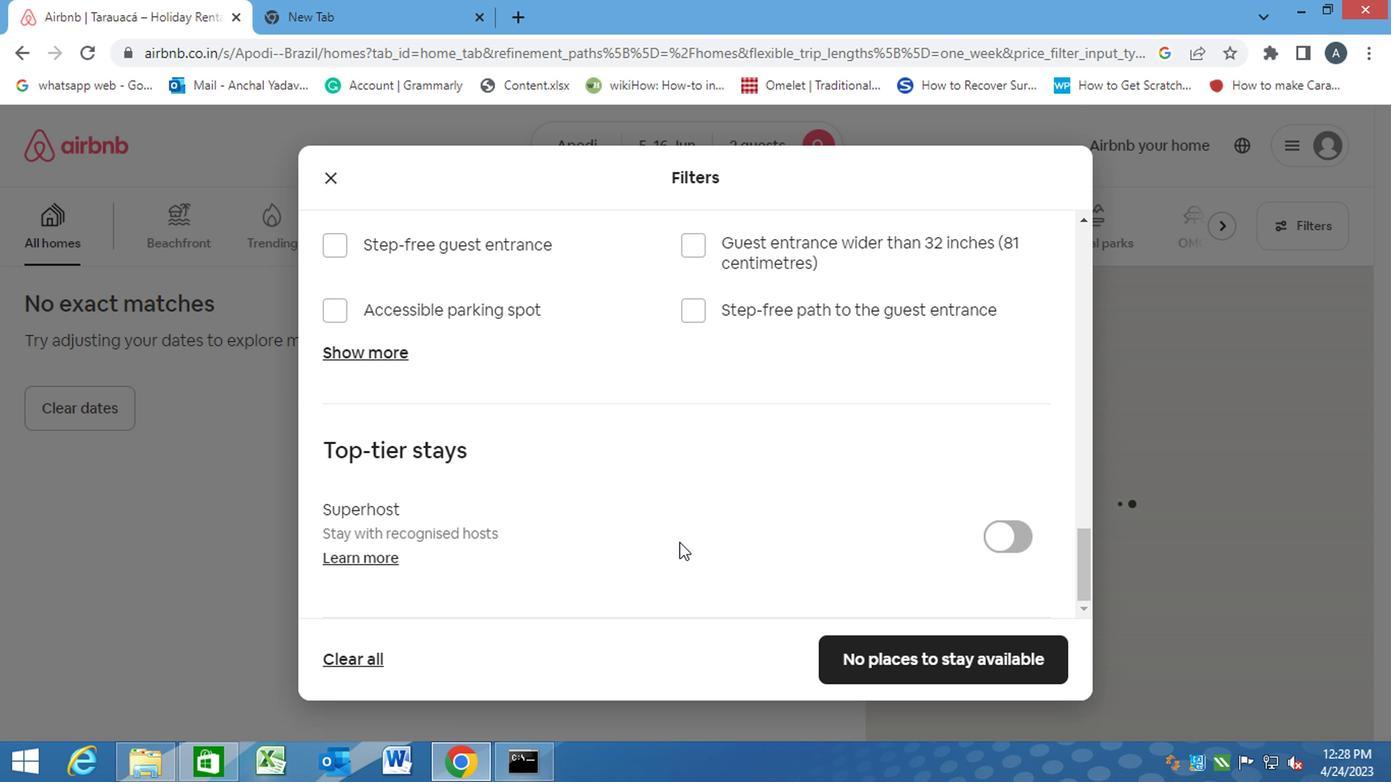 
Action: Mouse scrolled (650, 521) with delta (0, 0)
Screenshot: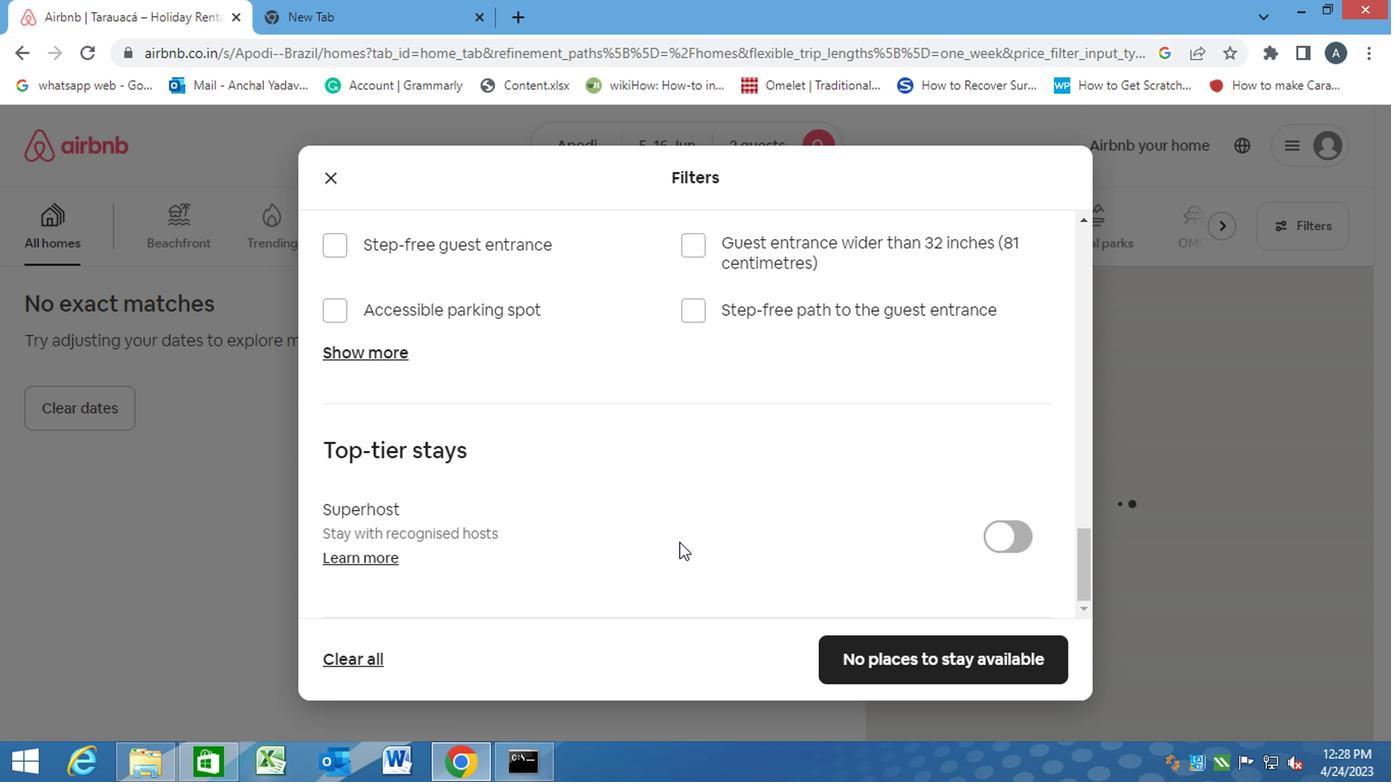 
Action: Mouse scrolled (650, 521) with delta (0, 0)
Screenshot: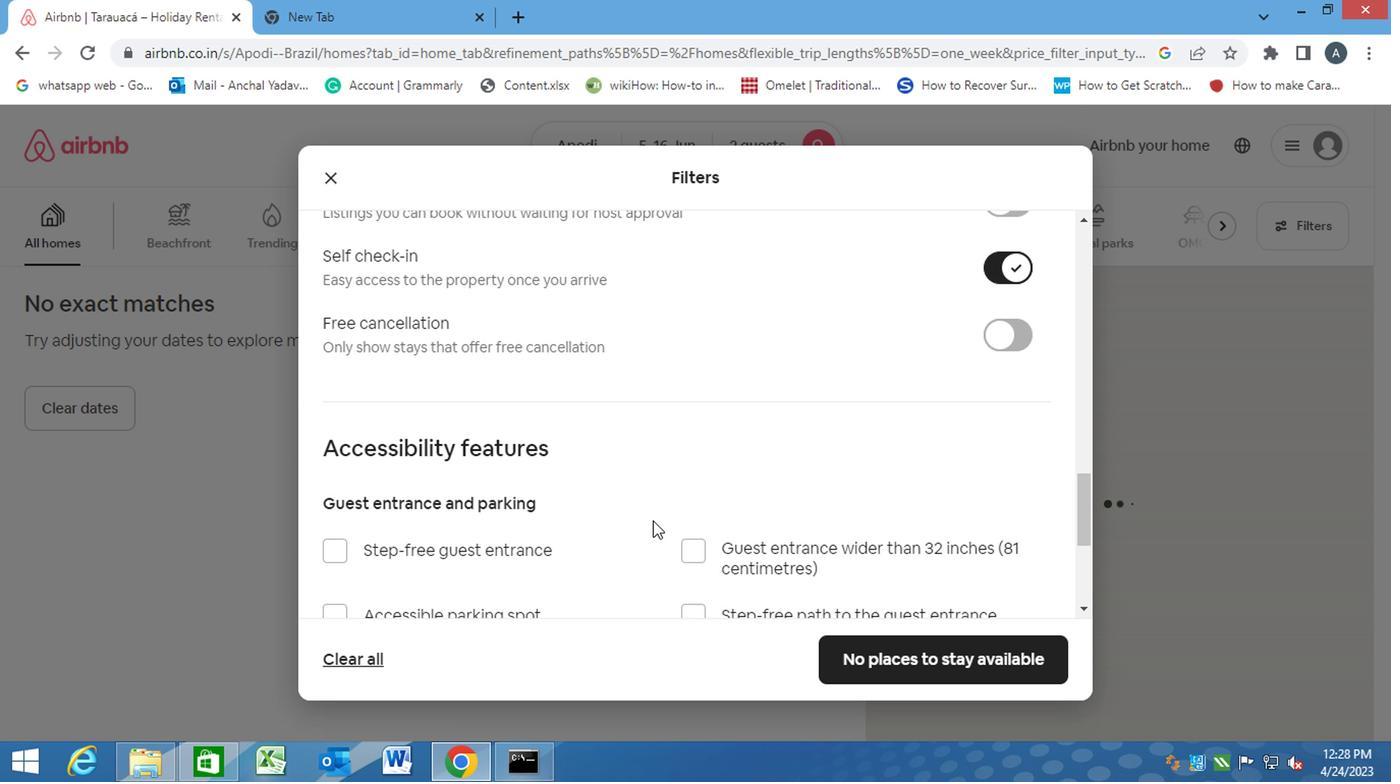 
Action: Mouse scrolled (650, 521) with delta (0, 0)
Screenshot: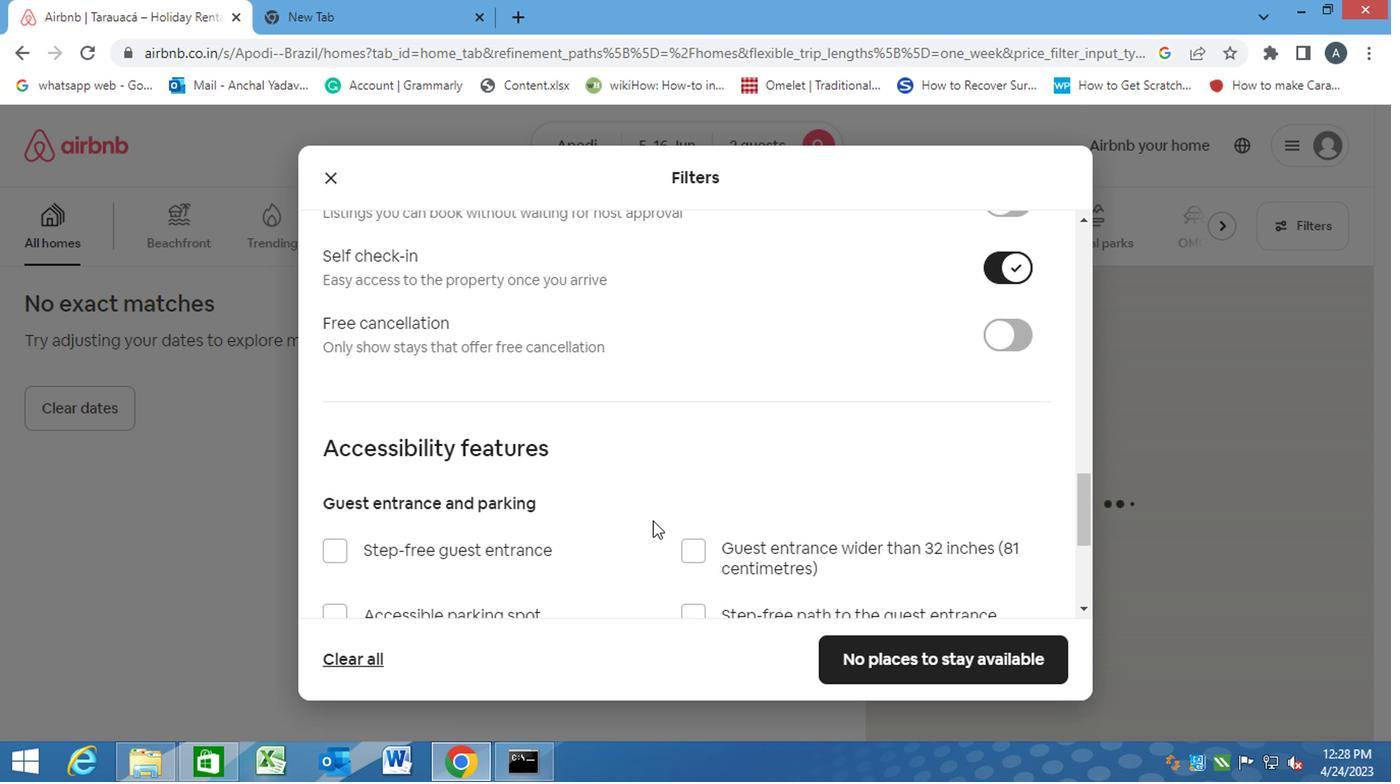 
Action: Mouse scrolled (650, 521) with delta (0, 0)
Screenshot: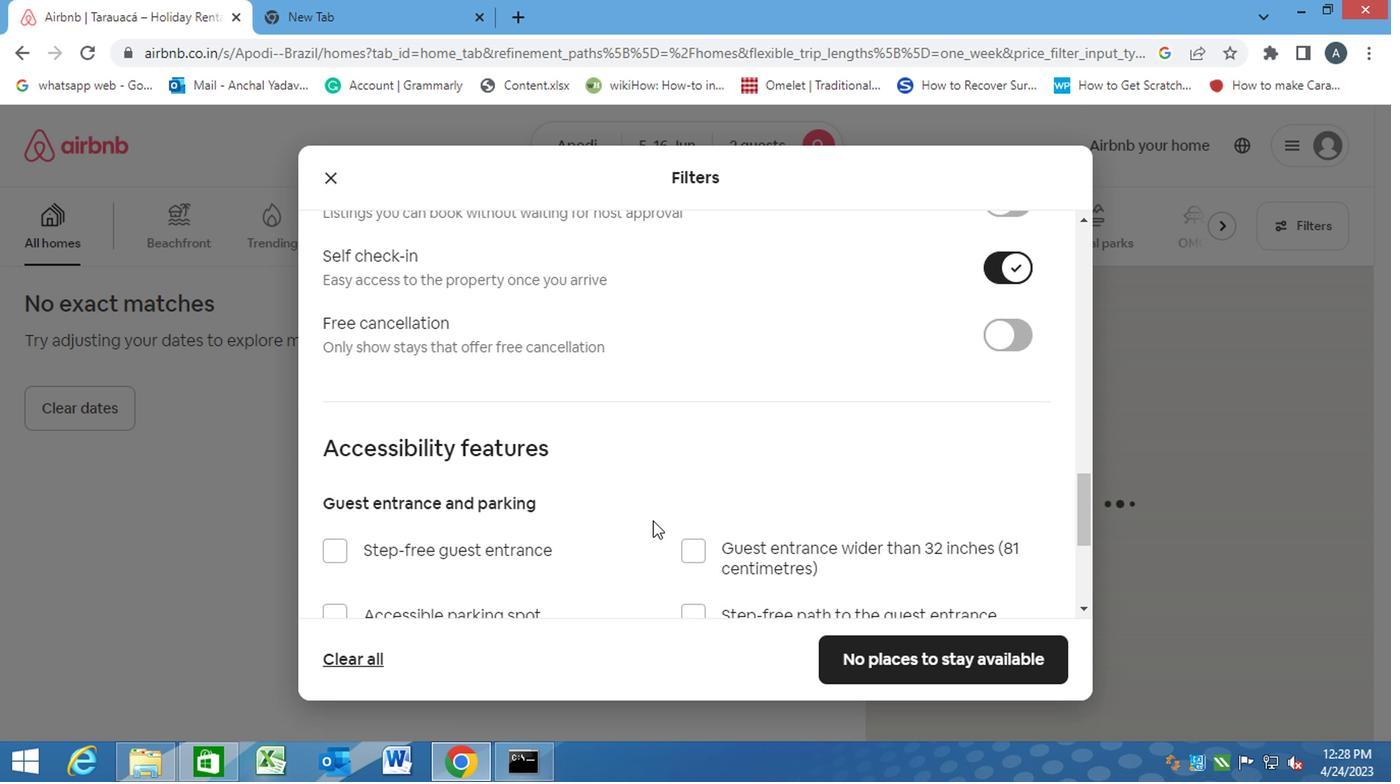 
Action: Mouse scrolled (650, 521) with delta (0, 0)
Screenshot: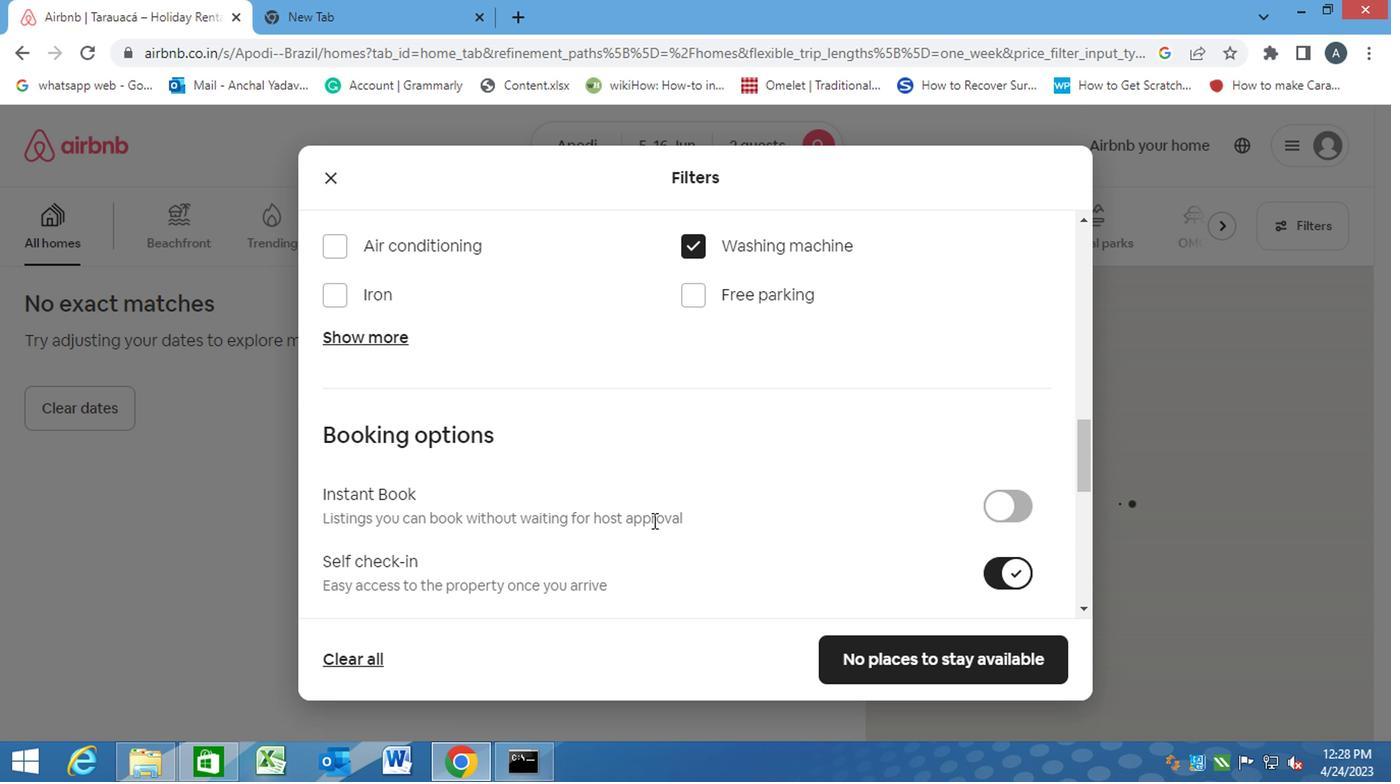 
Action: Mouse scrolled (650, 521) with delta (0, 0)
Screenshot: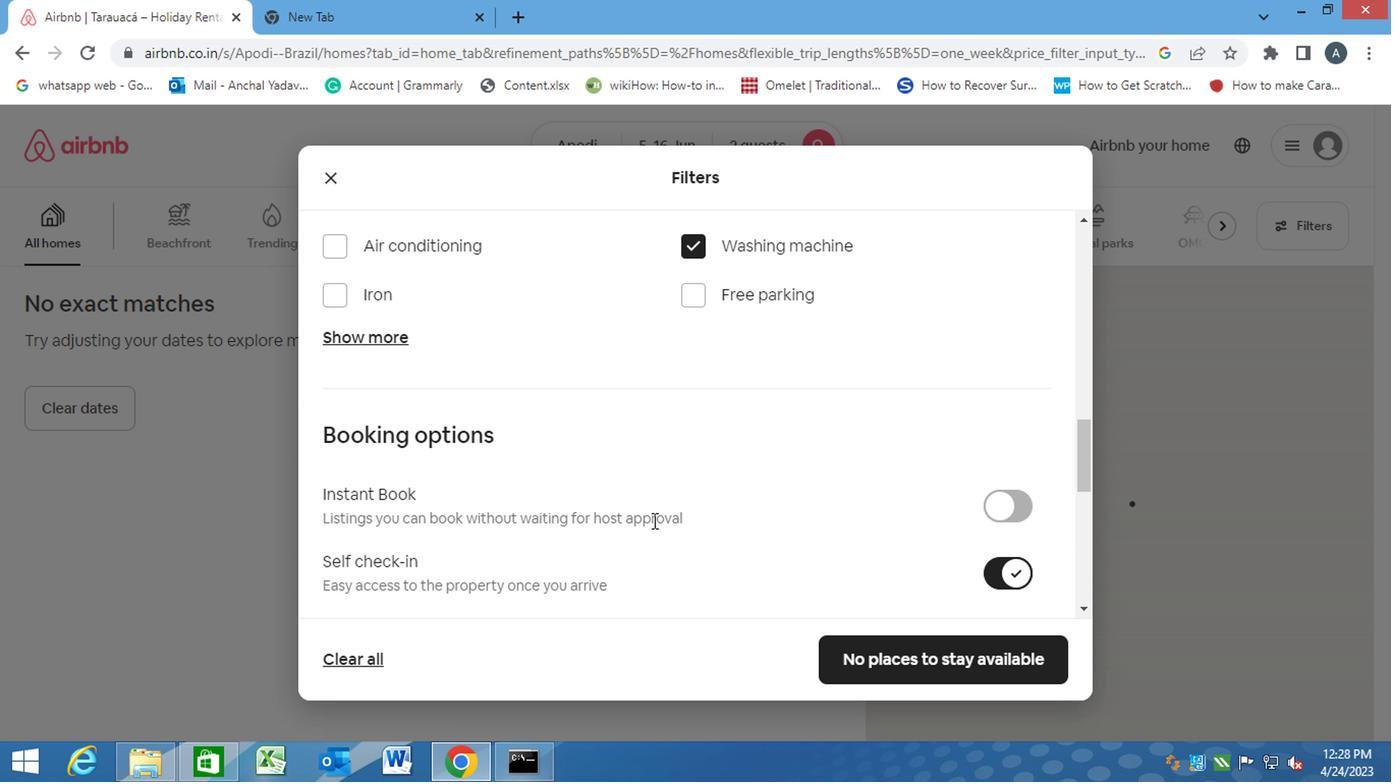 
Action: Mouse scrolled (650, 521) with delta (0, 0)
Screenshot: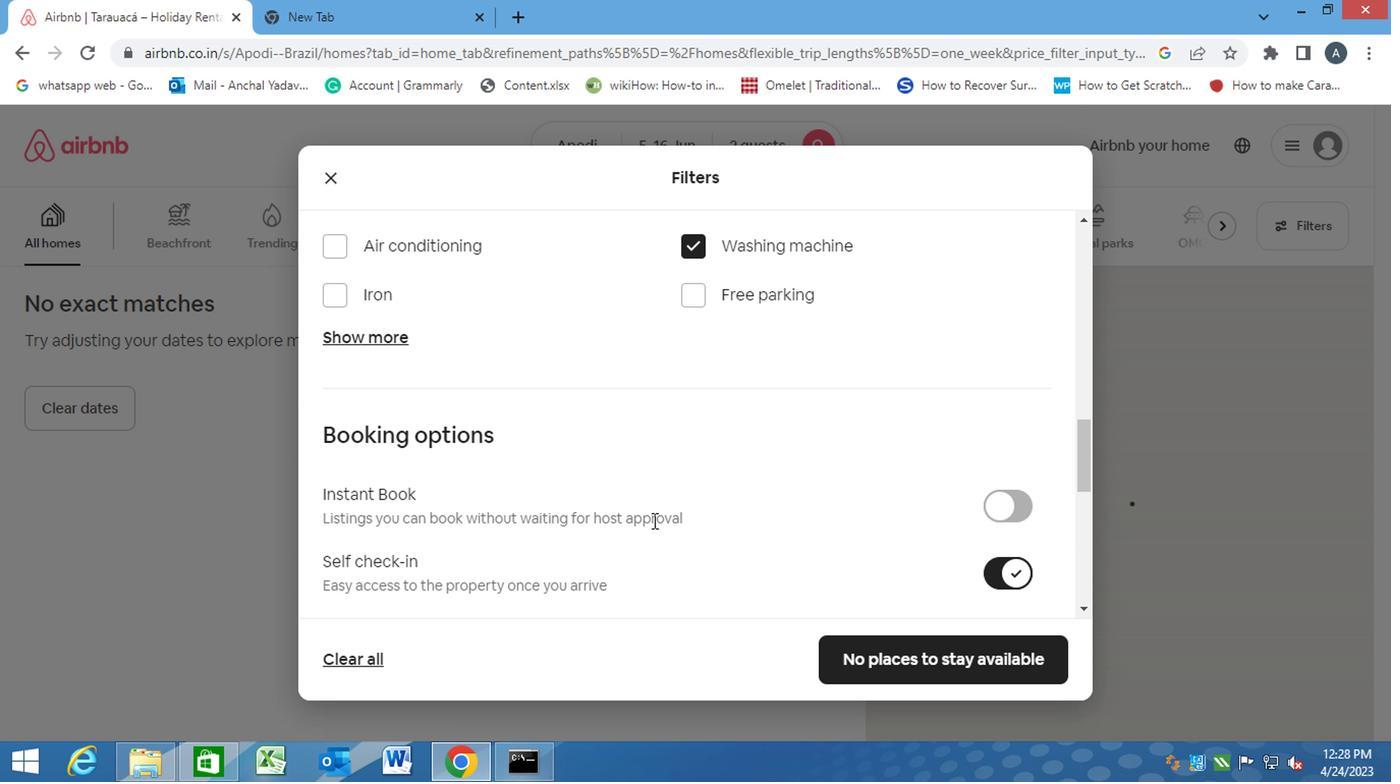 
Action: Mouse scrolled (650, 521) with delta (0, 0)
Screenshot: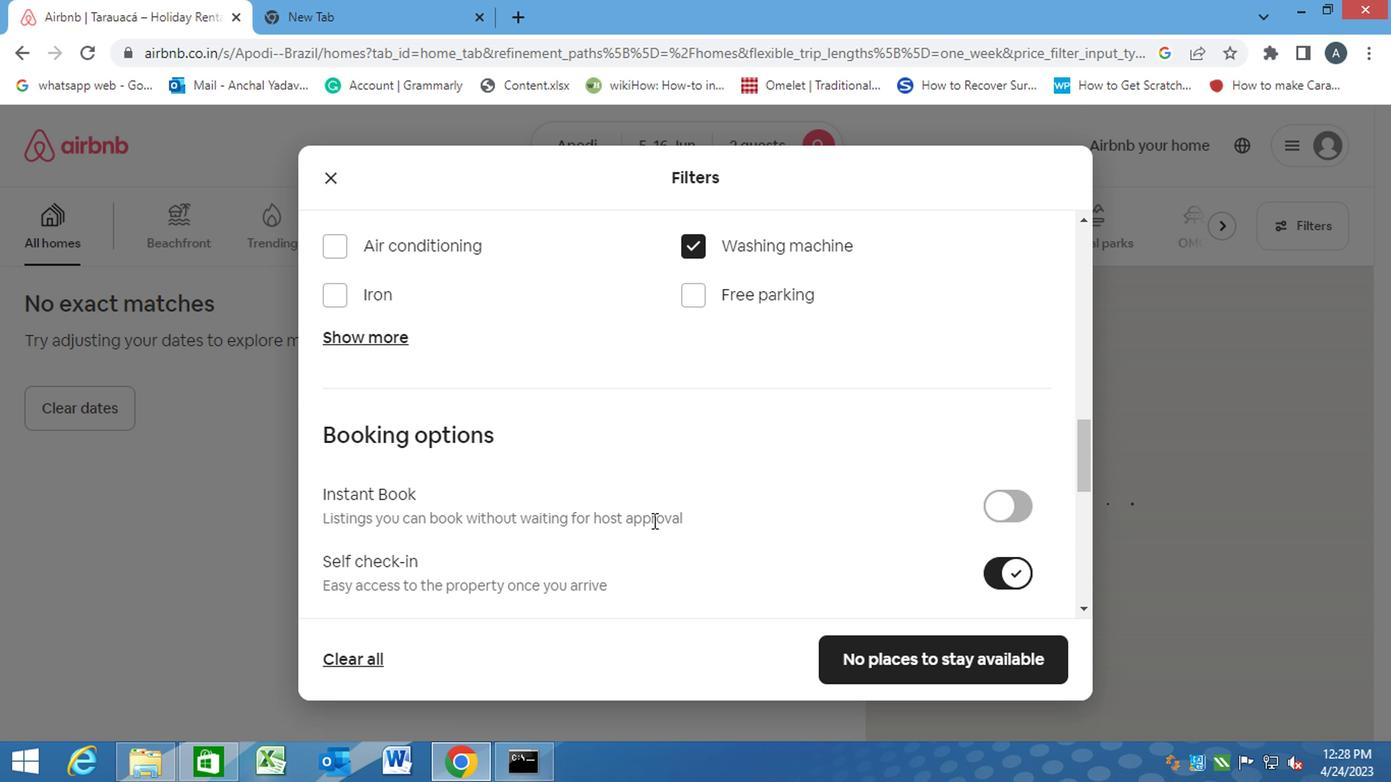 
Action: Mouse scrolled (650, 521) with delta (0, 0)
Screenshot: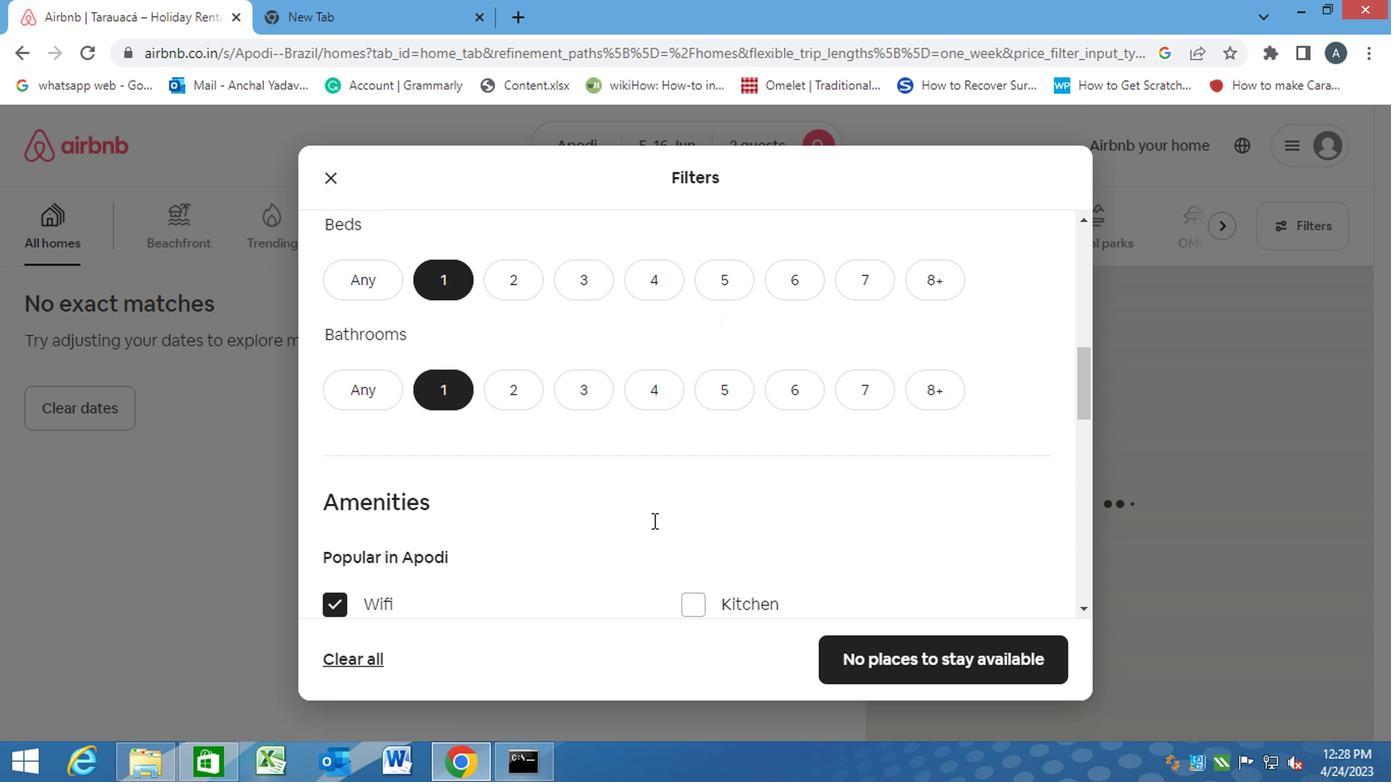 
Action: Mouse scrolled (650, 521) with delta (0, 0)
Screenshot: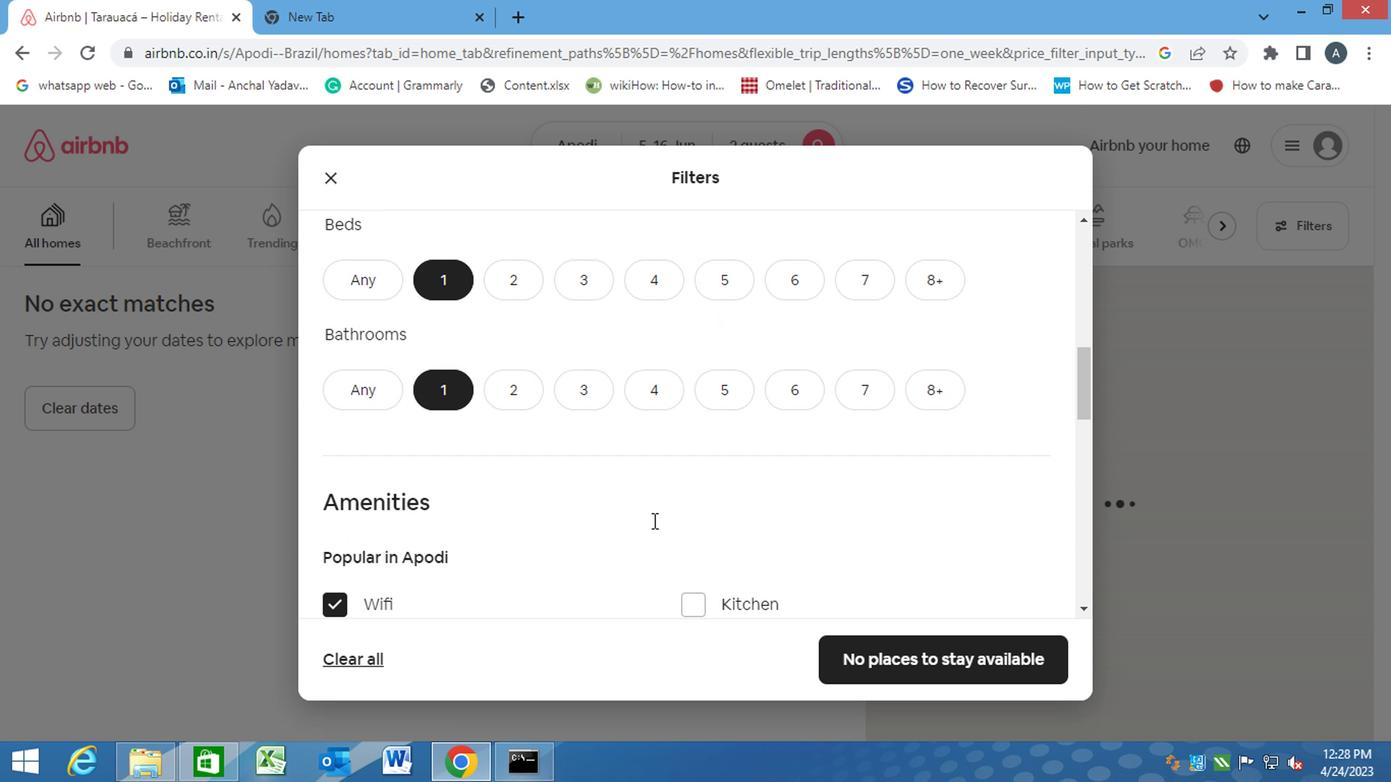
Action: Mouse scrolled (650, 521) with delta (0, 0)
Screenshot: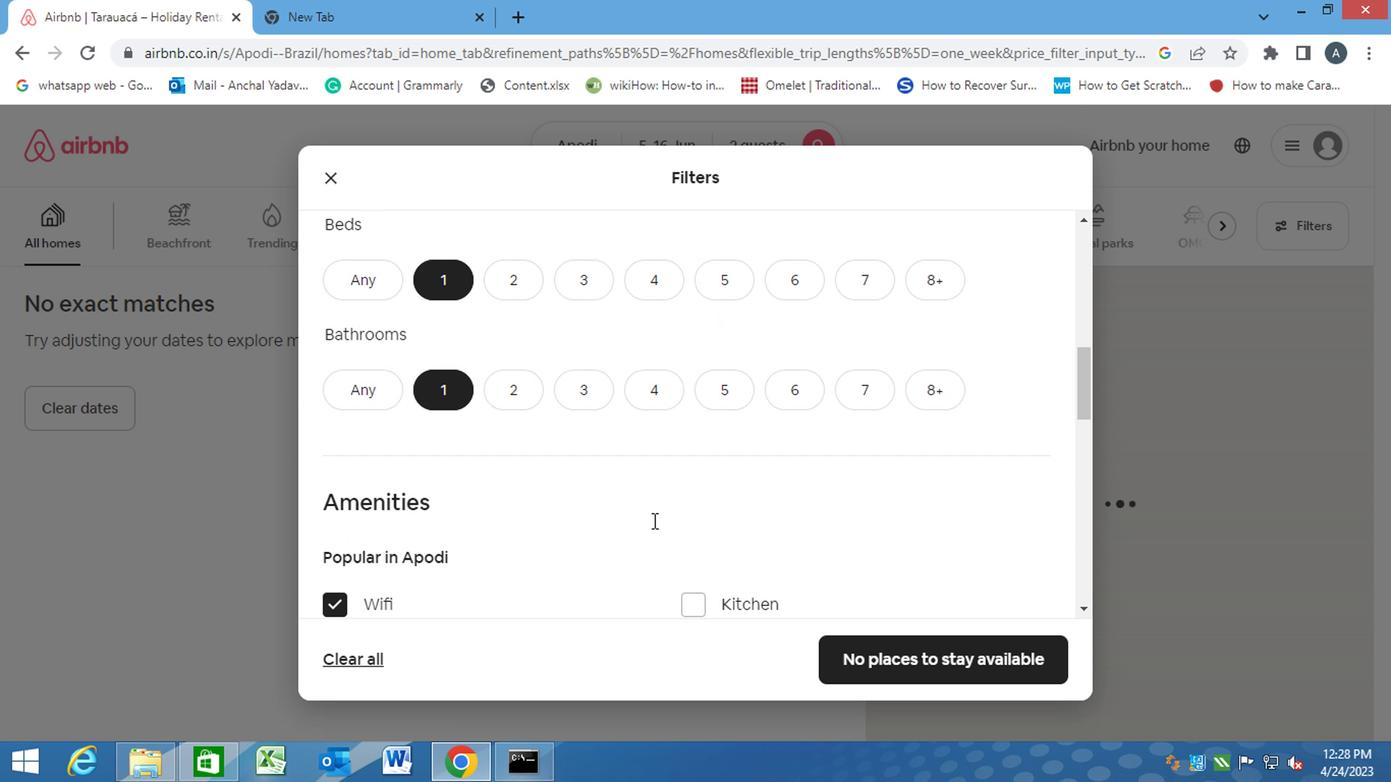 
Action: Mouse scrolled (650, 521) with delta (0, 0)
Screenshot: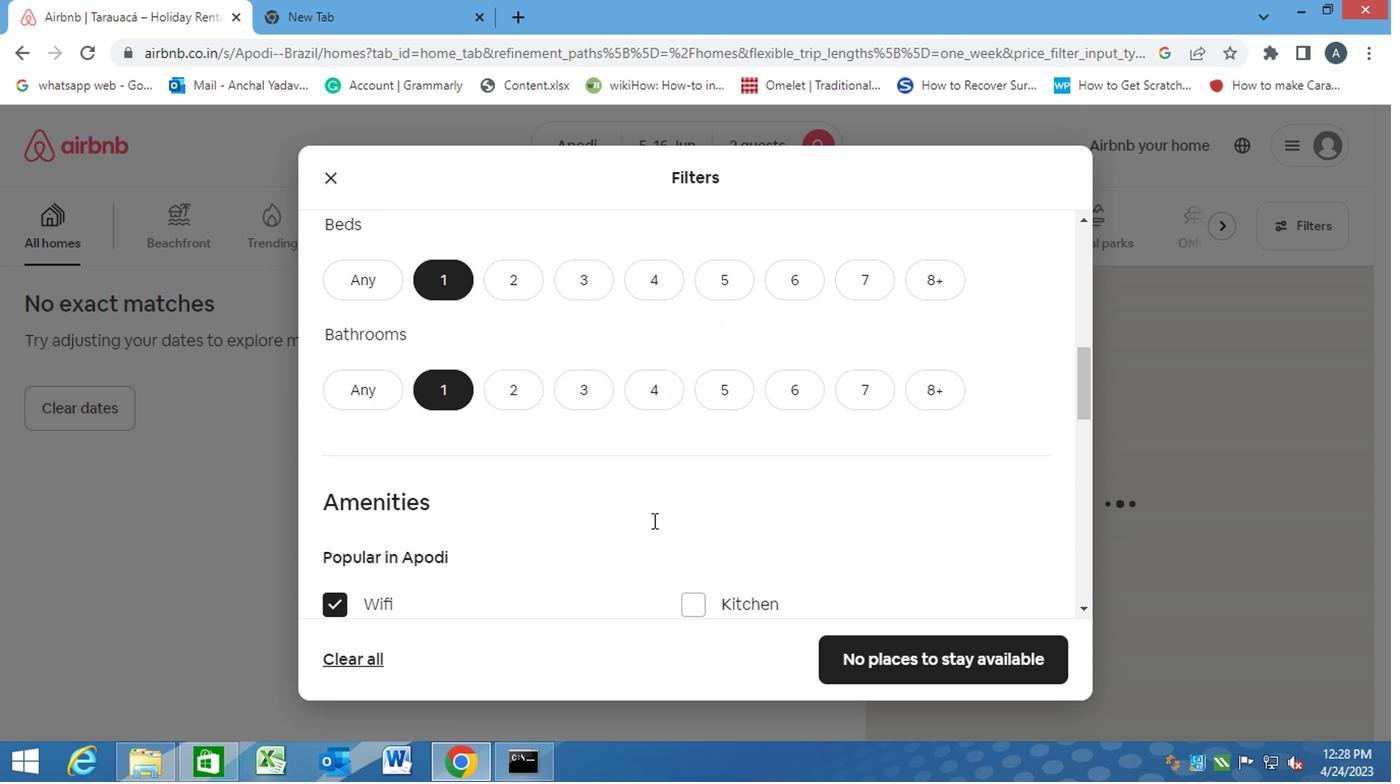 
Action: Mouse scrolled (650, 519) with delta (0, 0)
Screenshot: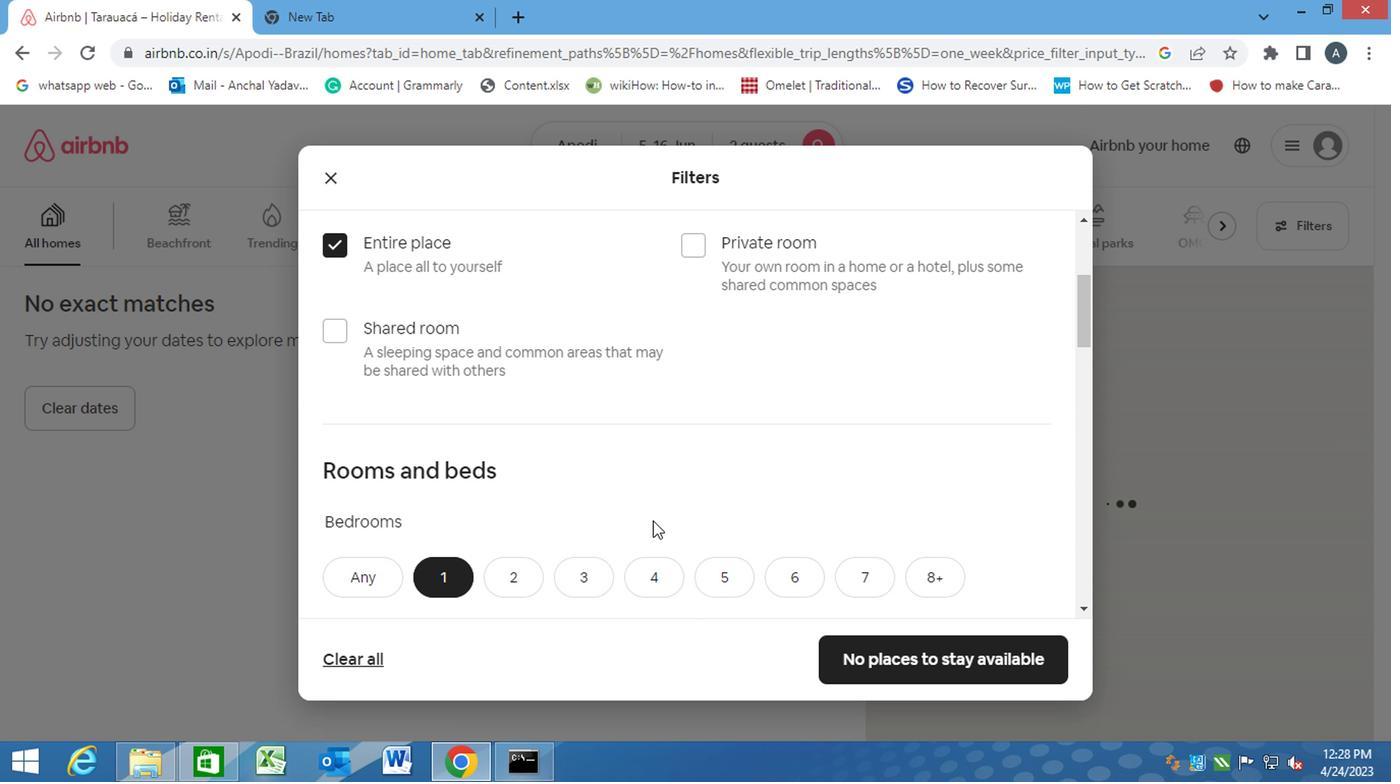 
Action: Mouse scrolled (650, 519) with delta (0, 0)
Screenshot: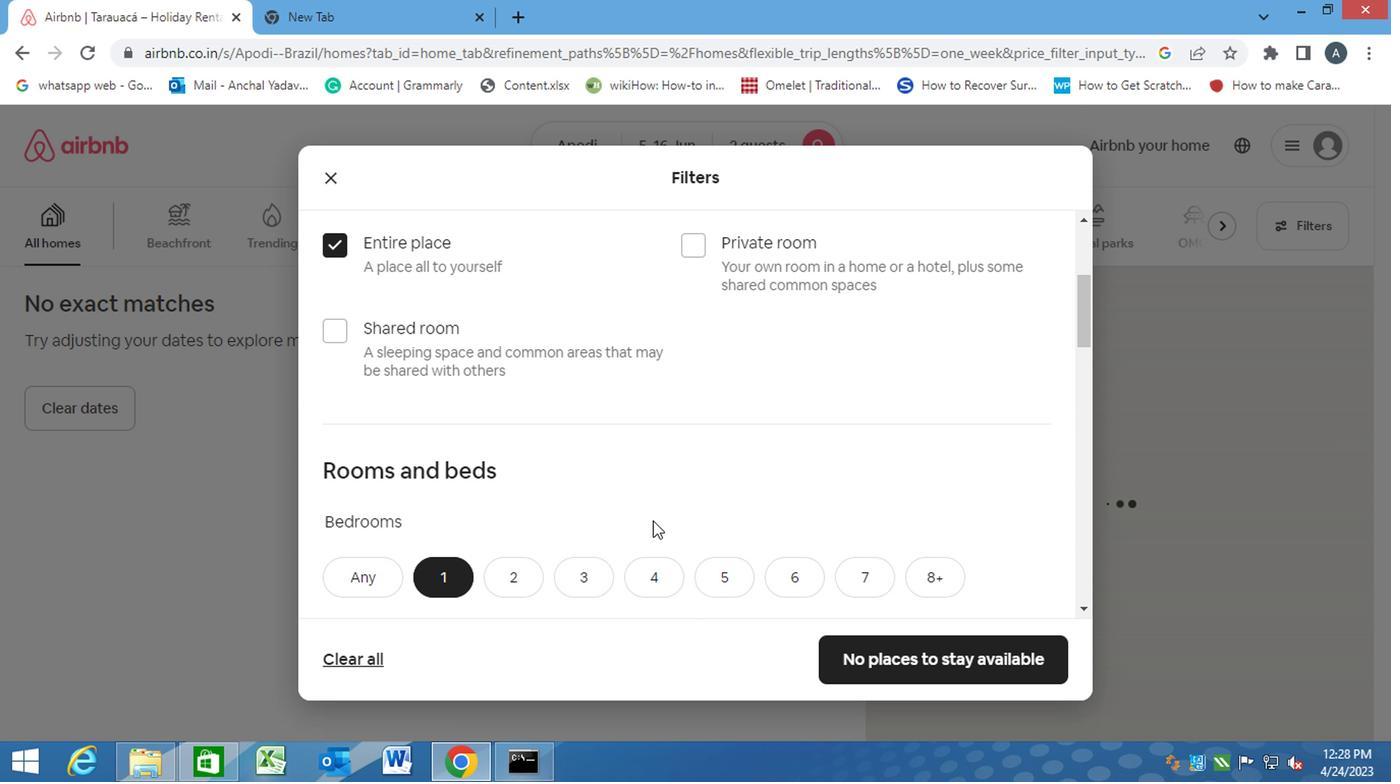 
Action: Mouse scrolled (650, 519) with delta (0, 0)
Screenshot: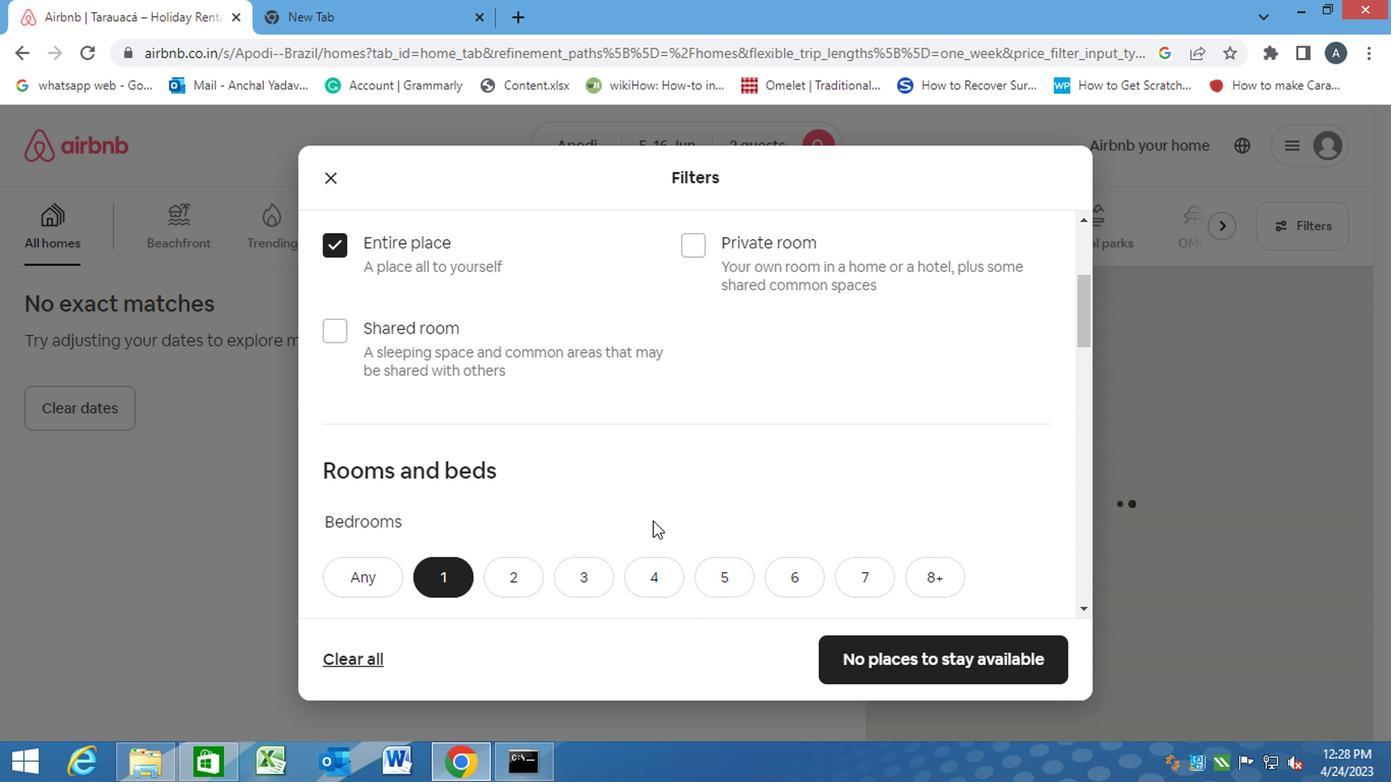 
Action: Mouse scrolled (650, 519) with delta (0, 0)
Screenshot: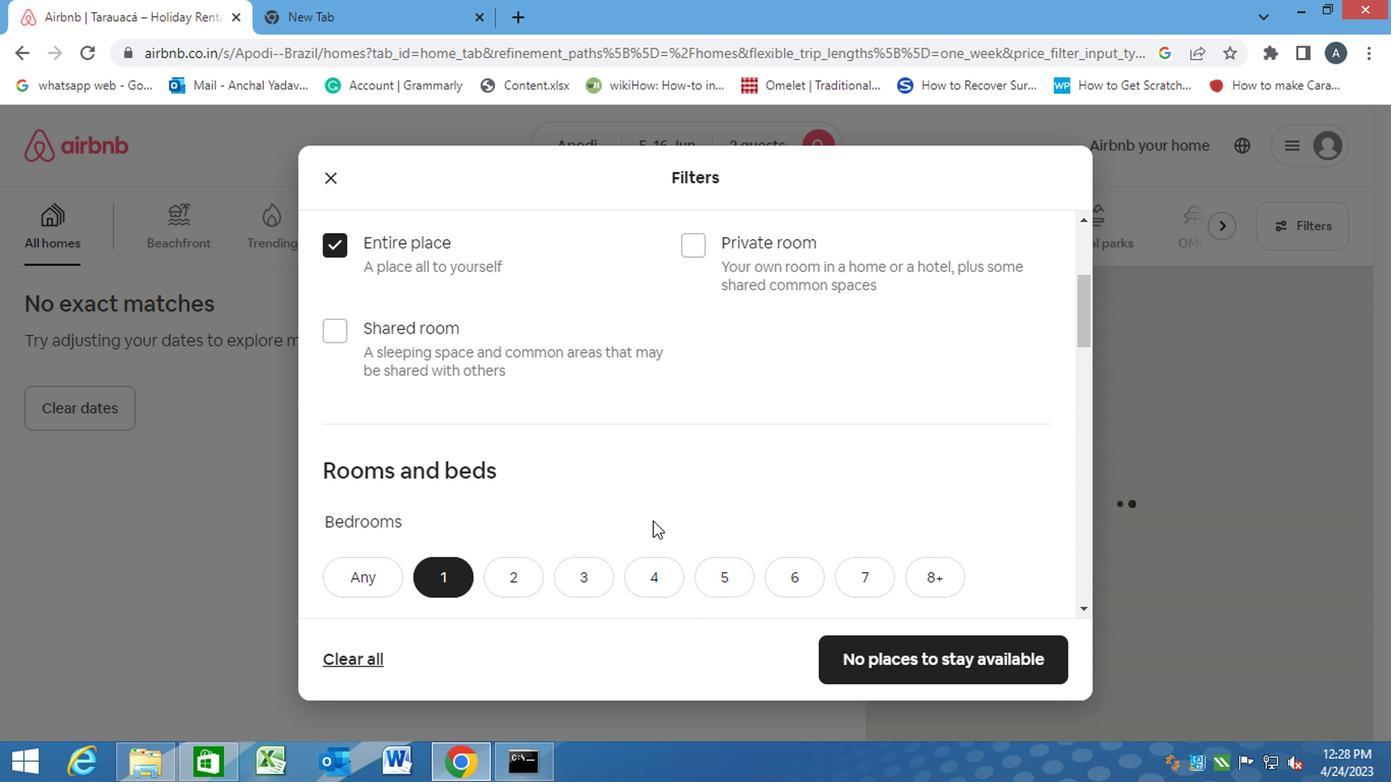 
Action: Mouse scrolled (650, 519) with delta (0, 0)
Screenshot: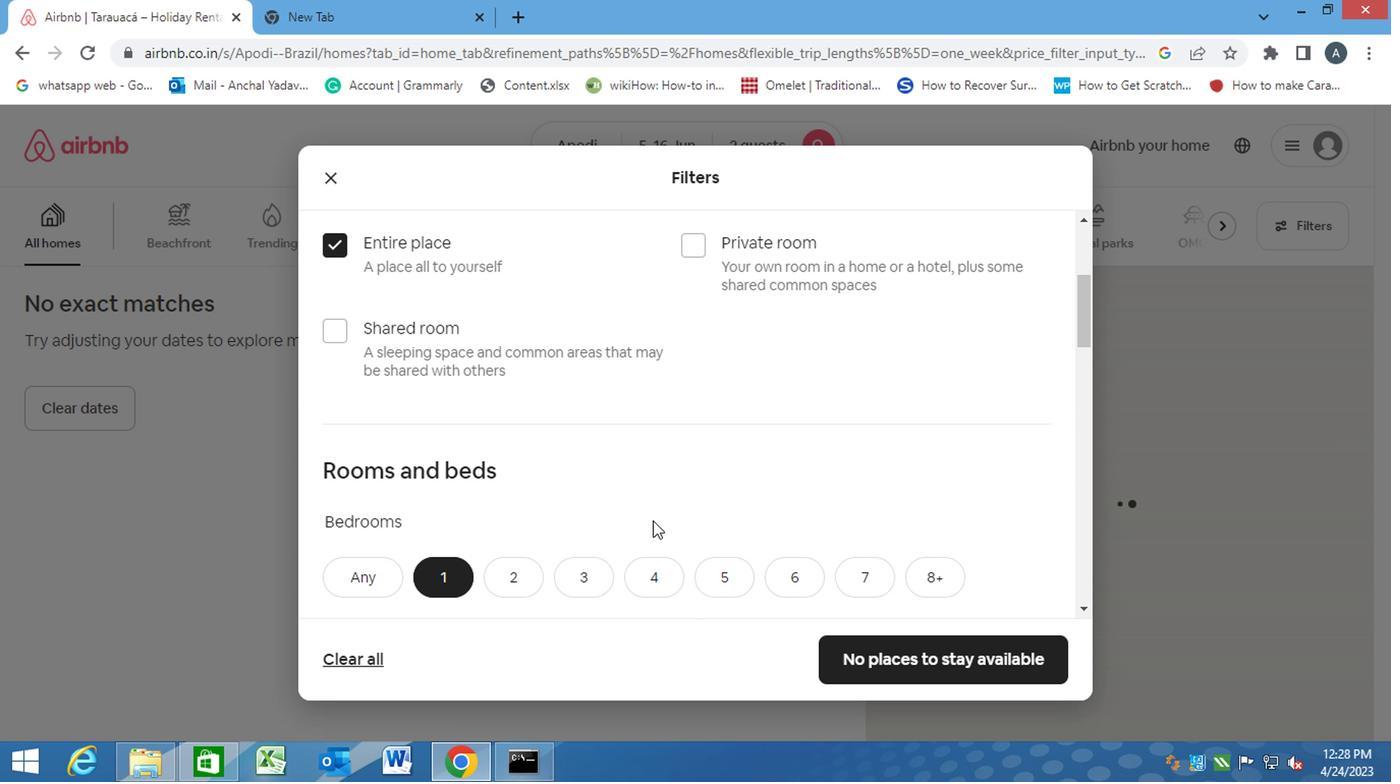 
Action: Mouse scrolled (650, 519) with delta (0, 0)
Screenshot: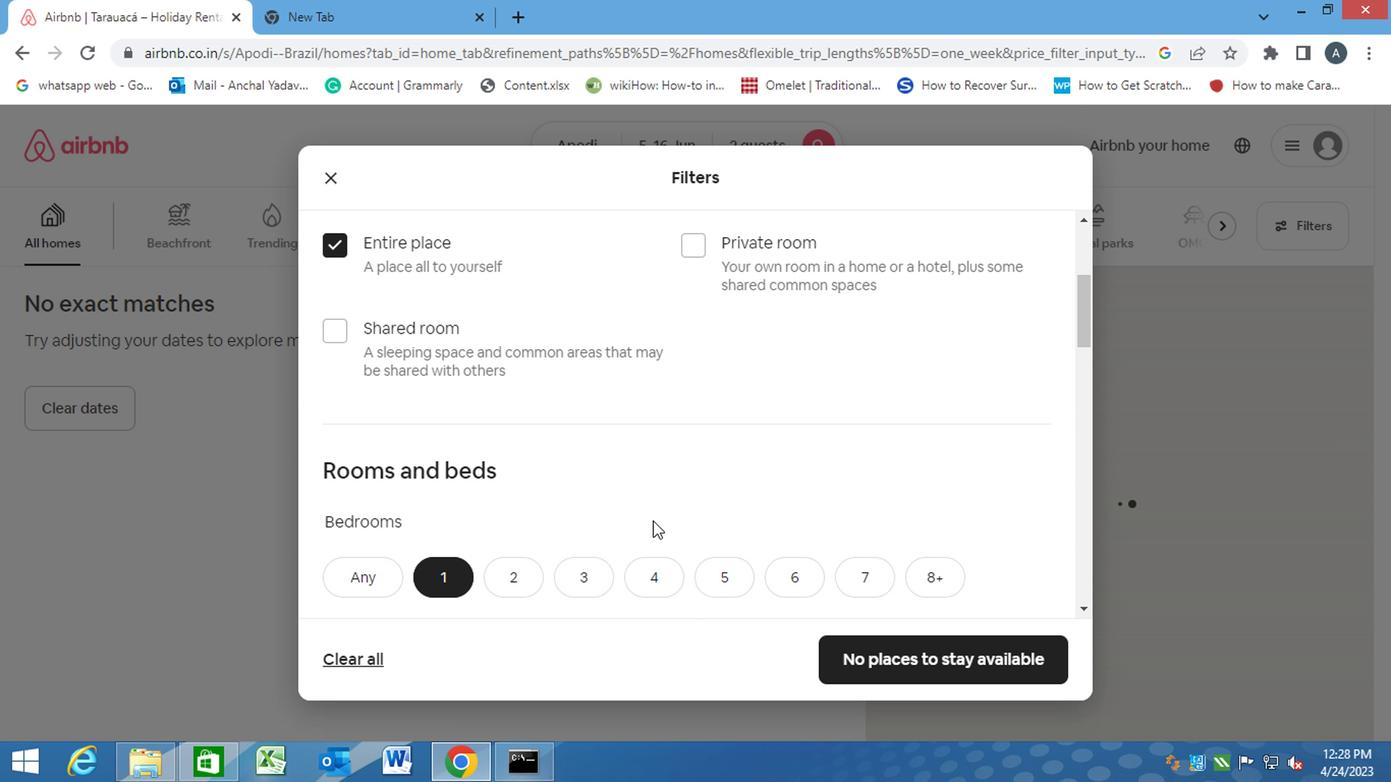 
Action: Mouse scrolled (650, 519) with delta (0, 0)
Screenshot: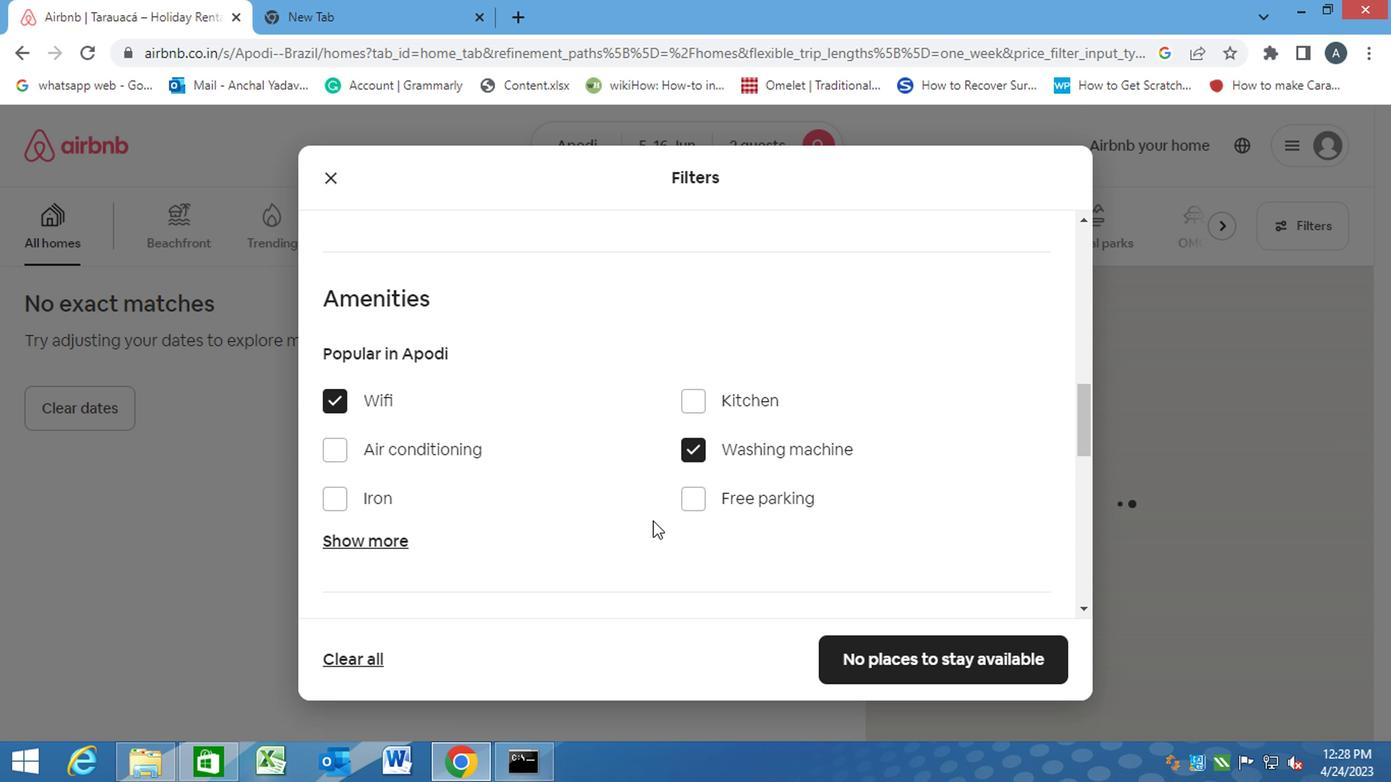 
Action: Mouse scrolled (650, 519) with delta (0, 0)
Screenshot: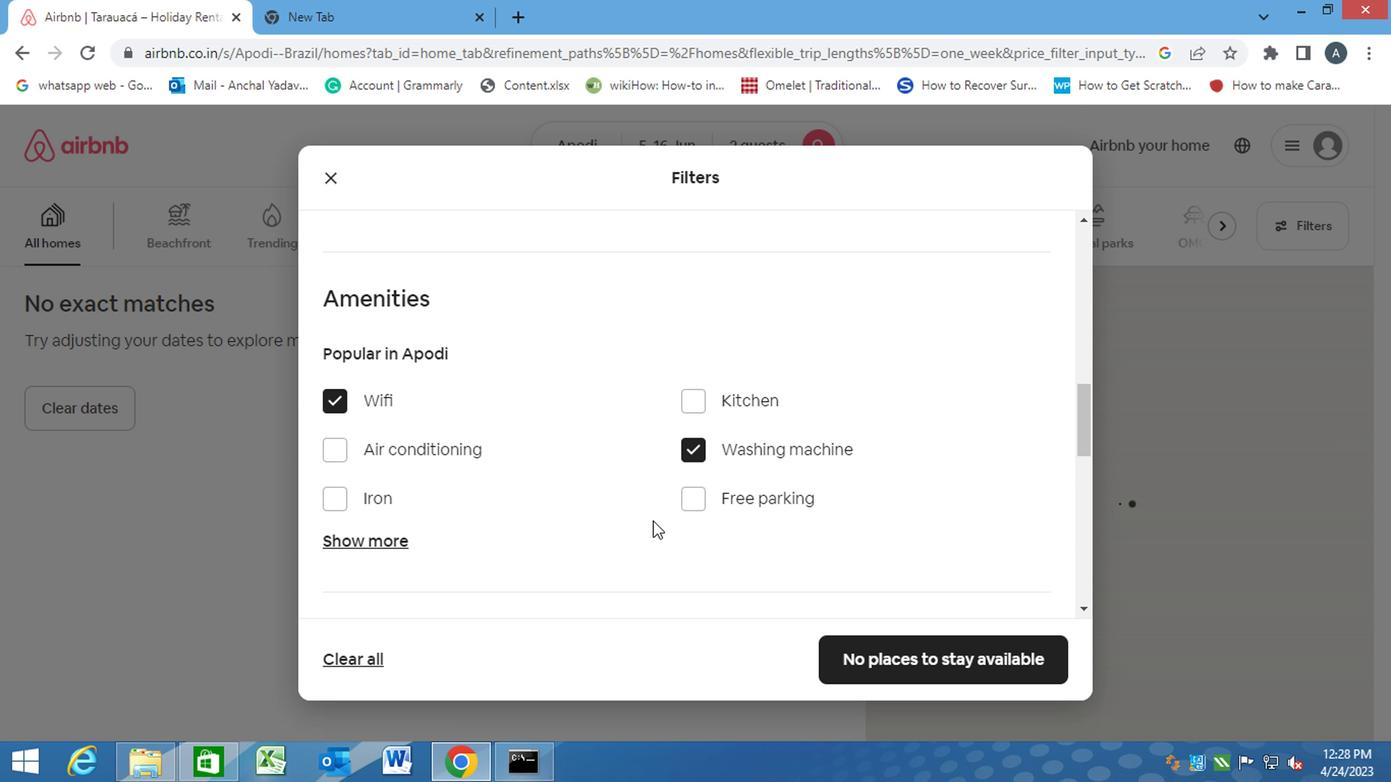 
Action: Mouse scrolled (650, 519) with delta (0, 0)
Screenshot: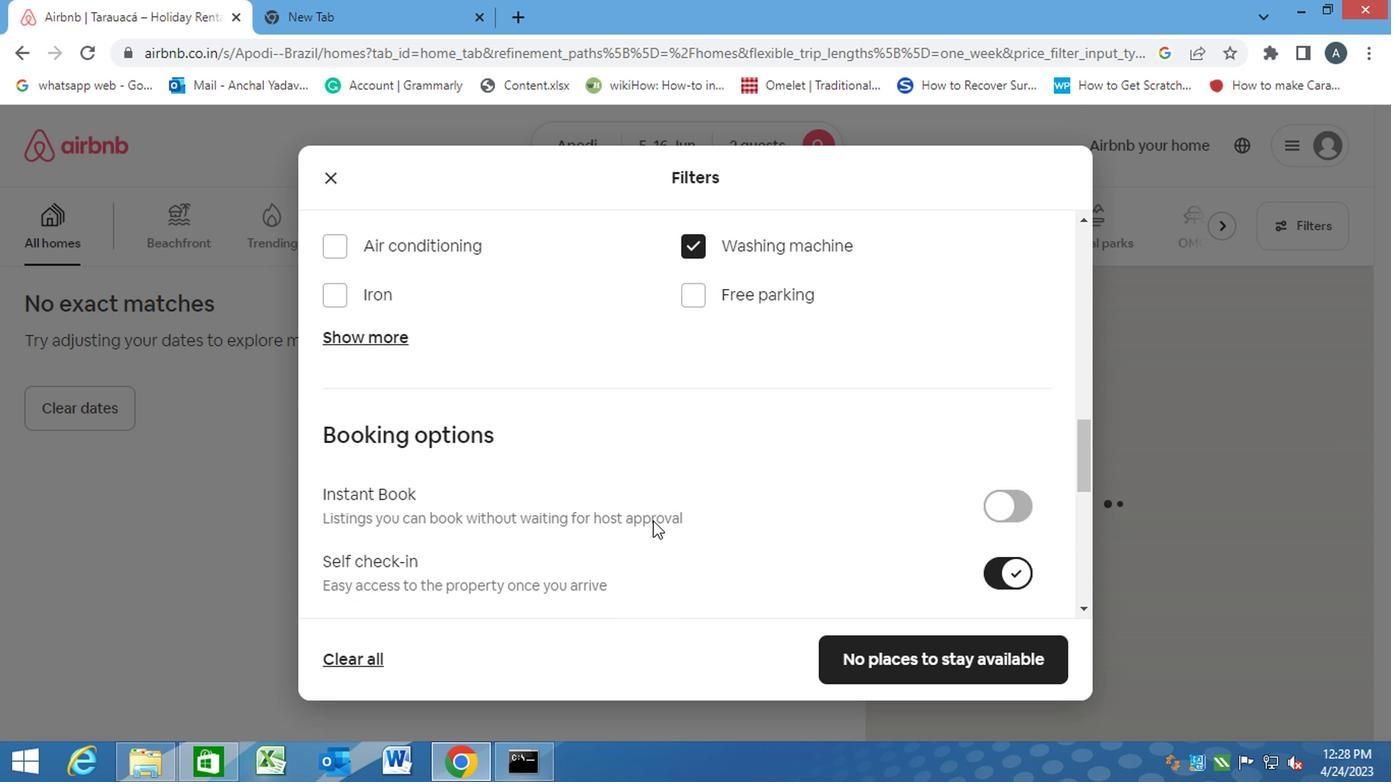 
Action: Mouse scrolled (650, 519) with delta (0, 0)
Screenshot: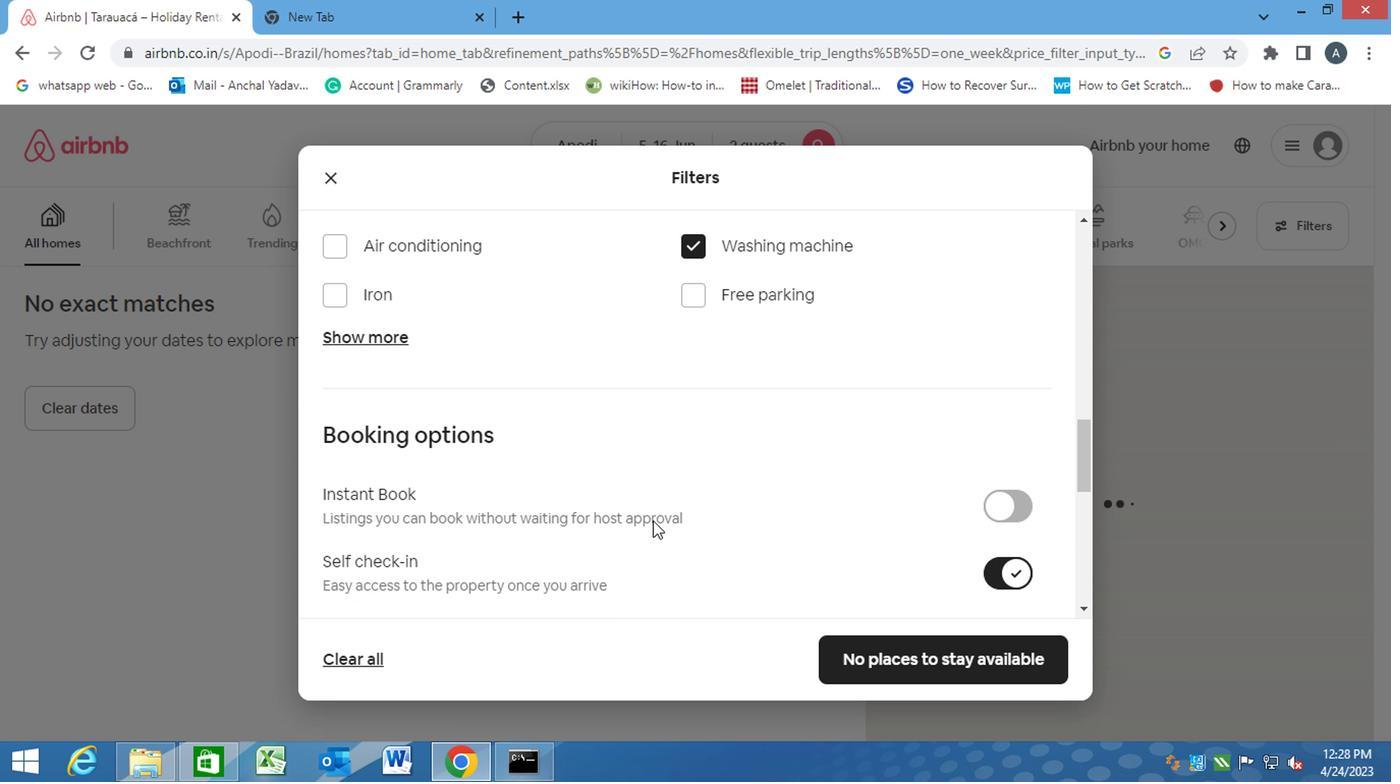 
Action: Mouse scrolled (650, 519) with delta (0, 0)
Screenshot: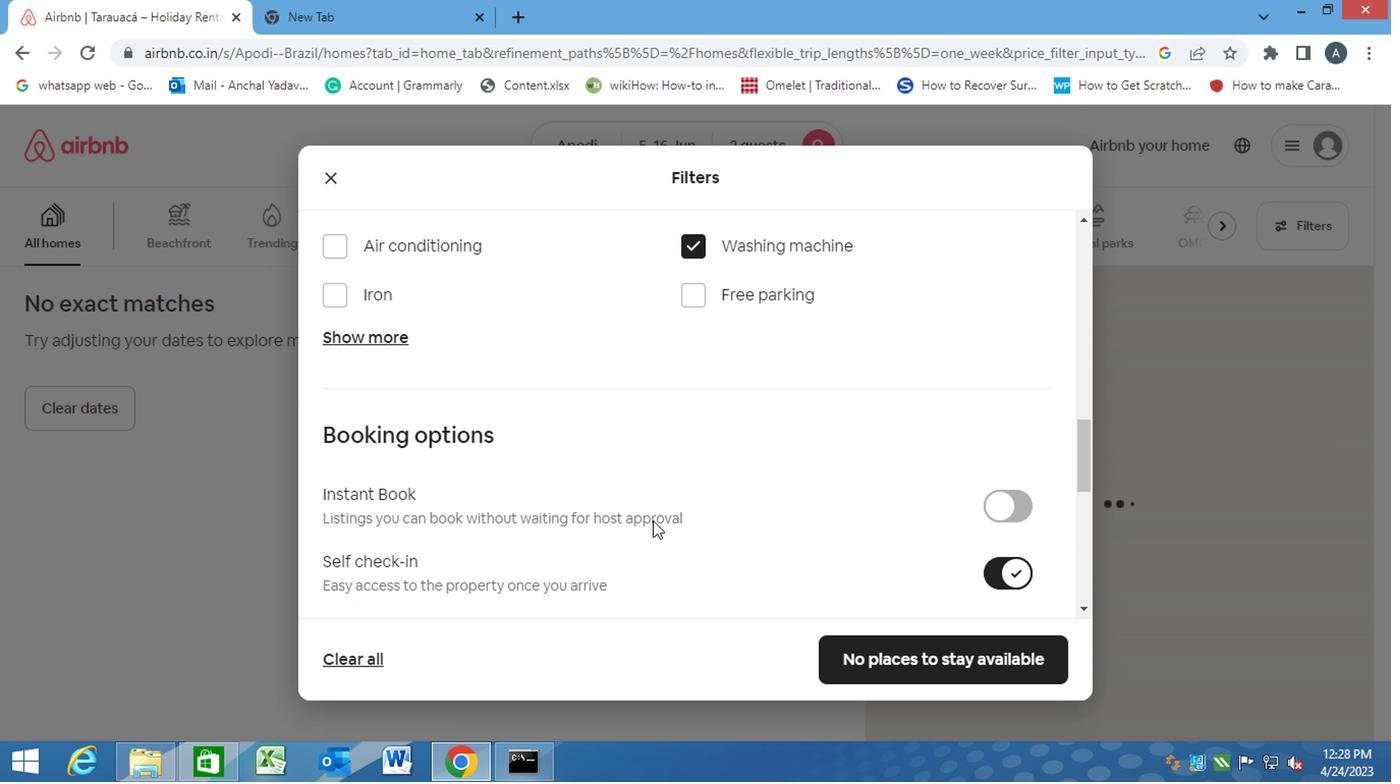 
Action: Mouse scrolled (650, 519) with delta (0, 0)
Screenshot: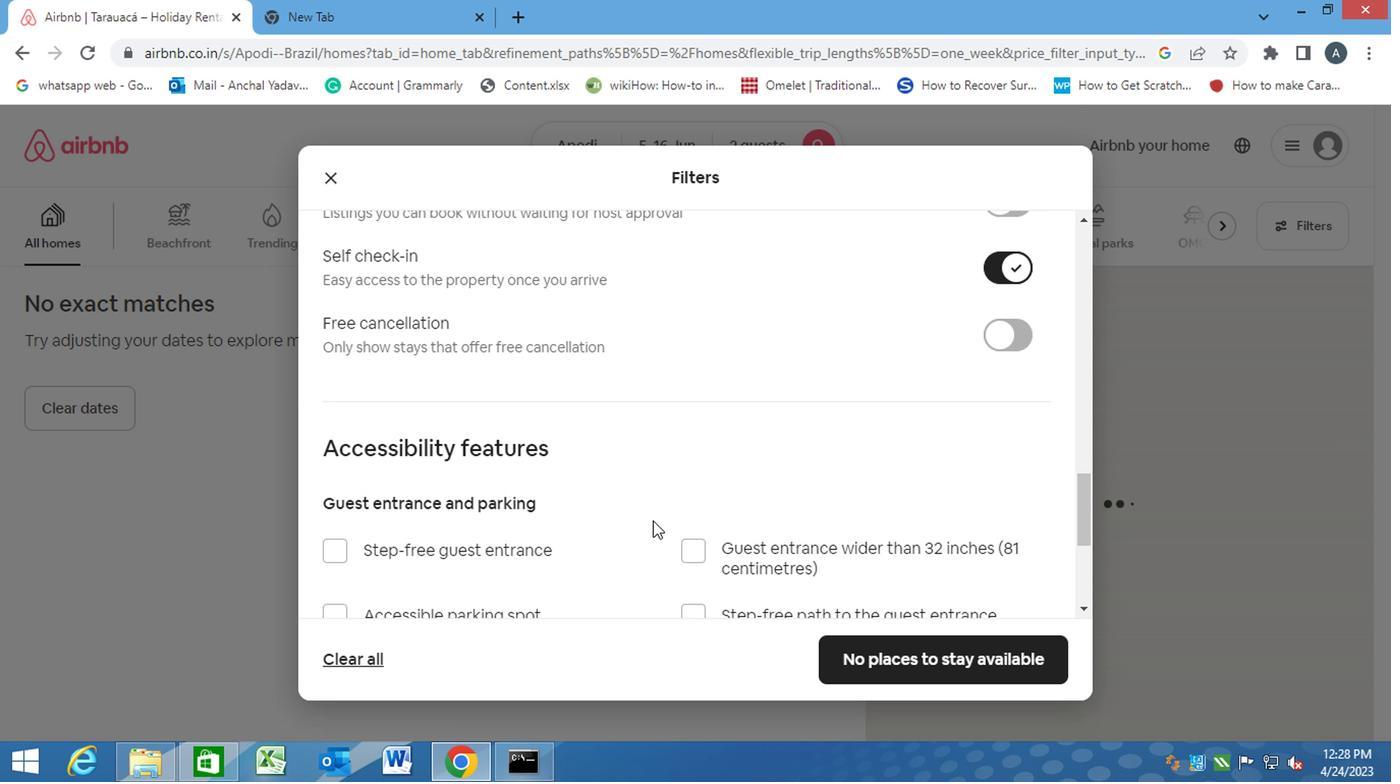 
Action: Mouse scrolled (650, 519) with delta (0, 0)
Screenshot: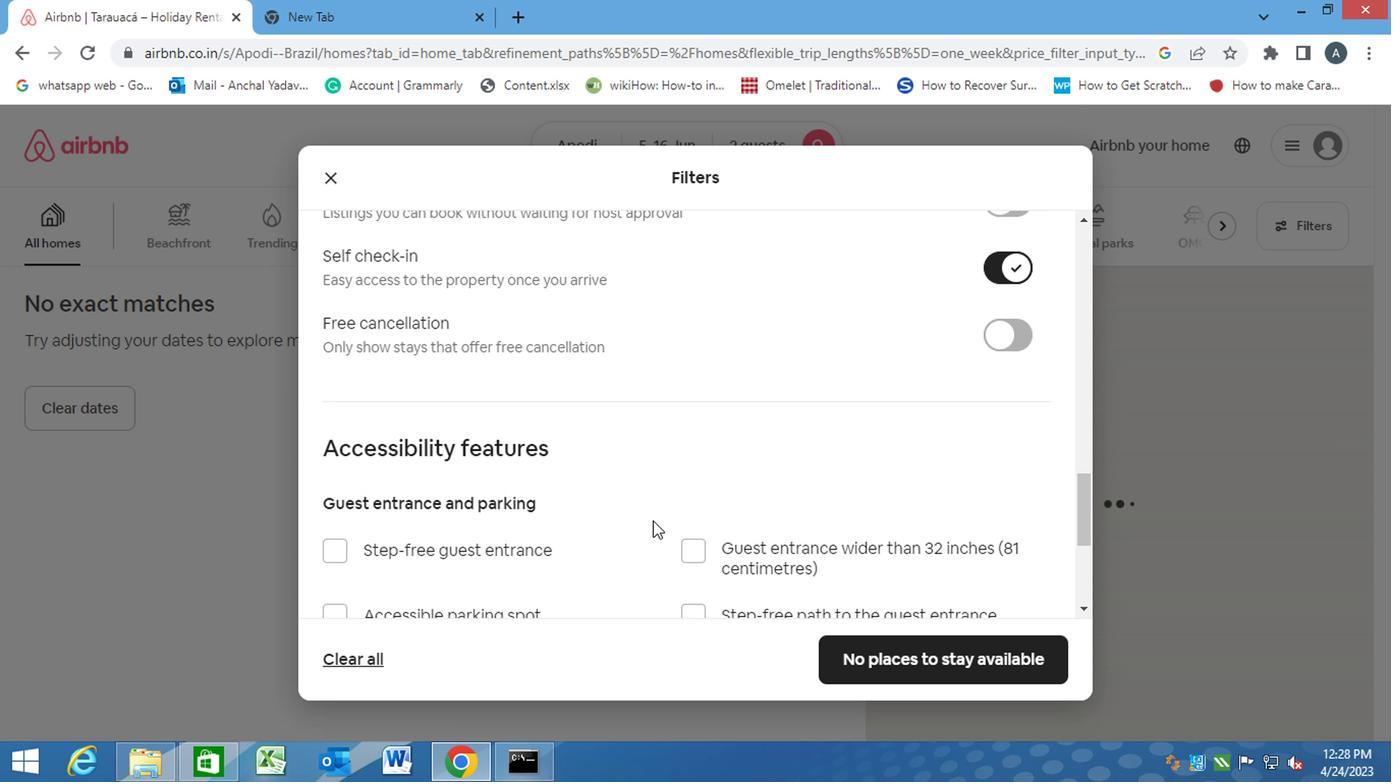 
Action: Mouse scrolled (650, 519) with delta (0, 0)
Screenshot: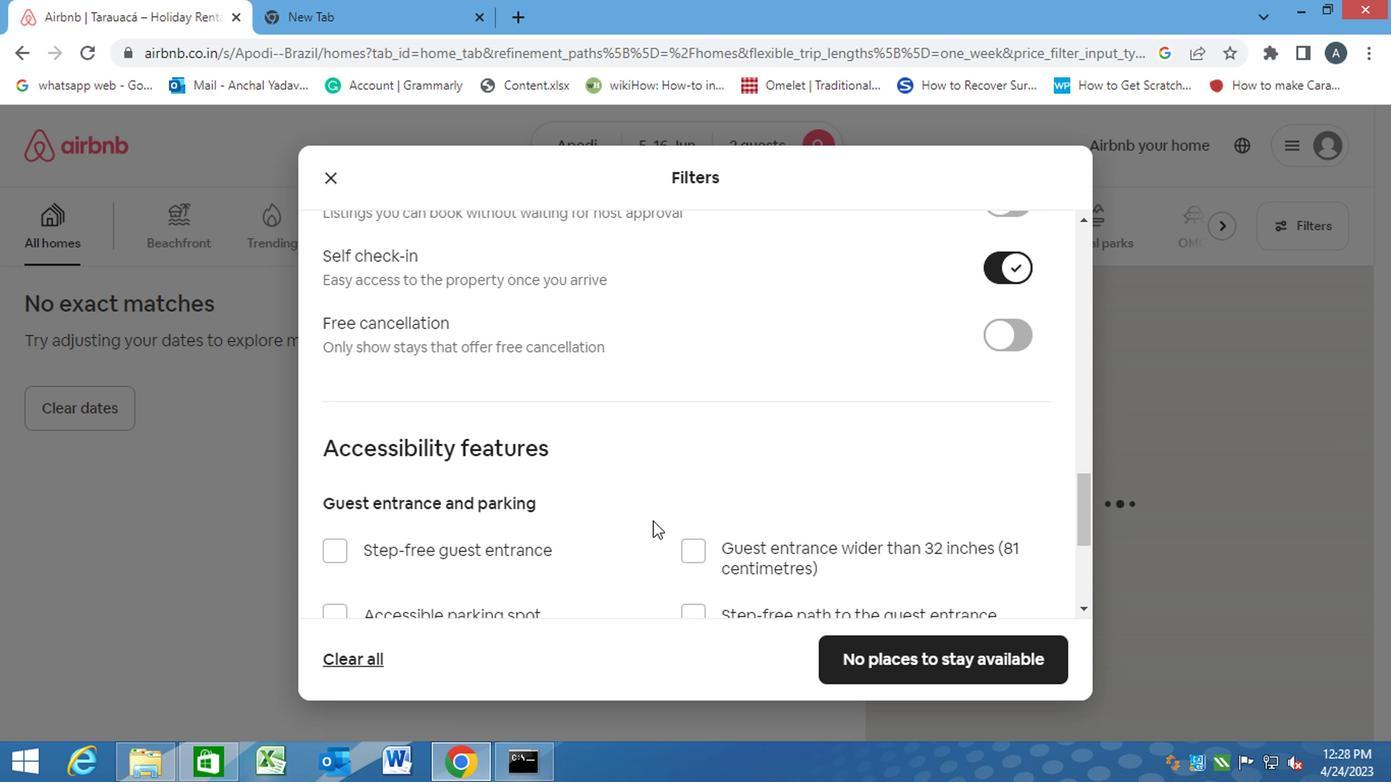 
Action: Mouse scrolled (650, 519) with delta (0, 0)
Screenshot: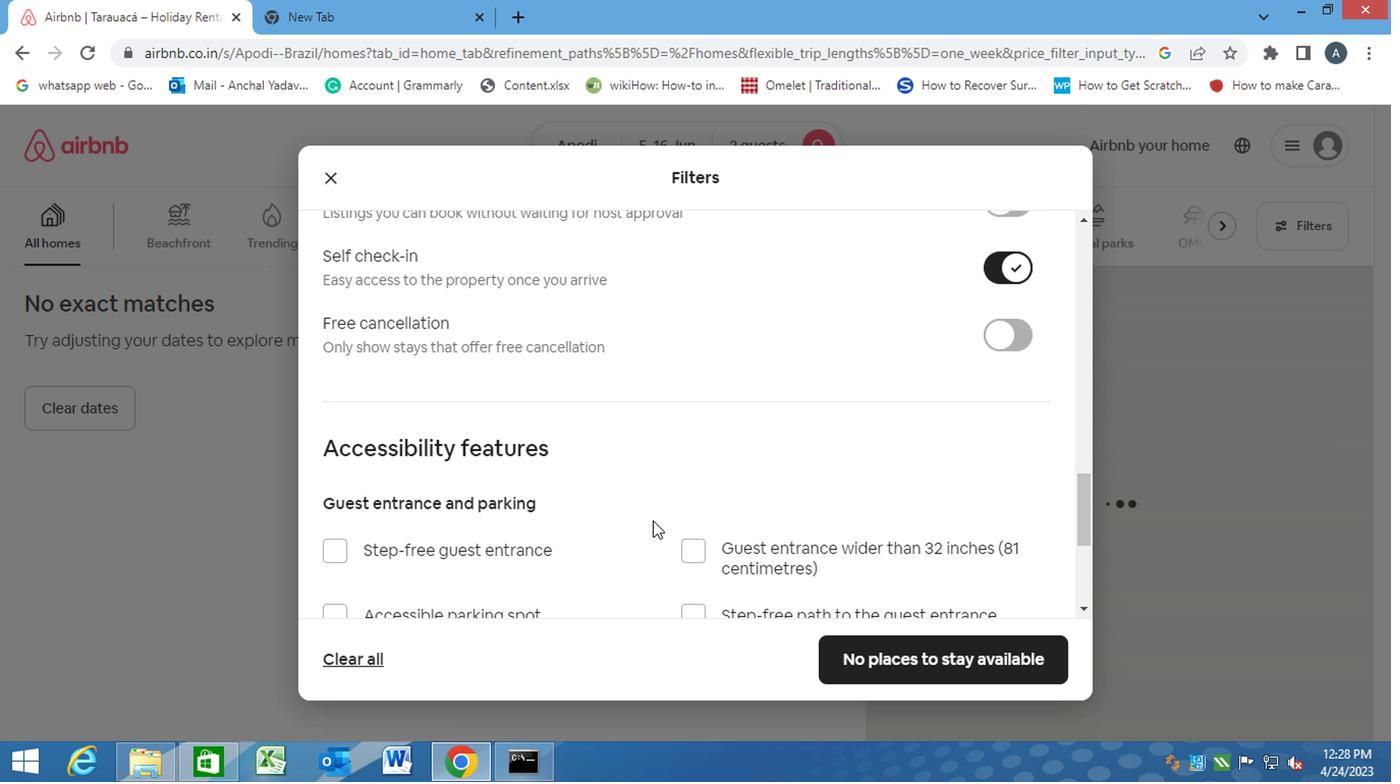 
Action: Mouse scrolled (650, 519) with delta (0, 0)
Screenshot: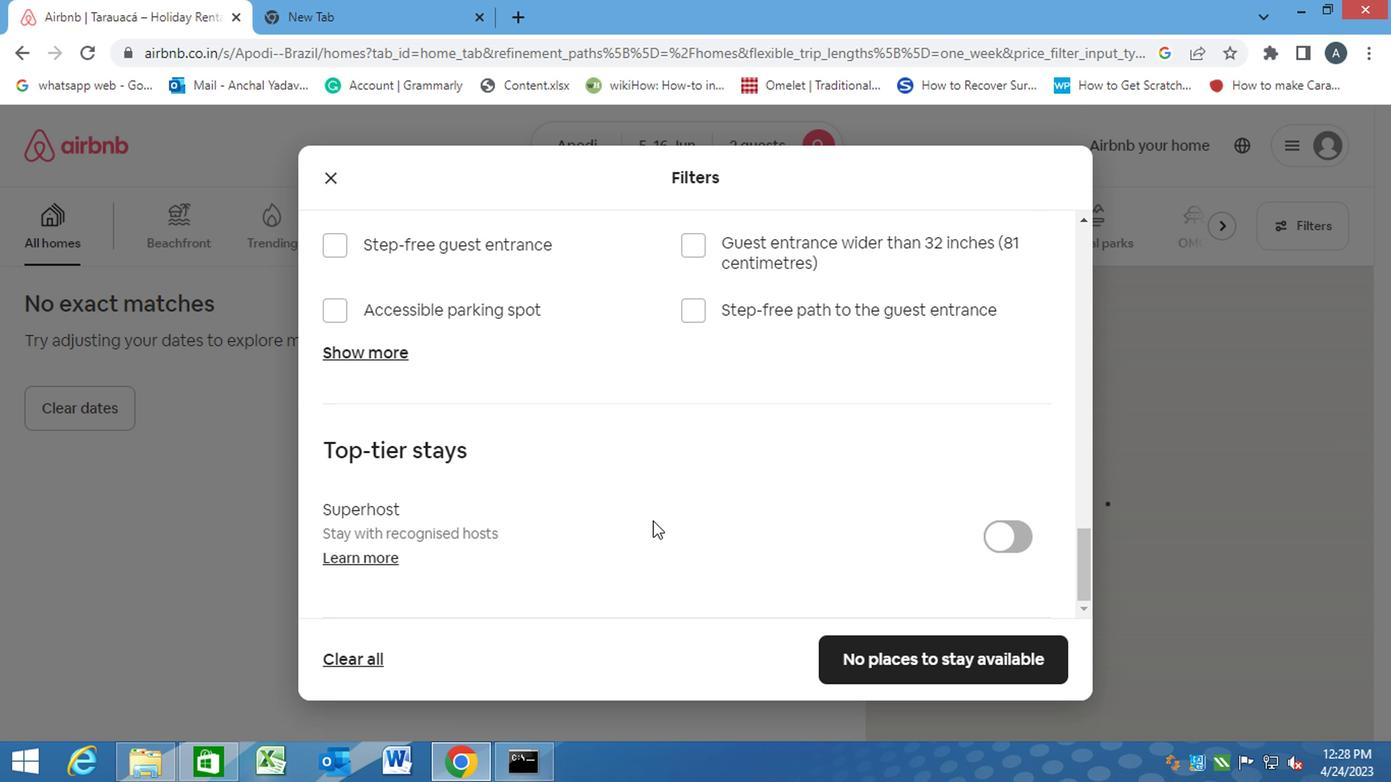 
Action: Mouse scrolled (650, 519) with delta (0, 0)
Screenshot: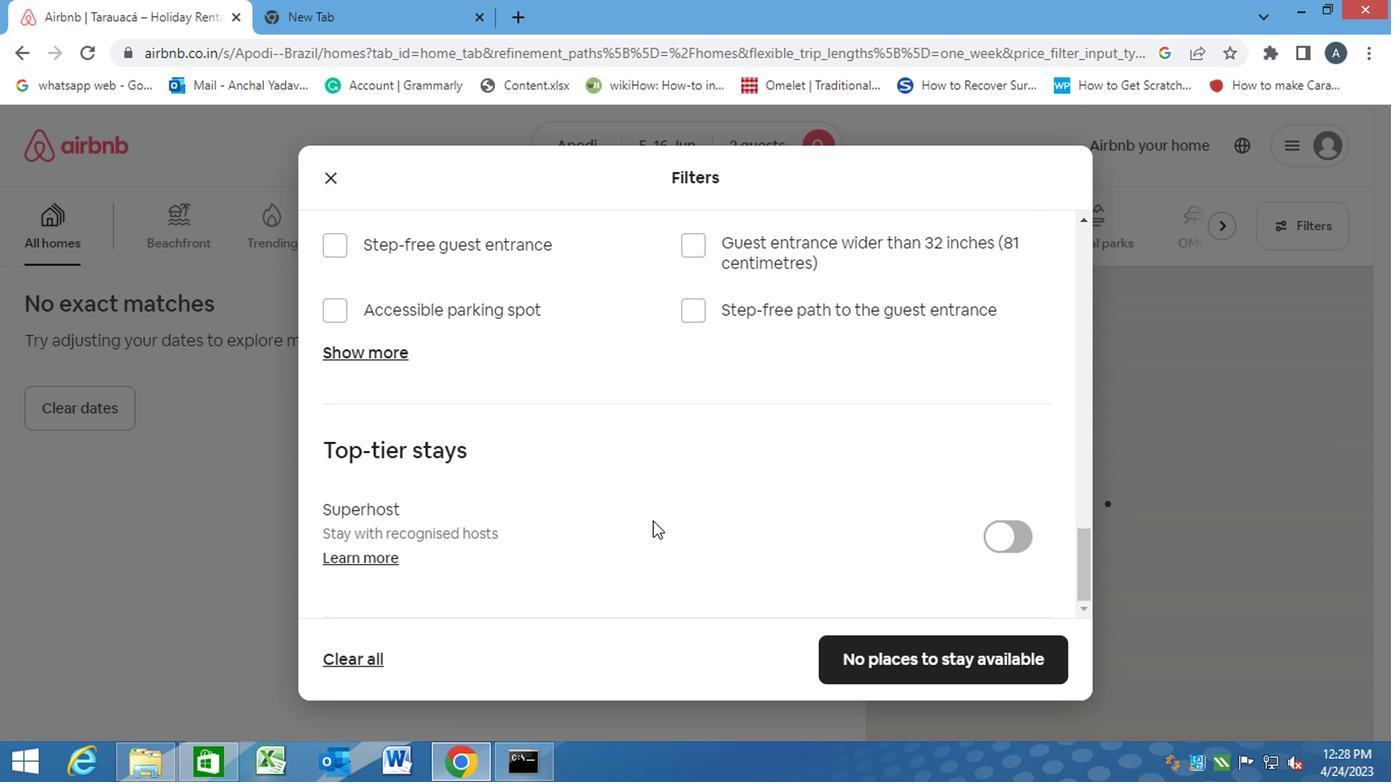
Action: Mouse scrolled (650, 519) with delta (0, 0)
Screenshot: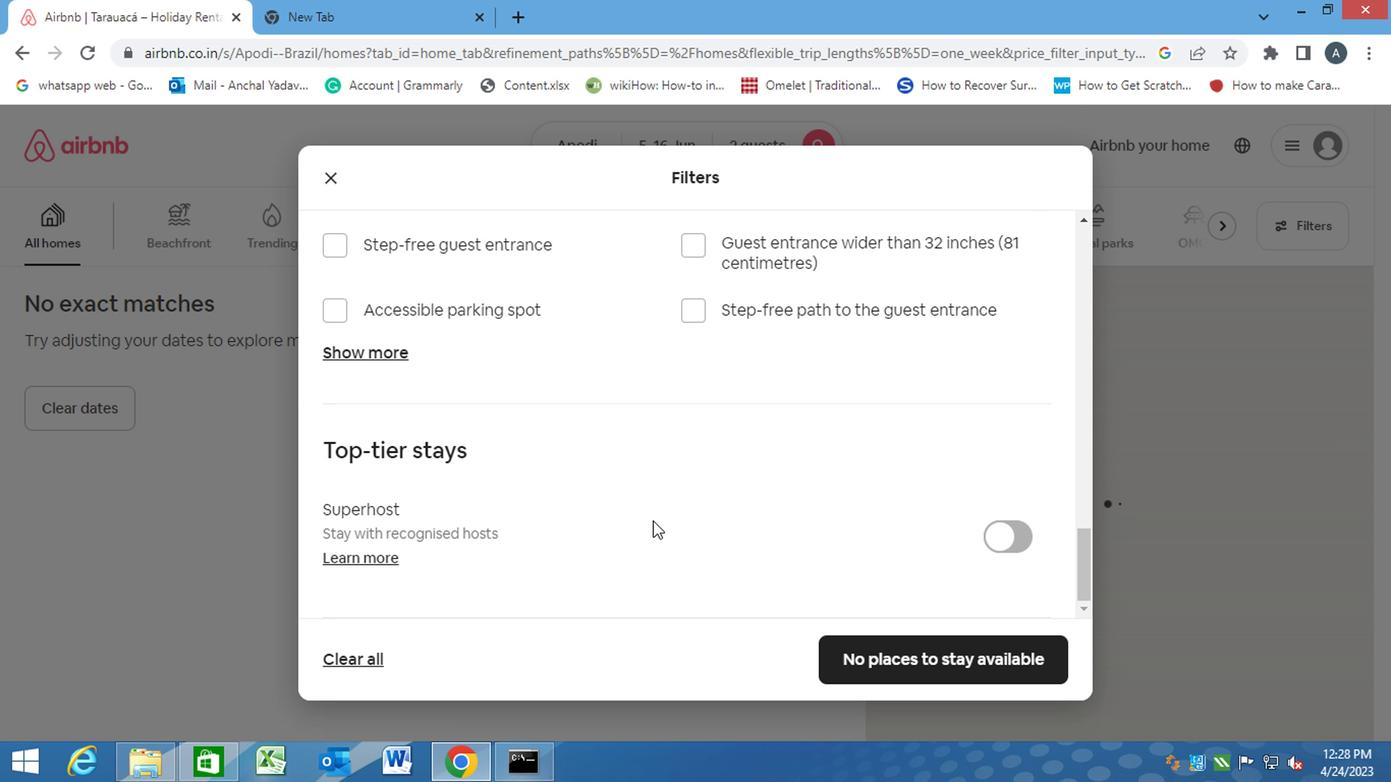 
Action: Mouse scrolled (650, 519) with delta (0, 0)
Screenshot: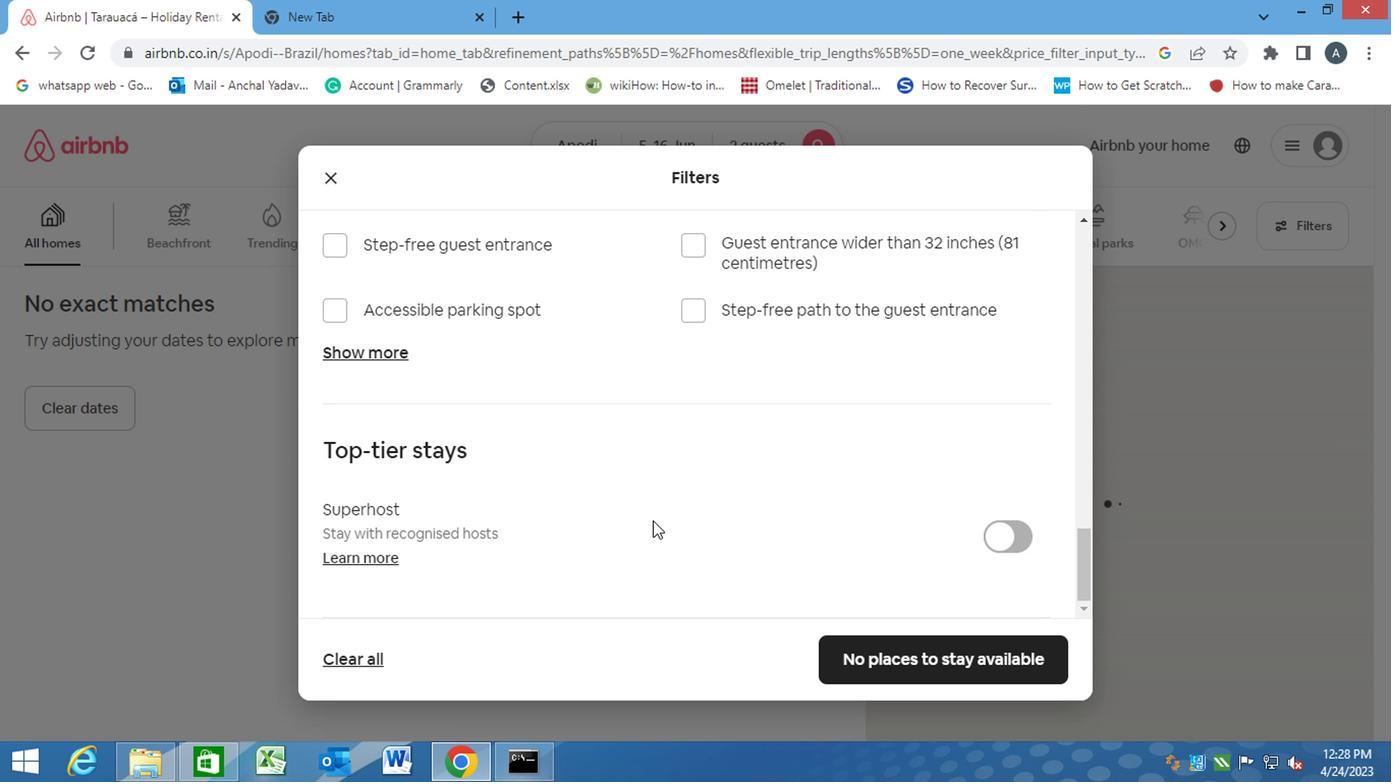
Action: Mouse scrolled (650, 519) with delta (0, 0)
Screenshot: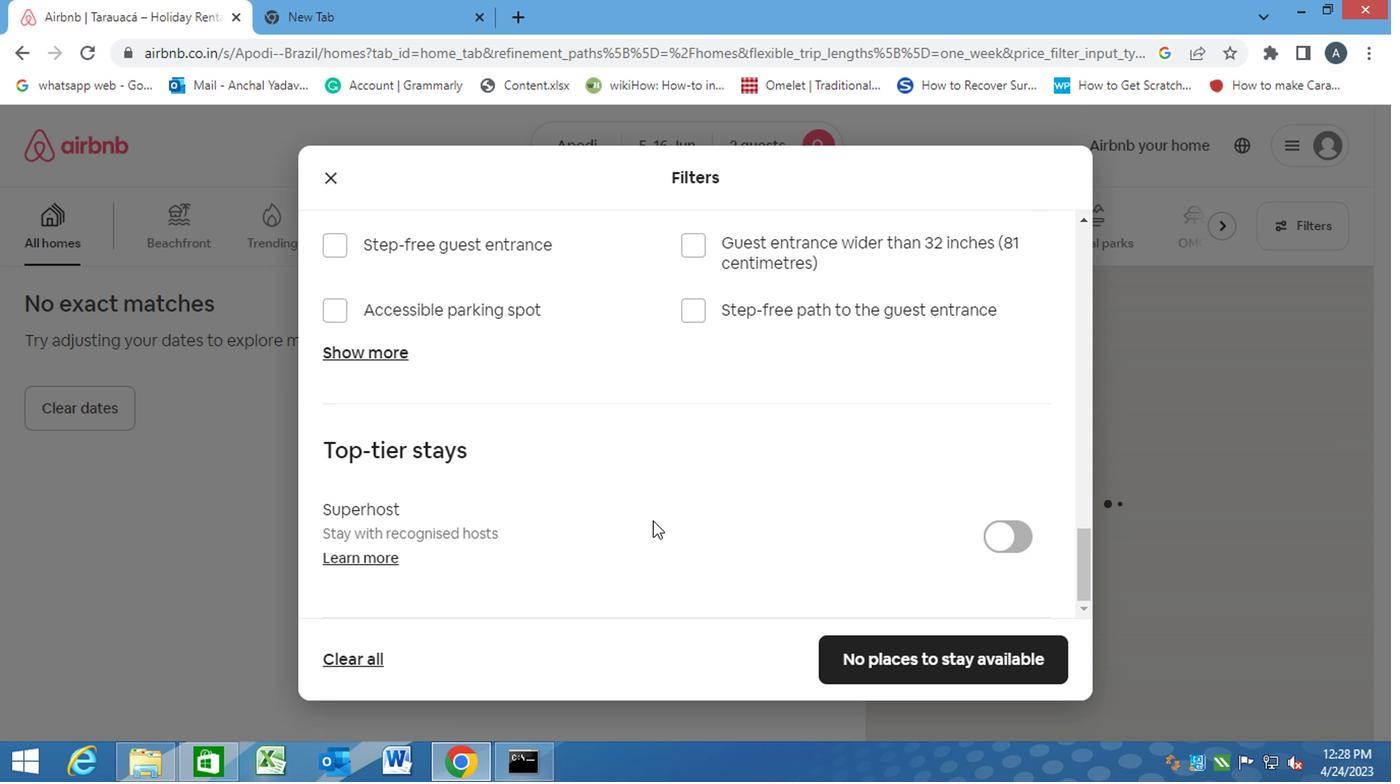 
Action: Mouse moved to (907, 654)
Screenshot: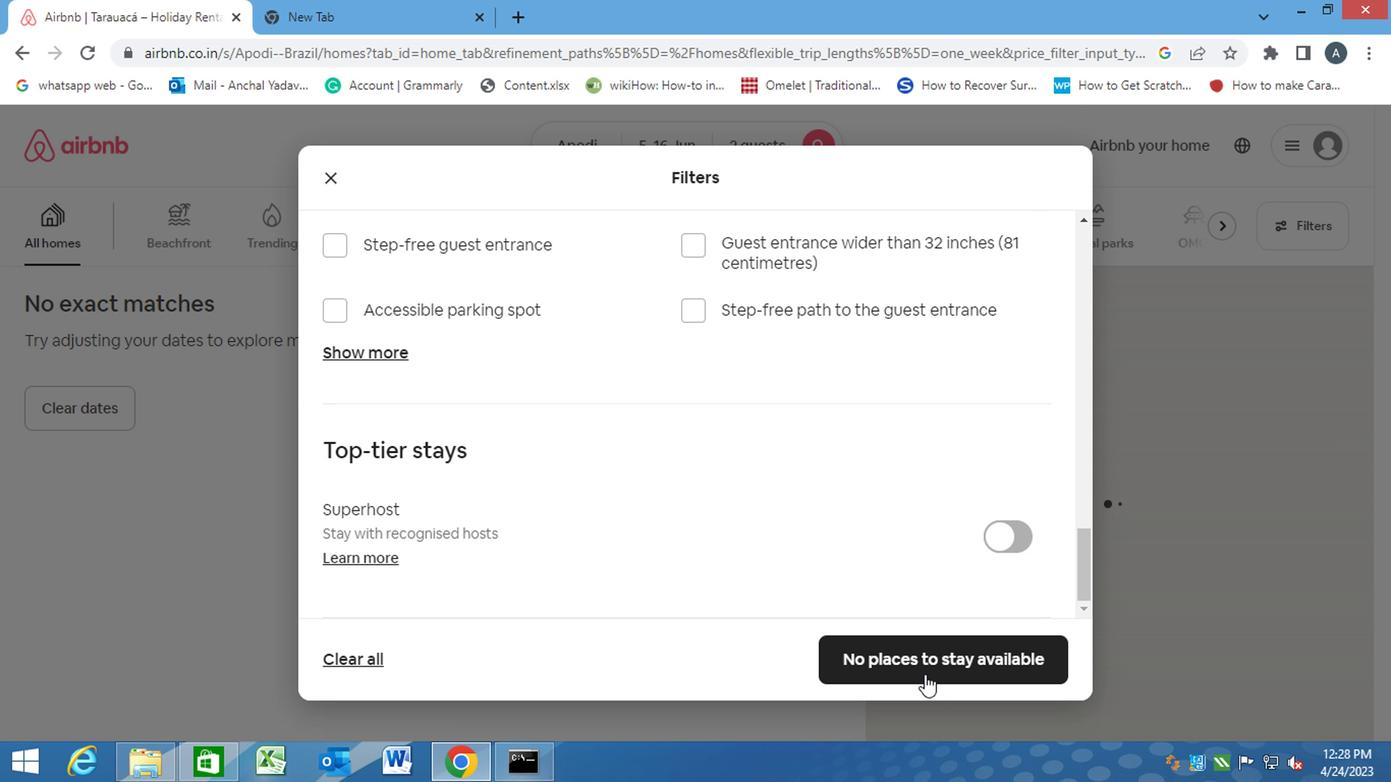 
Action: Mouse pressed left at (907, 654)
Screenshot: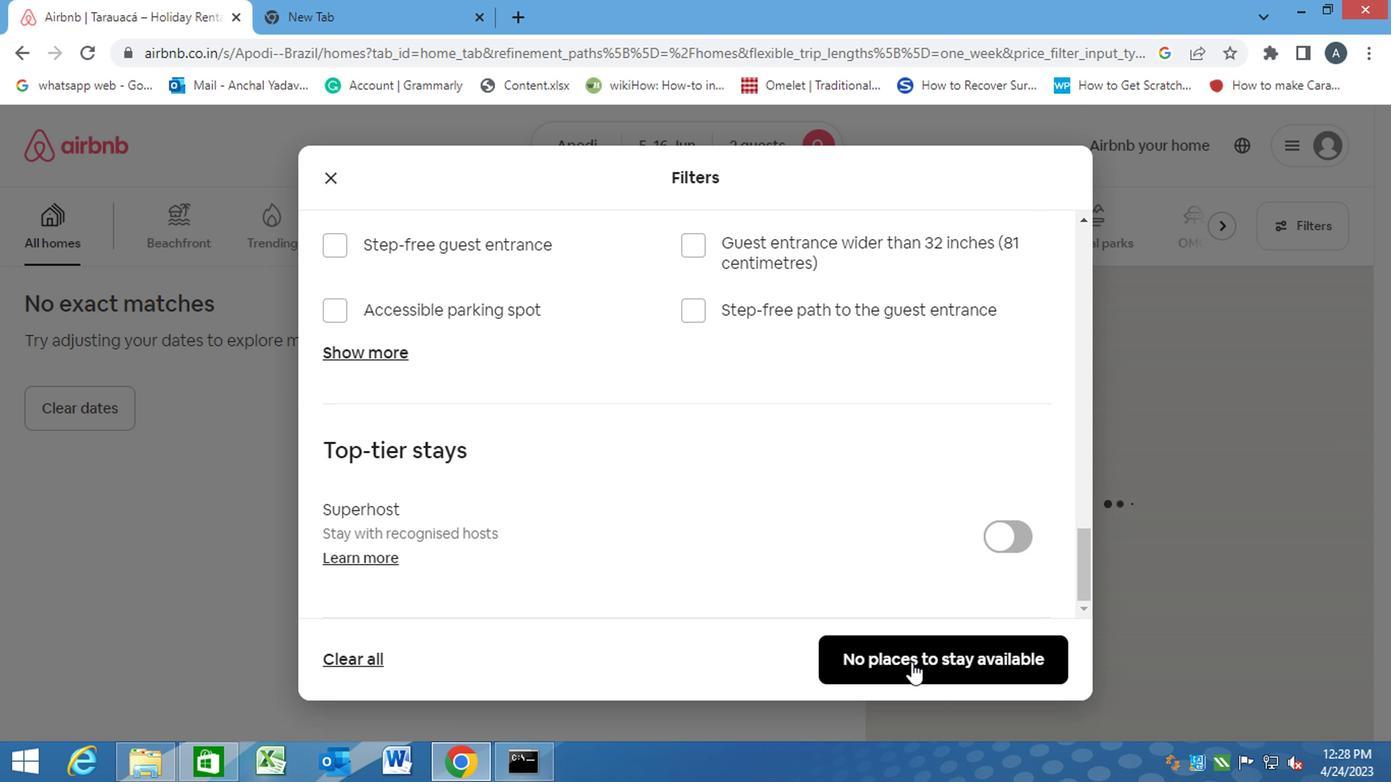 
